 Task: Determine the distance and displacement from San Diego to La Jolla Cove.
Action: Mouse moved to (205, 62)
Screenshot: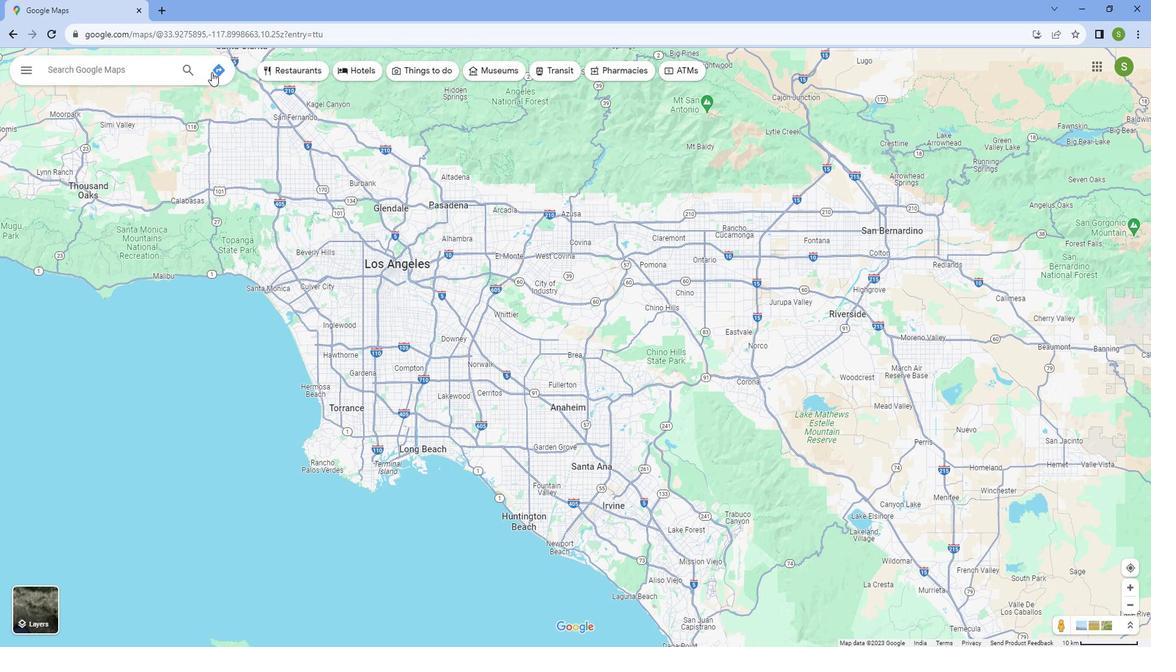 
Action: Mouse pressed left at (205, 62)
Screenshot: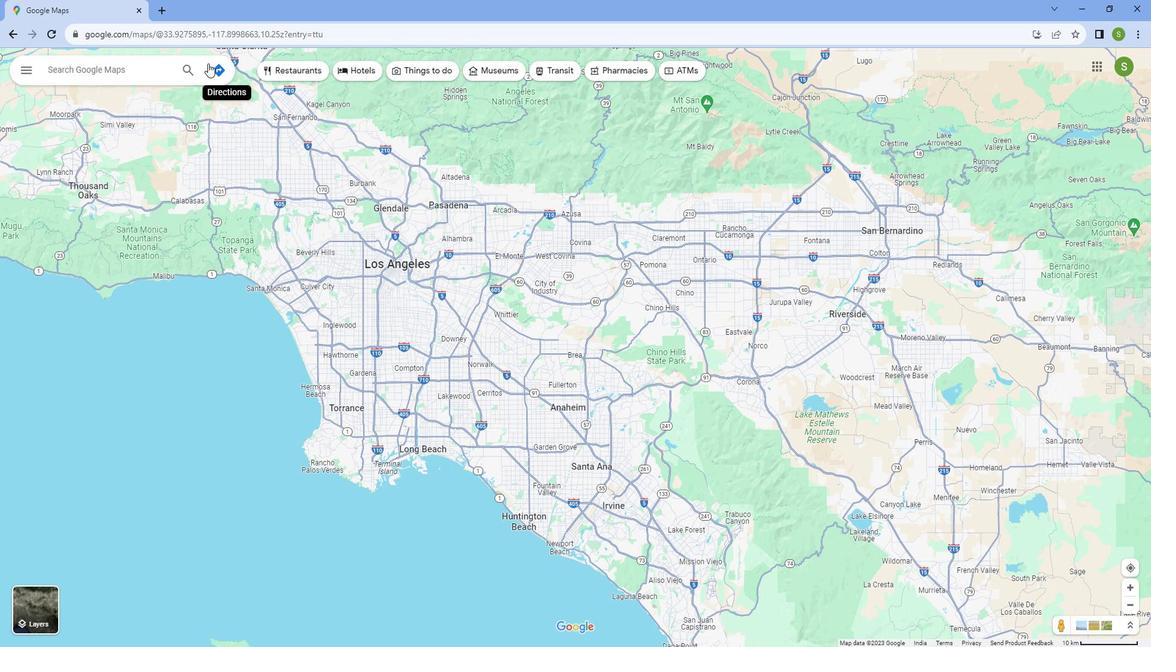 
Action: Mouse moved to (104, 101)
Screenshot: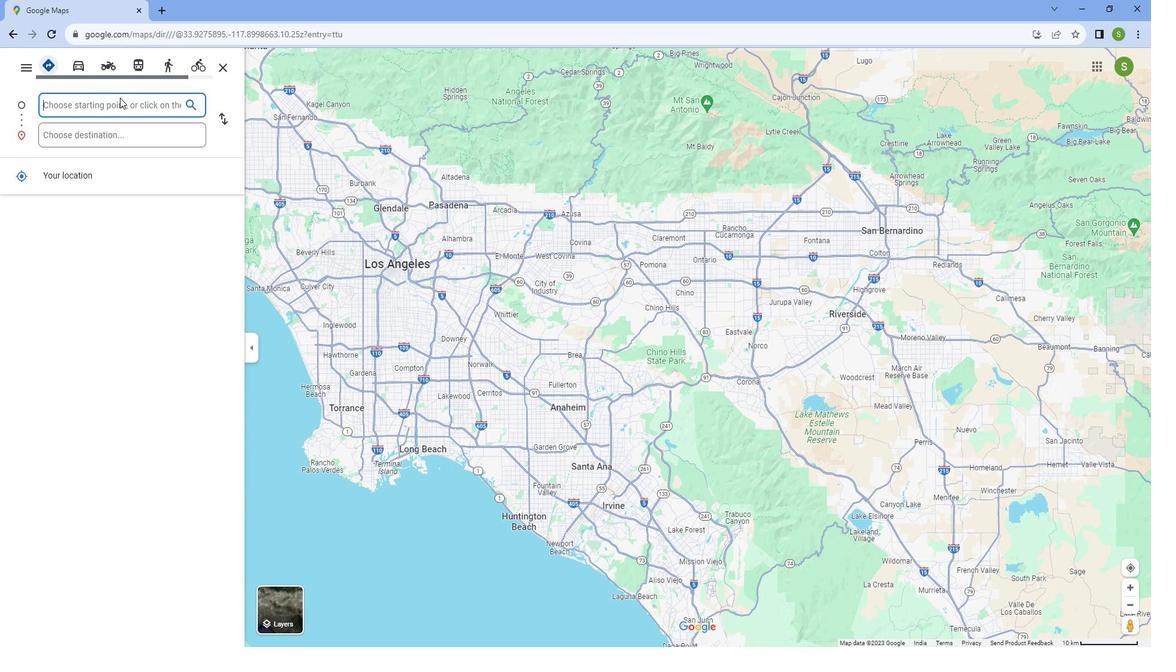 
Action: Mouse pressed left at (104, 101)
Screenshot: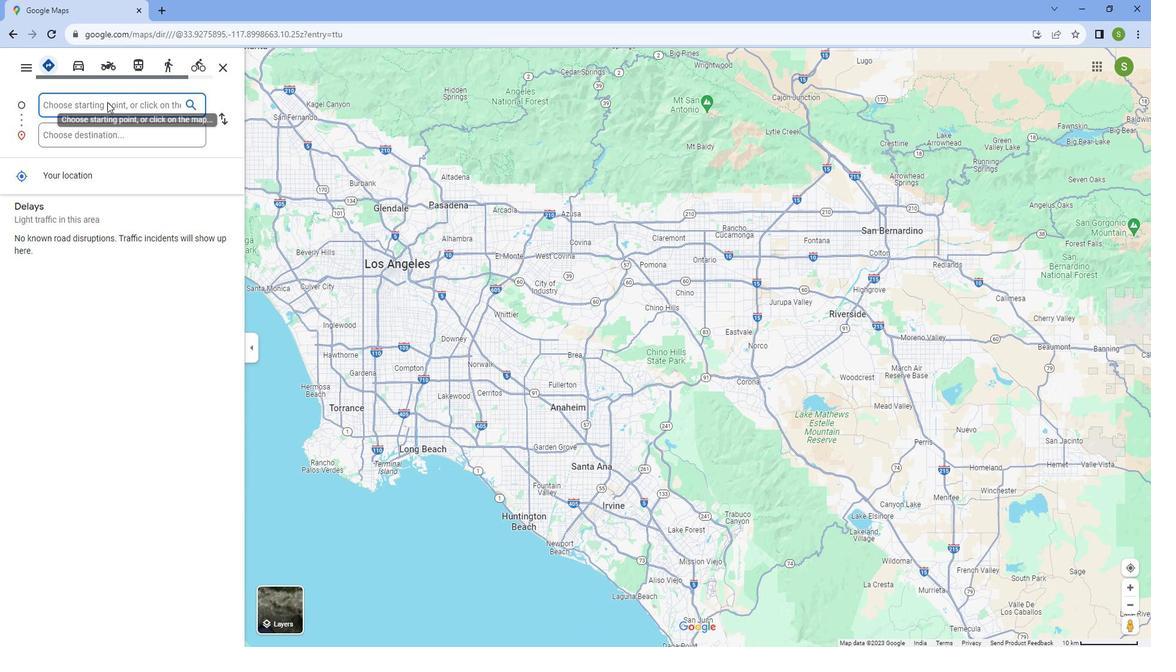 
Action: Key pressed <Key.caps_lock>S<Key.caps_lock>abn<Key.backspace><Key.backspace>n<Key.space><Key.caps_lock>D<Key.caps_lock>iego
Screenshot: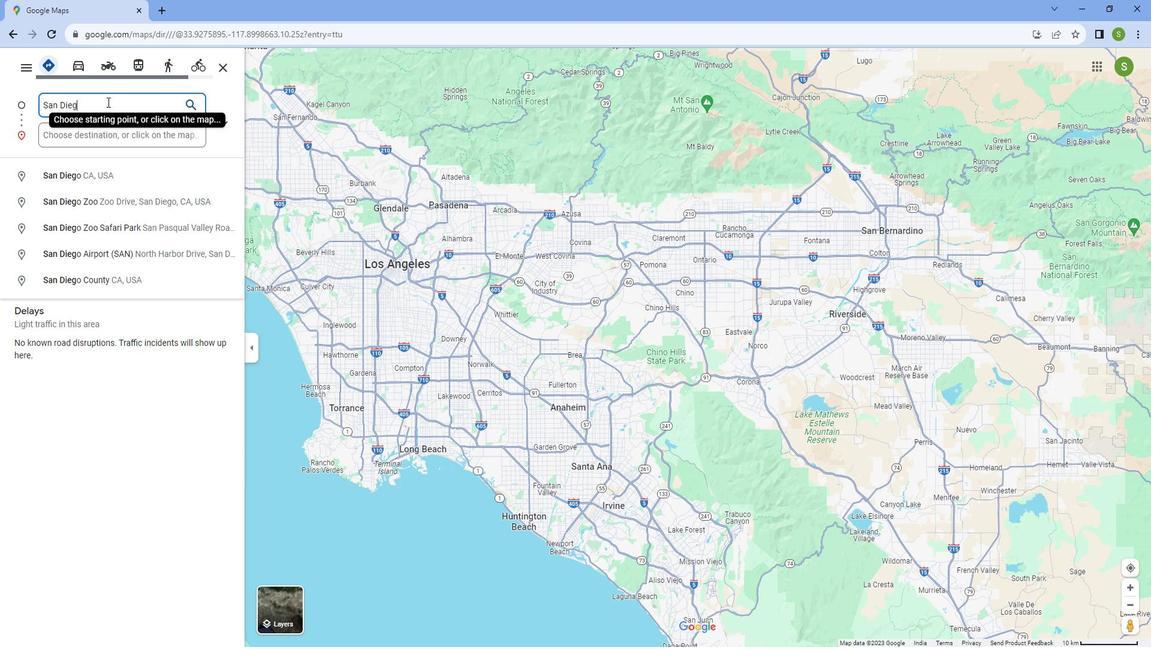 
Action: Mouse moved to (76, 170)
Screenshot: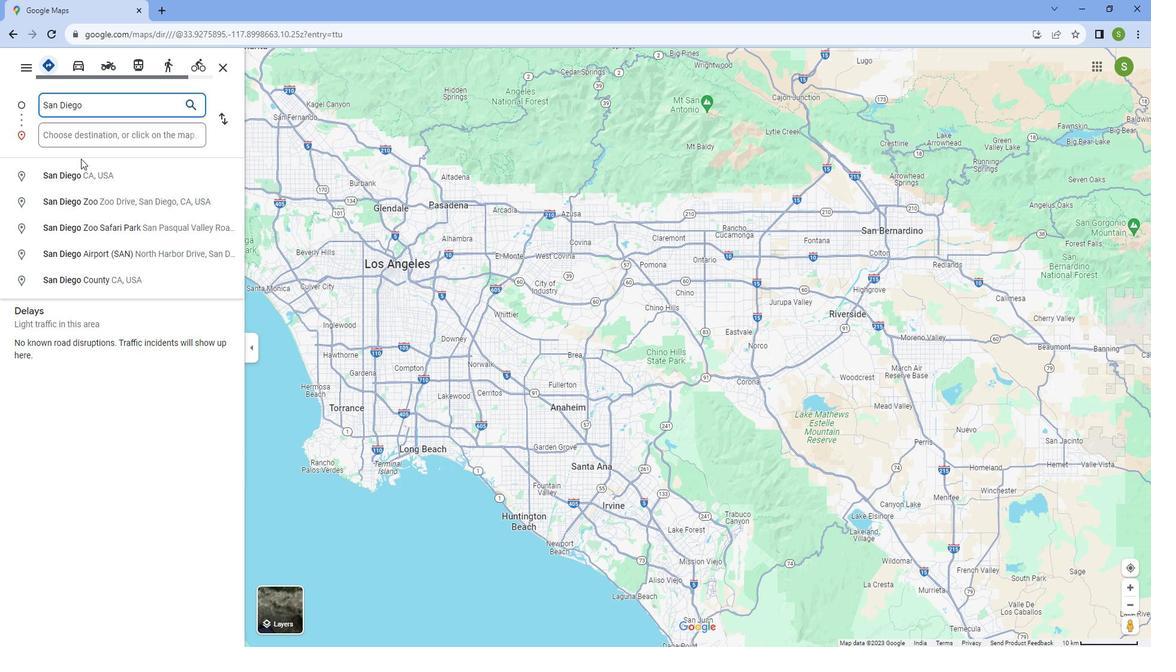 
Action: Mouse pressed left at (76, 170)
Screenshot: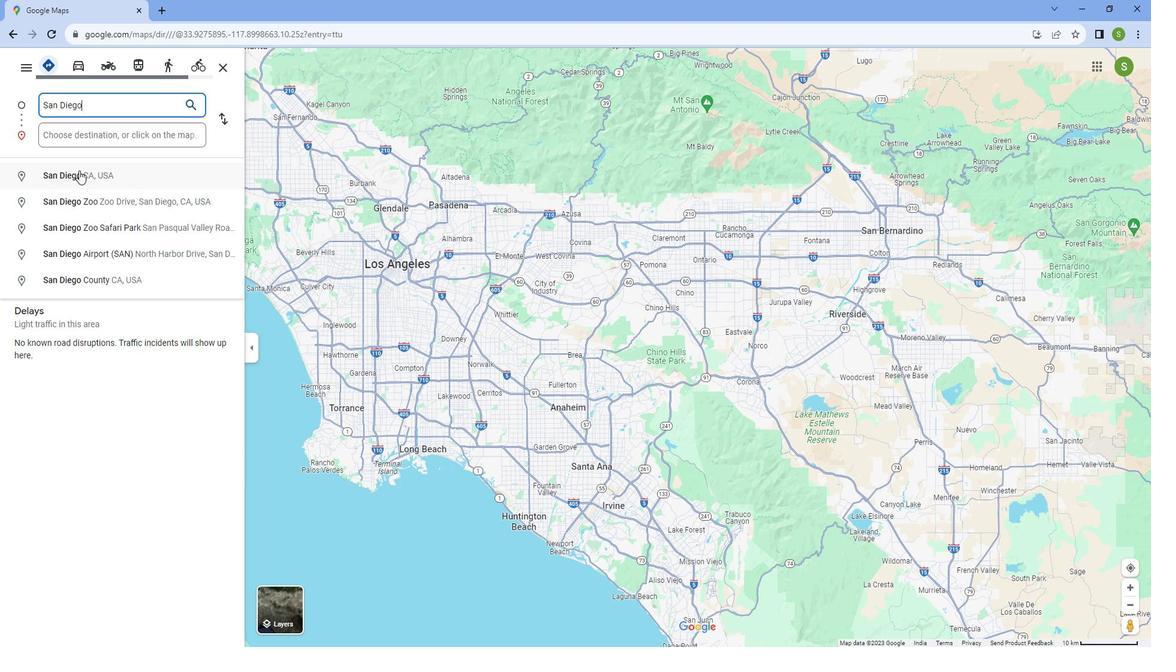 
Action: Mouse moved to (90, 134)
Screenshot: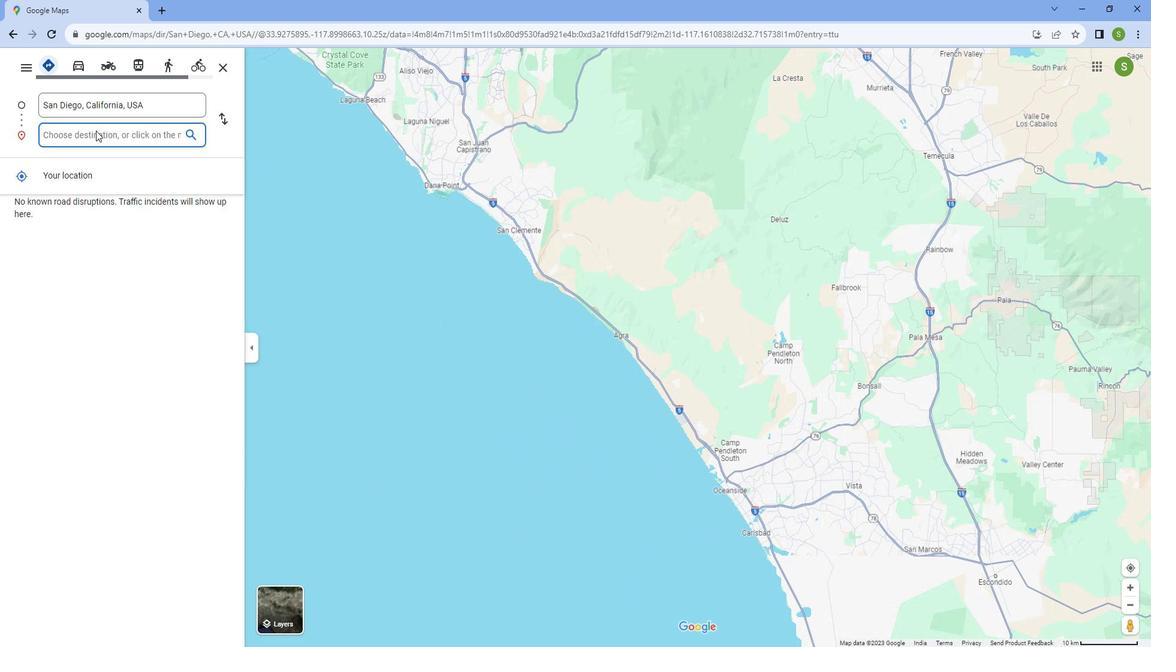 
Action: Mouse pressed left at (90, 134)
Screenshot: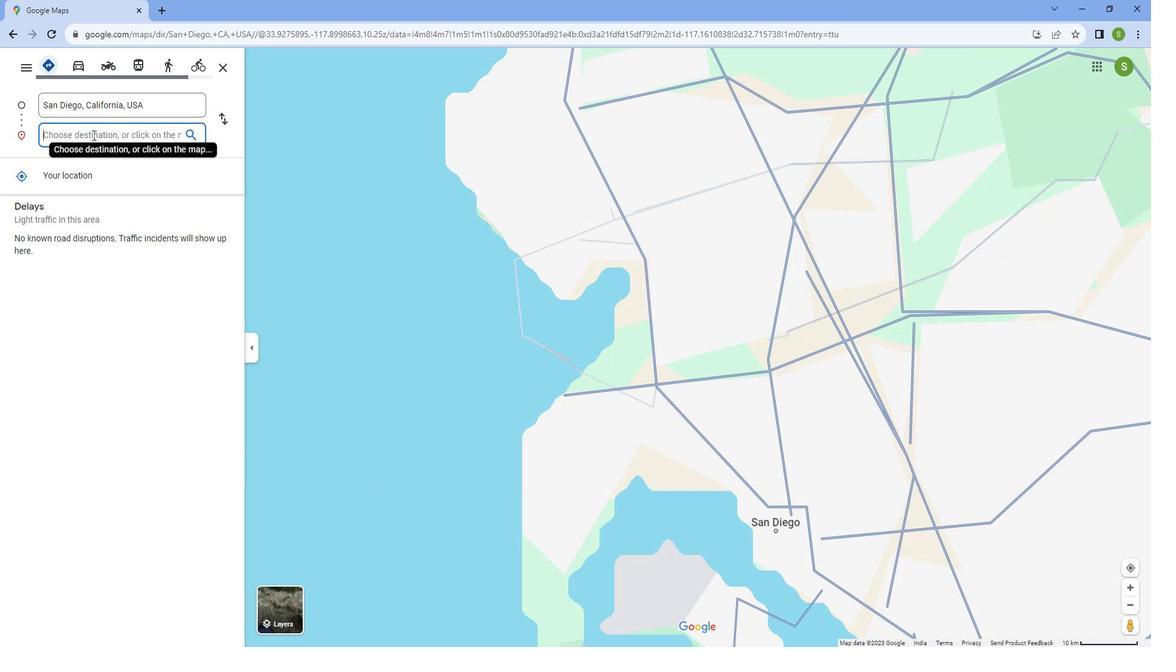 
Action: Mouse moved to (94, 133)
Screenshot: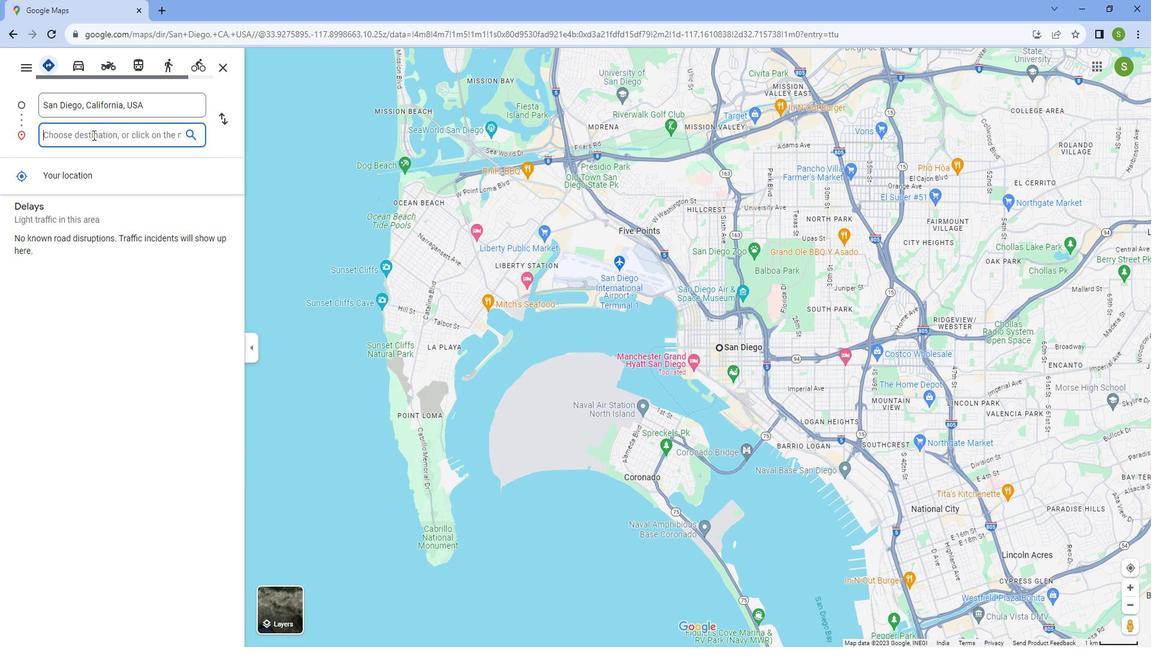 
Action: Key pressed <Key.caps_lock>L<Key.caps_lock>a<Key.space><Key.caps_lock>J<Key.caps_lock>olla<Key.space><Key.caps_lock>C<Key.caps_lock>ove
Screenshot: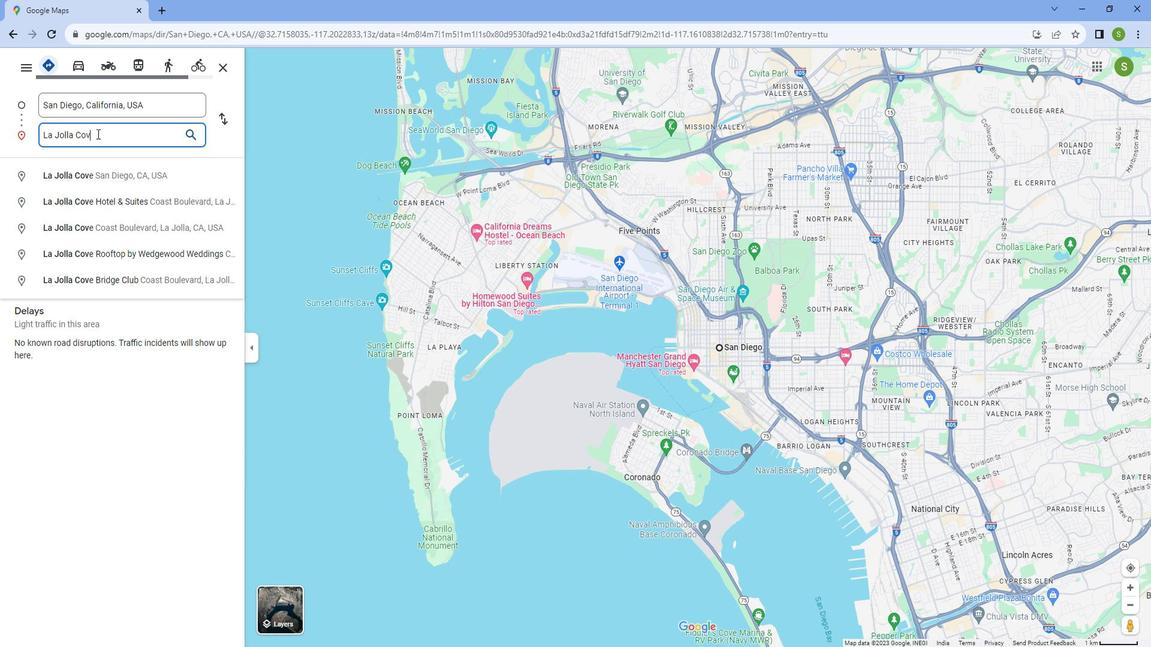 
Action: Mouse moved to (86, 167)
Screenshot: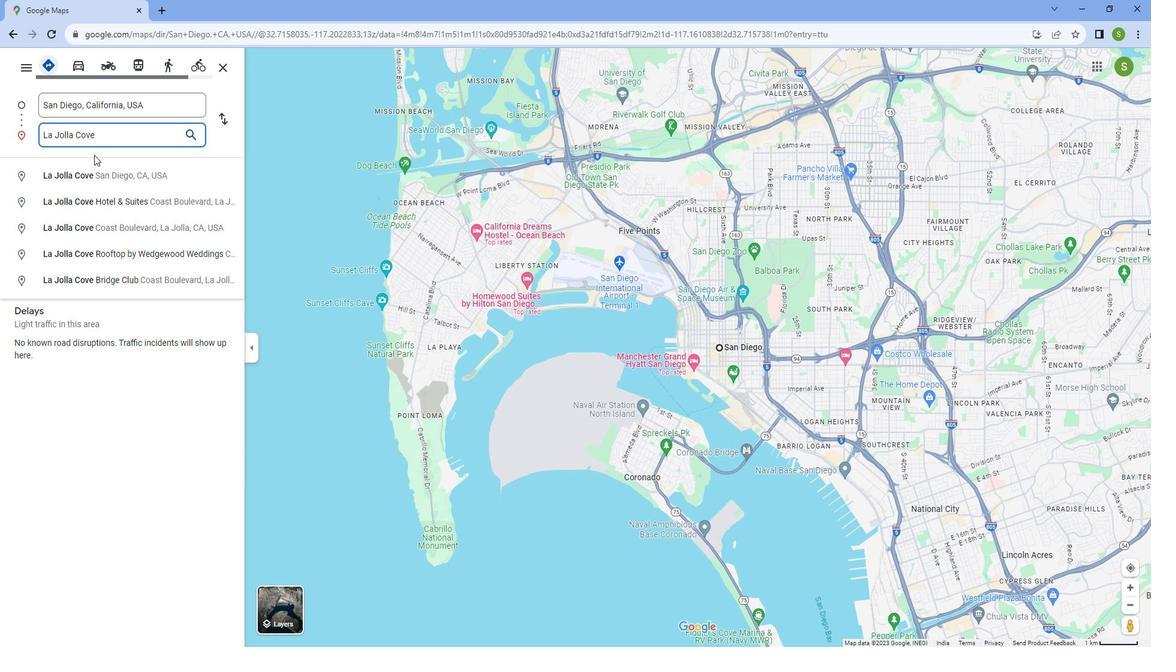 
Action: Mouse pressed left at (86, 167)
Screenshot: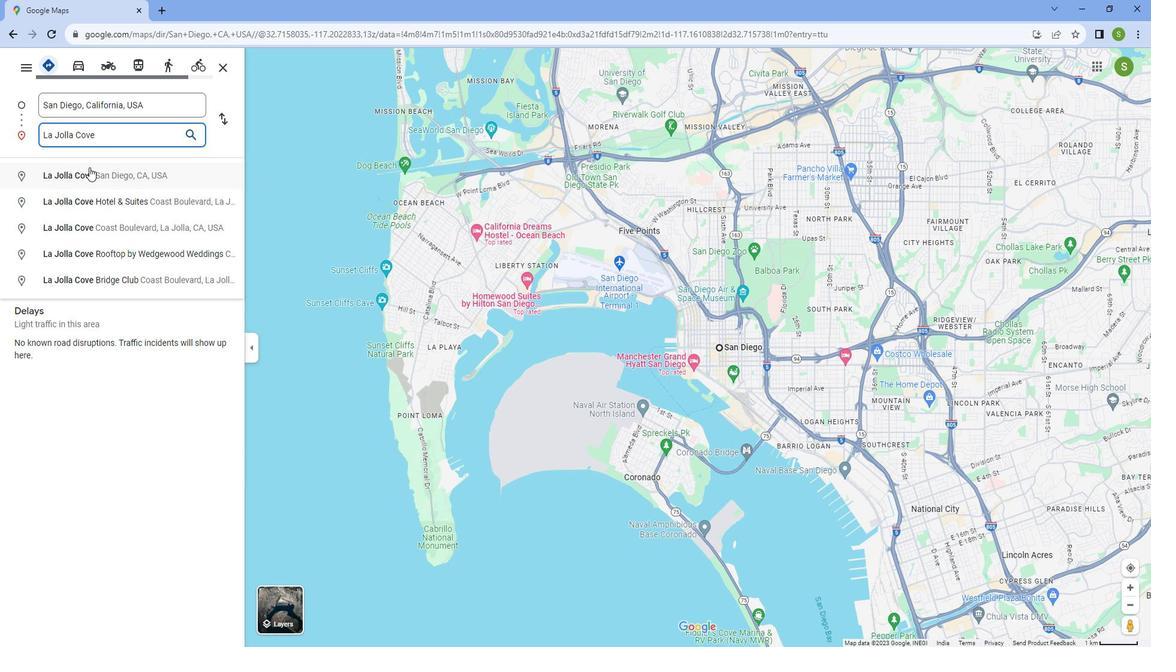 
Action: Mouse moved to (464, 615)
Screenshot: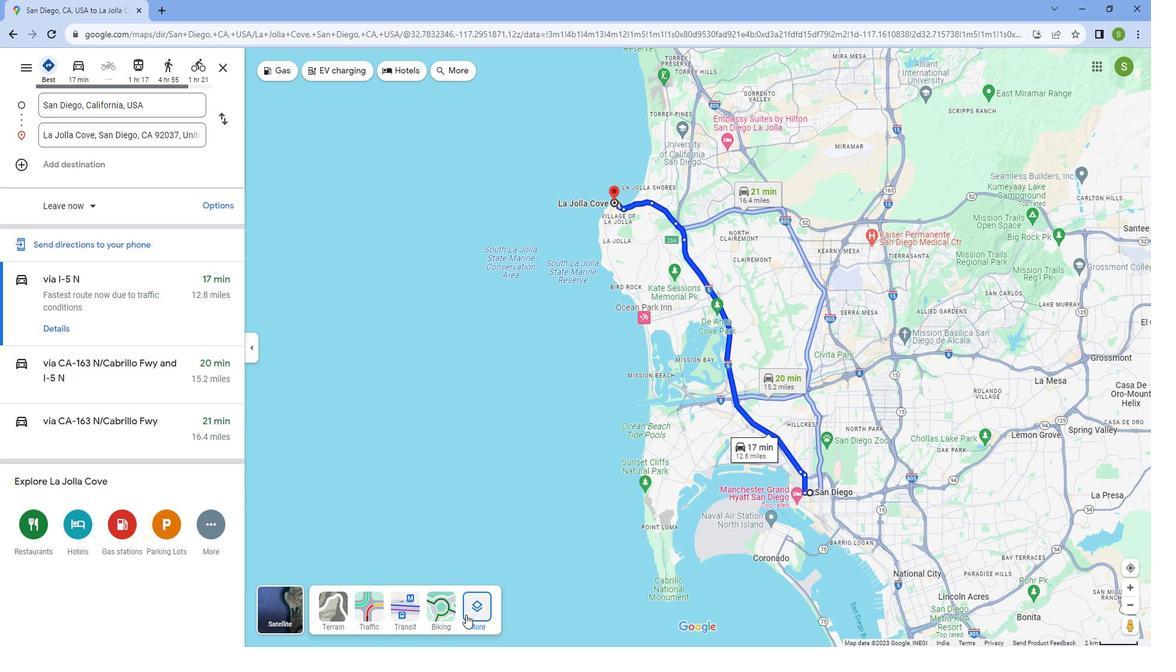 
Action: Mouse pressed left at (464, 615)
Screenshot: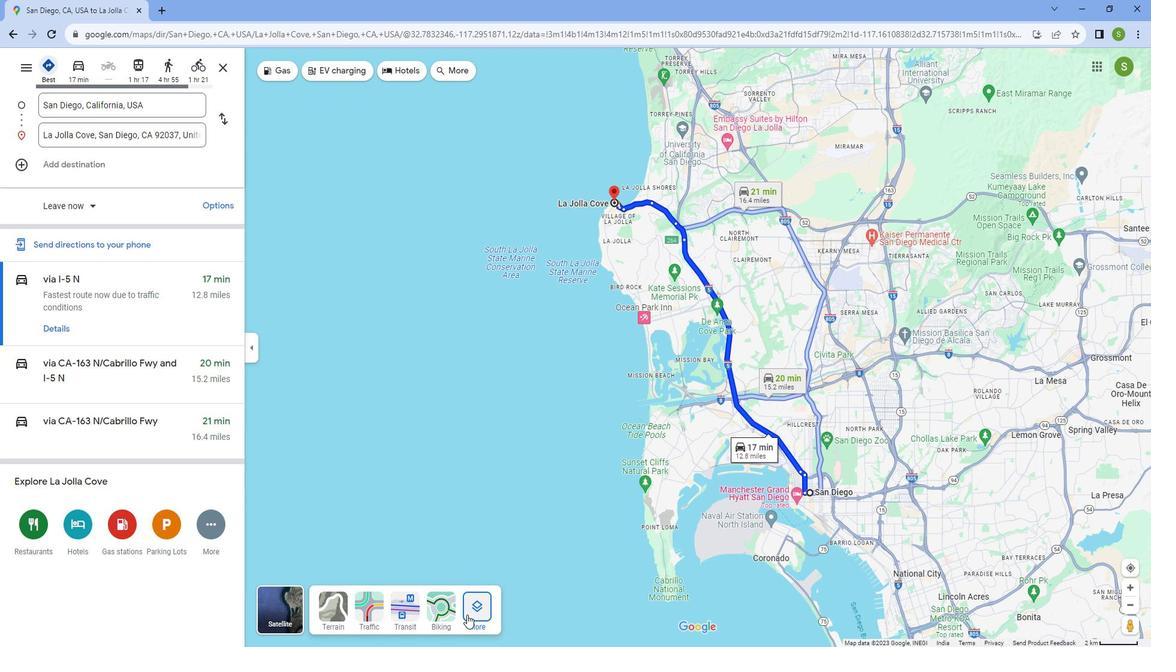 
Action: Mouse moved to (371, 499)
Screenshot: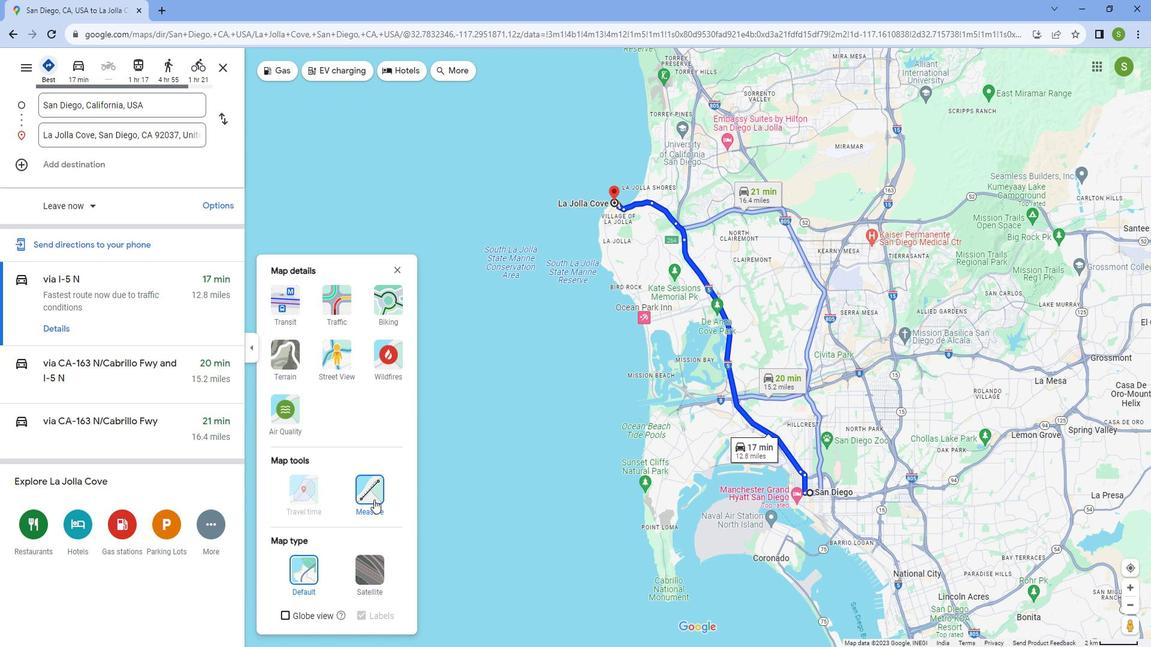 
Action: Mouse pressed left at (371, 499)
Screenshot: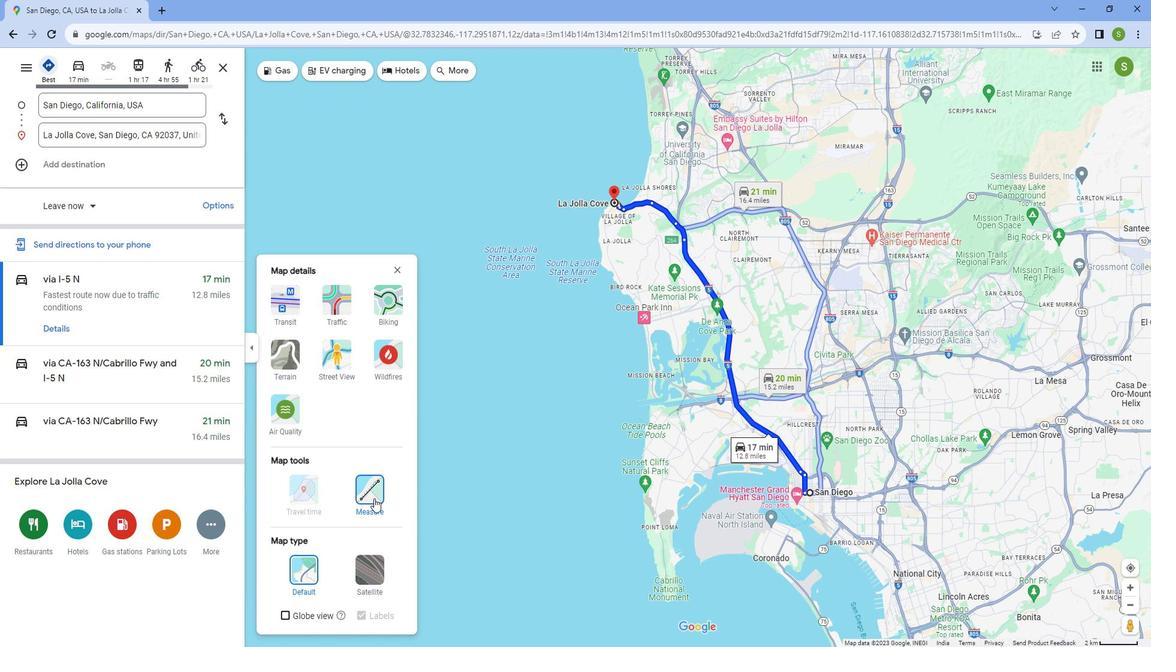 
Action: Mouse moved to (853, 494)
Screenshot: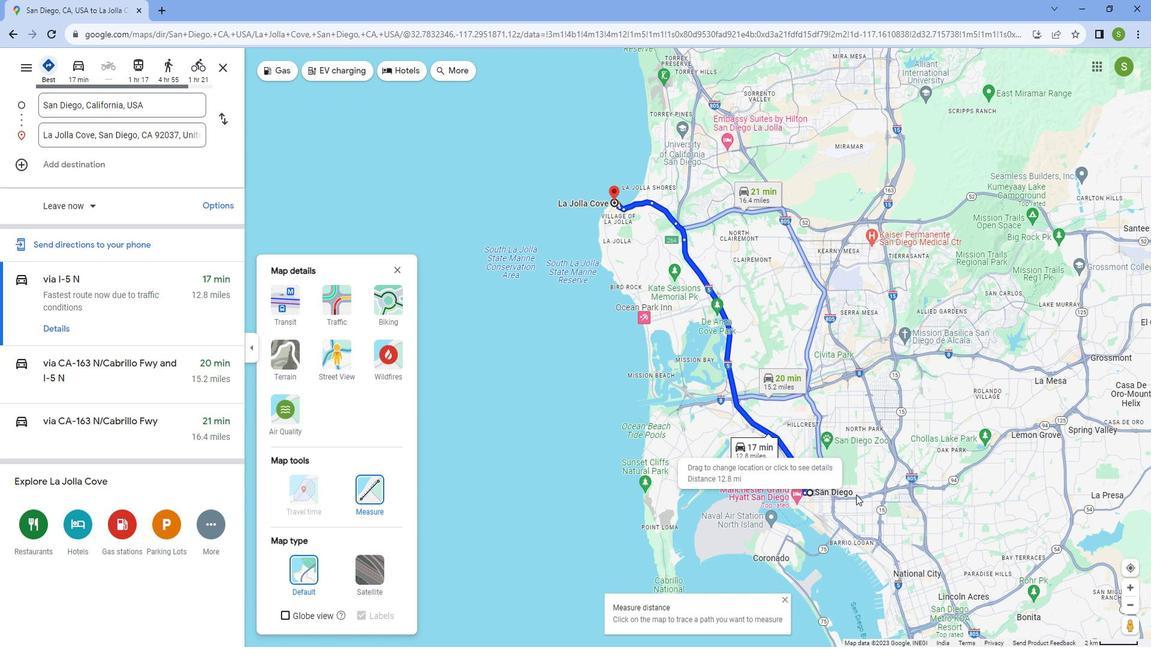 
Action: Mouse scrolled (853, 494) with delta (0, 0)
Screenshot: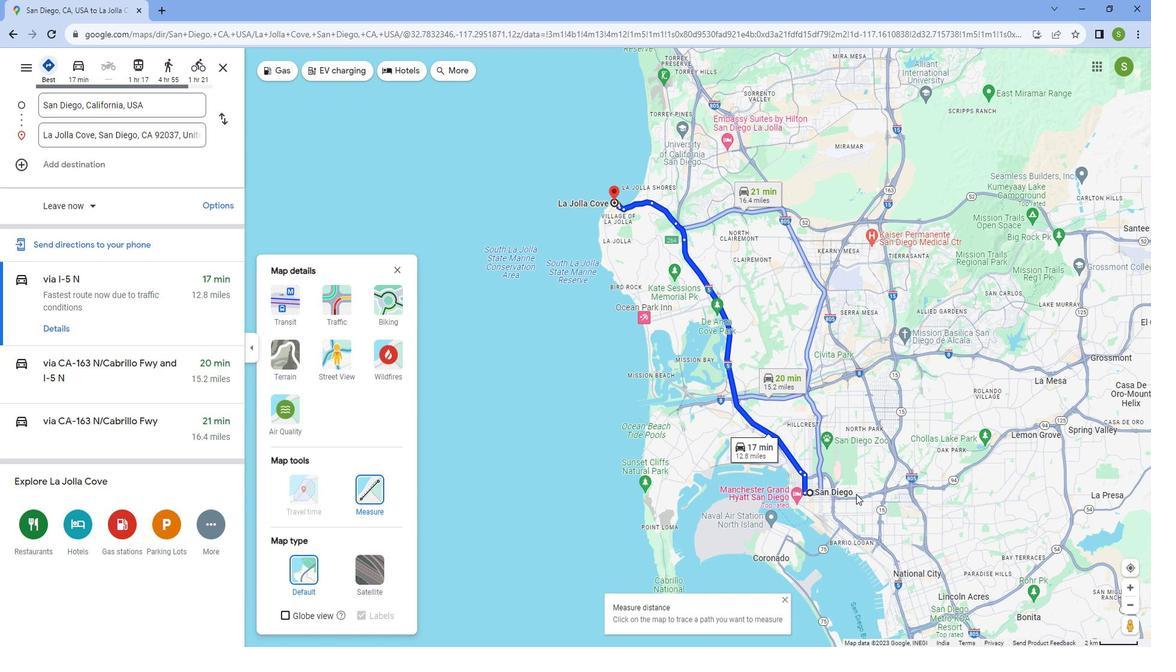 
Action: Mouse scrolled (853, 494) with delta (0, 0)
Screenshot: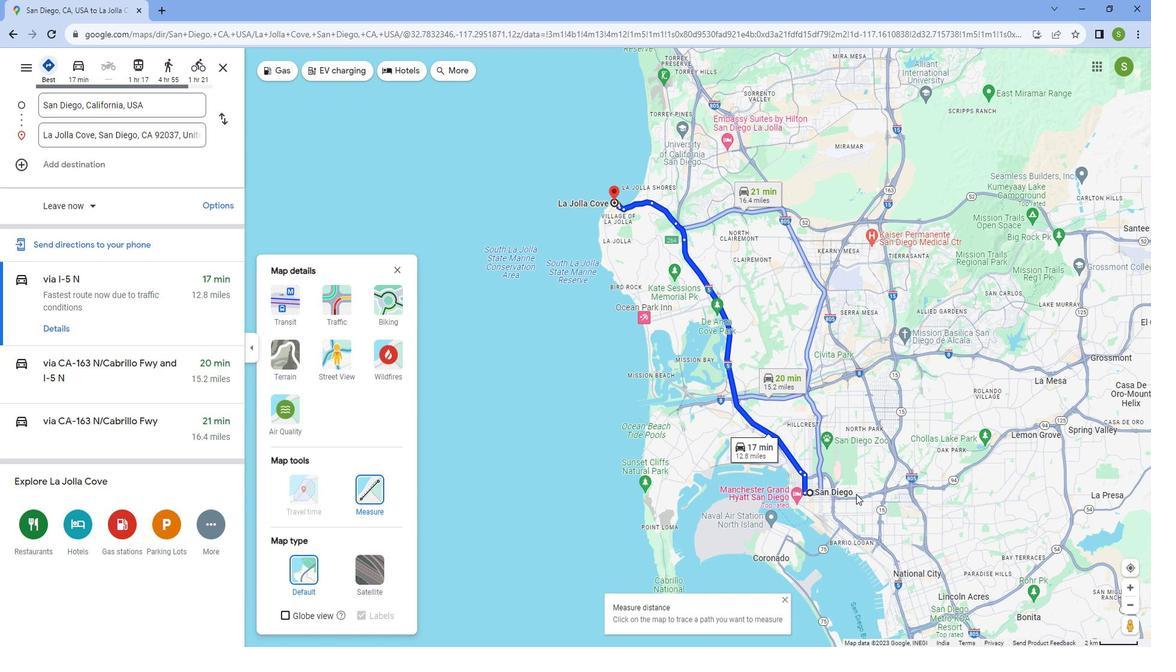 
Action: Mouse scrolled (853, 494) with delta (0, 0)
Screenshot: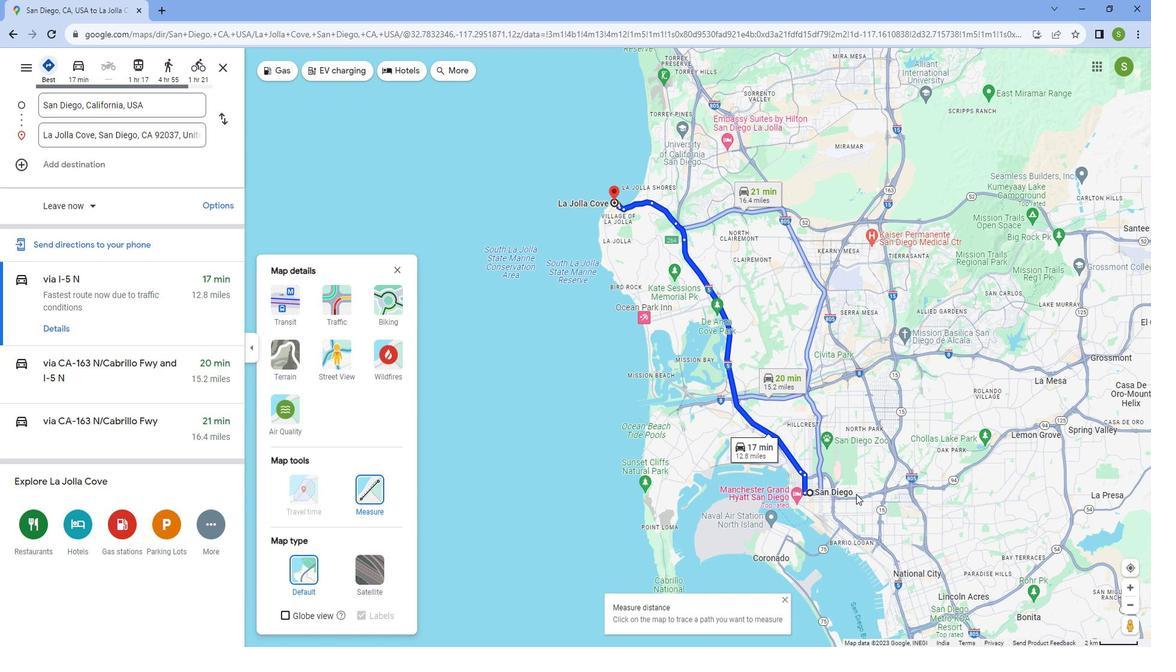 
Action: Mouse moved to (827, 498)
Screenshot: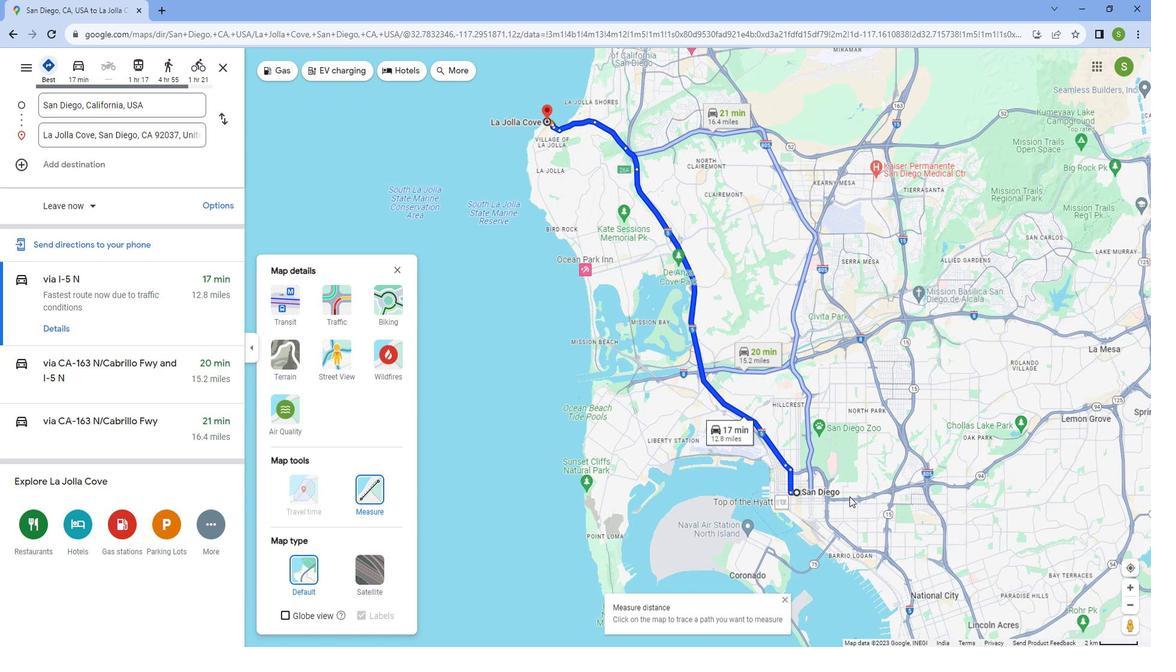 
Action: Mouse scrolled (827, 499) with delta (0, 0)
Screenshot: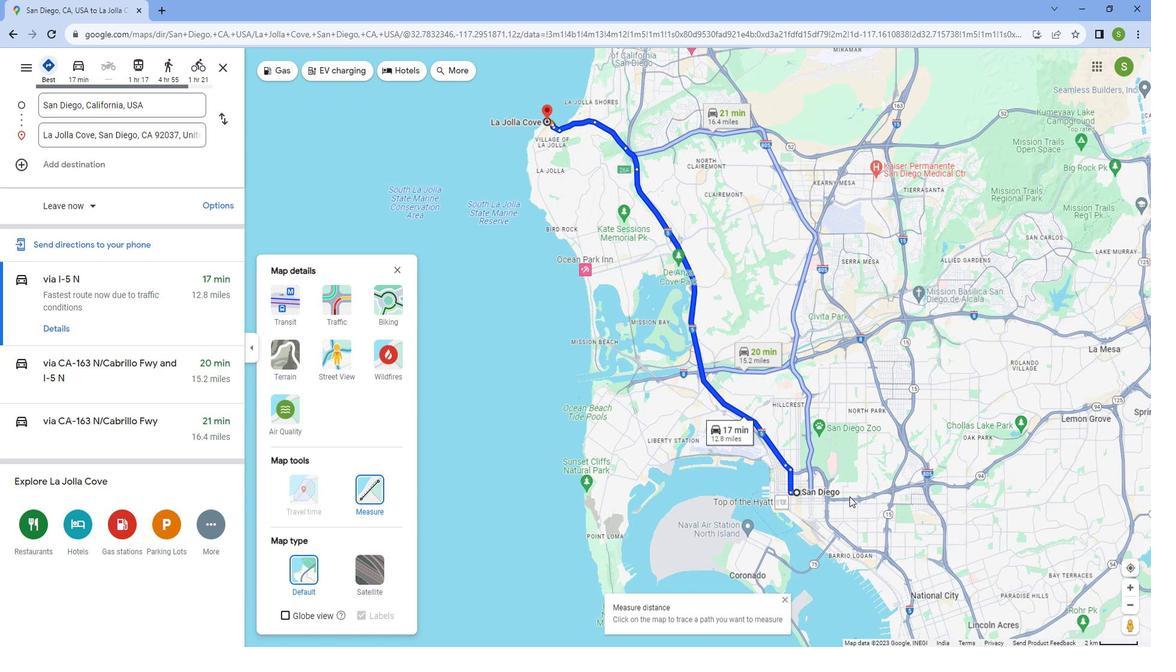 
Action: Mouse scrolled (827, 499) with delta (0, 0)
Screenshot: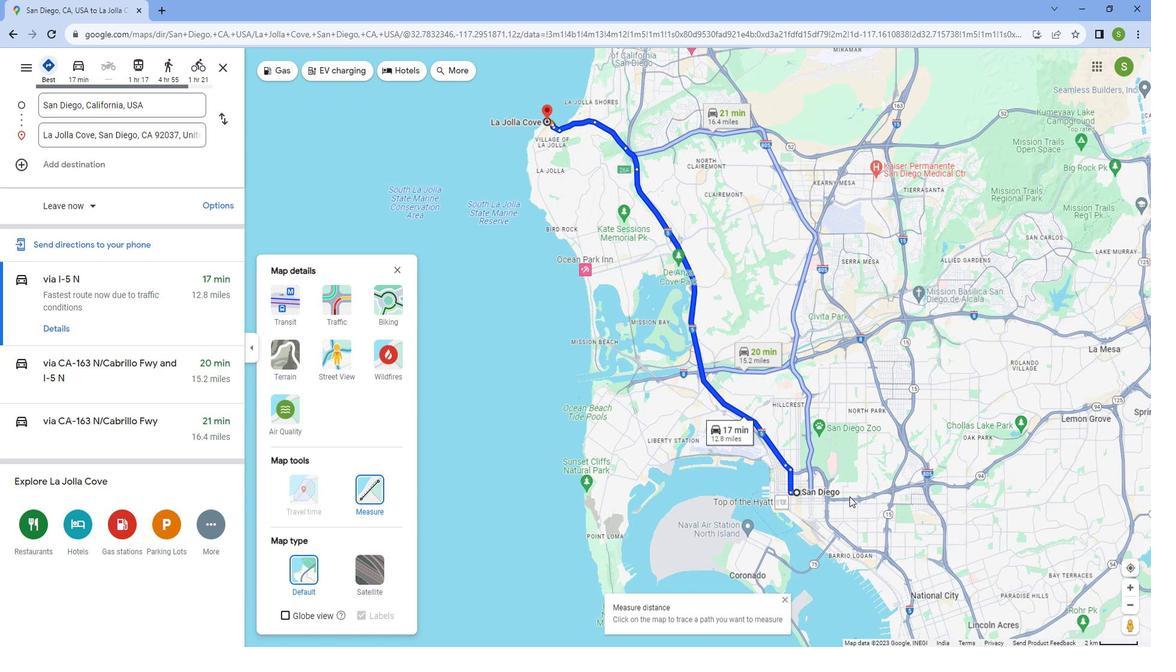 
Action: Mouse scrolled (827, 499) with delta (0, 0)
Screenshot: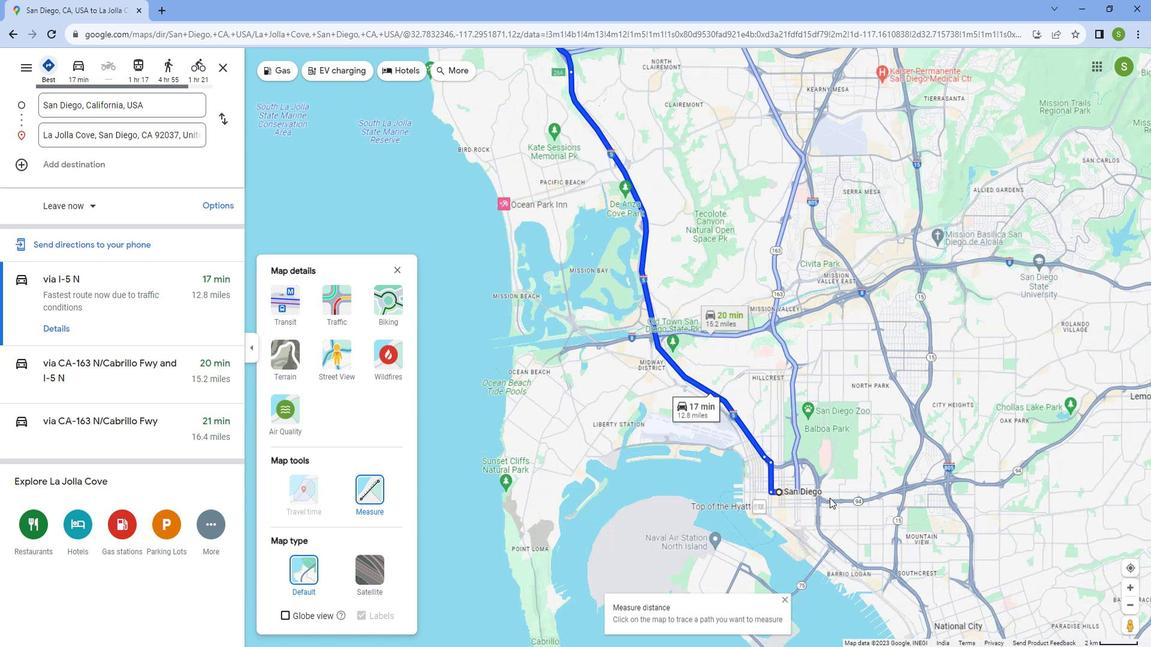 
Action: Mouse scrolled (827, 499) with delta (0, 0)
Screenshot: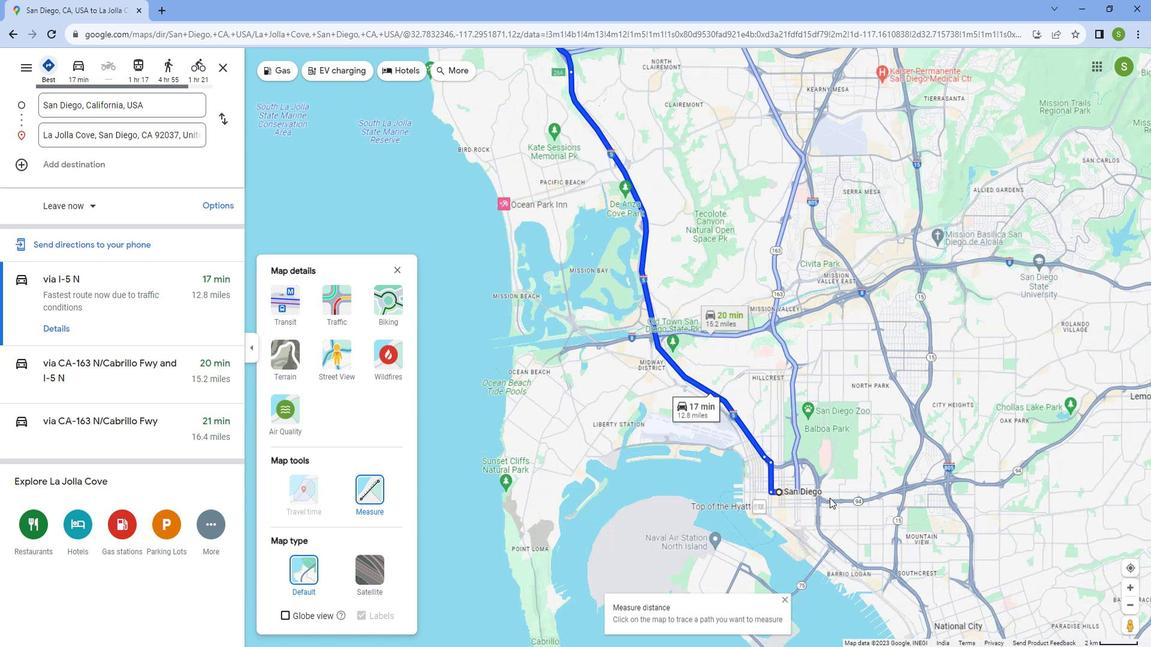 
Action: Mouse moved to (825, 499)
Screenshot: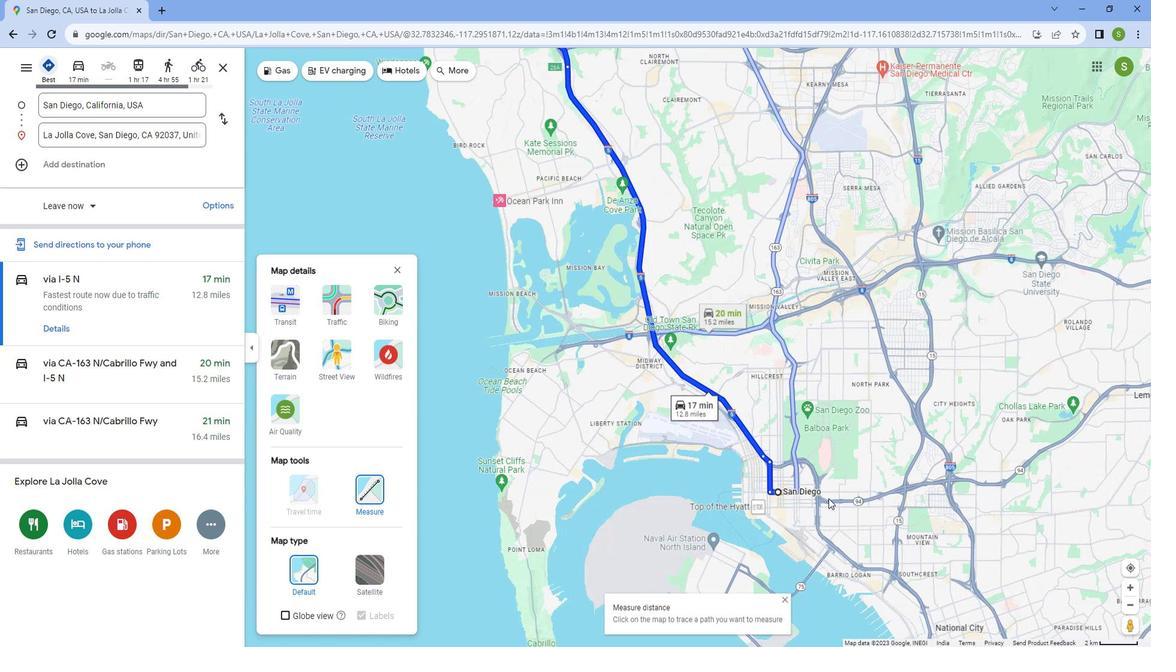 
Action: Mouse scrolled (825, 499) with delta (0, 0)
Screenshot: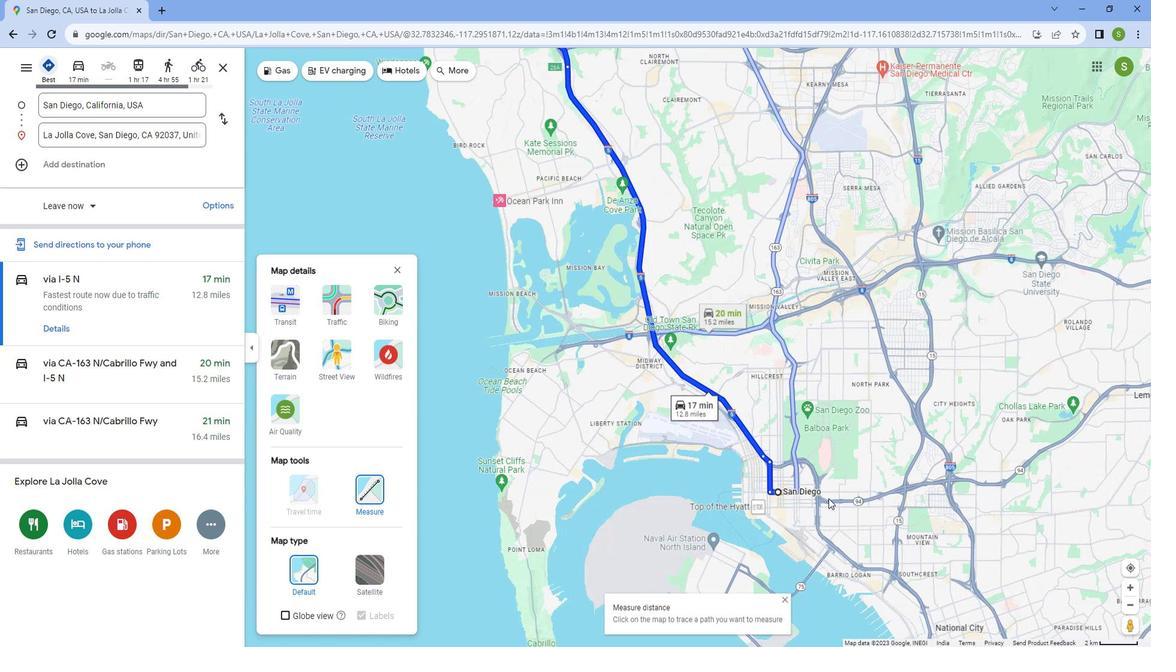 
Action: Mouse moved to (824, 499)
Screenshot: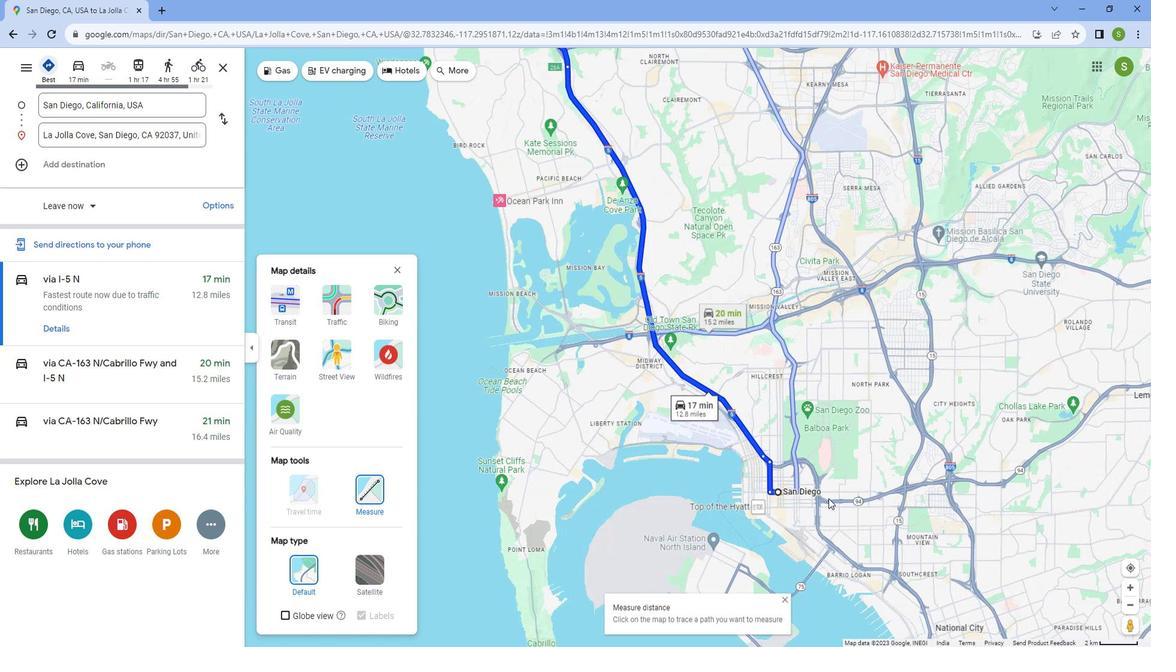 
Action: Mouse scrolled (824, 499) with delta (0, 0)
Screenshot: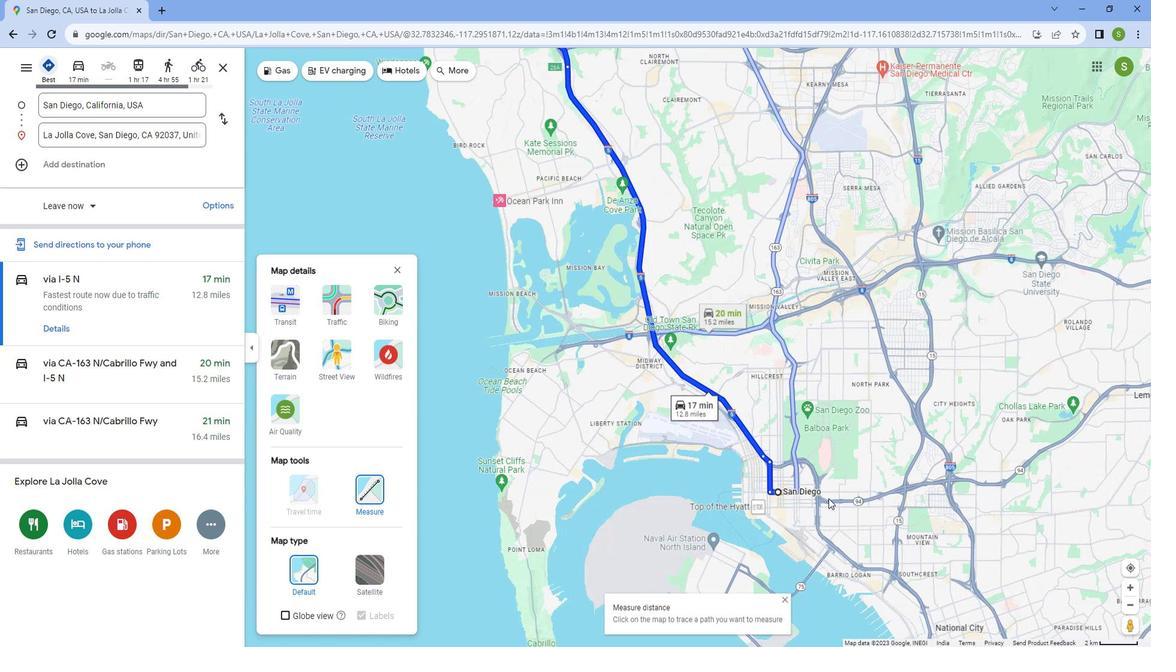 
Action: Mouse moved to (708, 518)
Screenshot: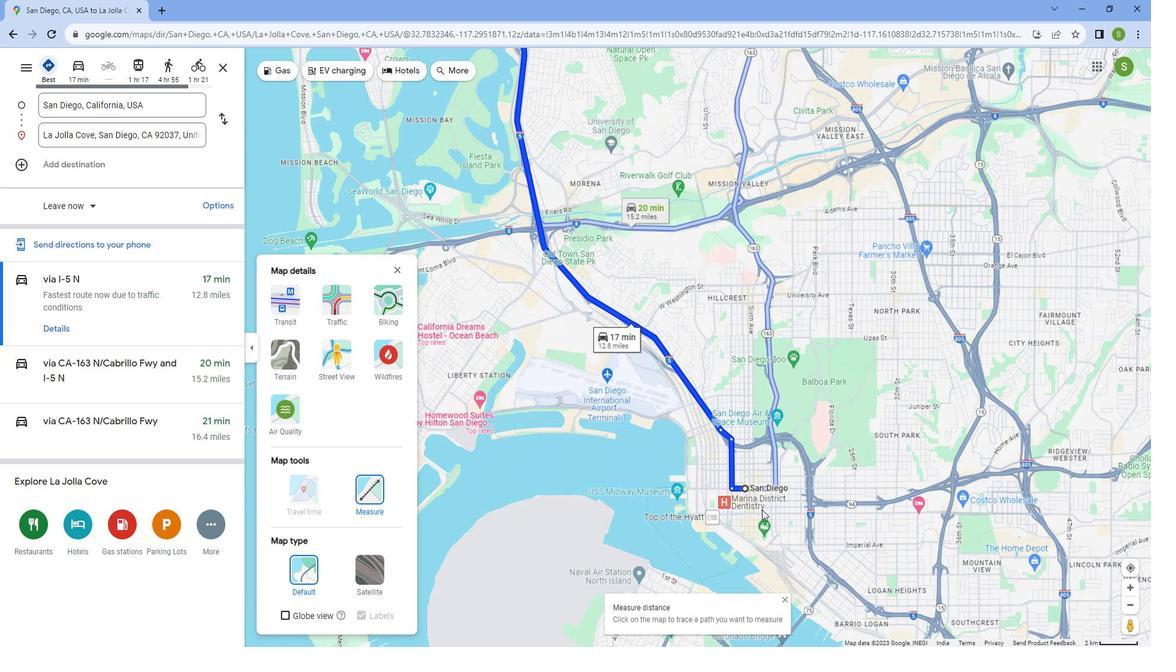 
Action: Mouse scrolled (708, 518) with delta (0, 0)
Screenshot: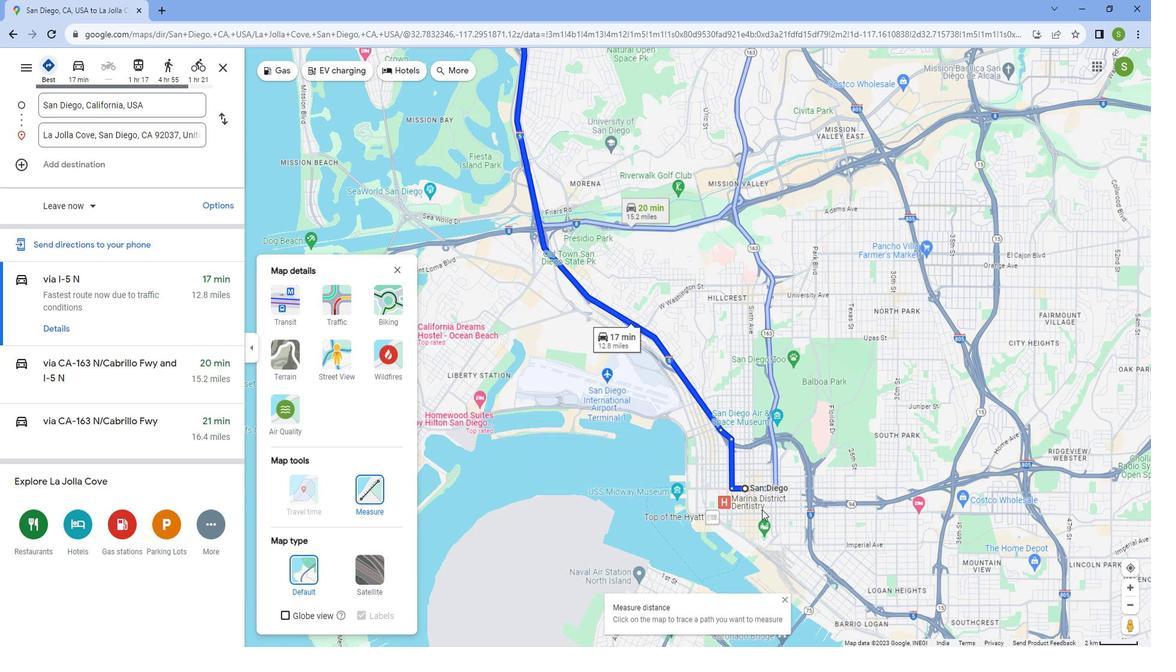 
Action: Mouse scrolled (708, 518) with delta (0, 0)
Screenshot: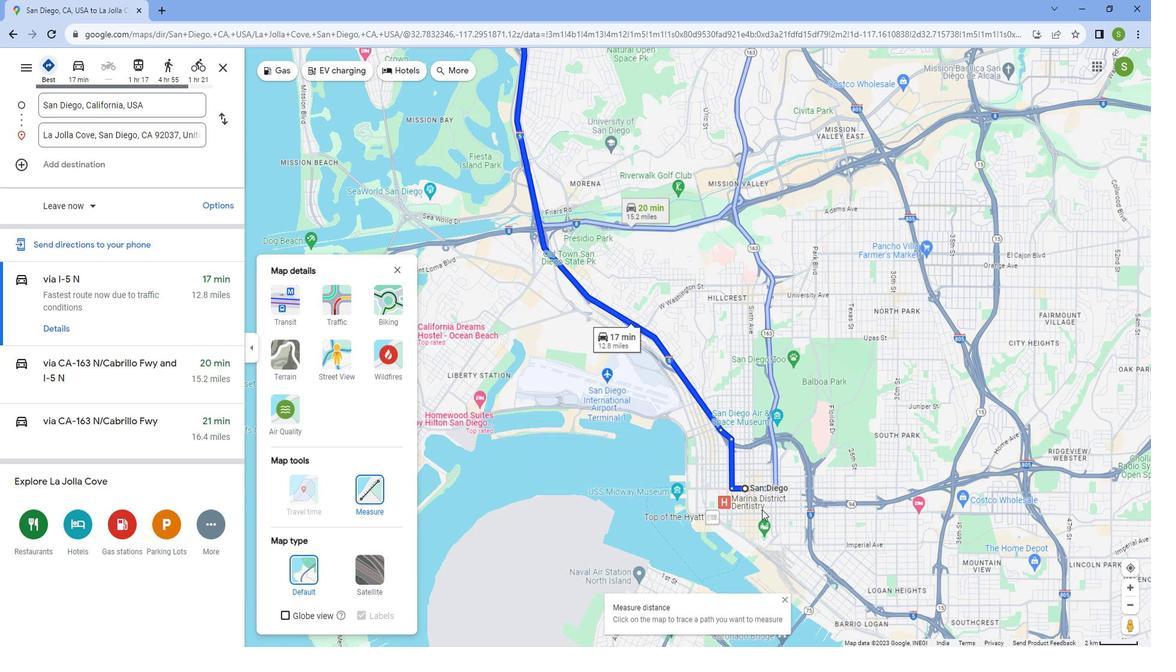 
Action: Mouse scrolled (708, 518) with delta (0, 0)
Screenshot: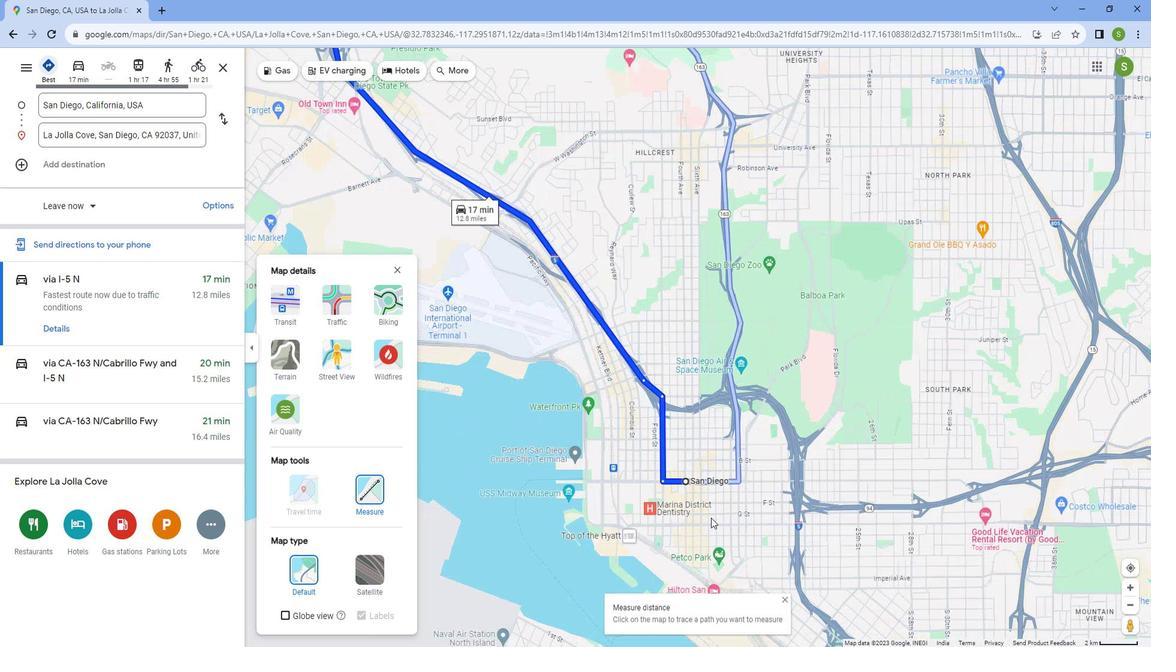 
Action: Mouse scrolled (708, 518) with delta (0, 0)
Screenshot: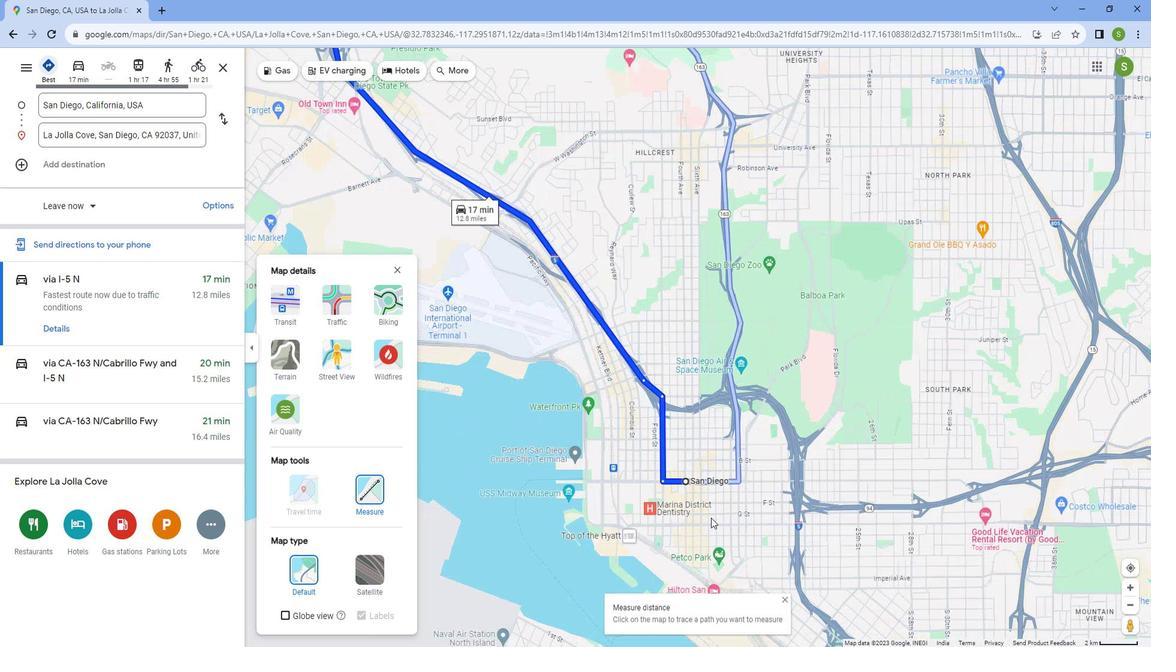 
Action: Mouse scrolled (708, 518) with delta (0, 0)
Screenshot: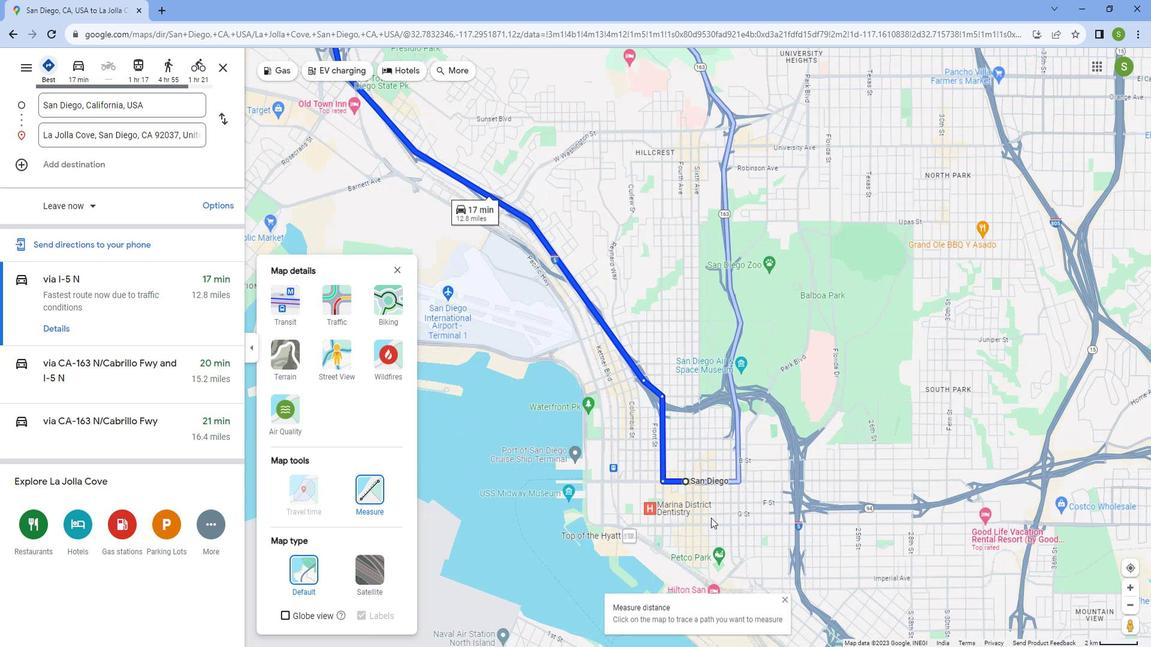 
Action: Mouse moved to (608, 457)
Screenshot: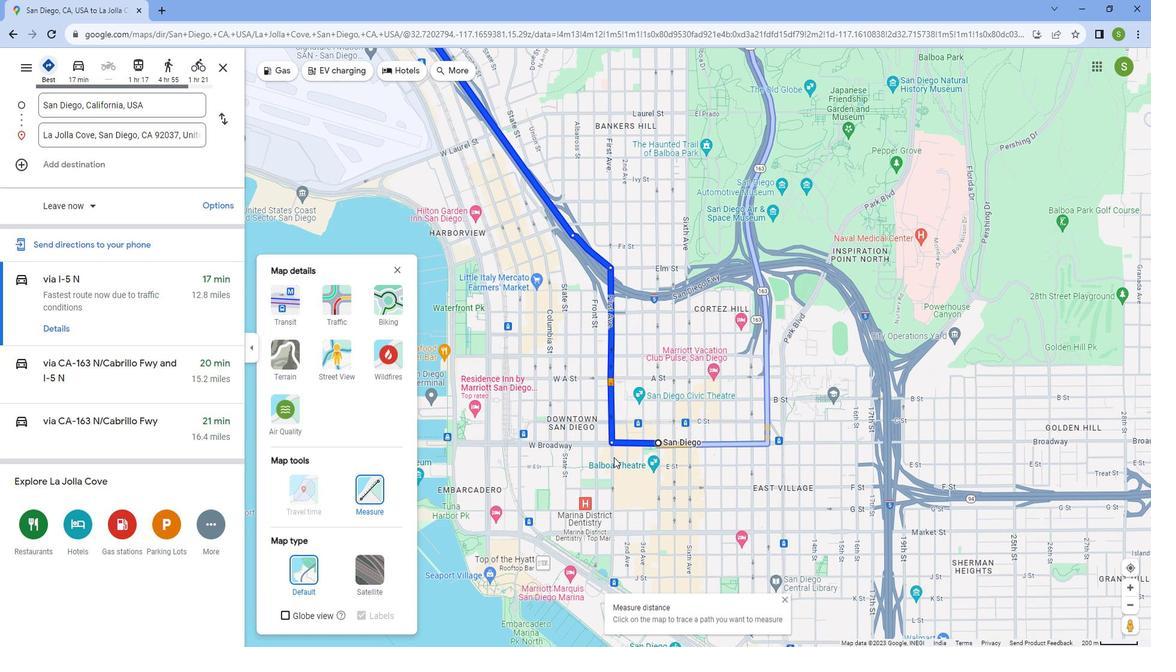 
Action: Mouse scrolled (608, 458) with delta (0, 0)
Screenshot: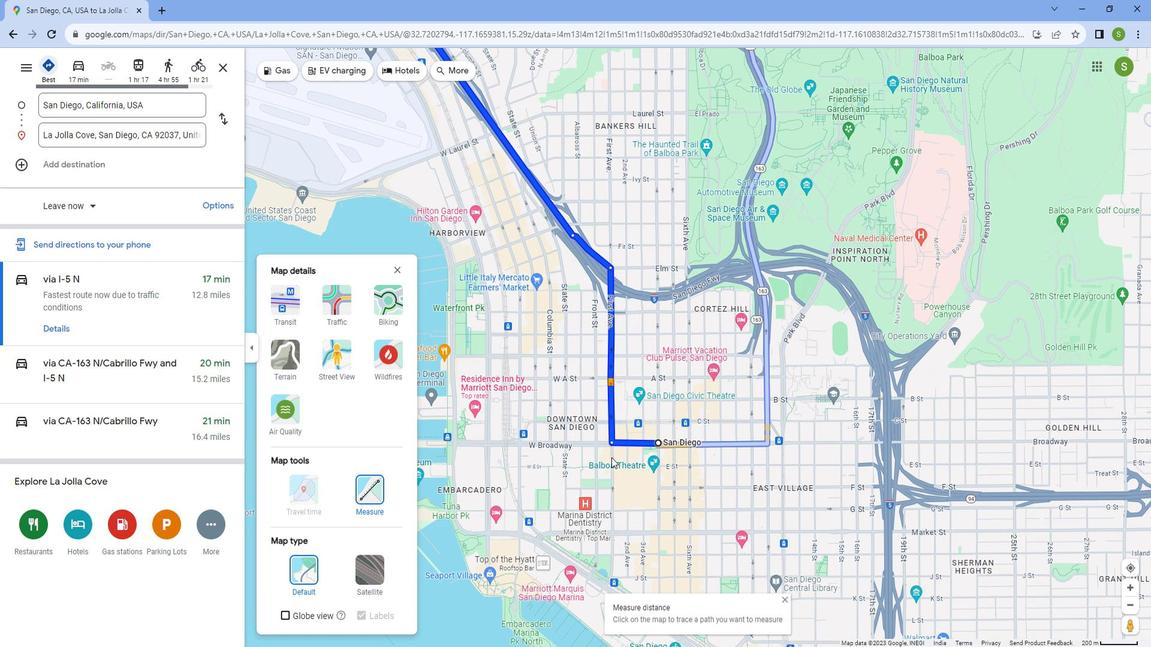 
Action: Mouse scrolled (608, 458) with delta (0, 0)
Screenshot: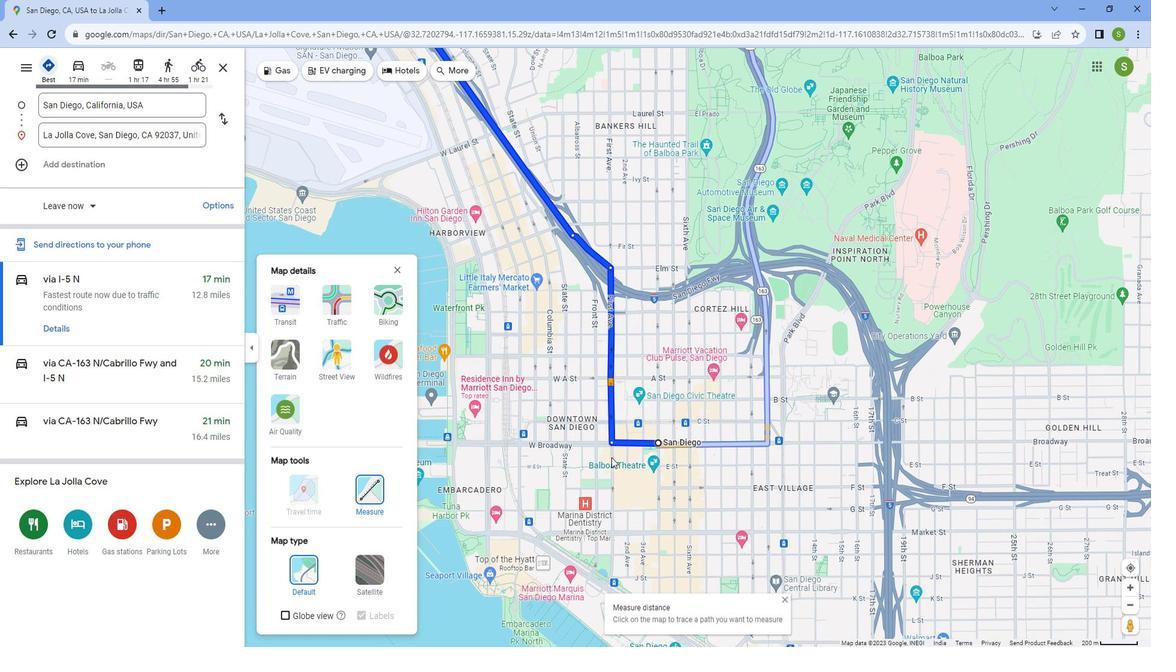 
Action: Mouse scrolled (608, 458) with delta (0, 0)
Screenshot: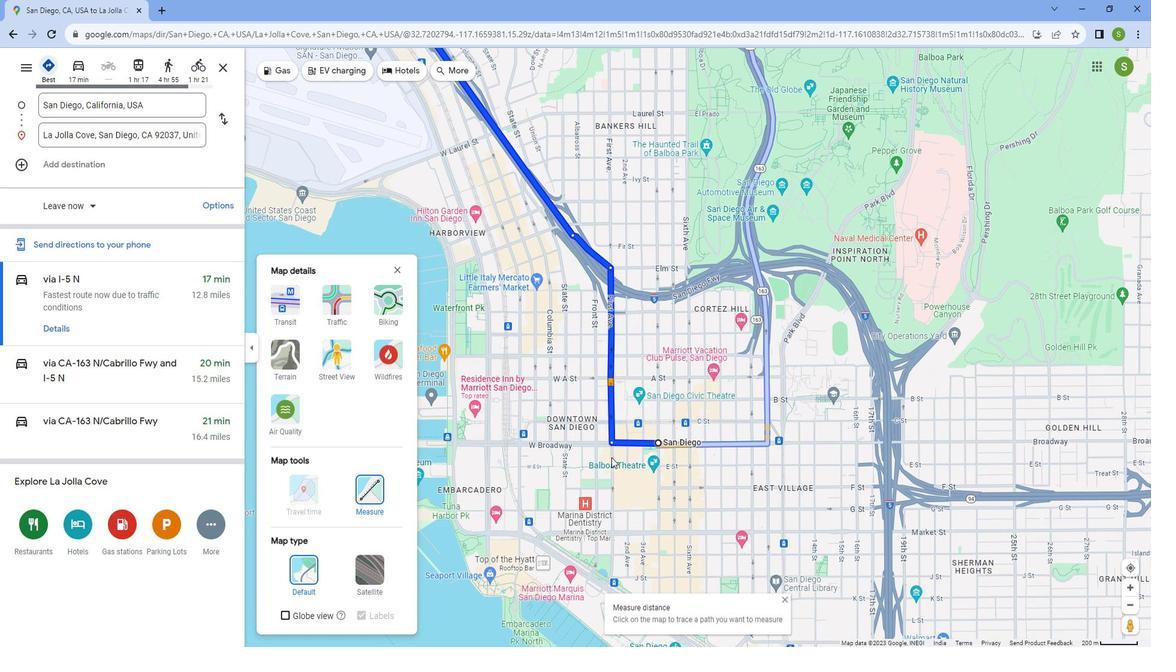 
Action: Mouse scrolled (608, 458) with delta (0, 0)
Screenshot: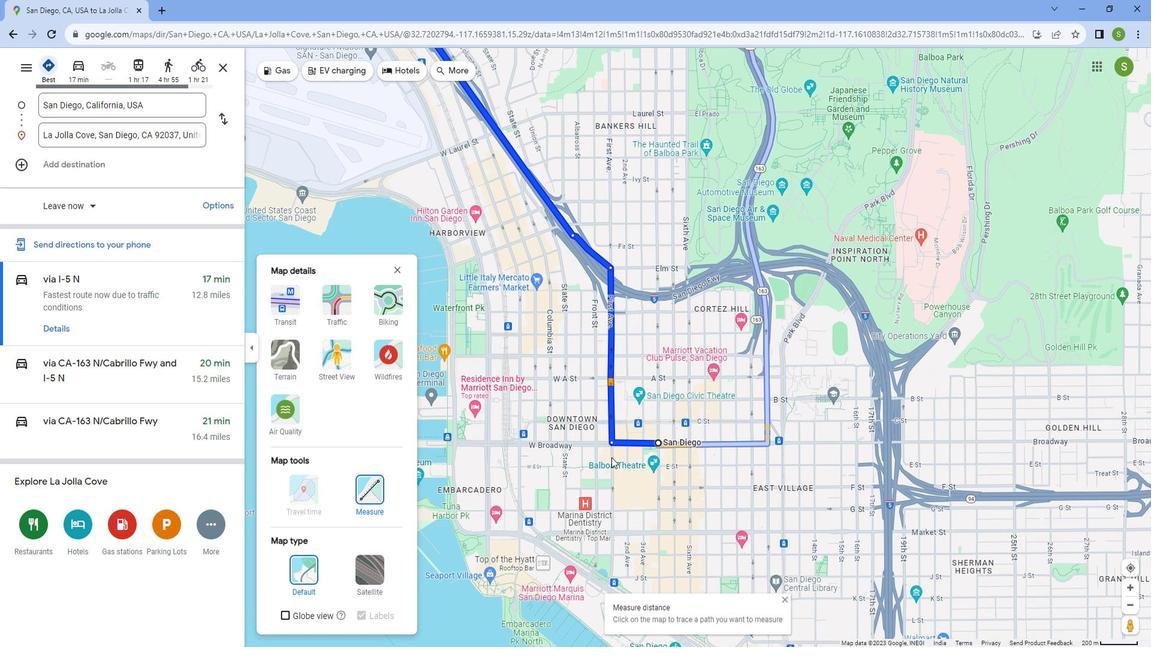 
Action: Mouse scrolled (608, 458) with delta (0, 0)
Screenshot: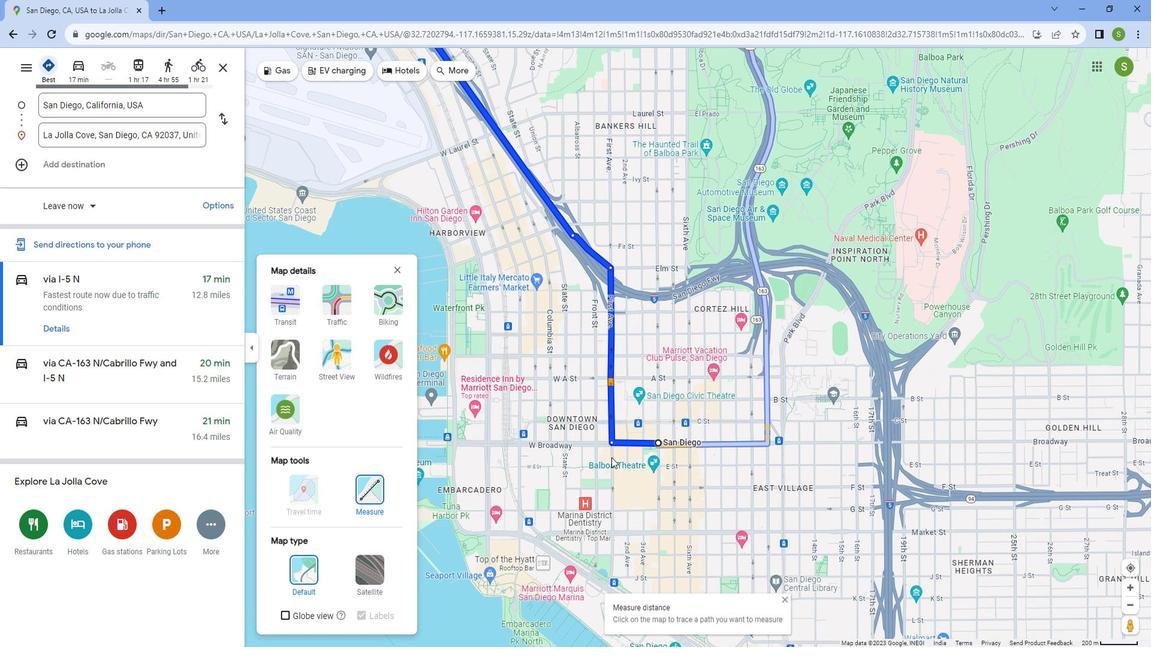 
Action: Mouse scrolled (608, 458) with delta (0, 0)
Screenshot: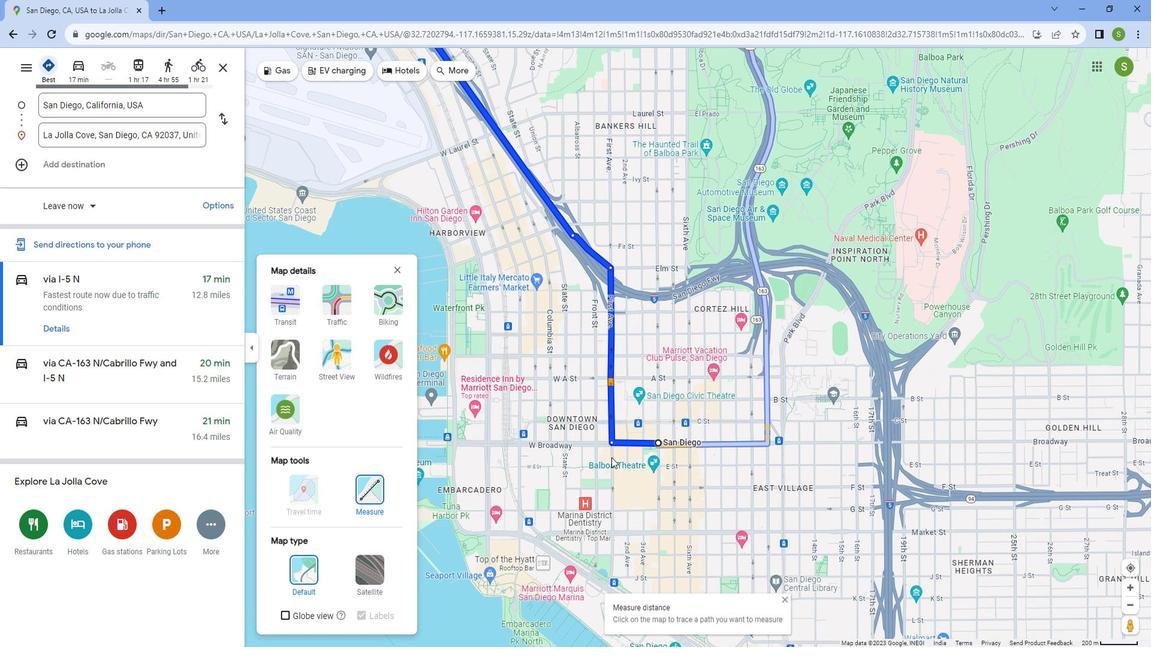 
Action: Mouse scrolled (608, 458) with delta (0, 0)
Screenshot: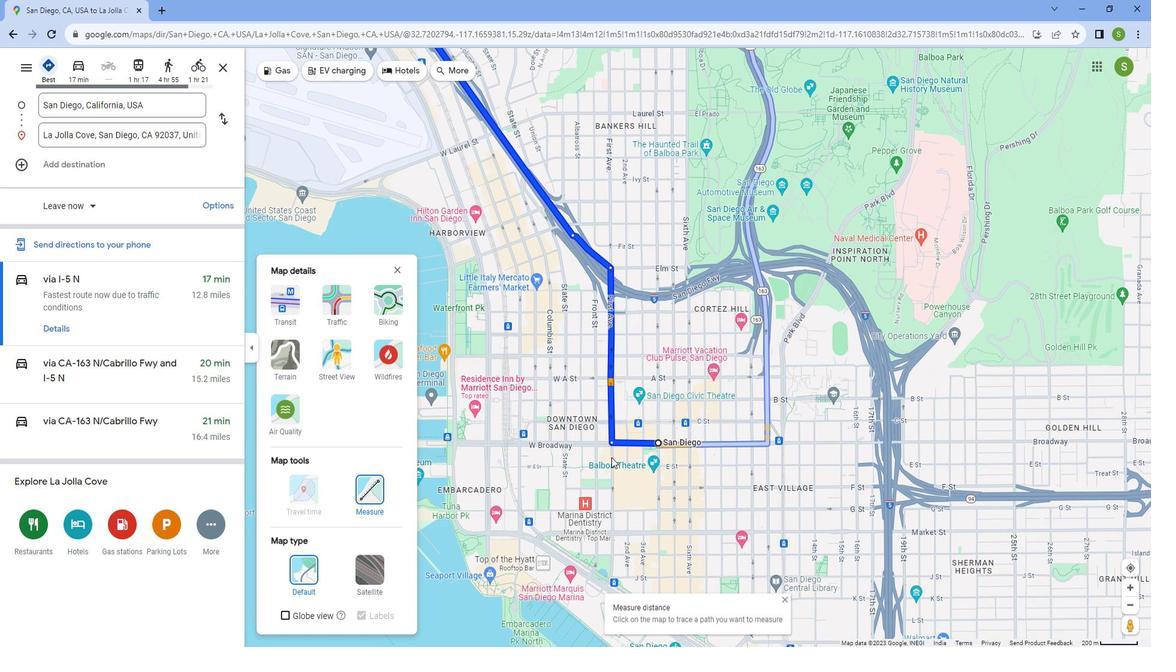 
Action: Mouse scrolled (608, 458) with delta (0, 0)
Screenshot: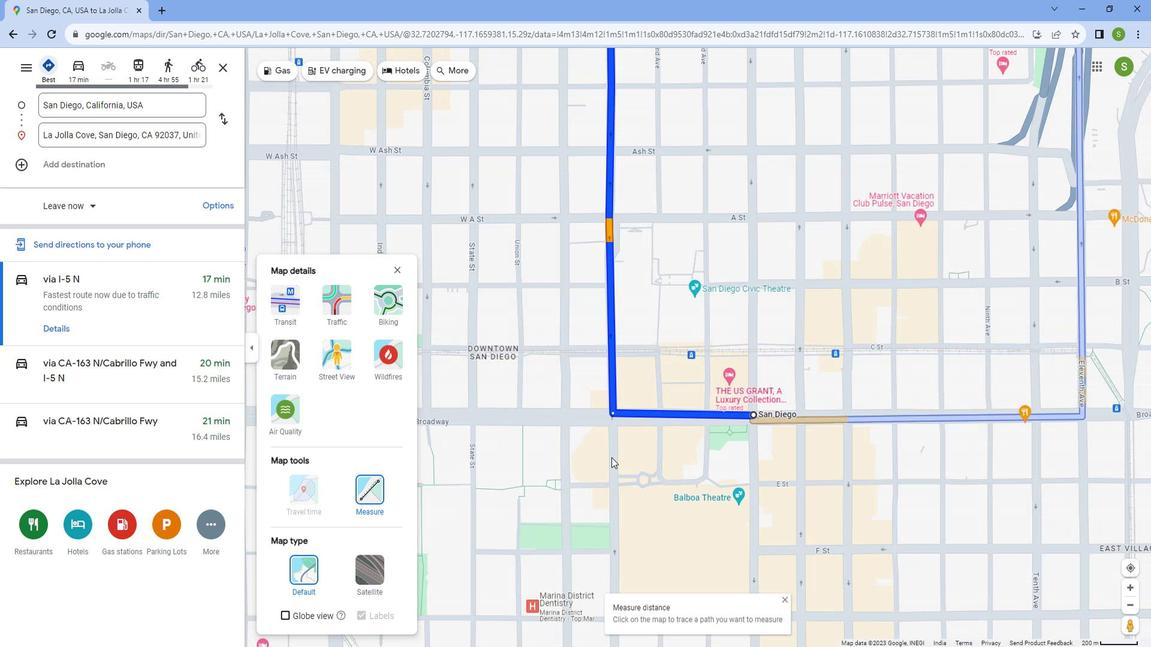 
Action: Mouse scrolled (608, 458) with delta (0, 0)
Screenshot: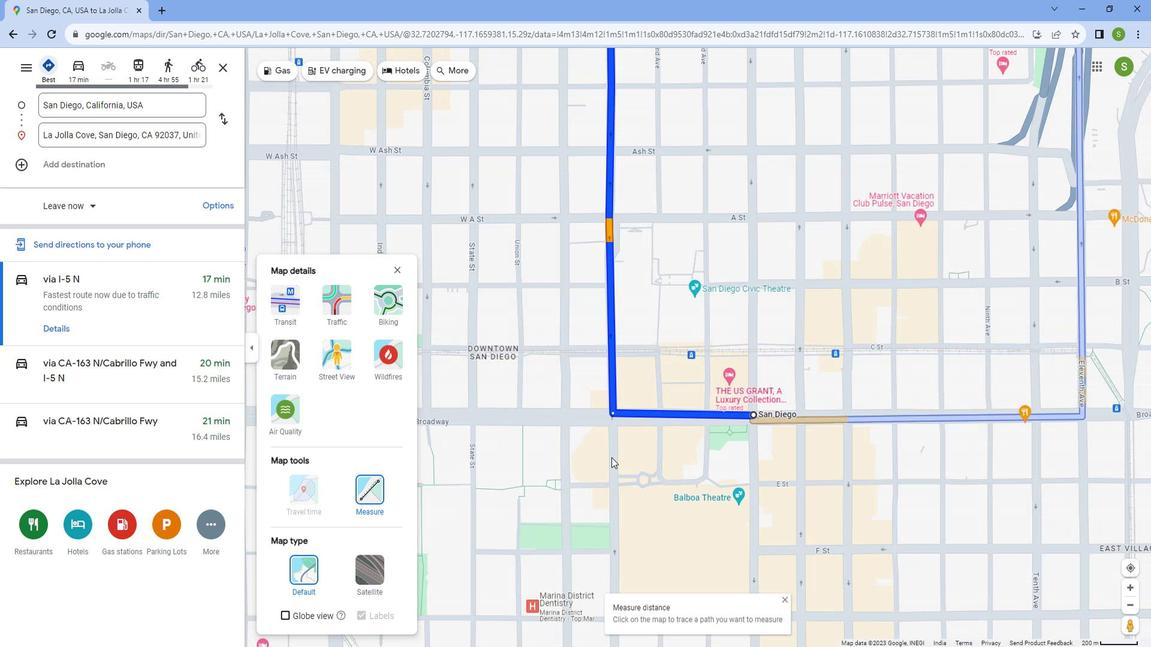 
Action: Mouse scrolled (608, 458) with delta (0, 0)
Screenshot: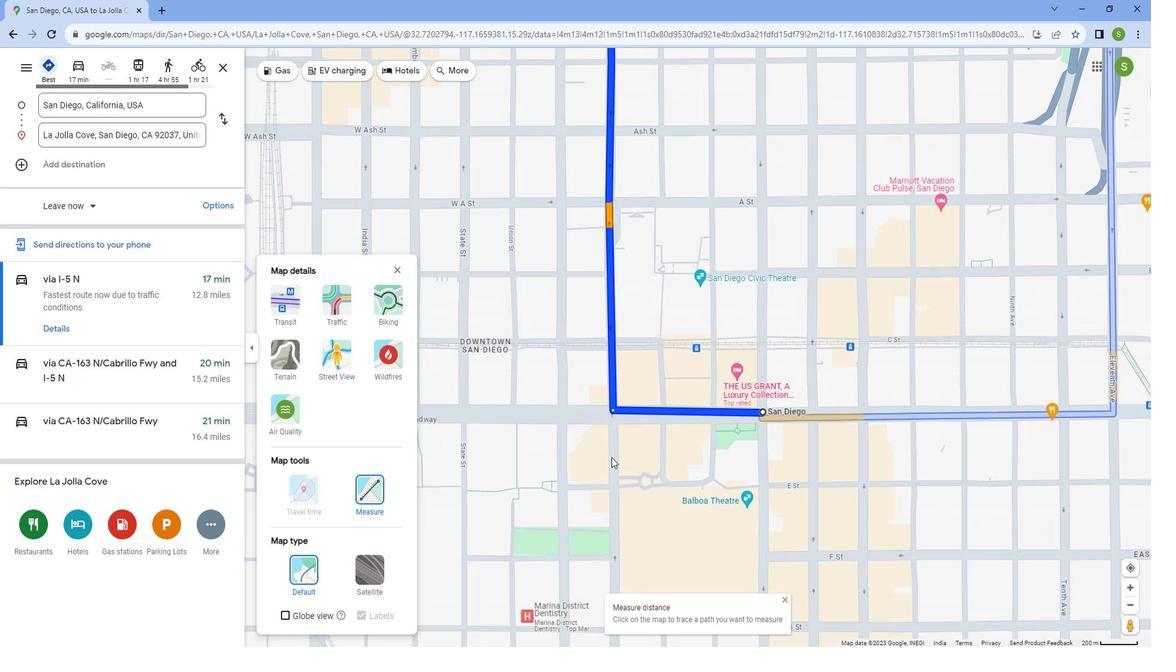 
Action: Mouse scrolled (608, 458) with delta (0, 0)
Screenshot: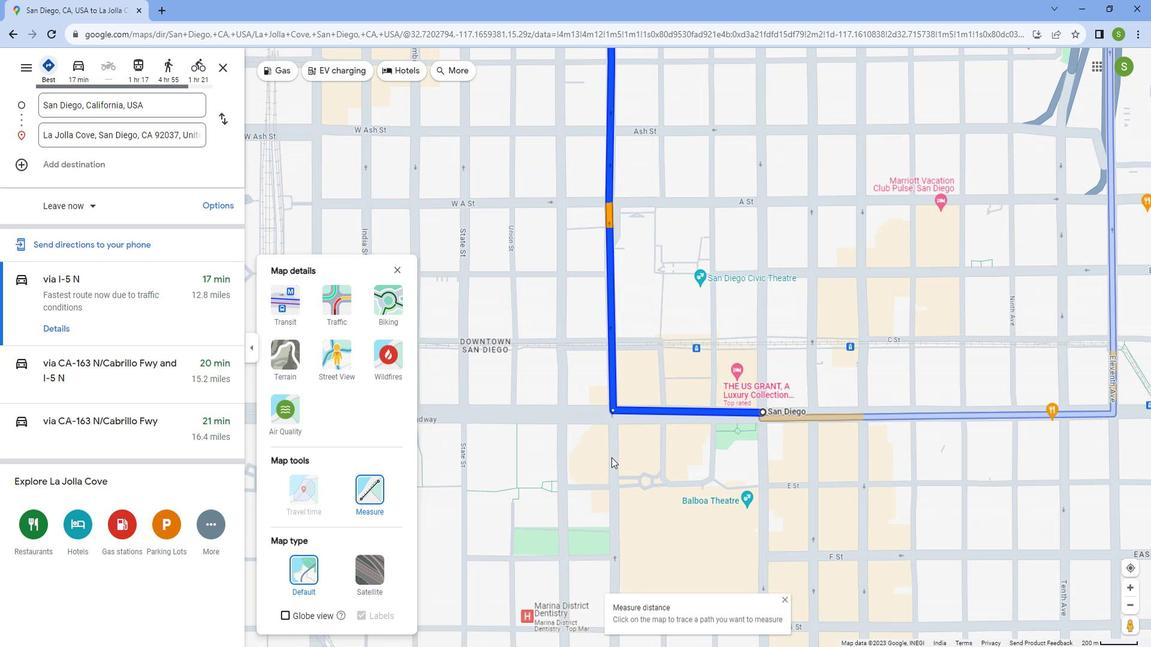 
Action: Mouse moved to (932, 359)
Screenshot: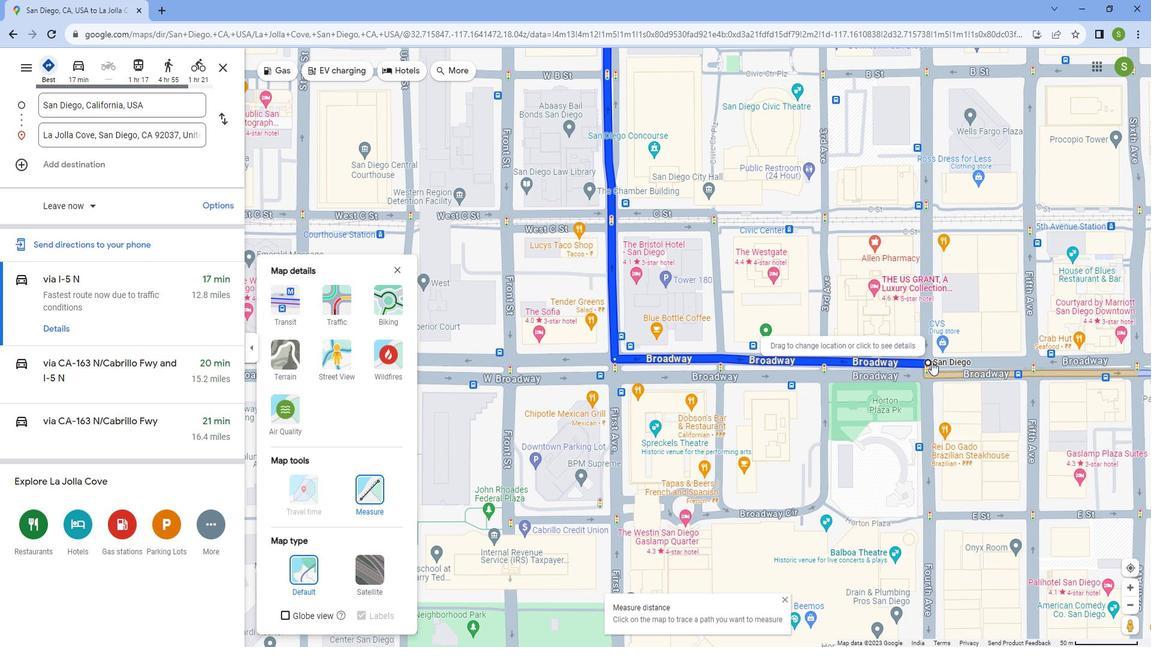 
Action: Mouse scrolled (932, 360) with delta (0, 0)
Screenshot: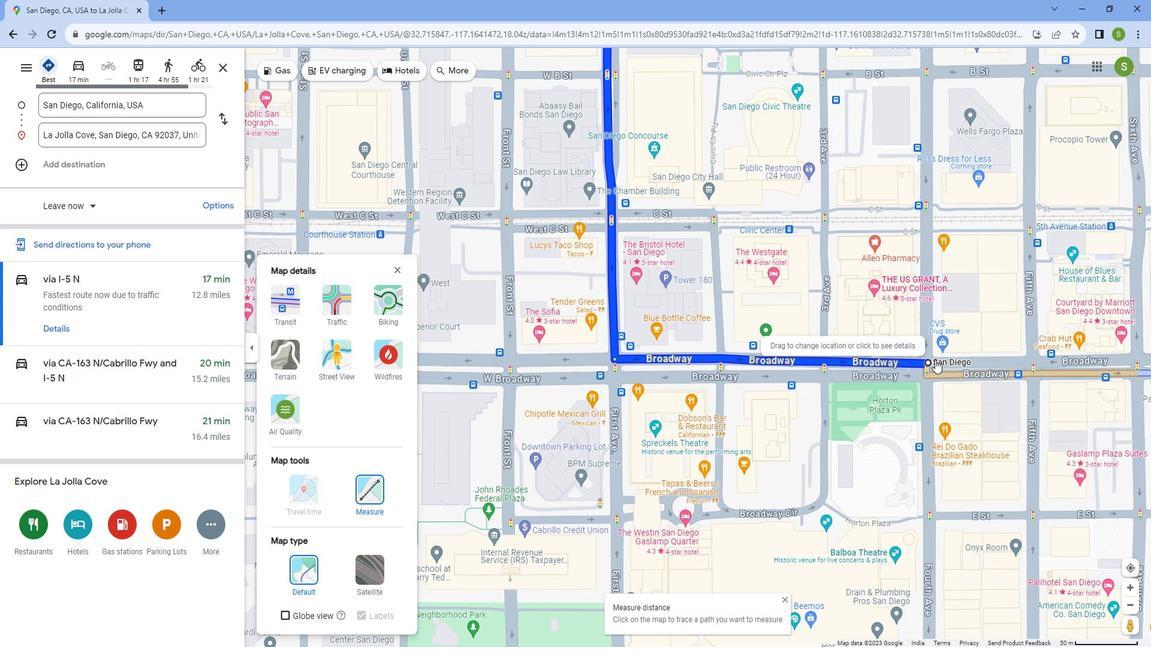 
Action: Mouse scrolled (932, 360) with delta (0, 0)
Screenshot: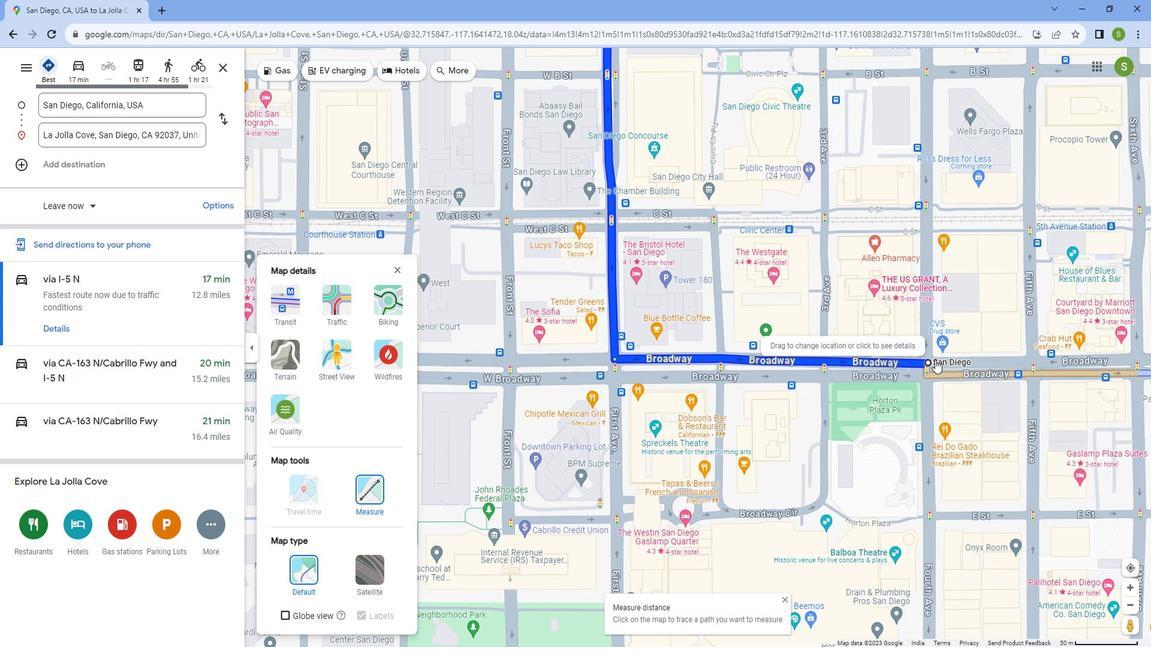 
Action: Mouse scrolled (932, 360) with delta (0, 0)
Screenshot: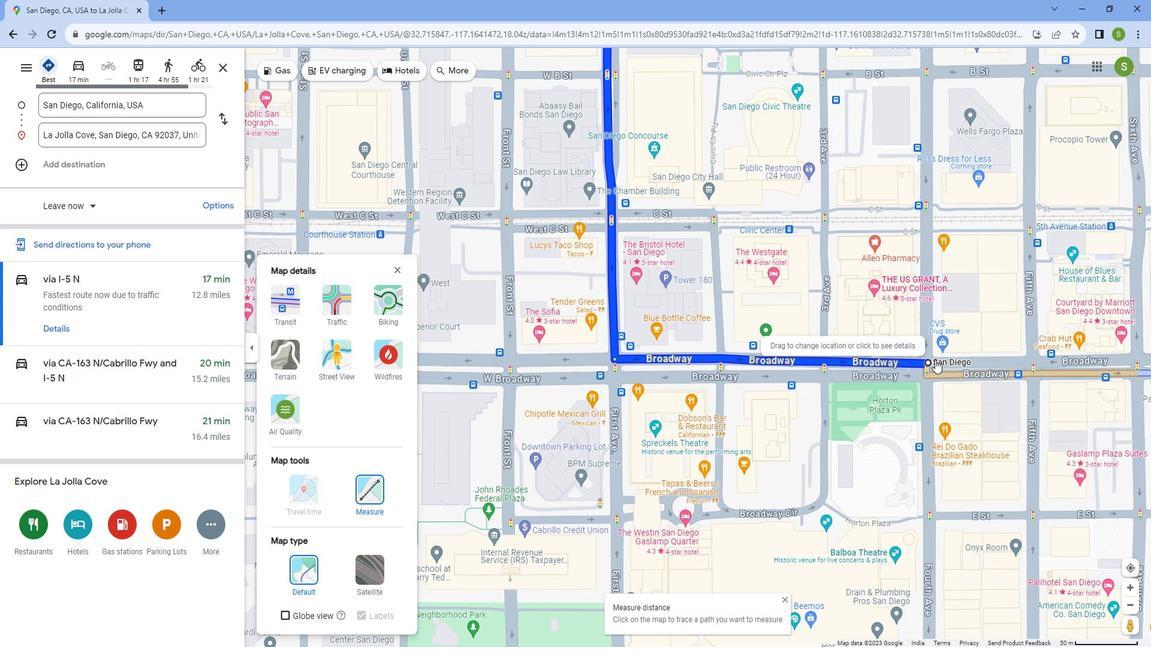 
Action: Mouse scrolled (932, 360) with delta (0, 0)
Screenshot: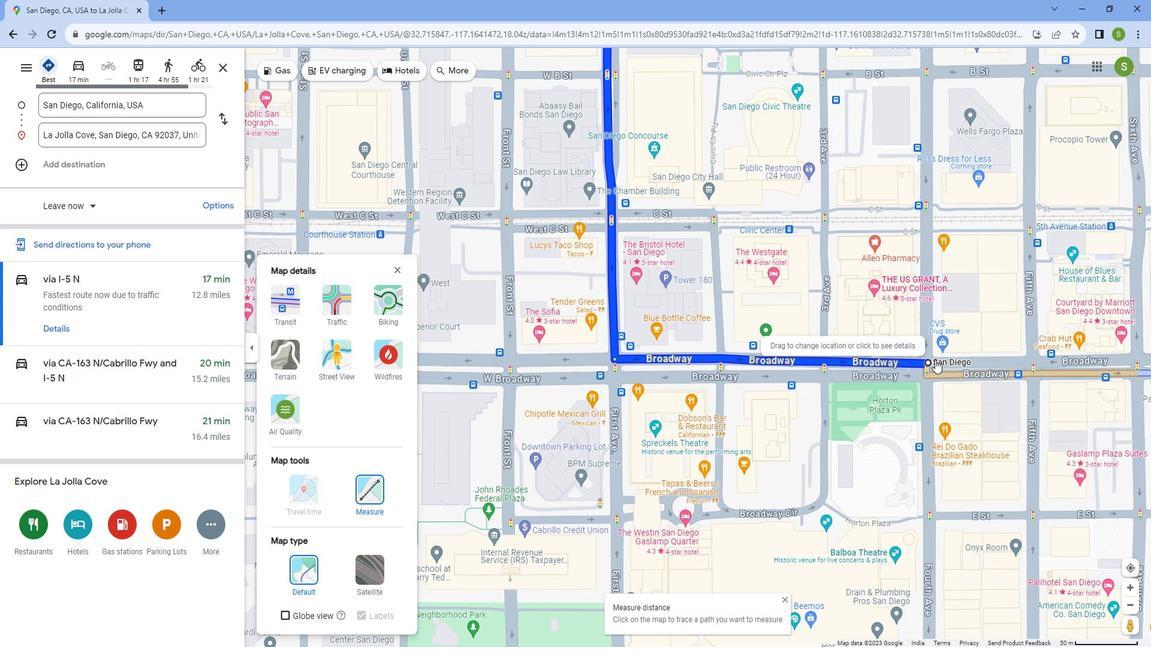 
Action: Mouse scrolled (932, 360) with delta (0, 0)
Screenshot: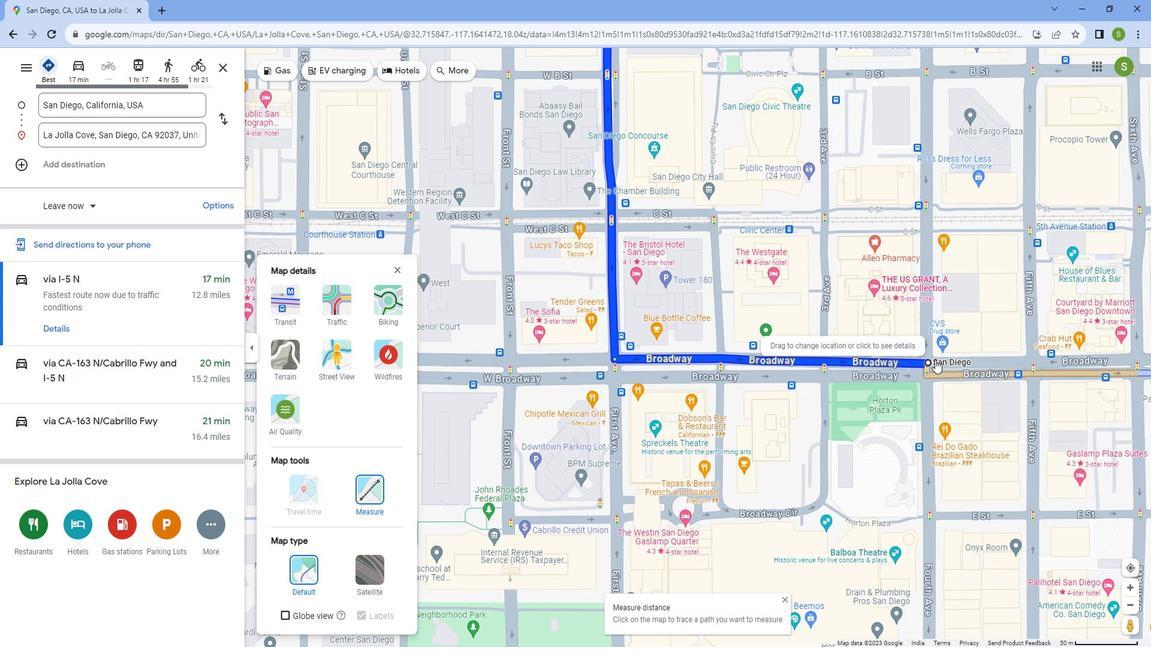 
Action: Mouse scrolled (932, 360) with delta (0, 0)
Screenshot: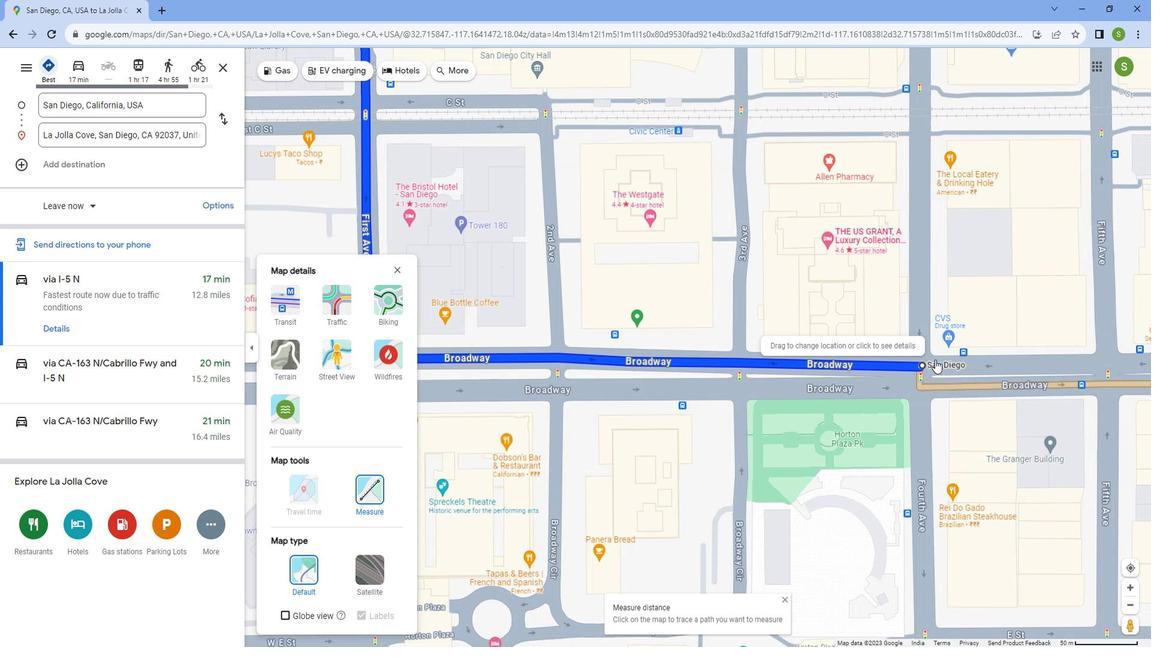 
Action: Mouse scrolled (932, 360) with delta (0, 0)
Screenshot: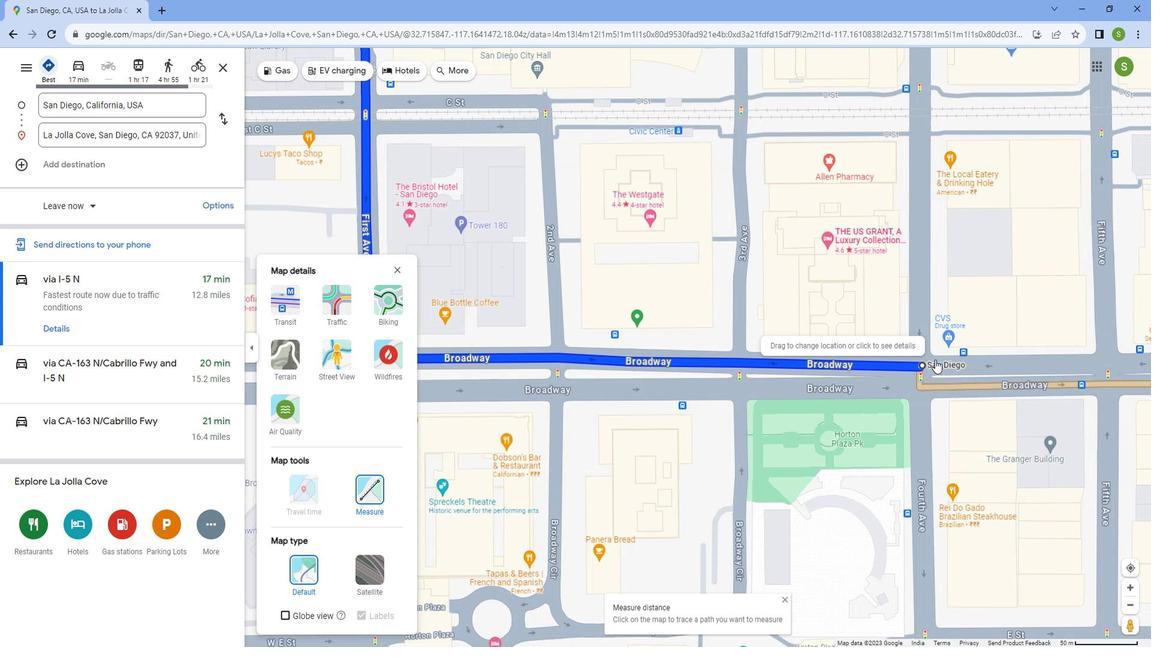 
Action: Mouse scrolled (932, 360) with delta (0, 0)
Screenshot: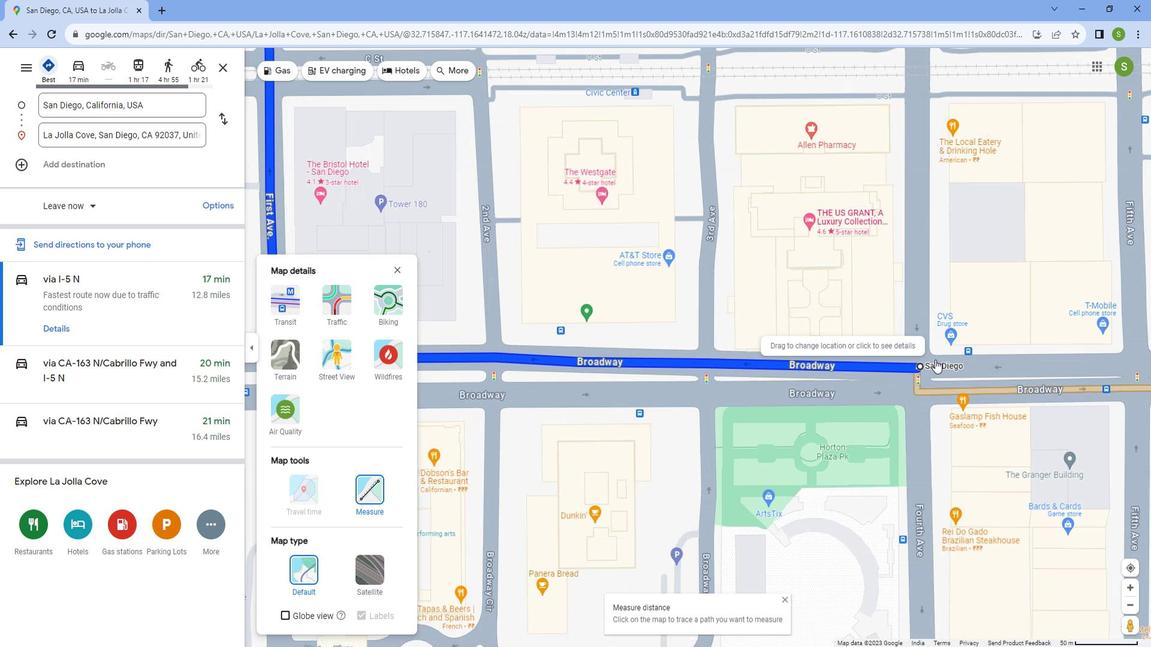 
Action: Mouse scrolled (932, 360) with delta (0, 0)
Screenshot: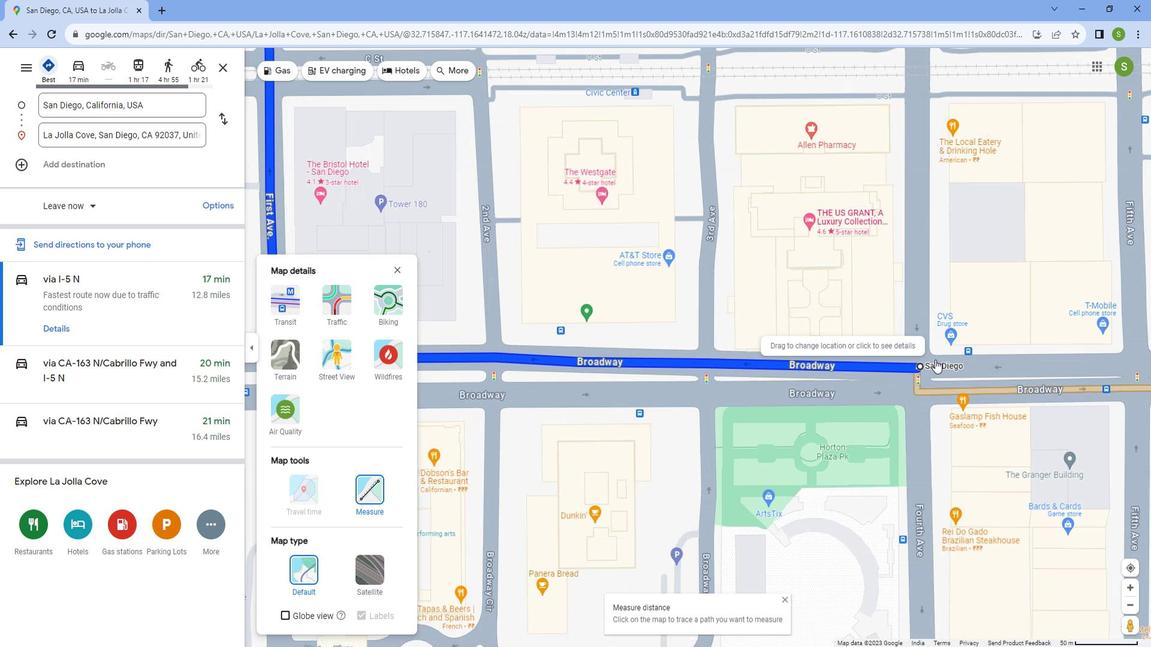 
Action: Mouse scrolled (932, 360) with delta (0, 0)
Screenshot: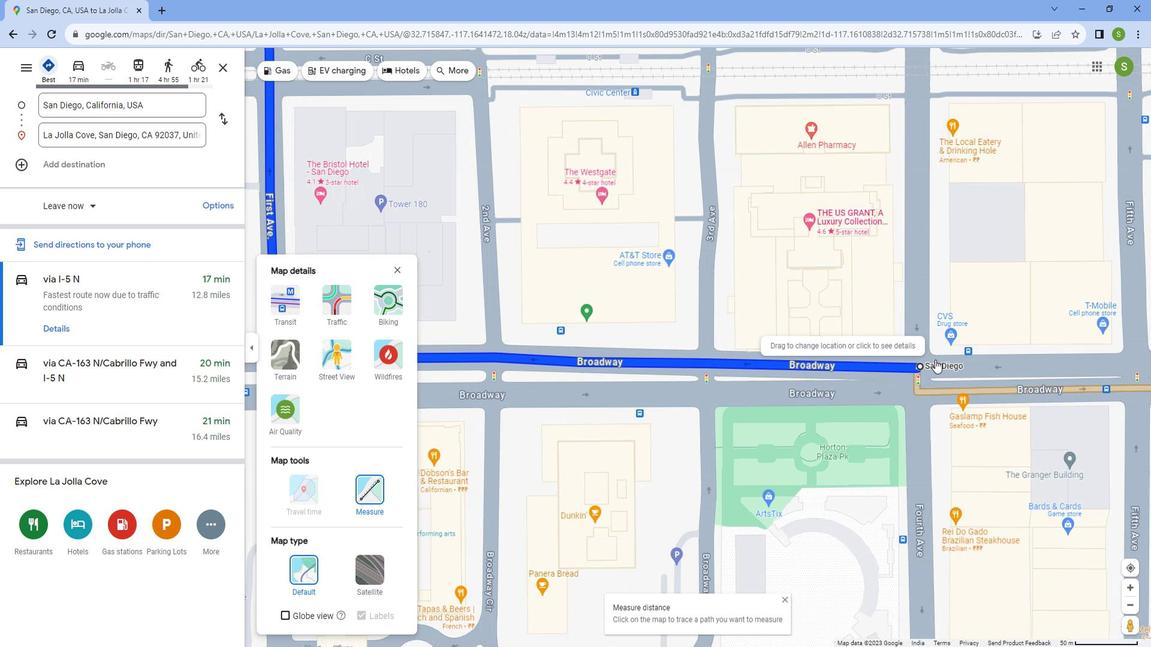 
Action: Mouse scrolled (932, 360) with delta (0, 0)
Screenshot: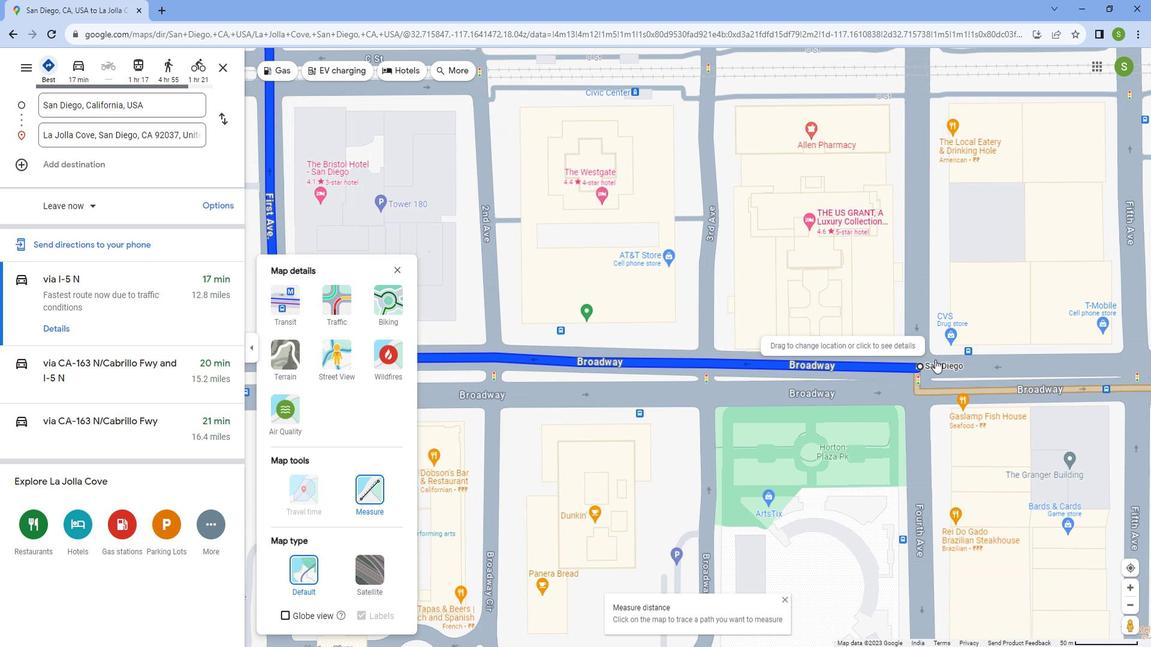 
Action: Mouse moved to (889, 377)
Screenshot: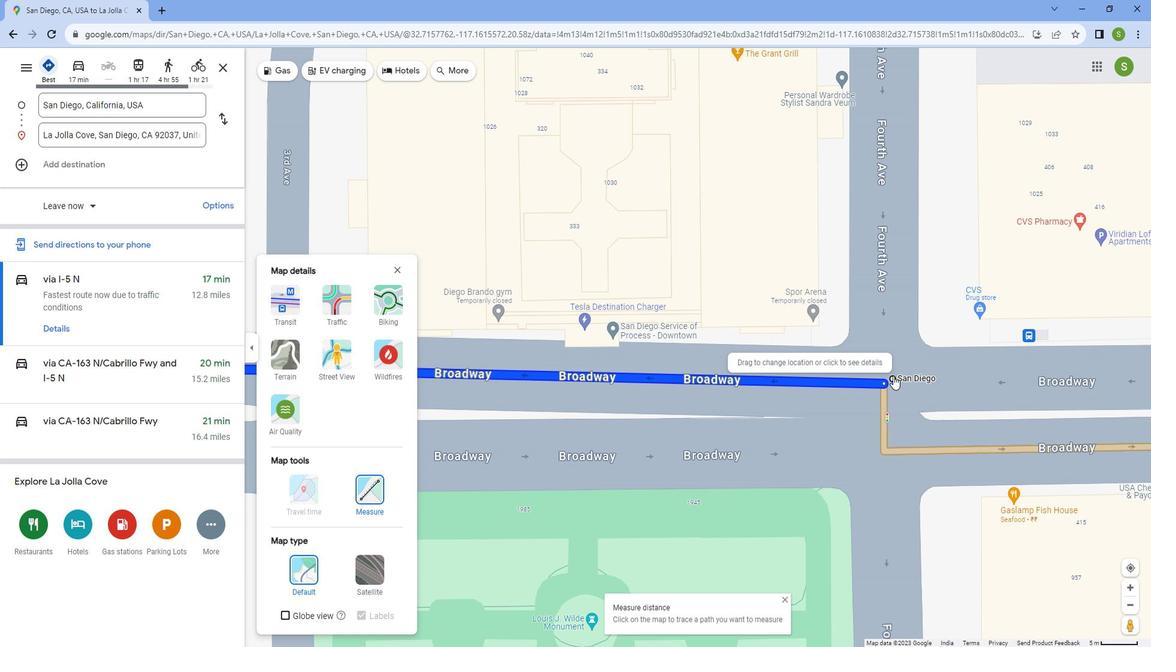 
Action: Mouse pressed left at (889, 377)
Screenshot: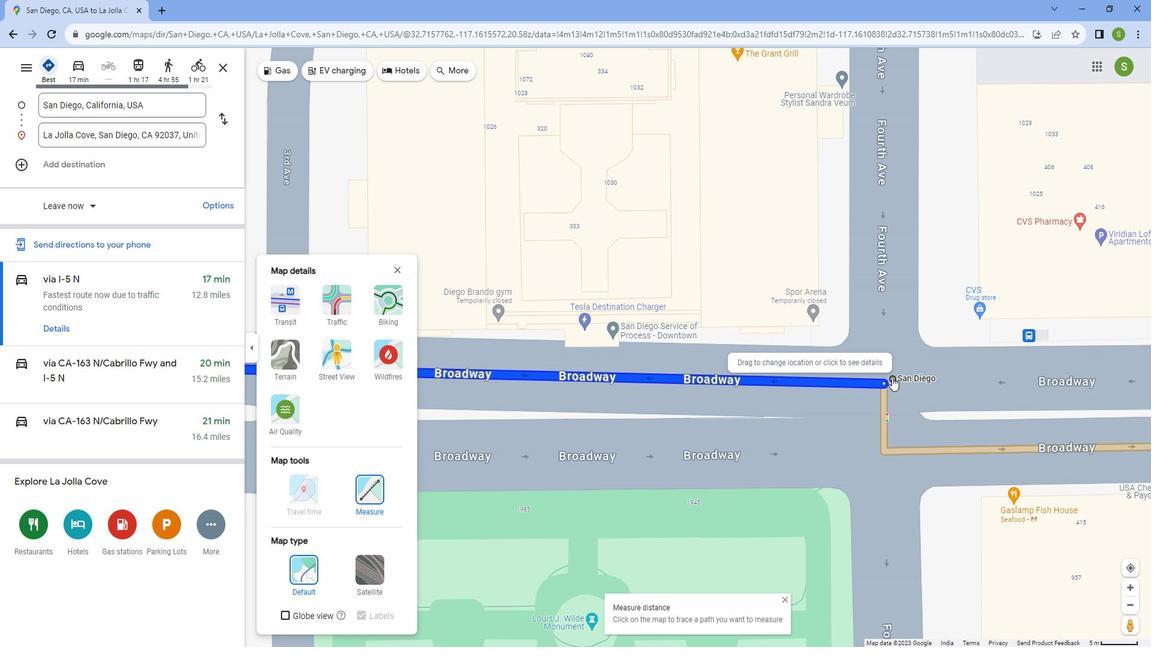 
Action: Mouse moved to (771, 348)
Screenshot: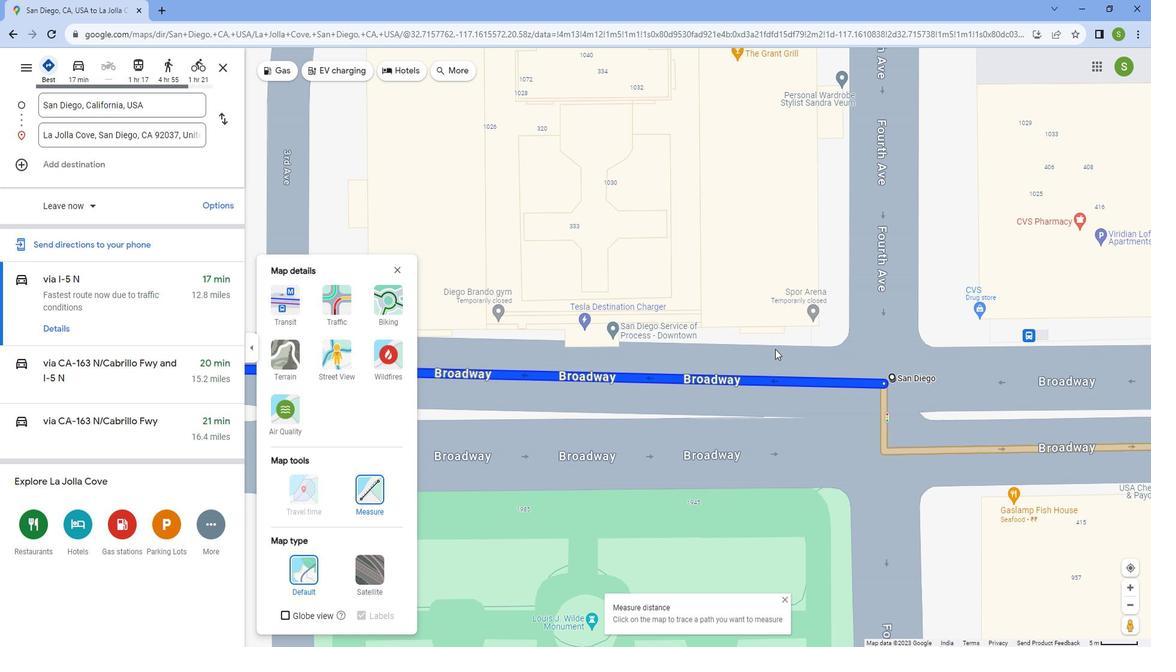 
Action: Mouse scrolled (771, 347) with delta (0, 0)
Screenshot: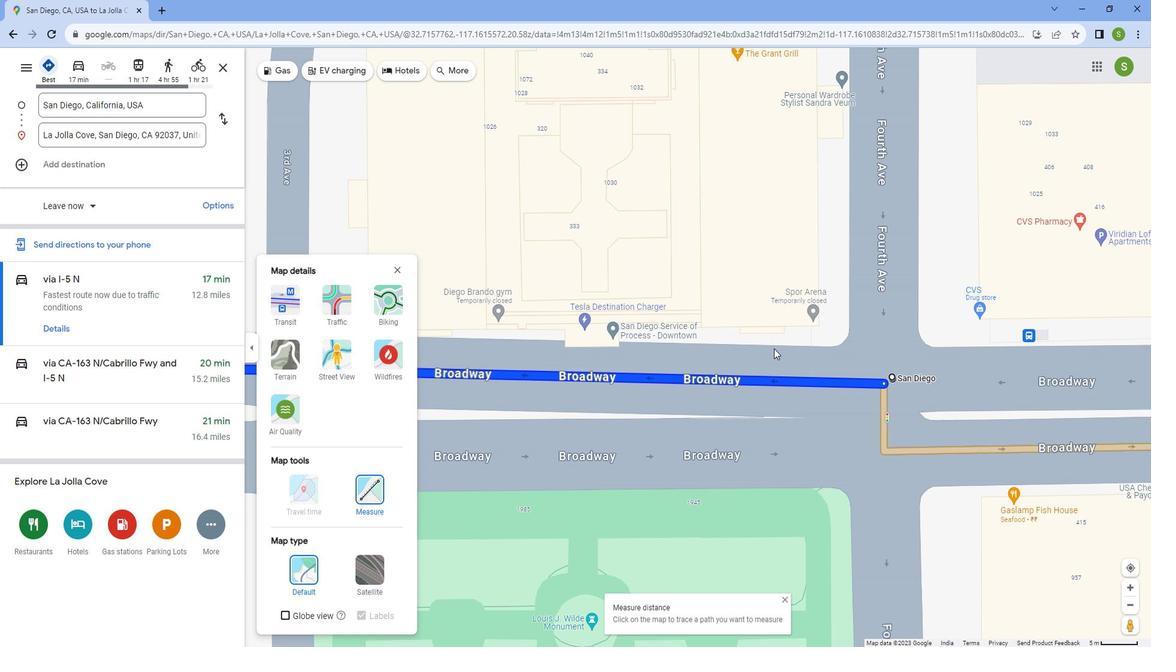 
Action: Mouse scrolled (771, 347) with delta (0, 0)
Screenshot: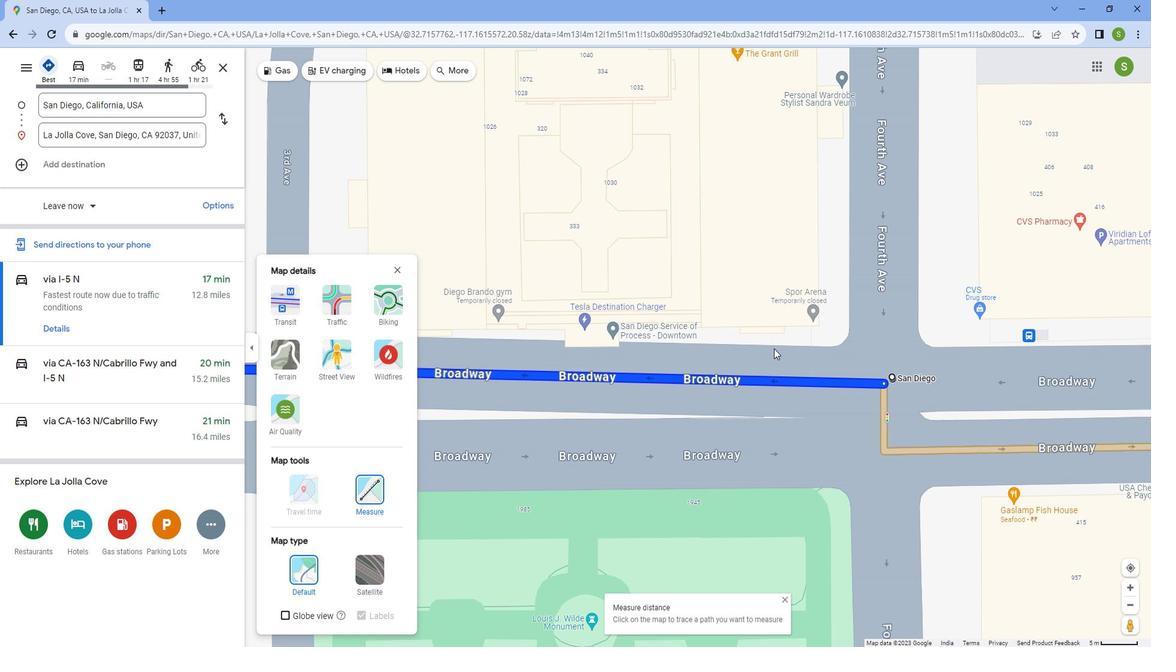 
Action: Mouse scrolled (771, 347) with delta (0, 0)
Screenshot: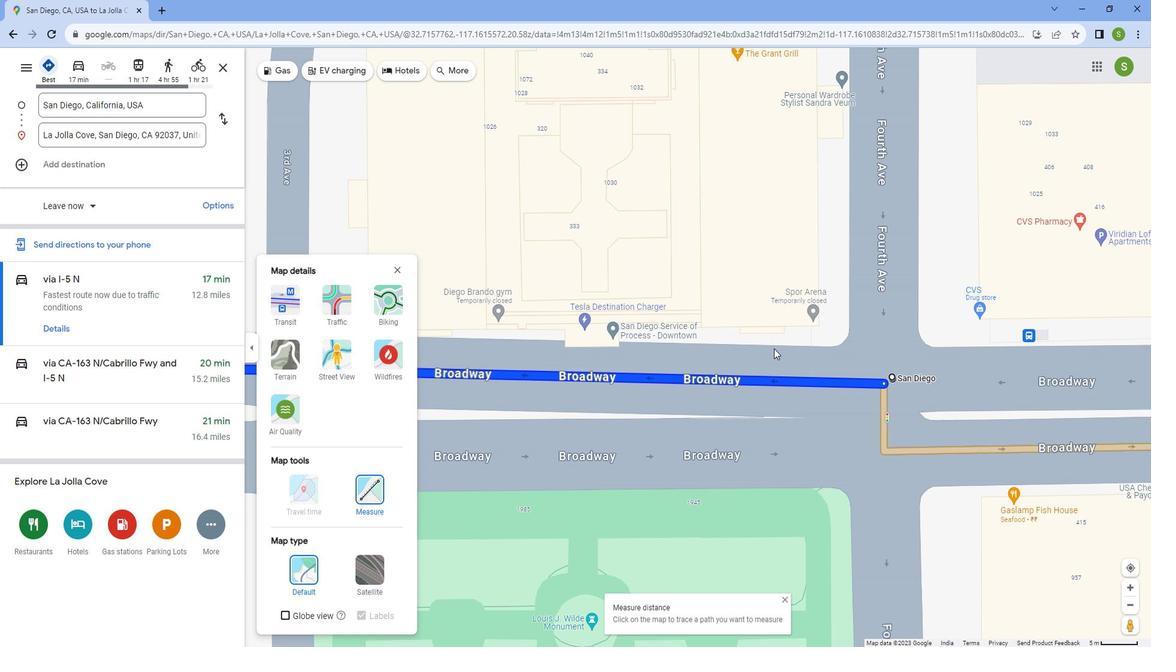 
Action: Mouse scrolled (771, 347) with delta (0, 0)
Screenshot: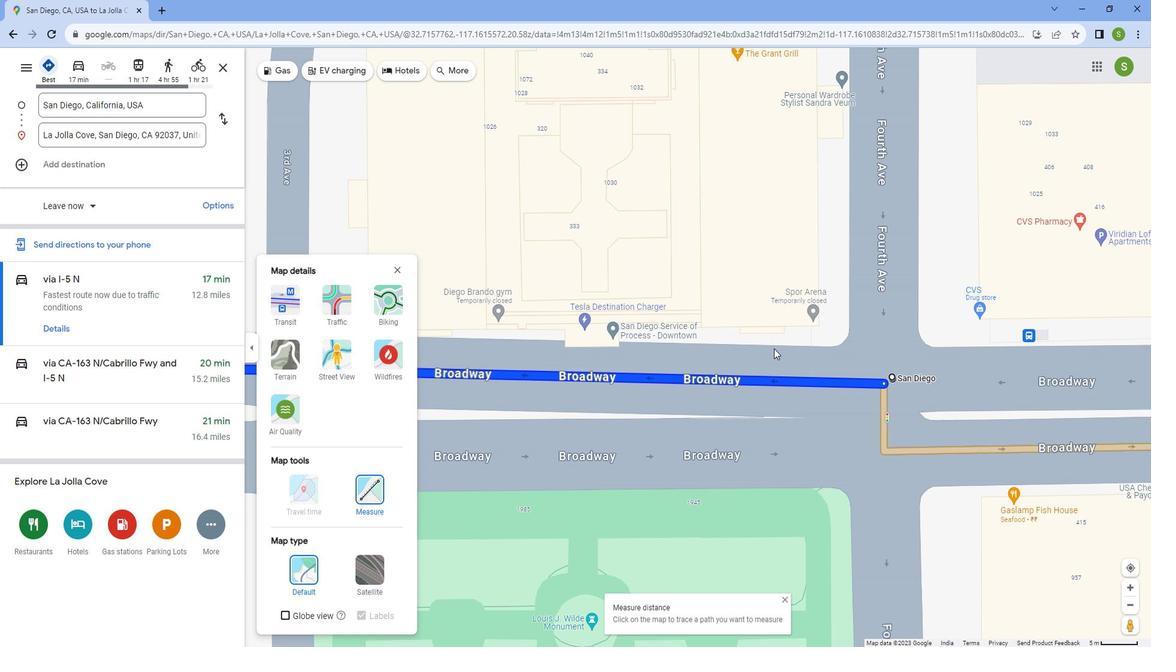 
Action: Mouse scrolled (771, 347) with delta (0, 0)
Screenshot: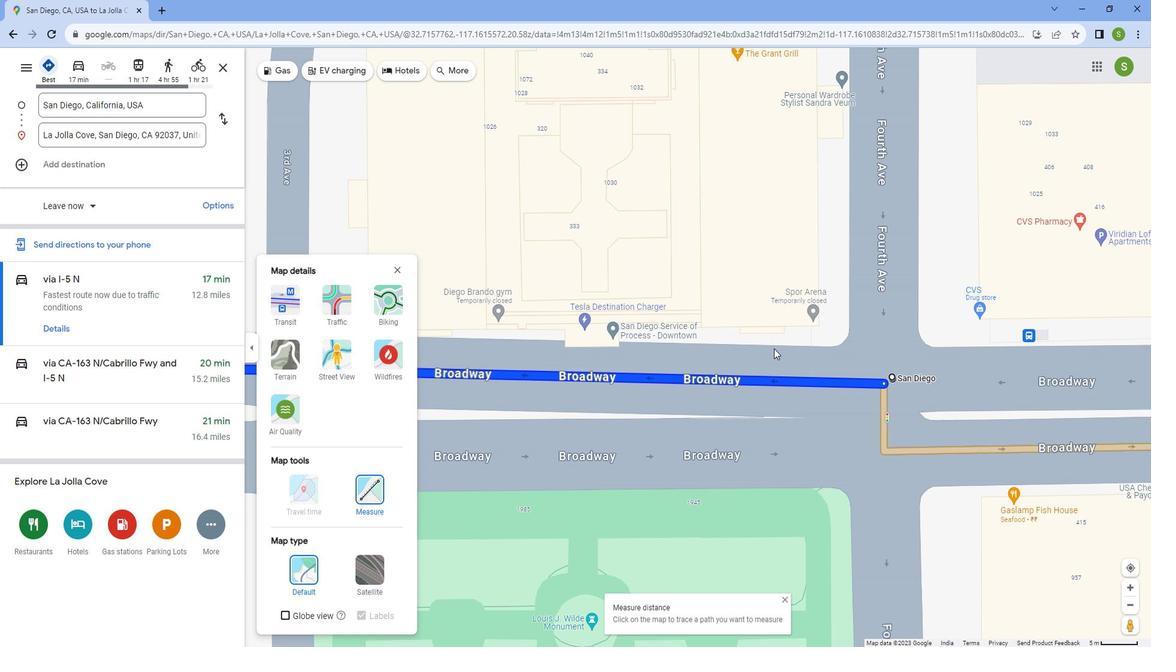 
Action: Mouse scrolled (771, 347) with delta (0, 0)
Screenshot: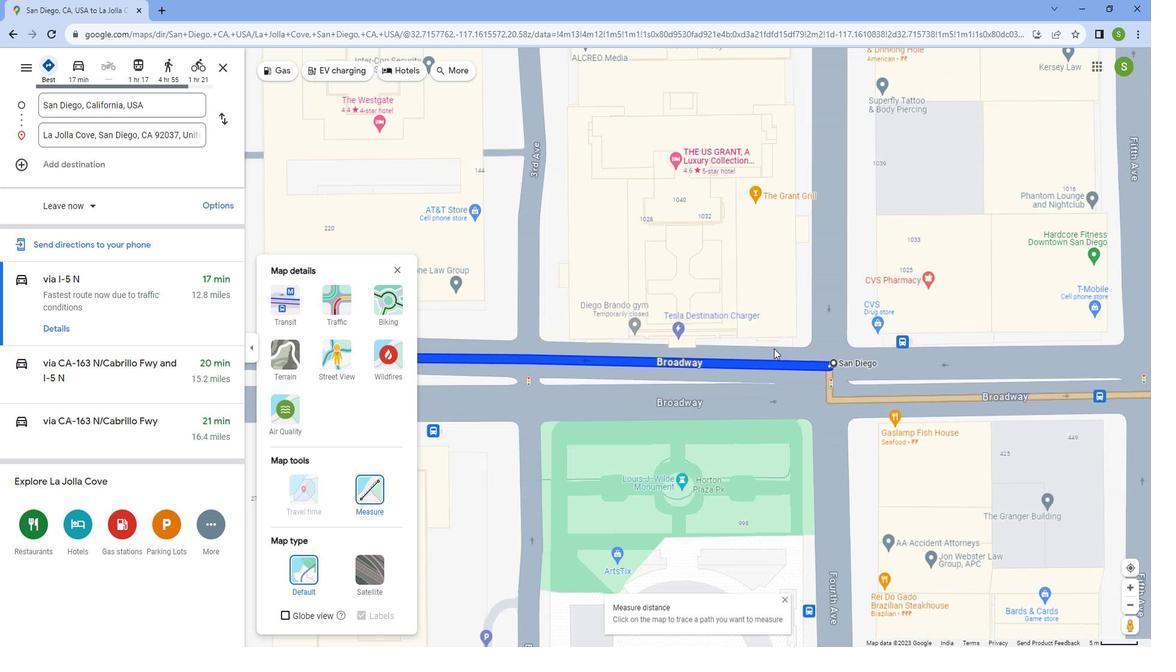 
Action: Mouse scrolled (771, 347) with delta (0, 0)
Screenshot: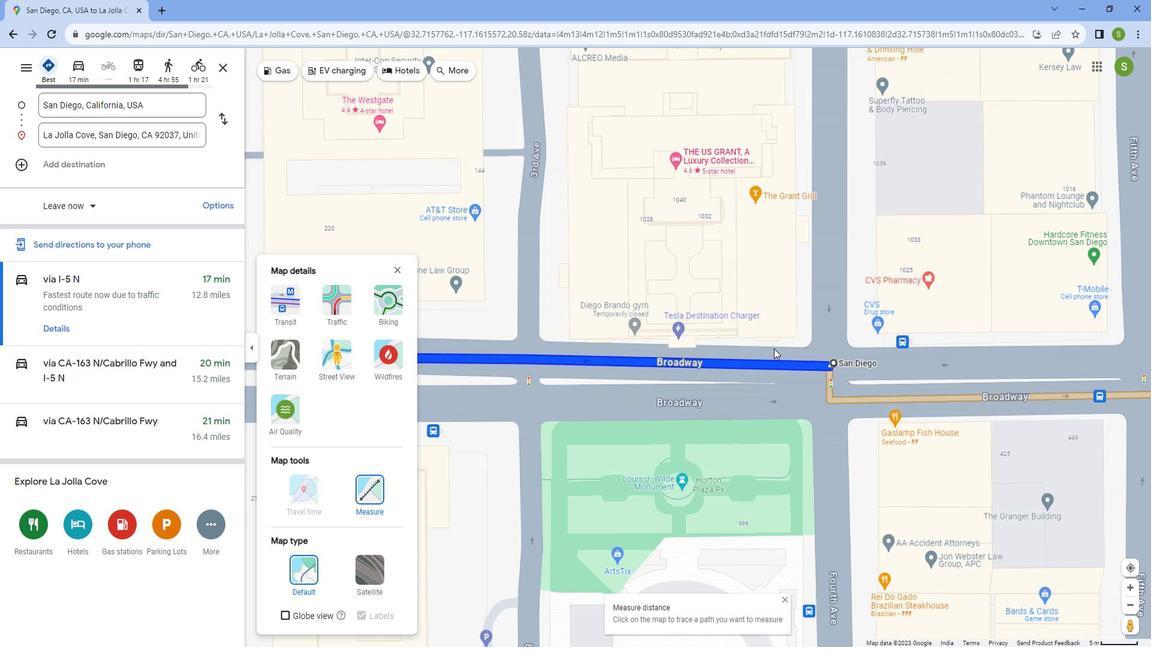 
Action: Mouse moved to (770, 348)
Screenshot: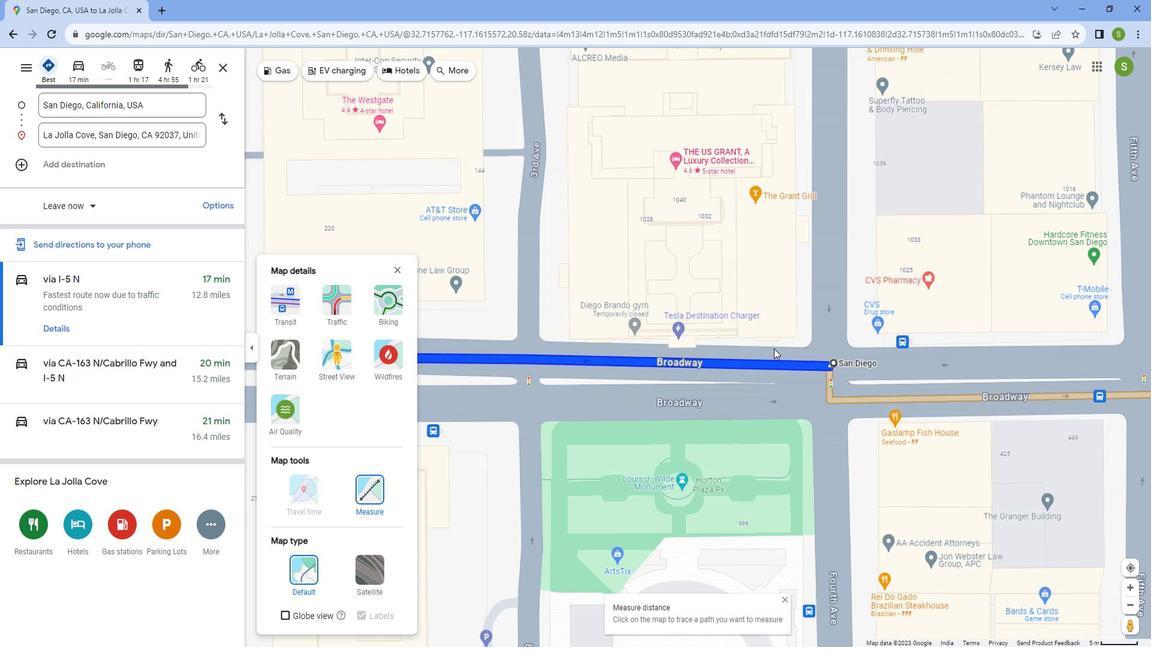 
Action: Mouse scrolled (770, 347) with delta (0, 0)
Screenshot: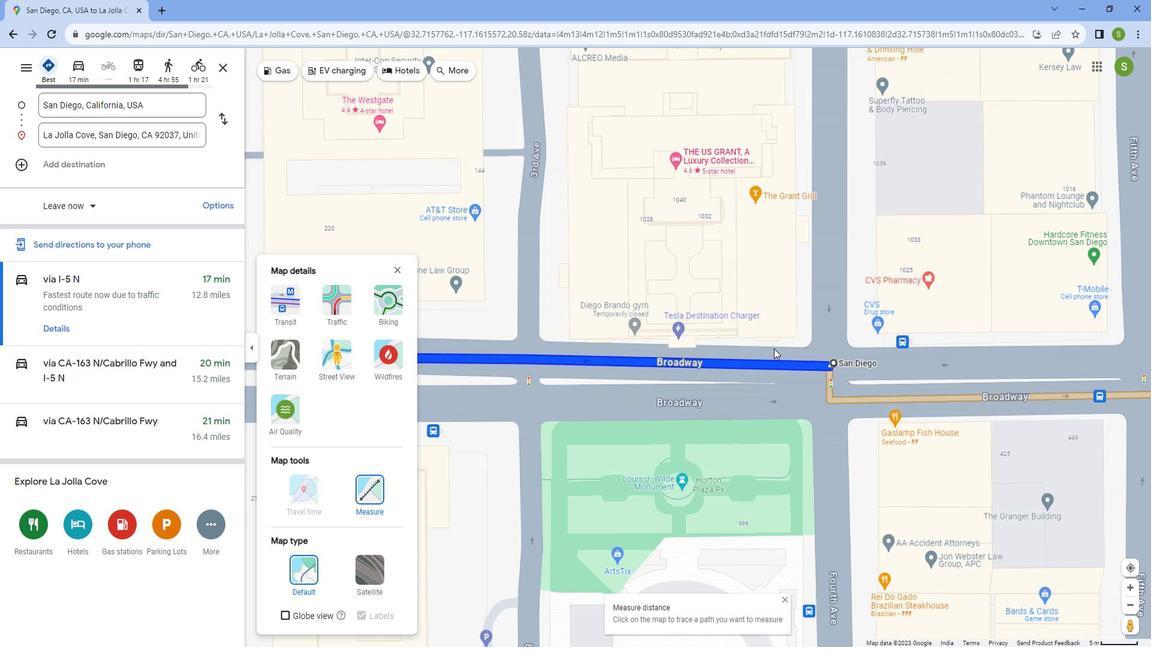 
Action: Mouse moved to (769, 348)
Screenshot: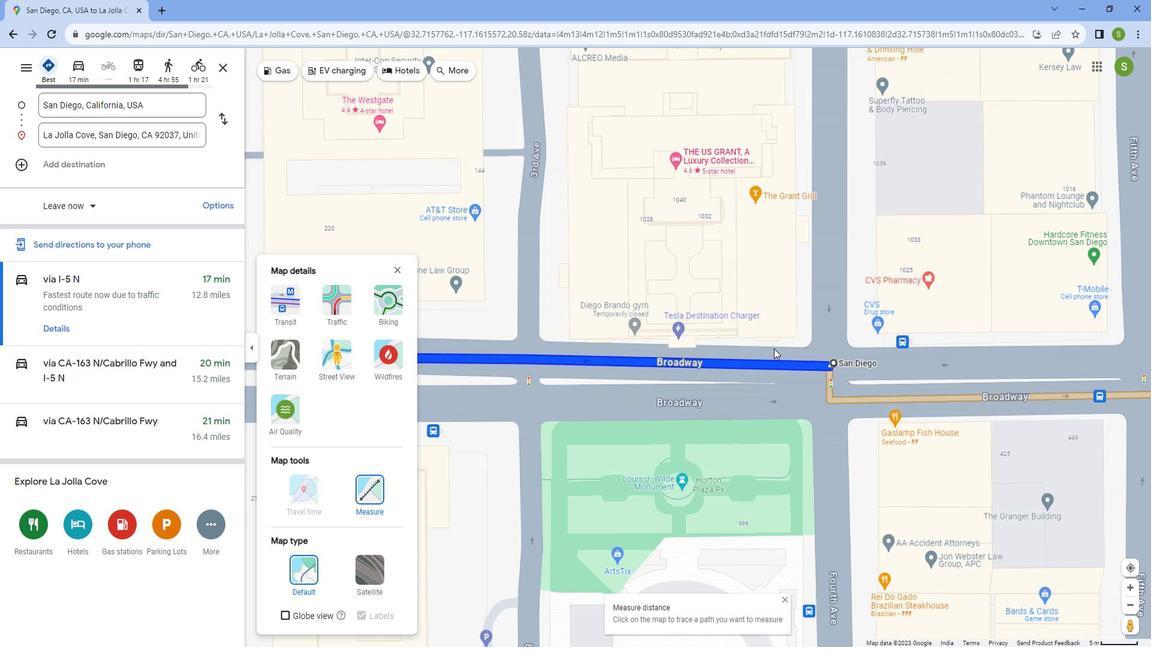 
Action: Mouse scrolled (769, 347) with delta (0, 0)
Screenshot: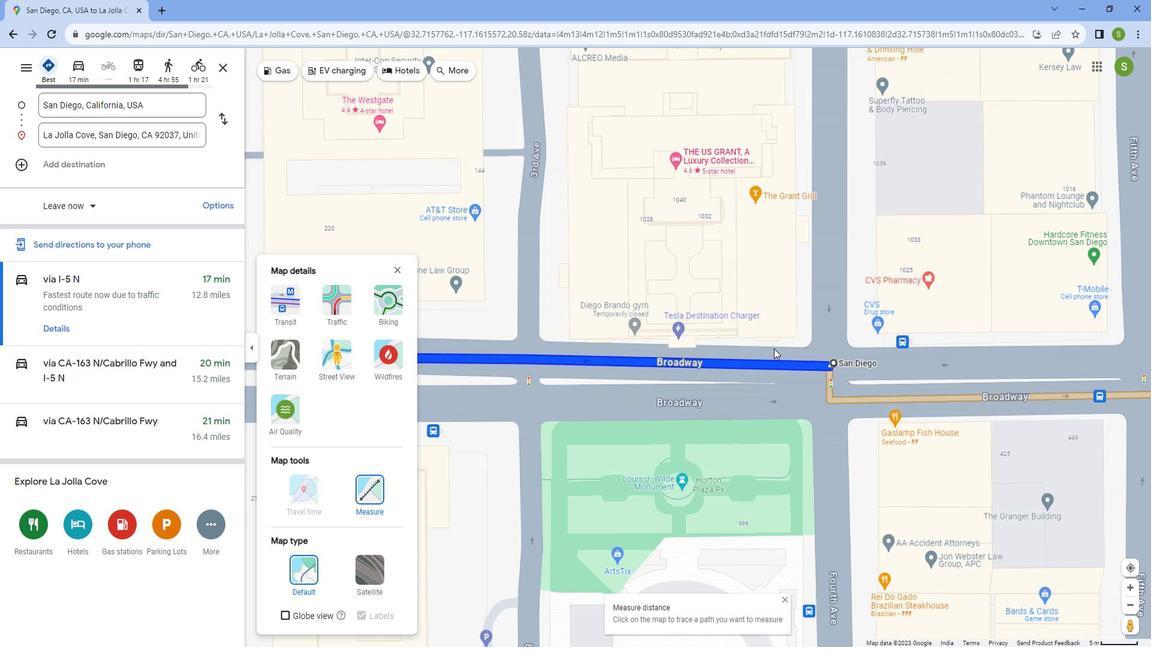 
Action: Mouse moved to (769, 348)
Screenshot: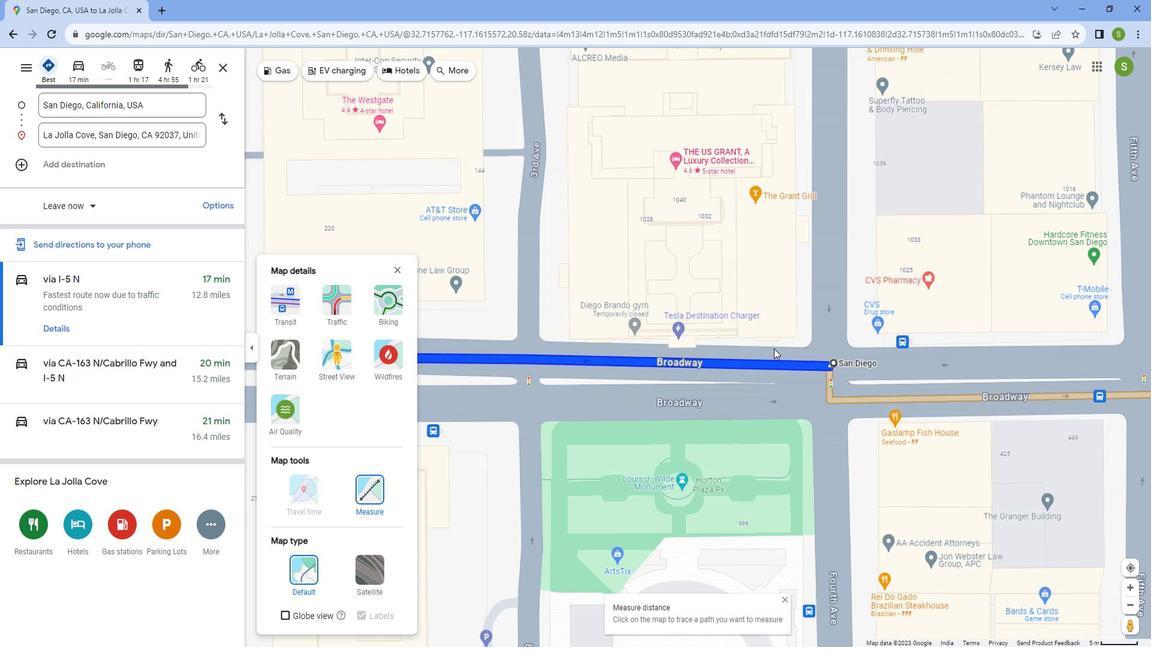 
Action: Mouse scrolled (769, 347) with delta (0, 0)
Screenshot: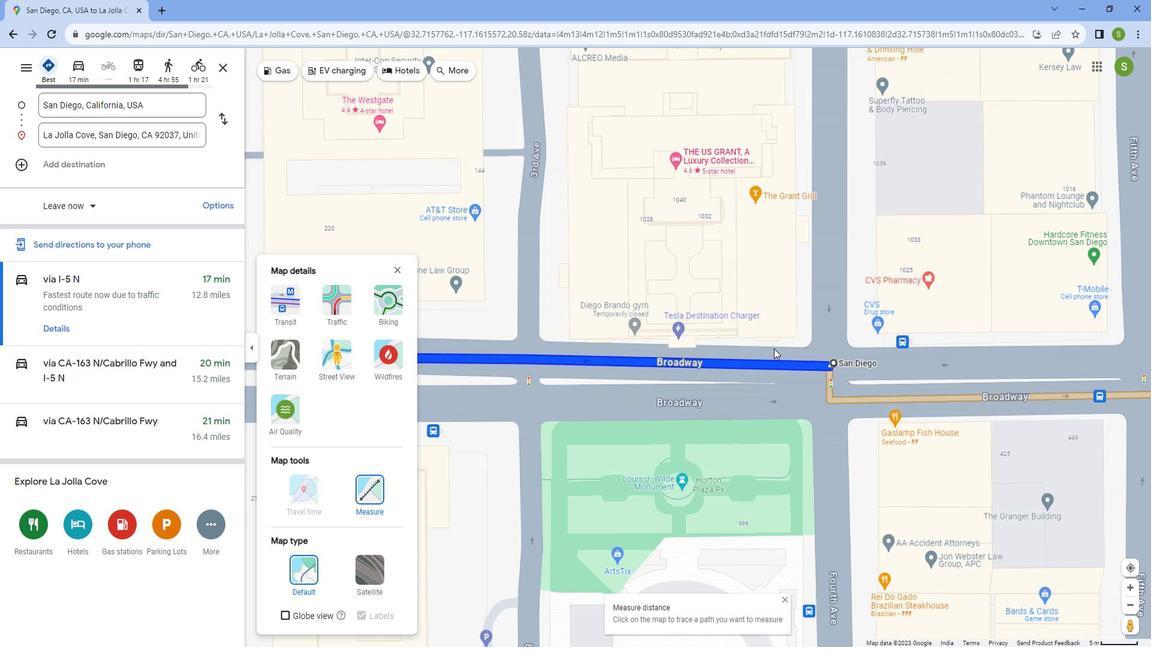 
Action: Mouse moved to (768, 349)
Screenshot: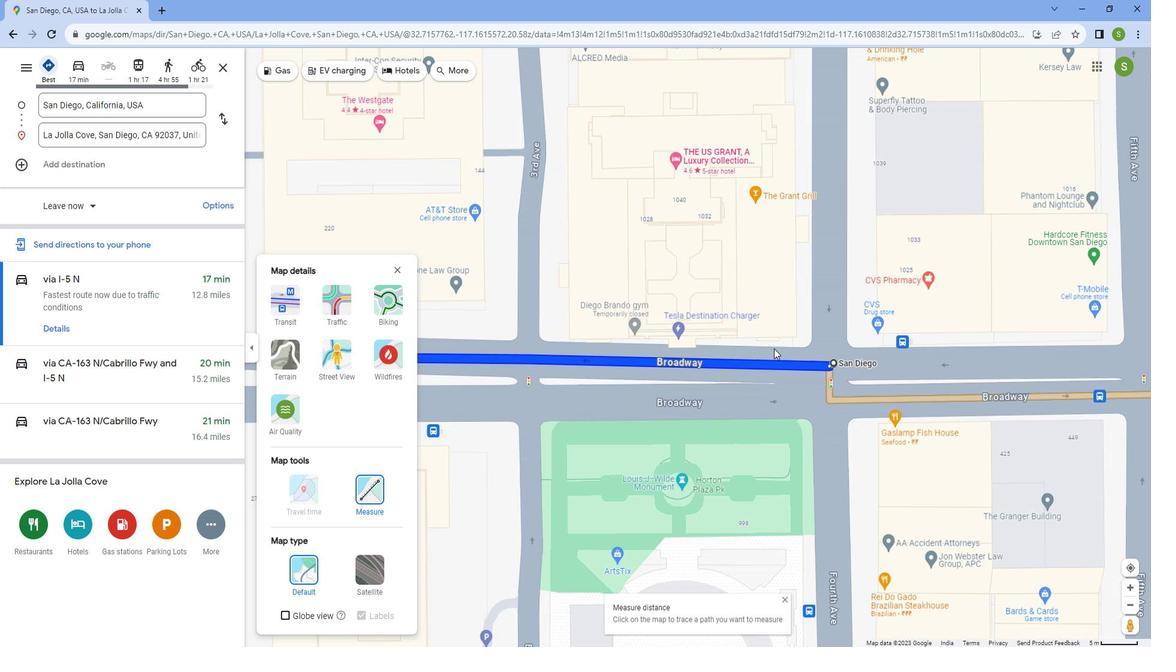 
Action: Mouse scrolled (768, 348) with delta (0, 0)
Screenshot: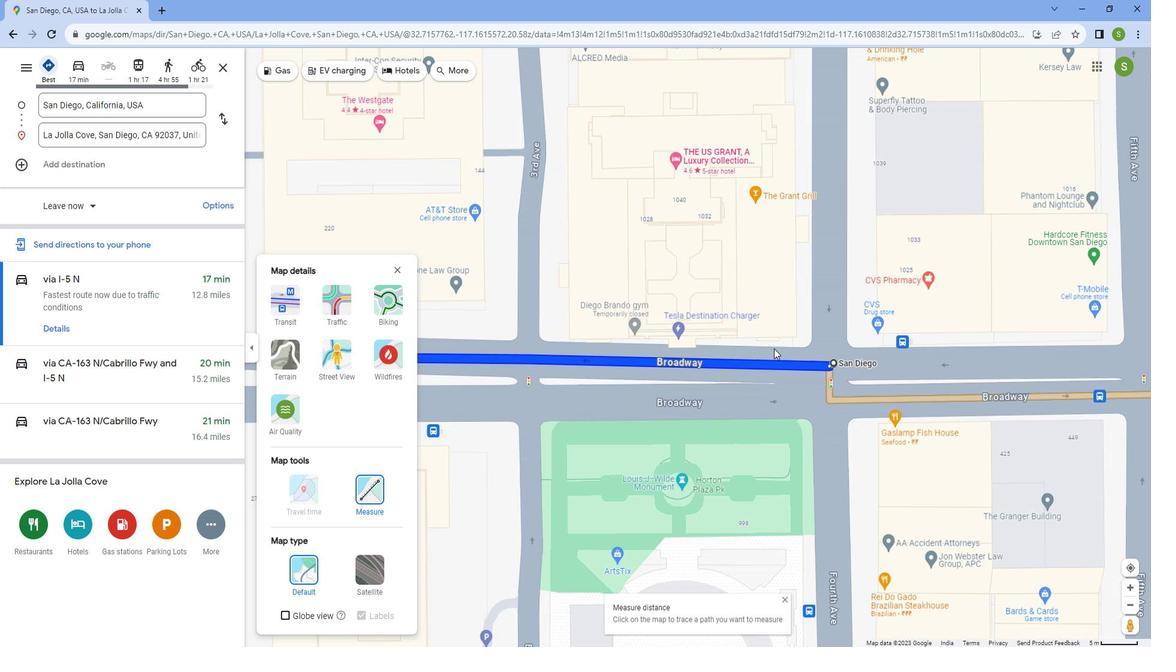 
Action: Mouse scrolled (768, 348) with delta (0, 0)
Screenshot: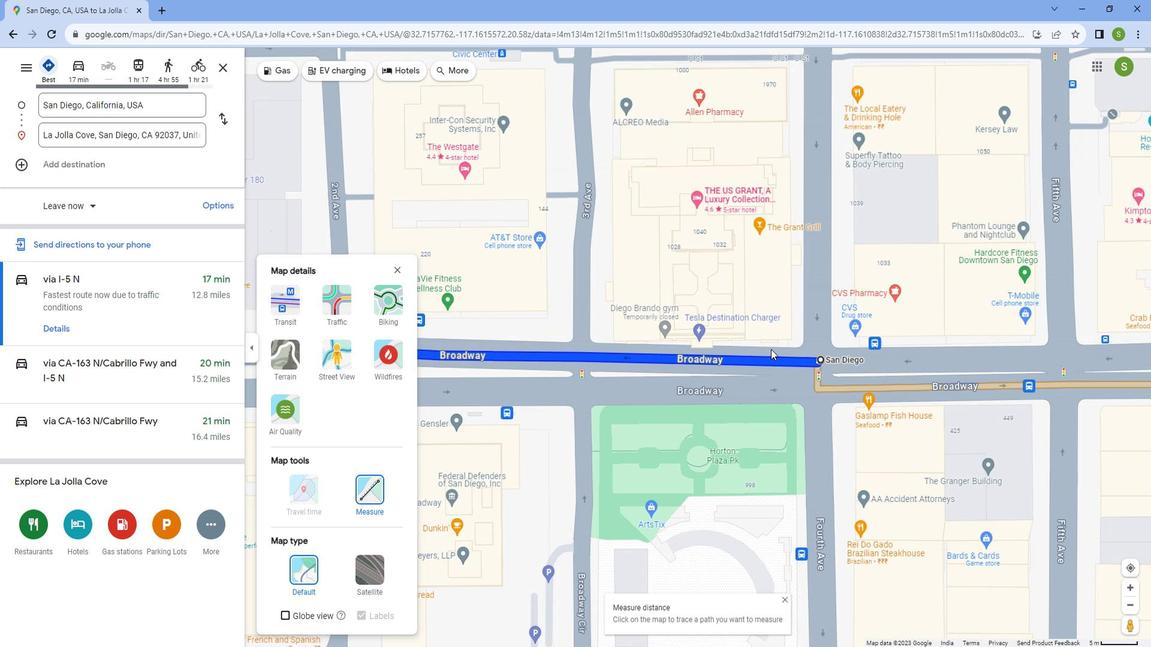 
Action: Mouse scrolled (768, 348) with delta (0, 0)
Screenshot: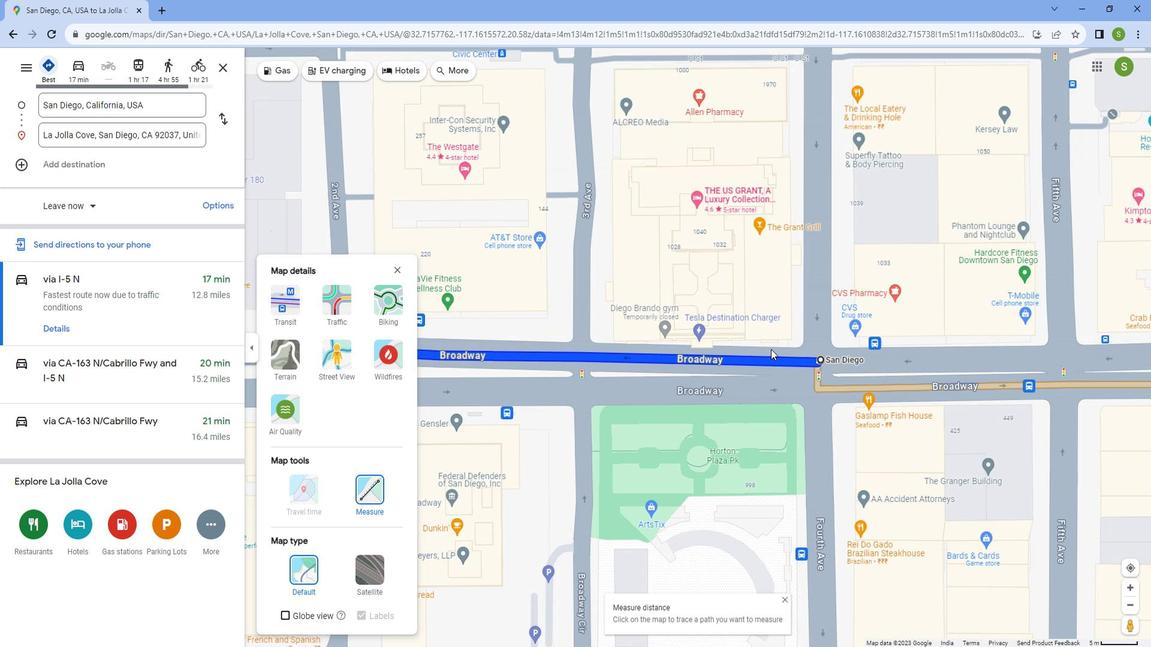 
Action: Mouse scrolled (768, 348) with delta (0, 0)
Screenshot: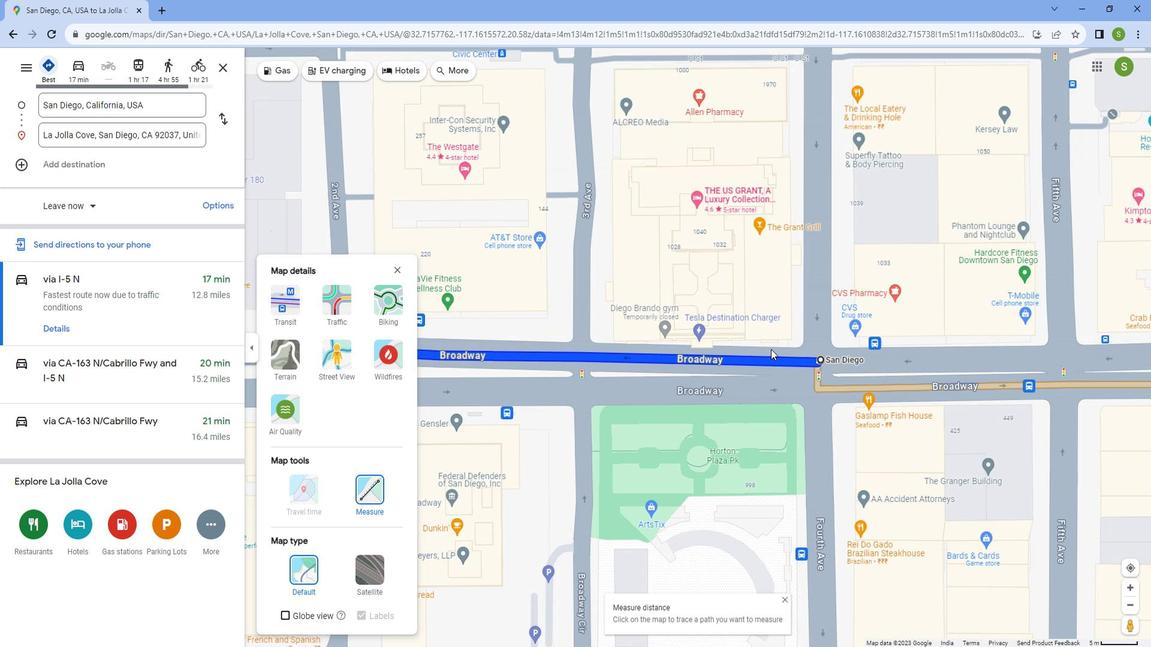 
Action: Mouse scrolled (768, 348) with delta (0, 0)
Screenshot: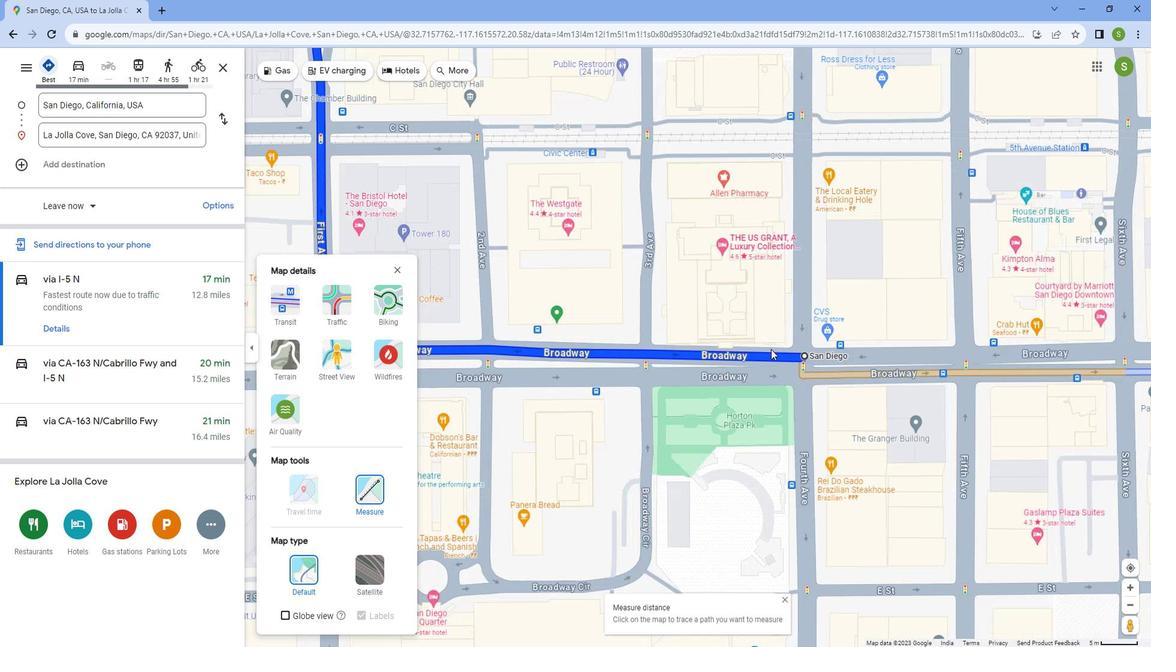 
Action: Mouse scrolled (768, 348) with delta (0, 0)
Screenshot: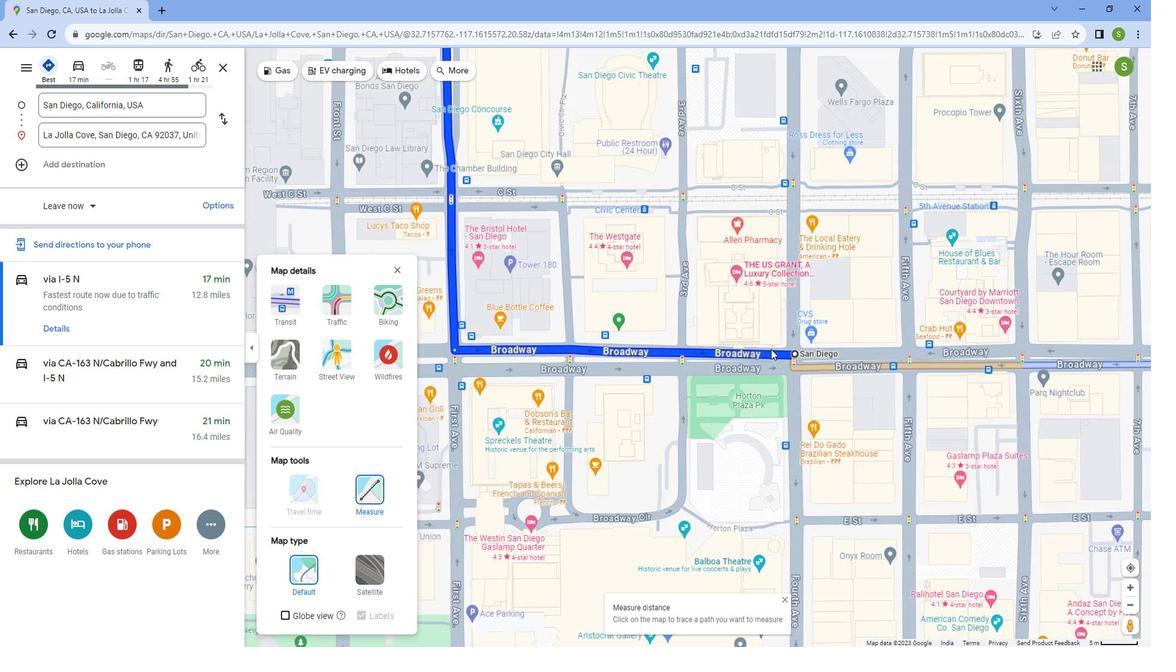 
Action: Mouse scrolled (768, 348) with delta (0, 0)
Screenshot: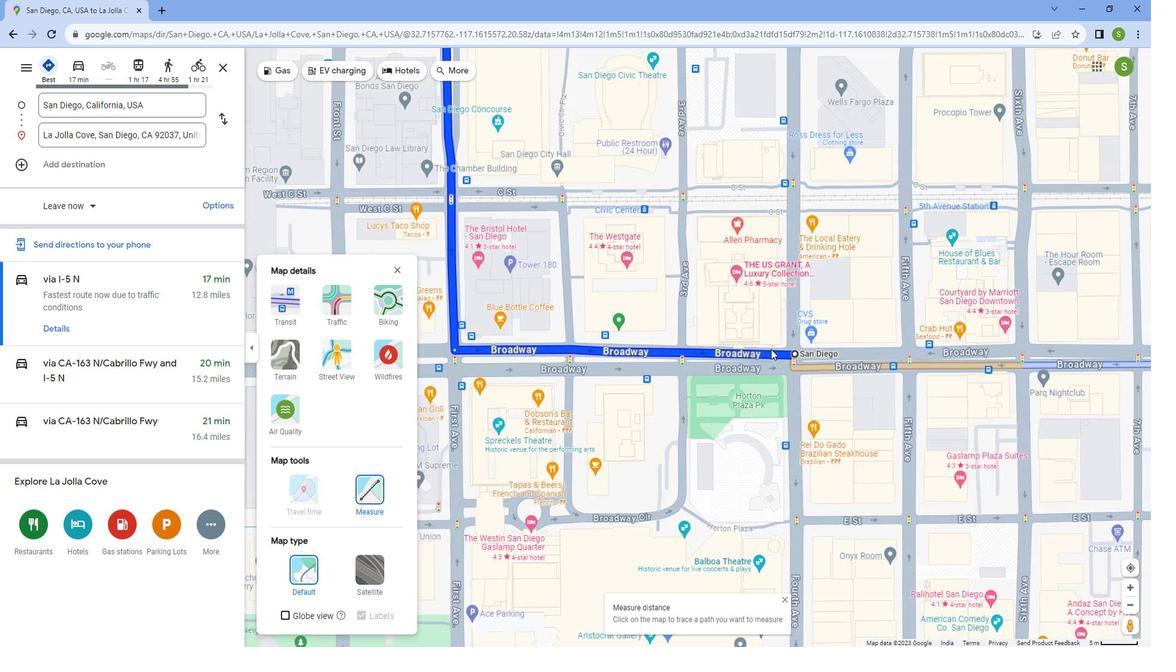 
Action: Mouse scrolled (768, 348) with delta (0, 0)
Screenshot: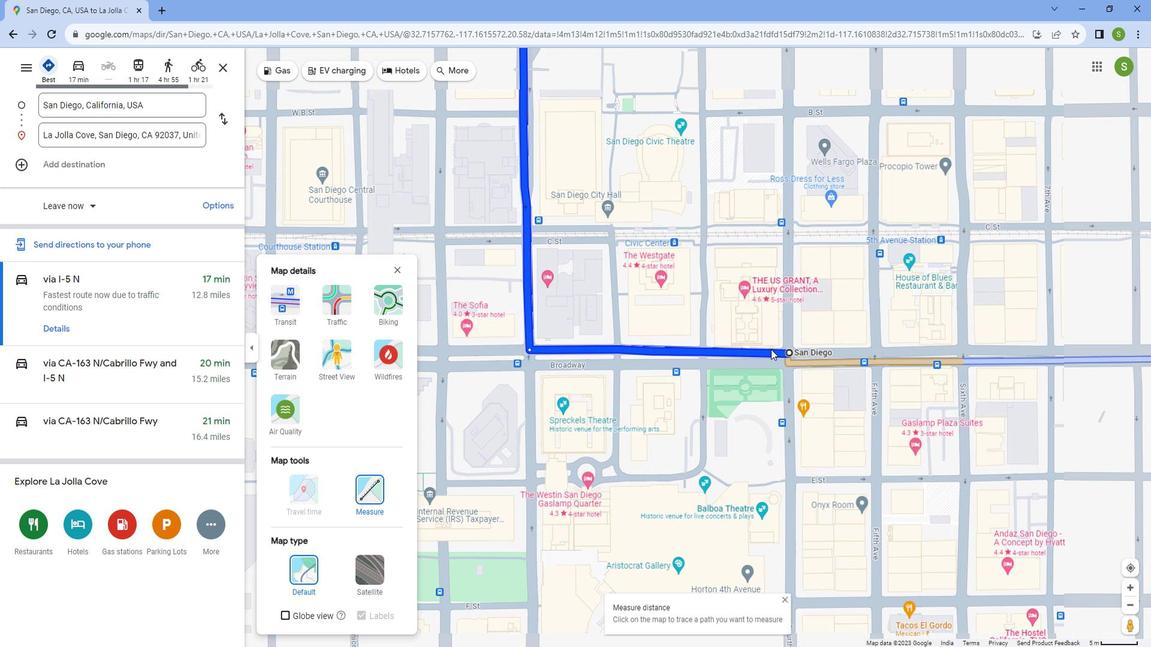 
Action: Mouse scrolled (768, 348) with delta (0, 0)
Screenshot: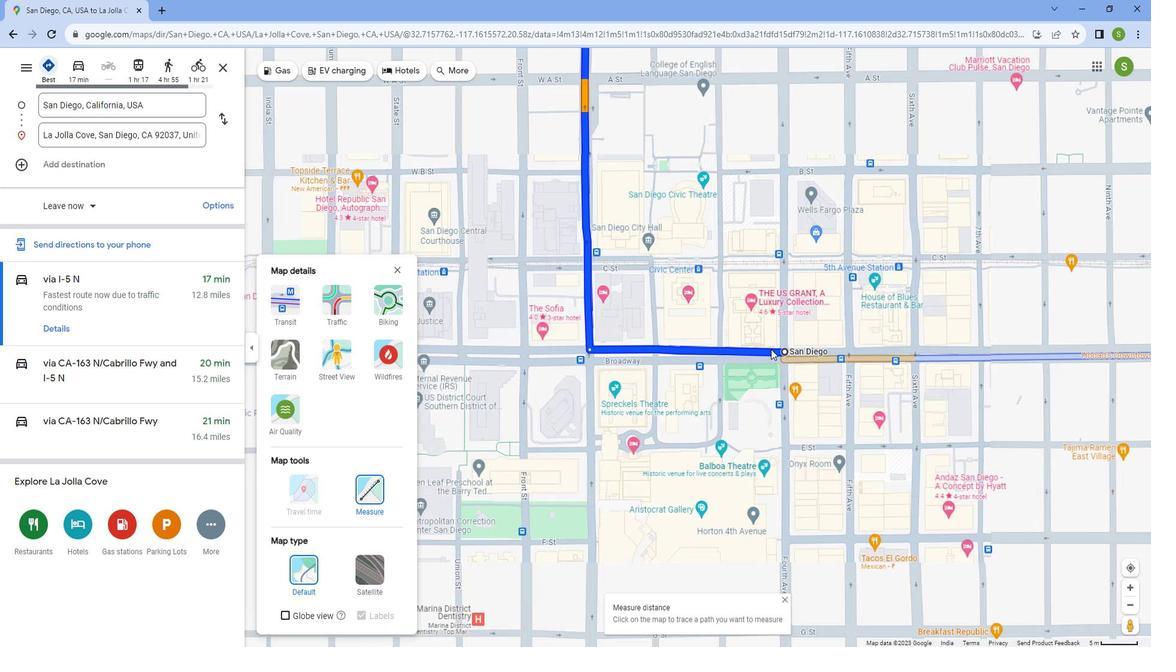 
Action: Mouse scrolled (768, 348) with delta (0, 0)
Screenshot: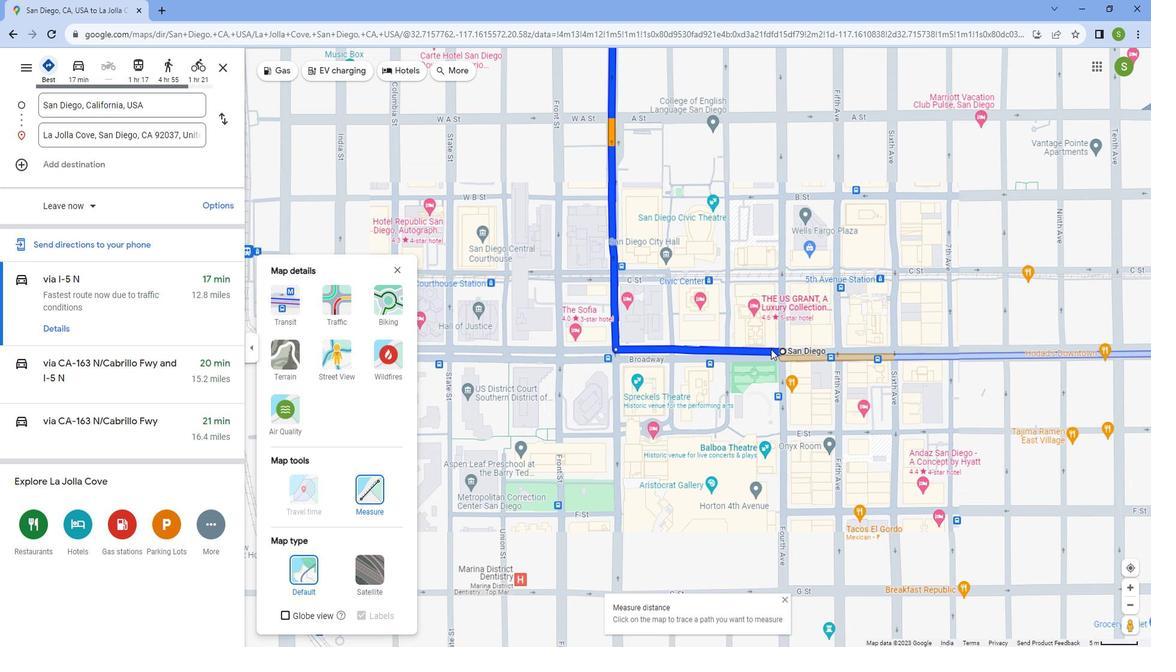 
Action: Mouse scrolled (768, 348) with delta (0, 0)
Screenshot: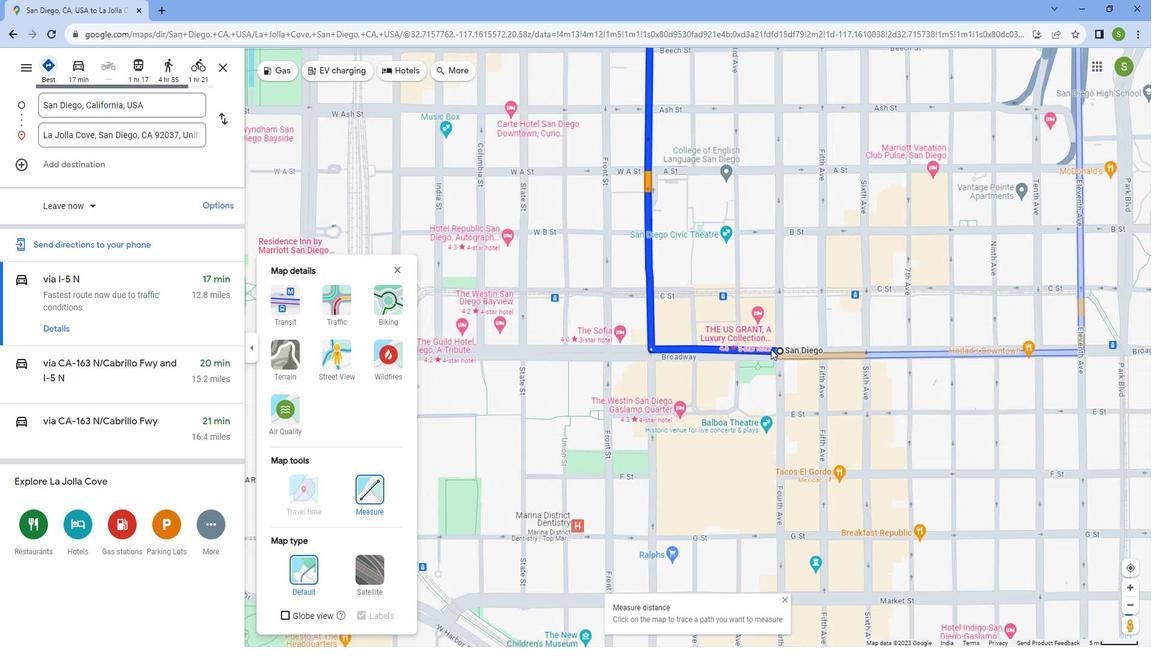 
Action: Mouse scrolled (768, 348) with delta (0, 0)
Screenshot: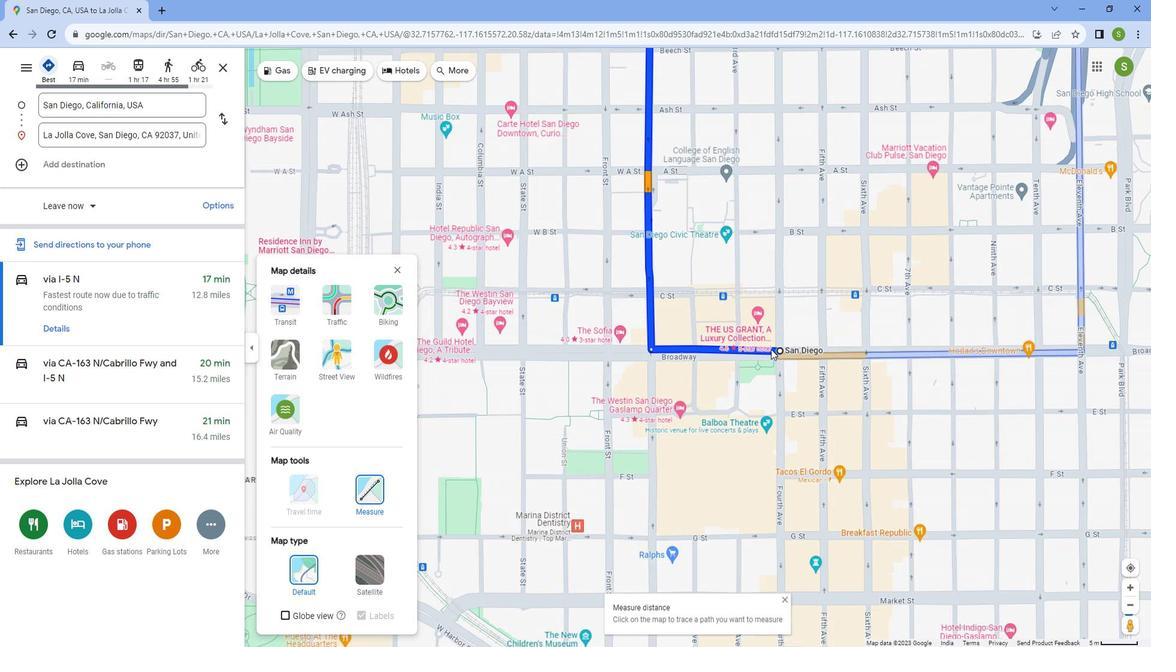 
Action: Mouse scrolled (768, 348) with delta (0, 0)
Screenshot: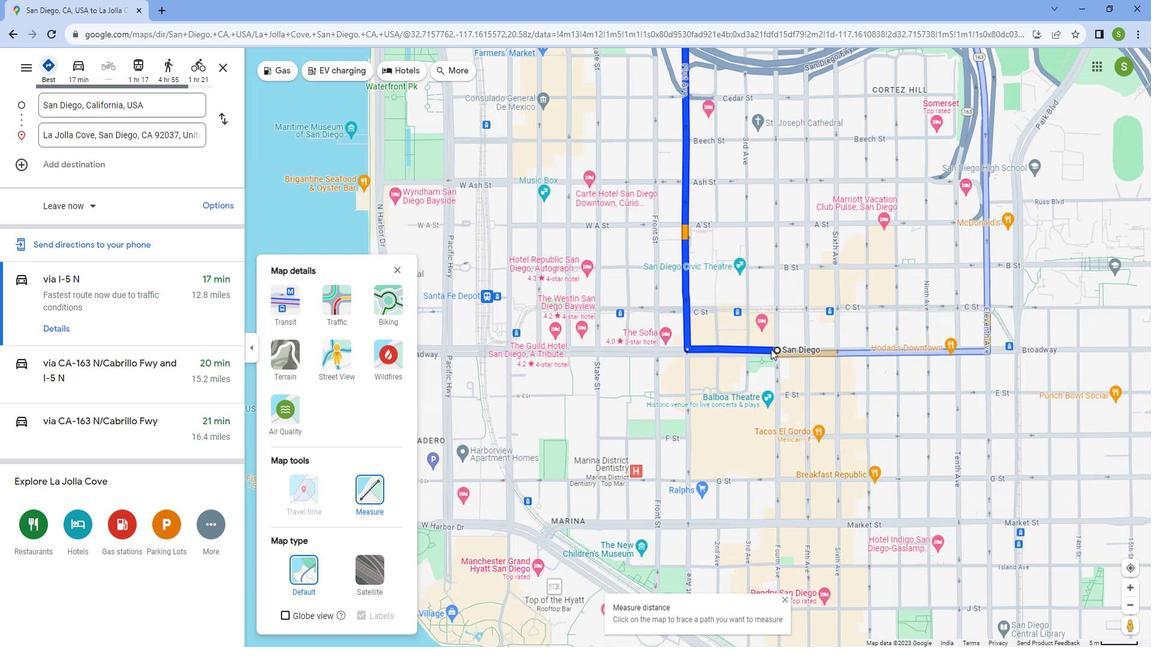 
Action: Mouse scrolled (768, 348) with delta (0, 0)
Screenshot: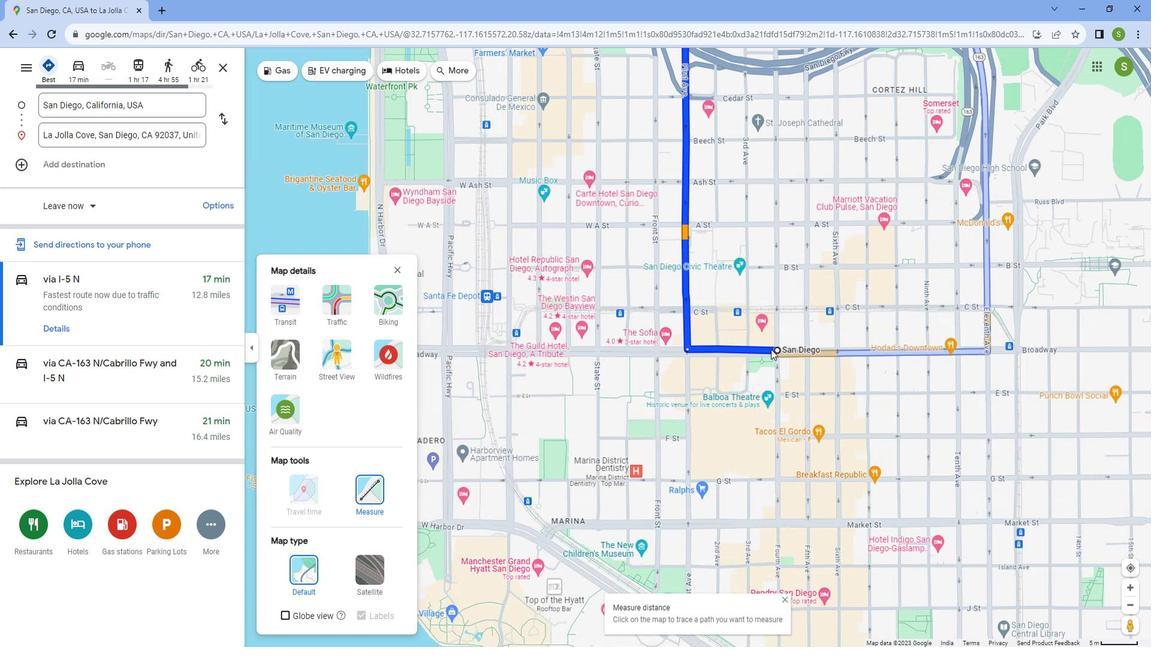 
Action: Mouse scrolled (768, 348) with delta (0, 0)
Screenshot: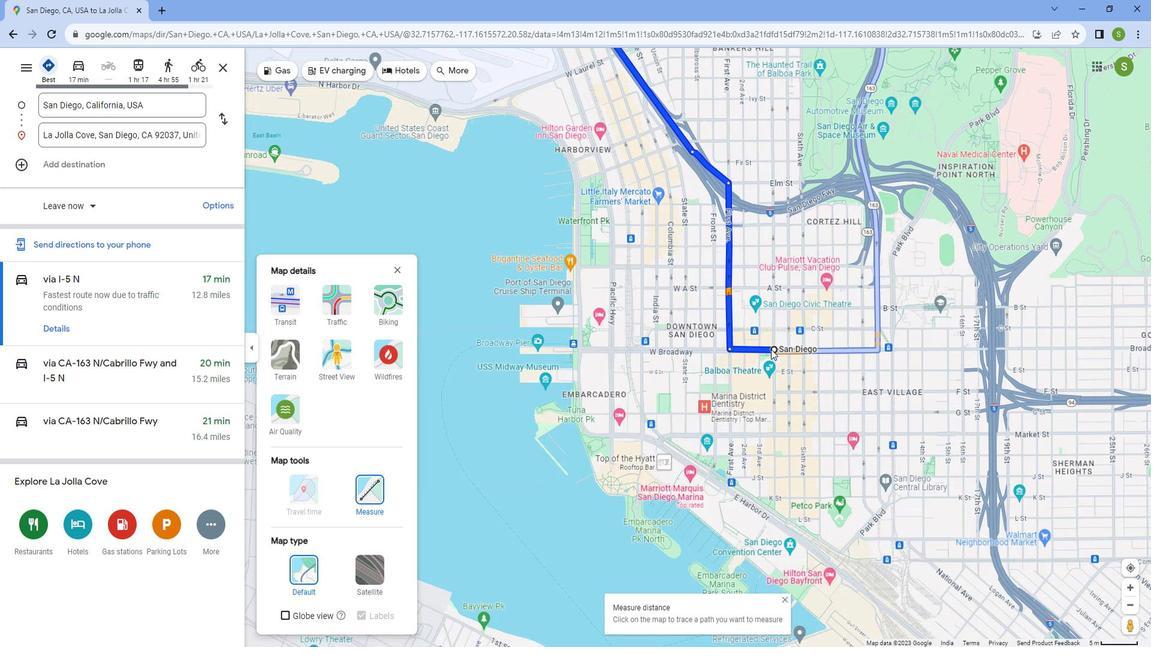 
Action: Mouse scrolled (768, 348) with delta (0, 0)
Screenshot: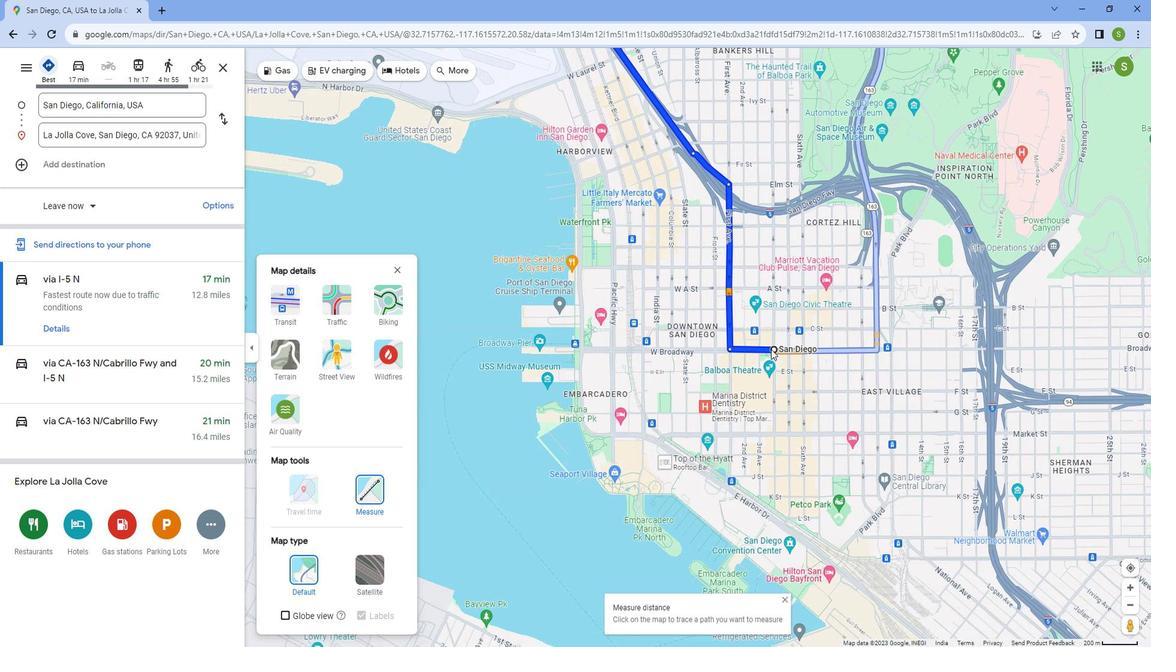
Action: Mouse scrolled (768, 348) with delta (0, 0)
Screenshot: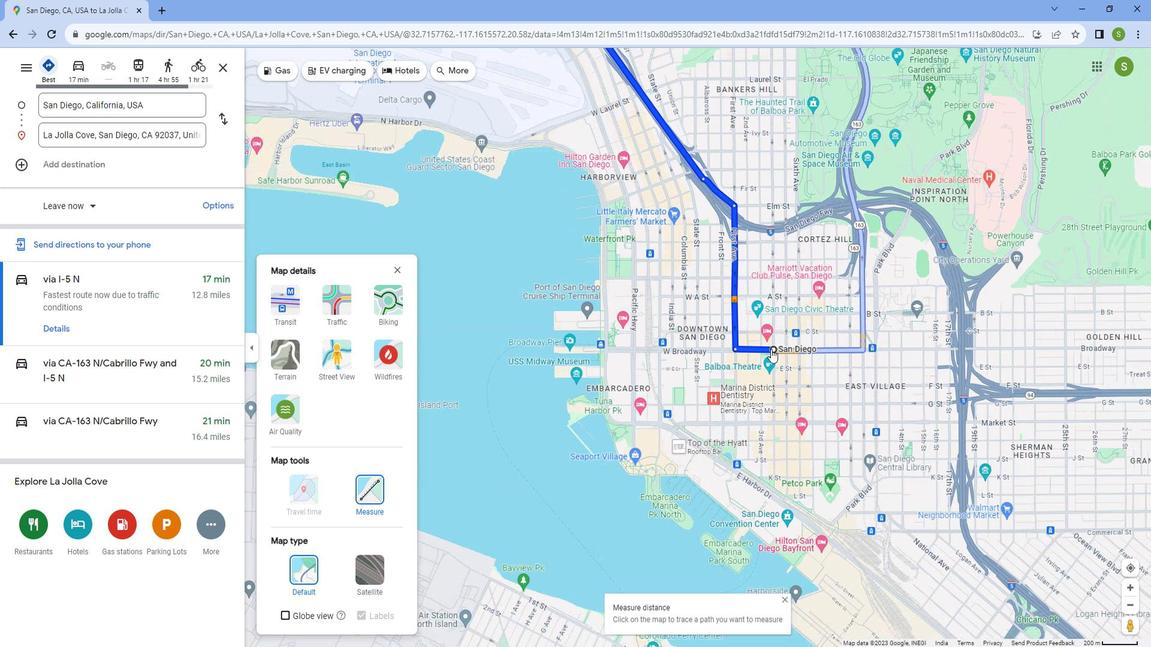 
Action: Mouse scrolled (768, 348) with delta (0, 0)
Screenshot: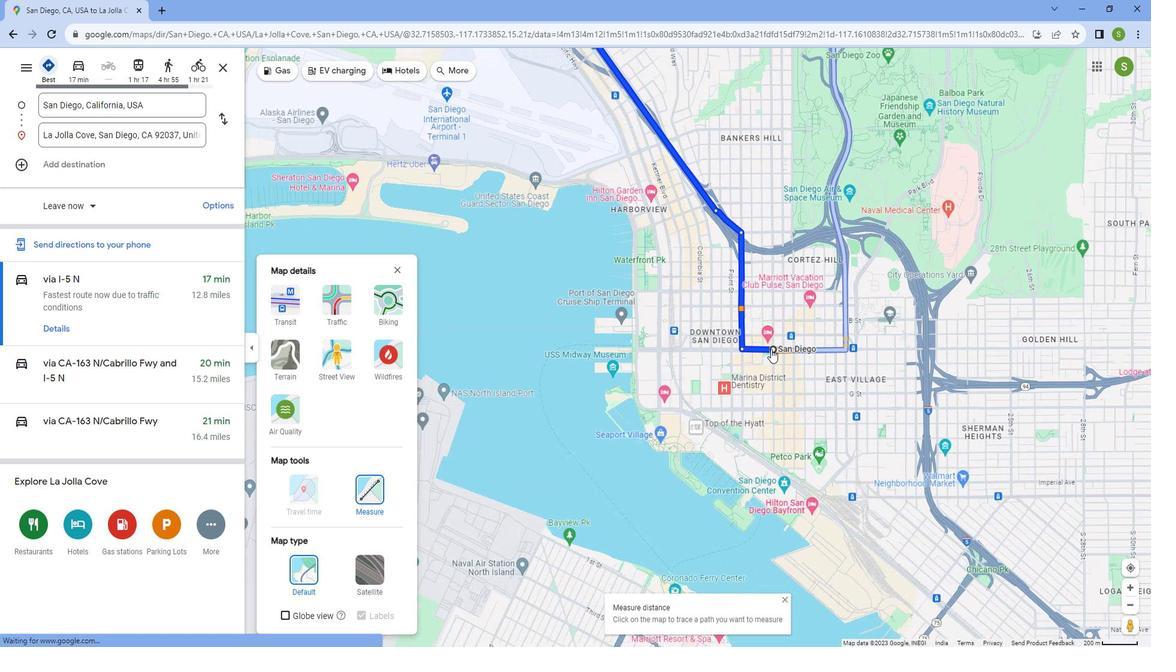 
Action: Mouse scrolled (768, 348) with delta (0, 0)
Screenshot: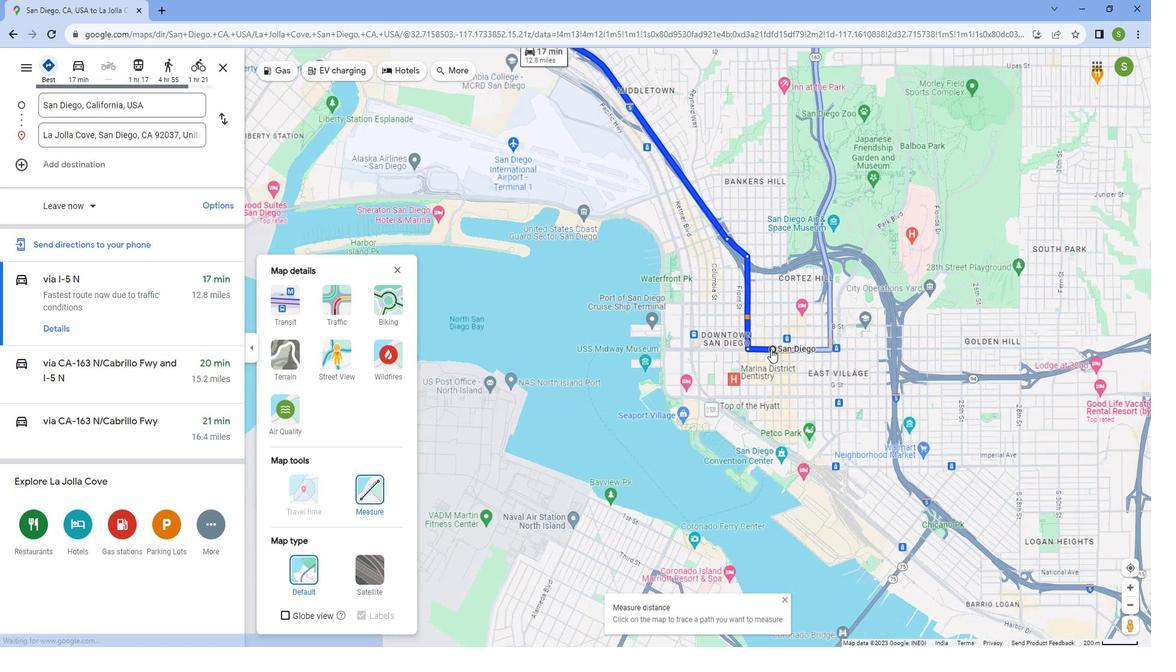 
Action: Mouse scrolled (768, 348) with delta (0, 0)
Screenshot: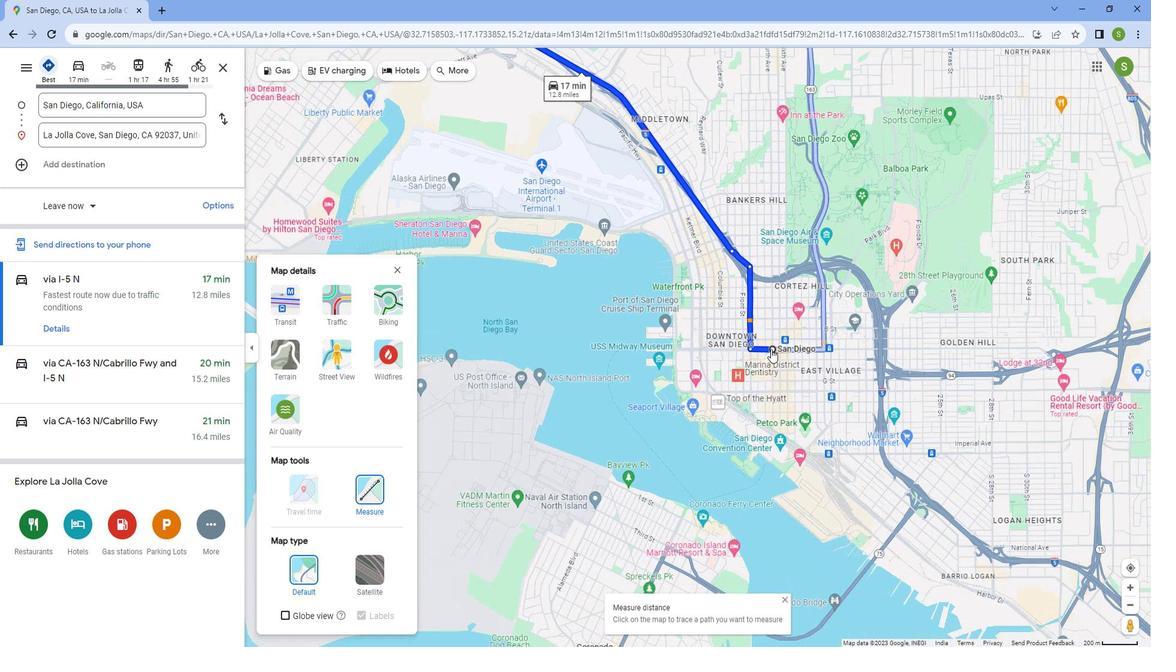 
Action: Mouse moved to (544, 124)
Screenshot: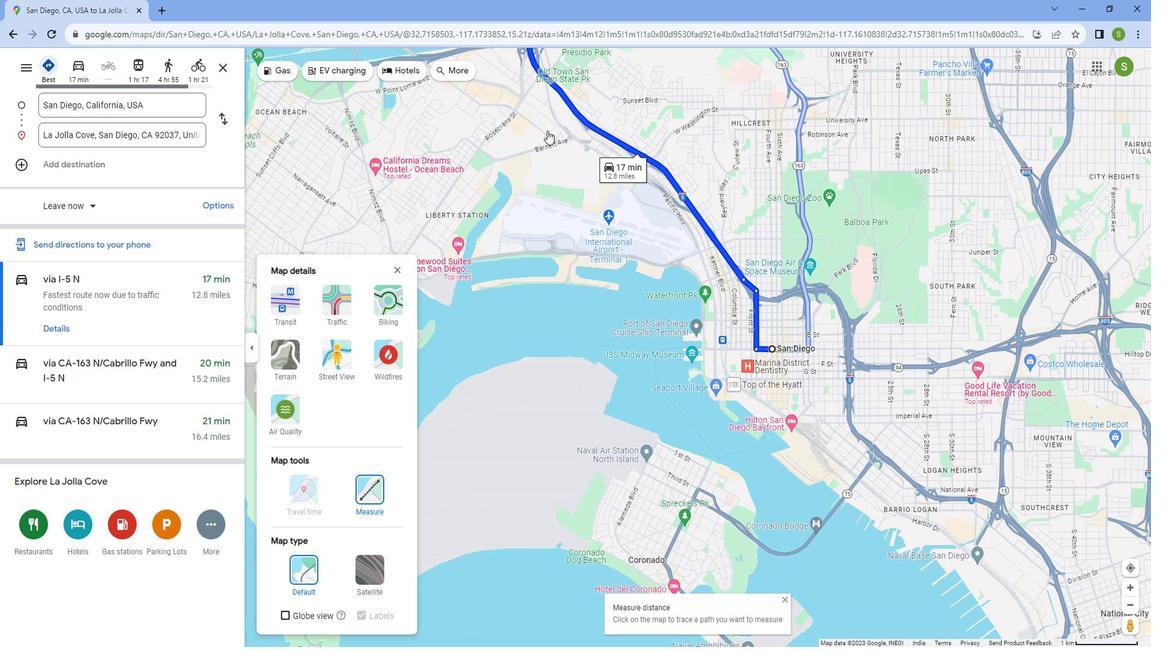 
Action: Mouse scrolled (544, 124) with delta (0, 0)
Screenshot: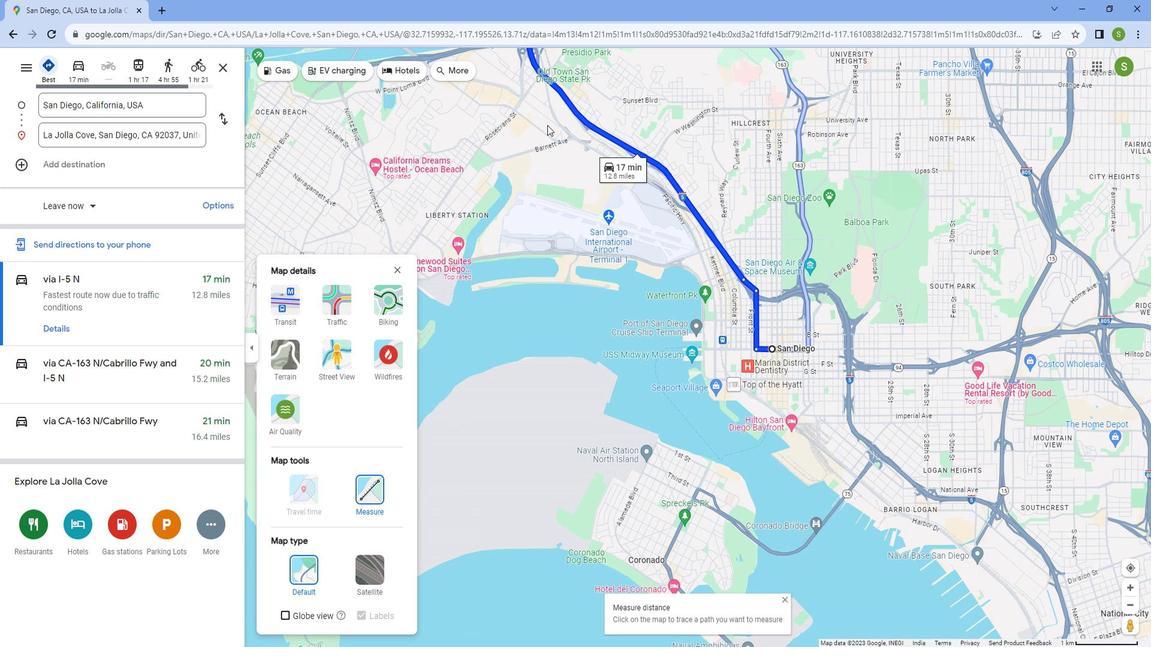
Action: Mouse scrolled (544, 124) with delta (0, 0)
Screenshot: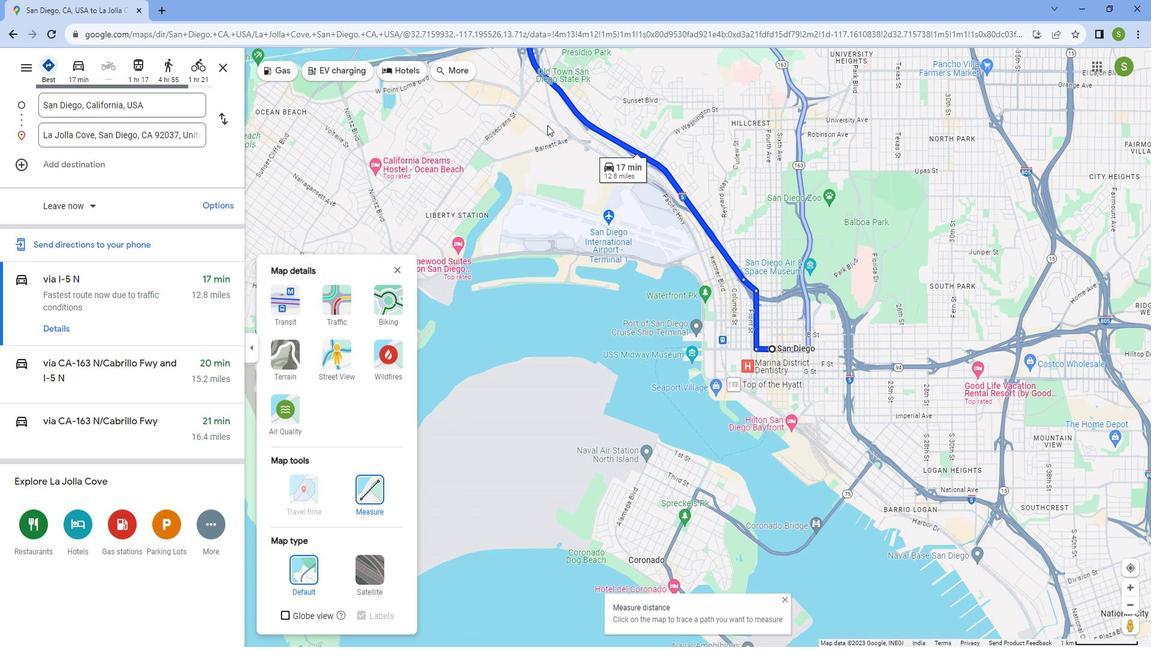 
Action: Mouse scrolled (544, 124) with delta (0, 0)
Screenshot: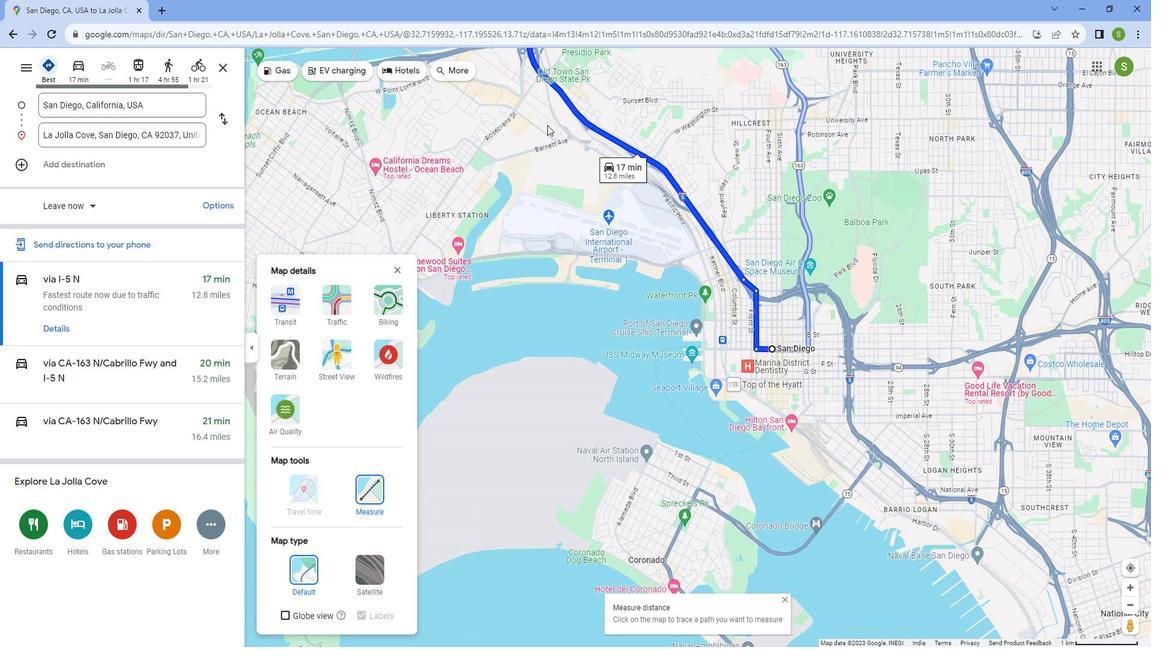 
Action: Mouse scrolled (544, 124) with delta (0, 0)
Screenshot: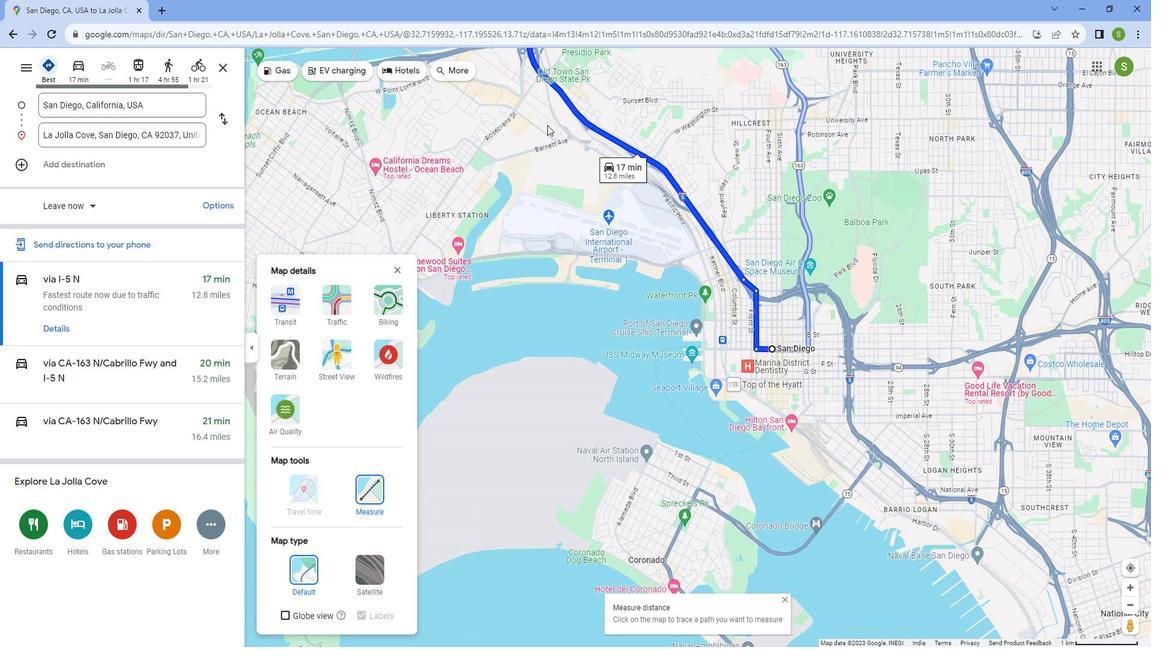 
Action: Mouse scrolled (544, 124) with delta (0, 0)
Screenshot: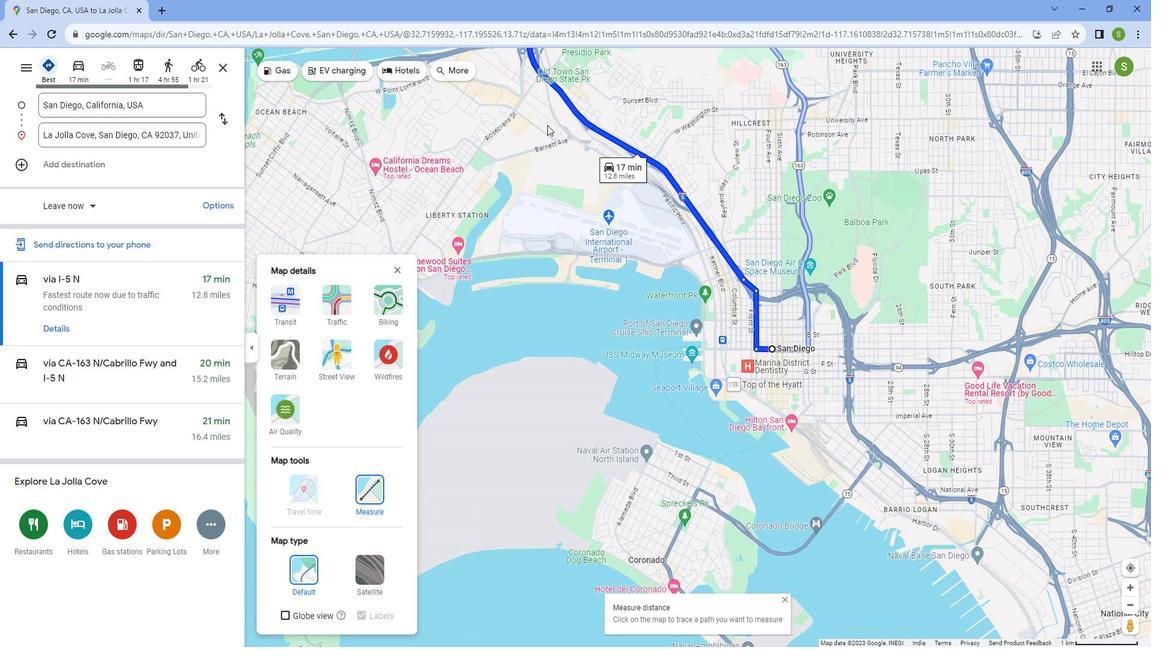 
Action: Mouse scrolled (544, 124) with delta (0, 0)
Screenshot: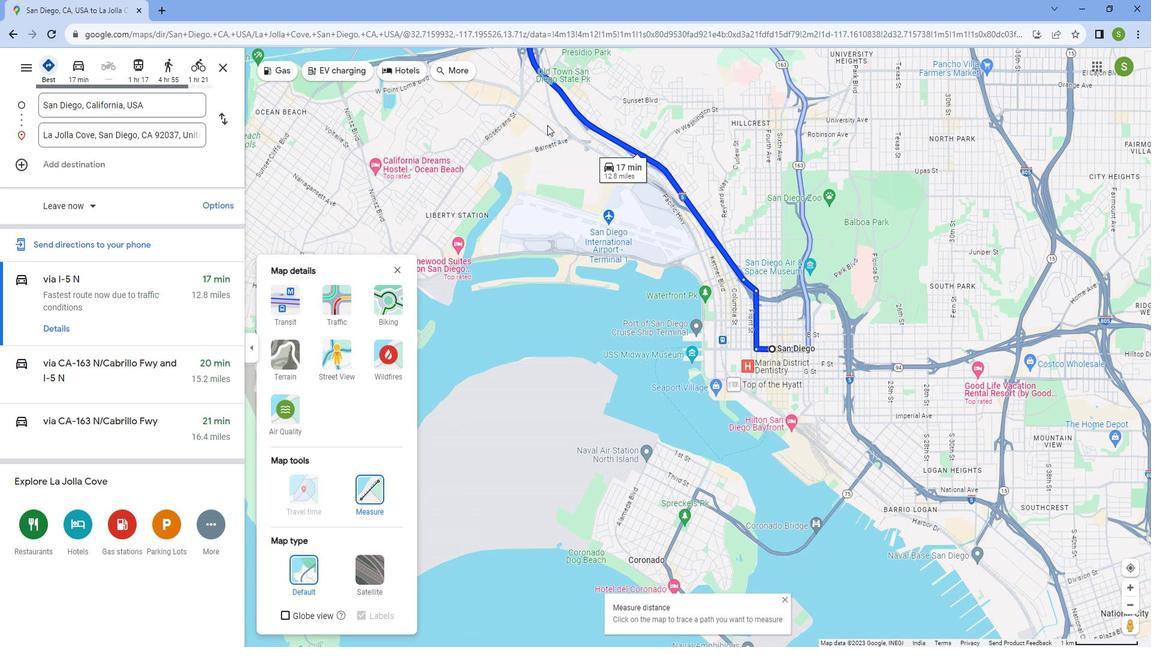 
Action: Mouse scrolled (544, 124) with delta (0, 0)
Screenshot: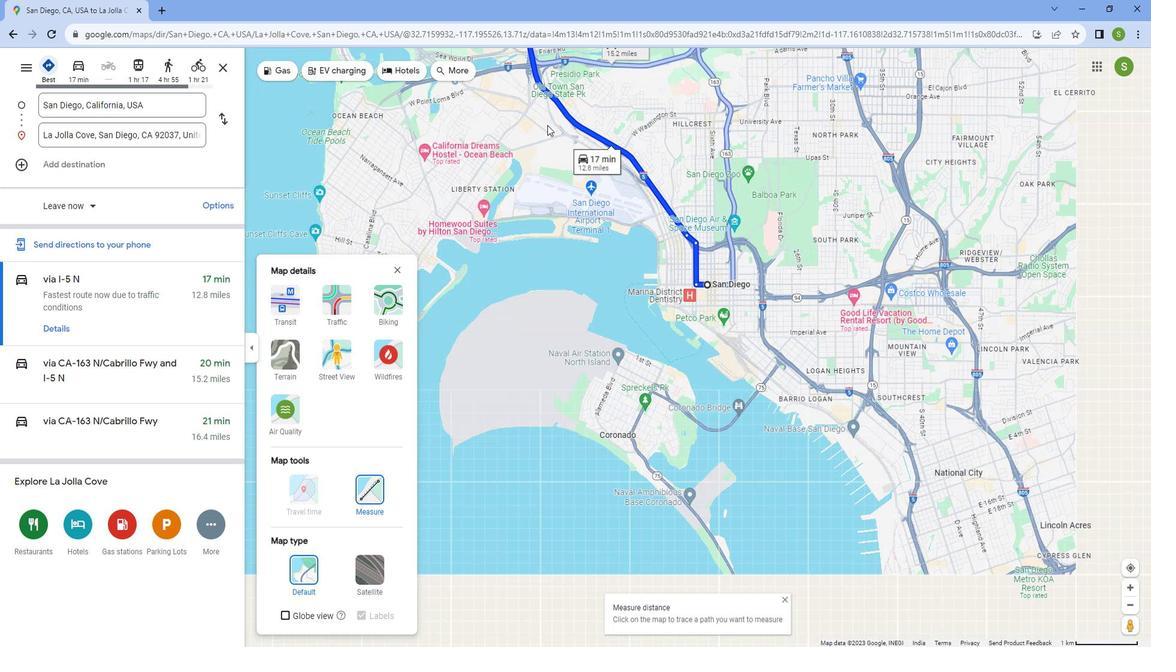 
Action: Mouse scrolled (544, 124) with delta (0, 0)
Screenshot: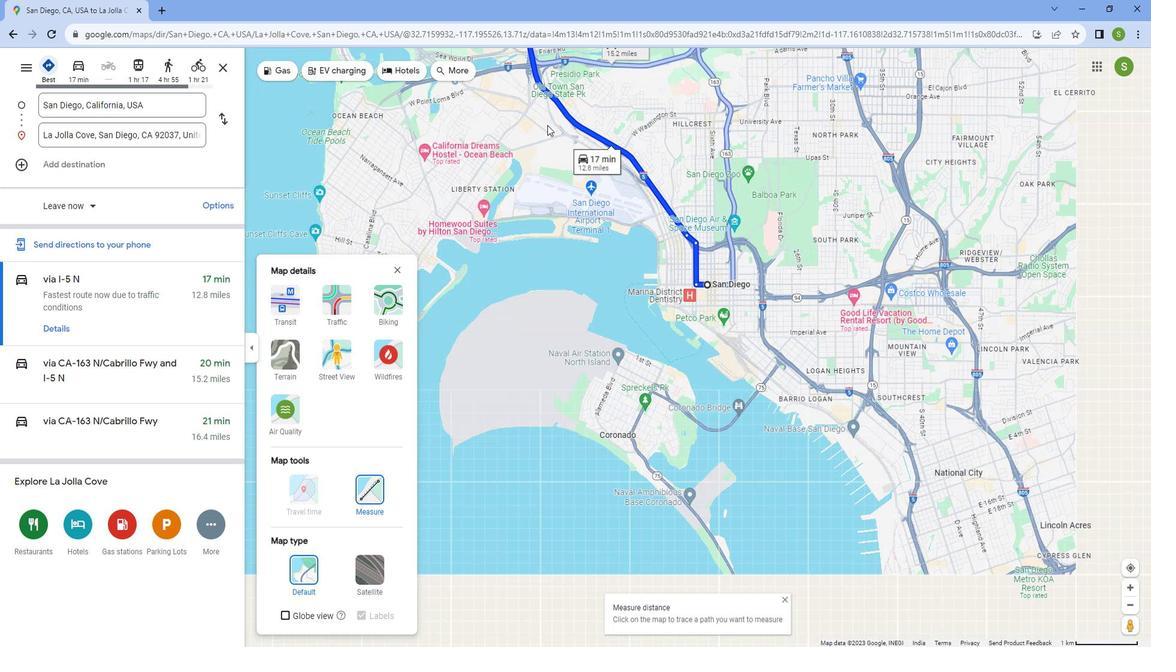 
Action: Mouse scrolled (544, 124) with delta (0, 0)
Screenshot: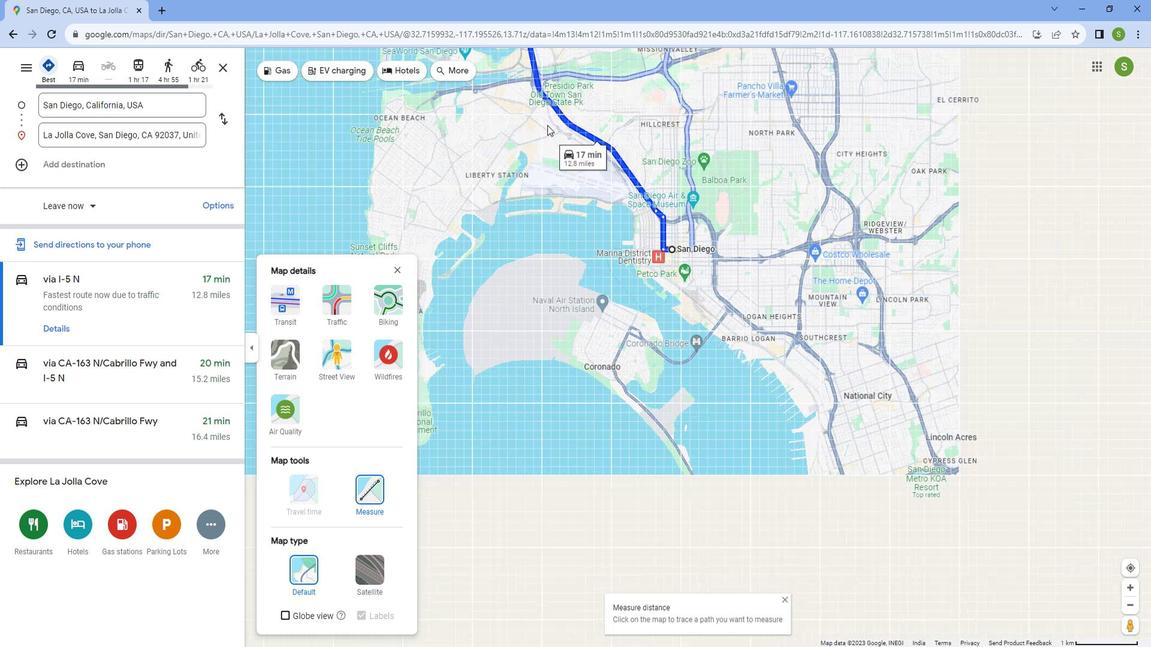 
Action: Mouse scrolled (544, 124) with delta (0, 0)
Screenshot: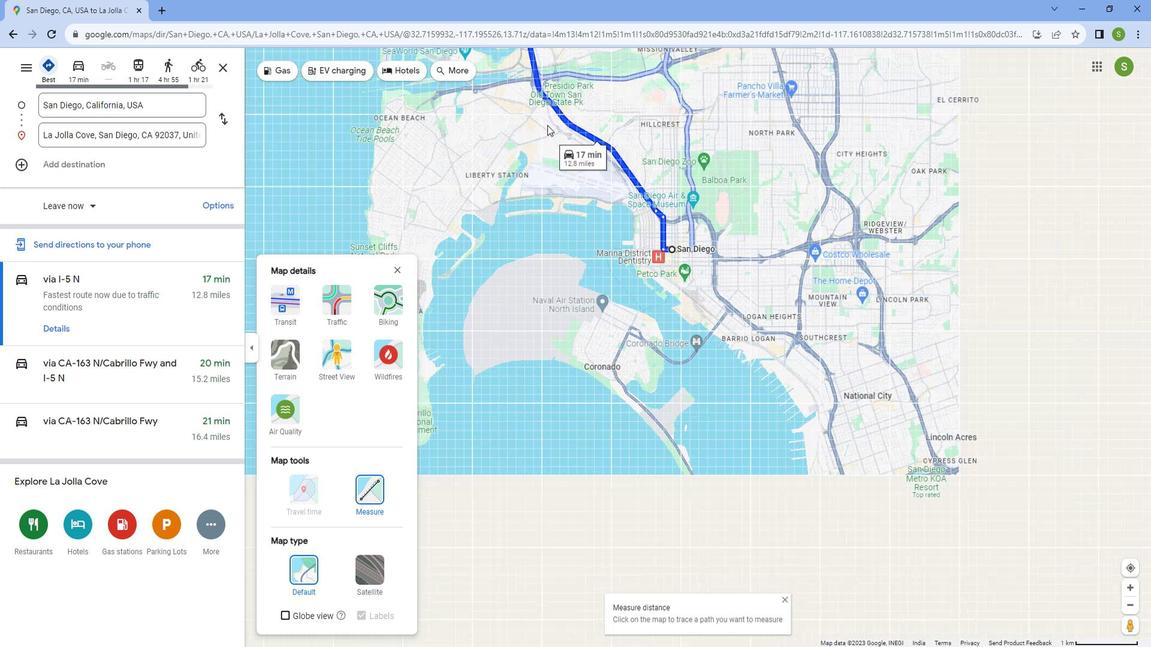 
Action: Mouse scrolled (544, 124) with delta (0, 0)
Screenshot: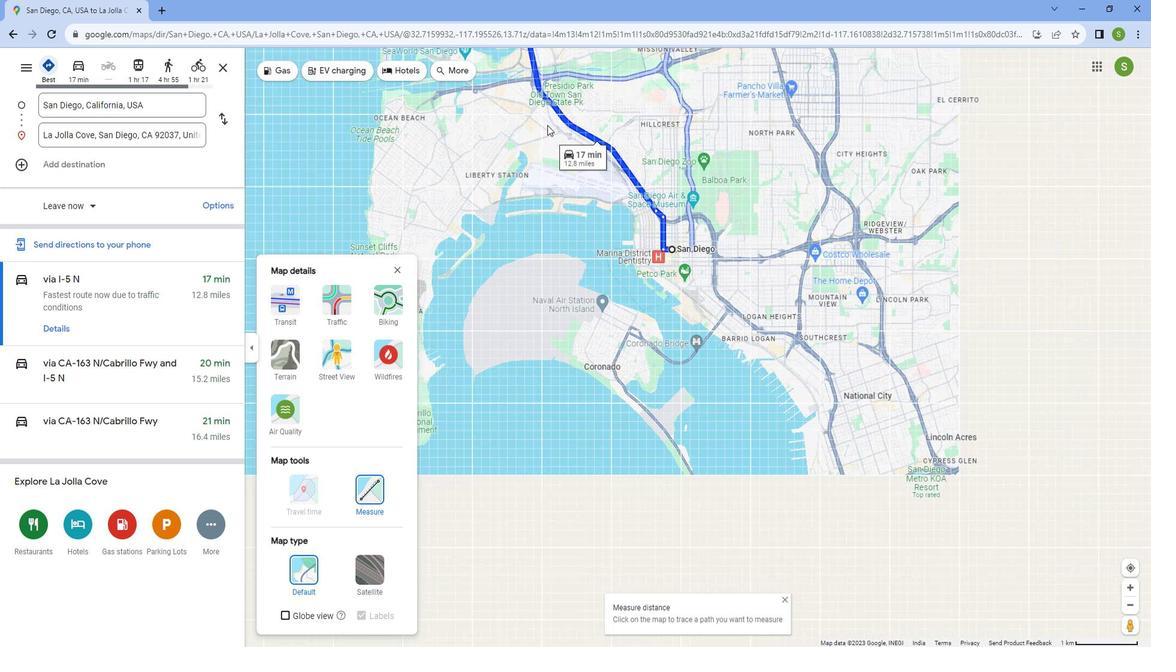 
Action: Mouse moved to (501, 70)
Screenshot: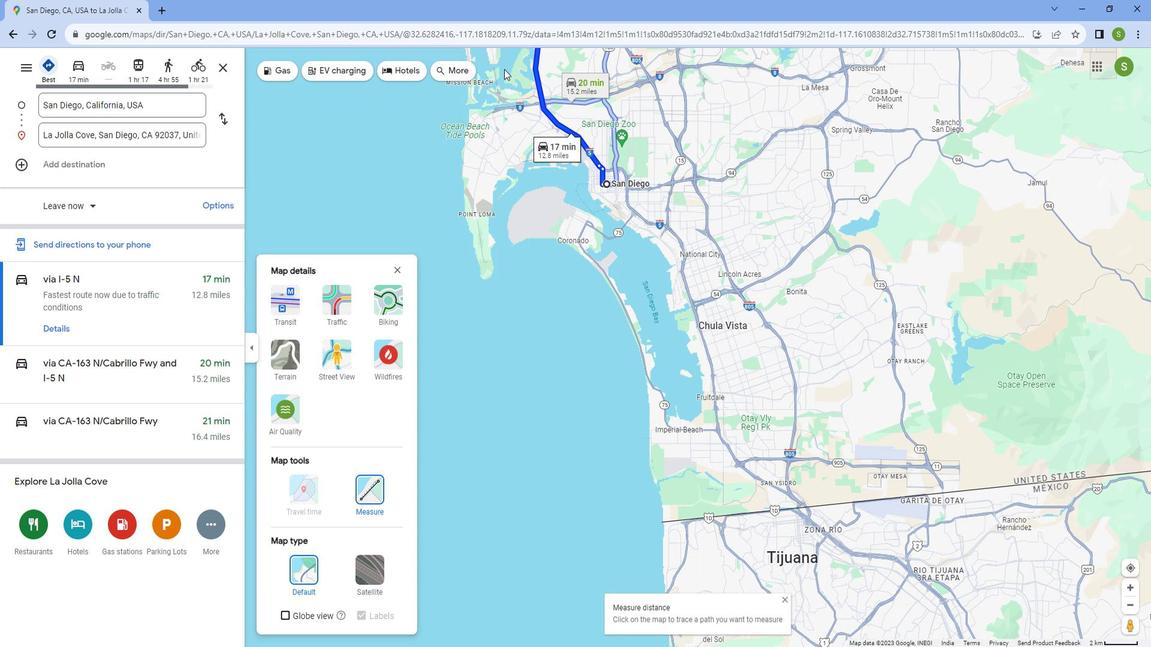 
Action: Mouse pressed left at (501, 70)
Screenshot: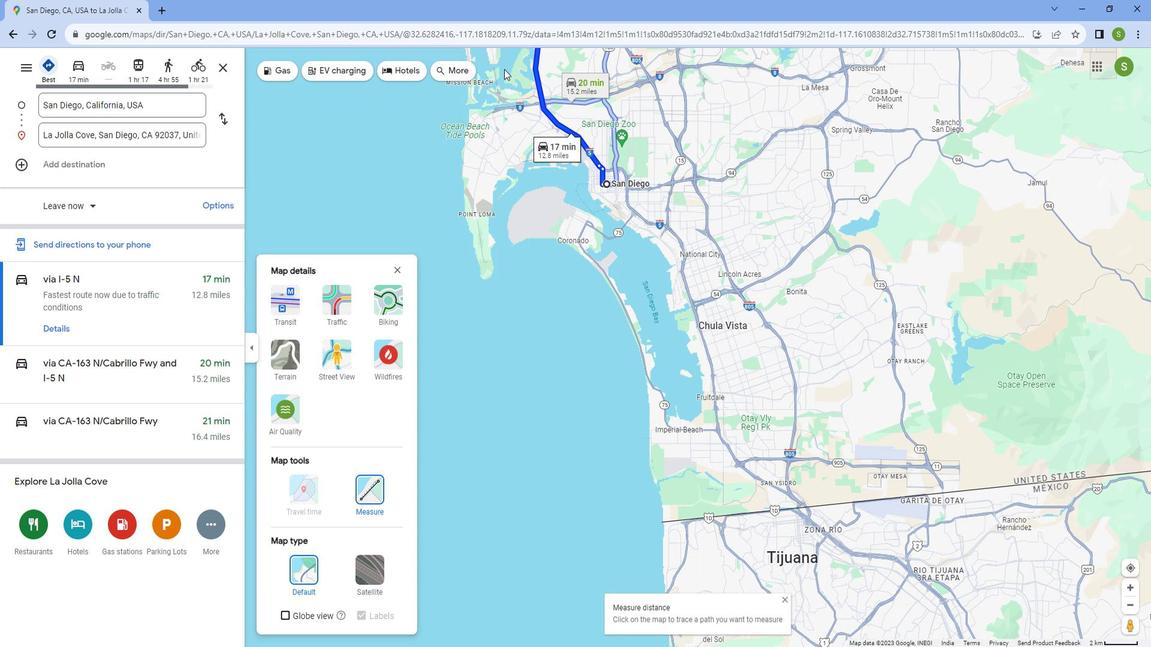 
Action: Mouse moved to (449, 364)
Screenshot: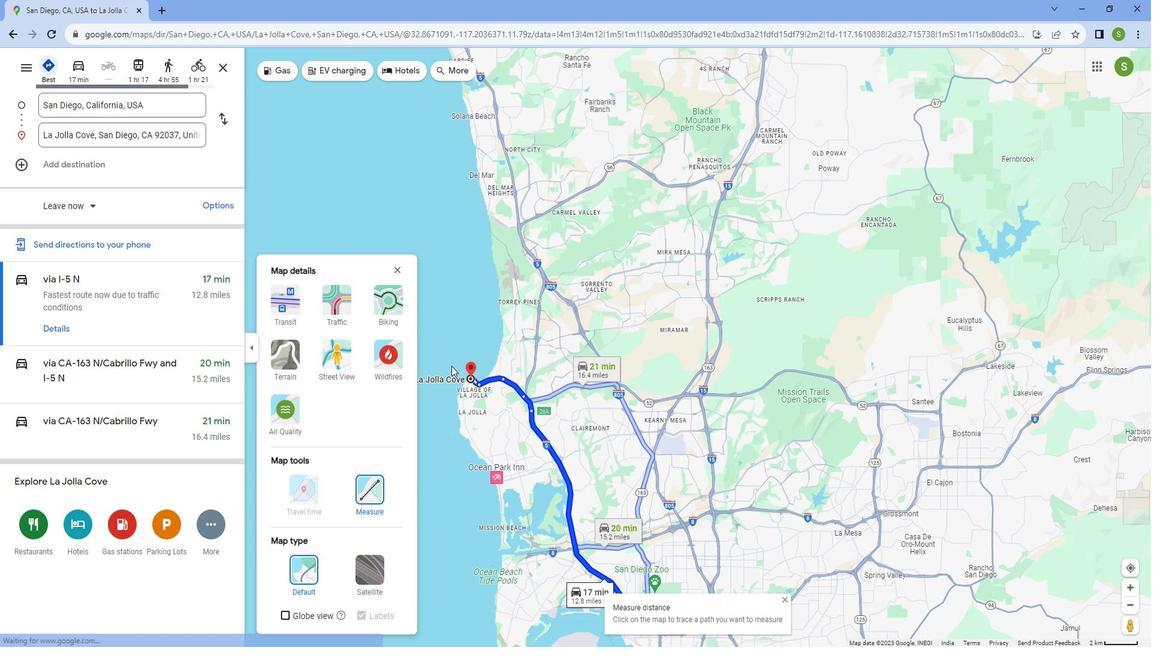 
Action: Mouse scrolled (449, 365) with delta (0, 0)
Screenshot: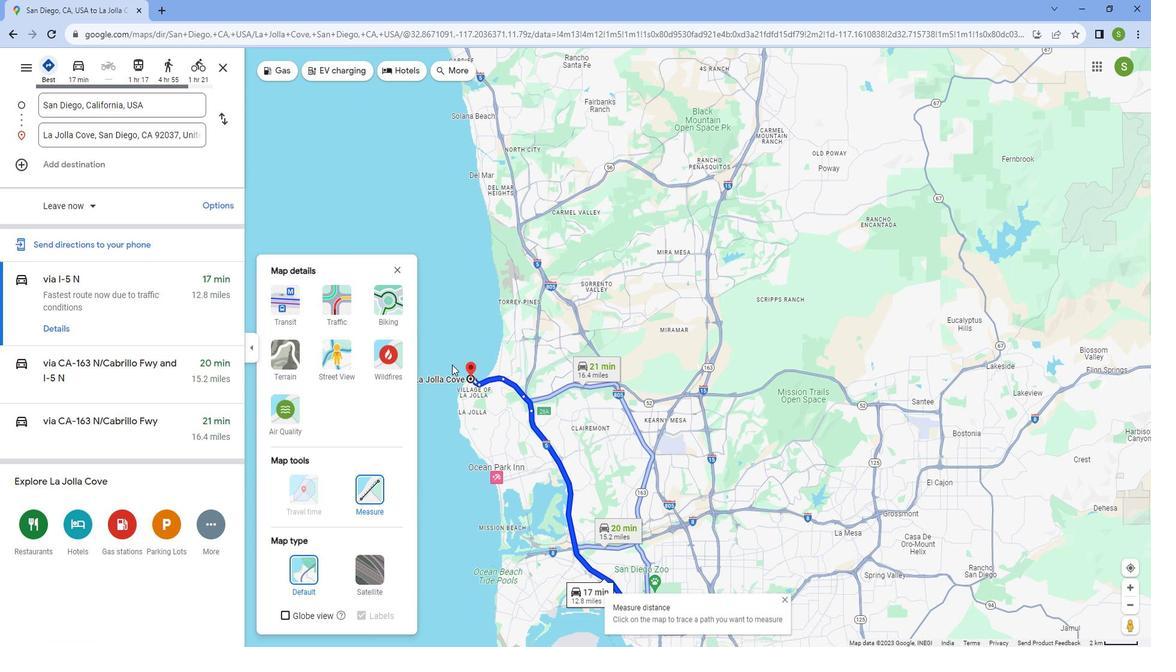 
Action: Mouse scrolled (449, 365) with delta (0, 0)
Screenshot: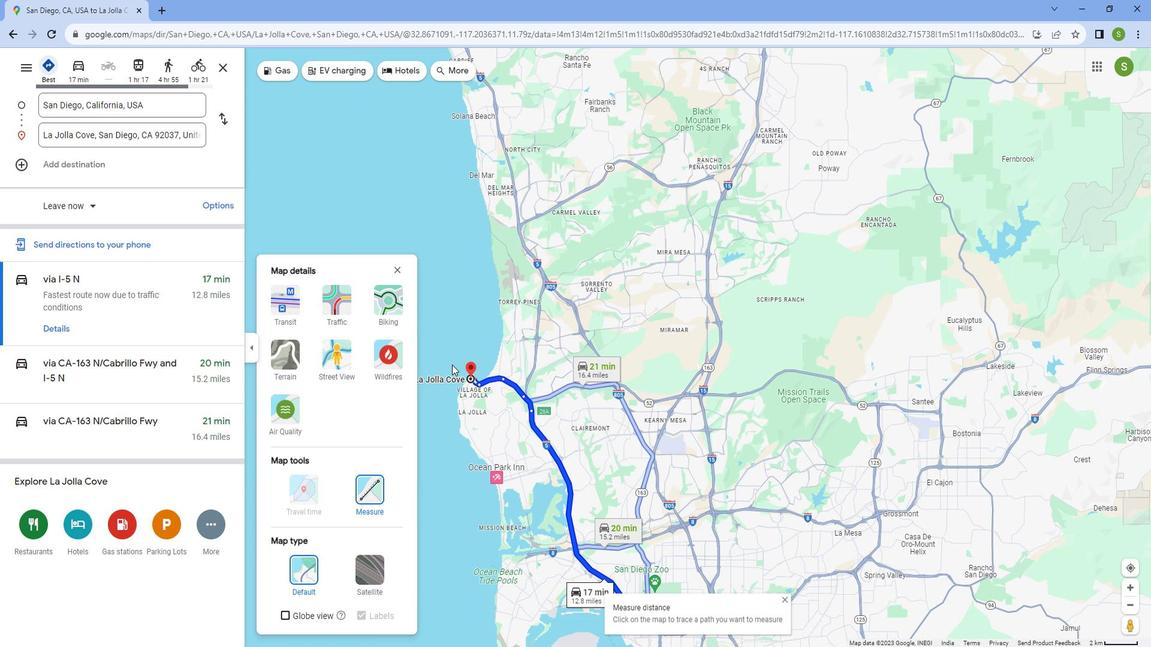 
Action: Mouse scrolled (449, 365) with delta (0, 0)
Screenshot: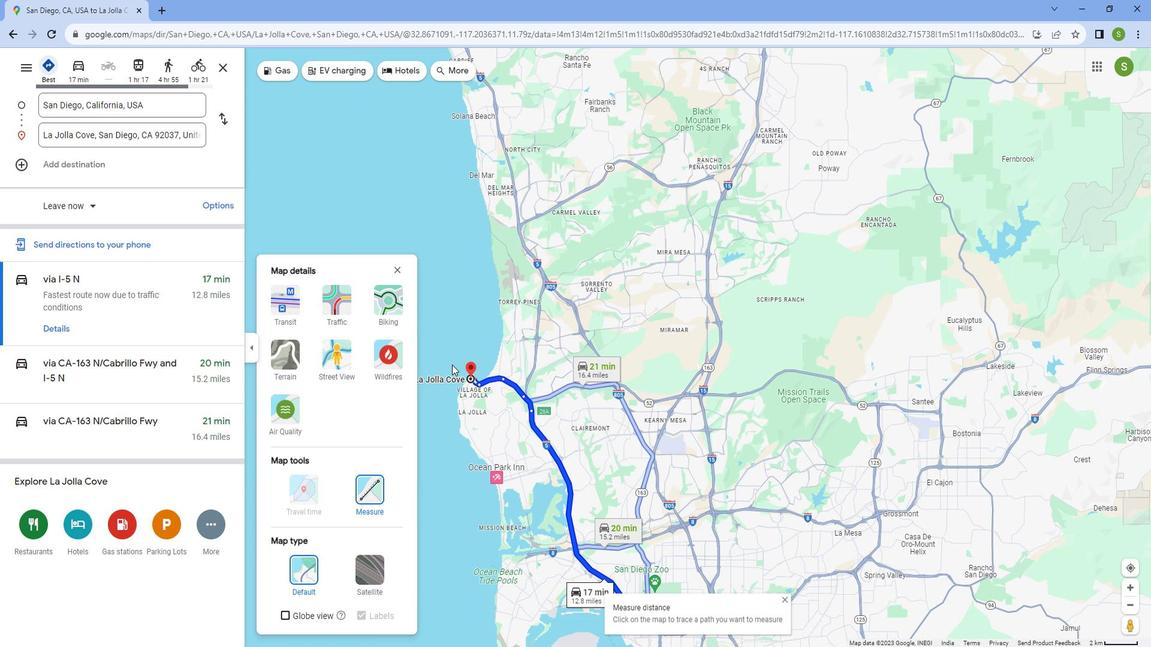 
Action: Mouse scrolled (449, 365) with delta (0, 0)
Screenshot: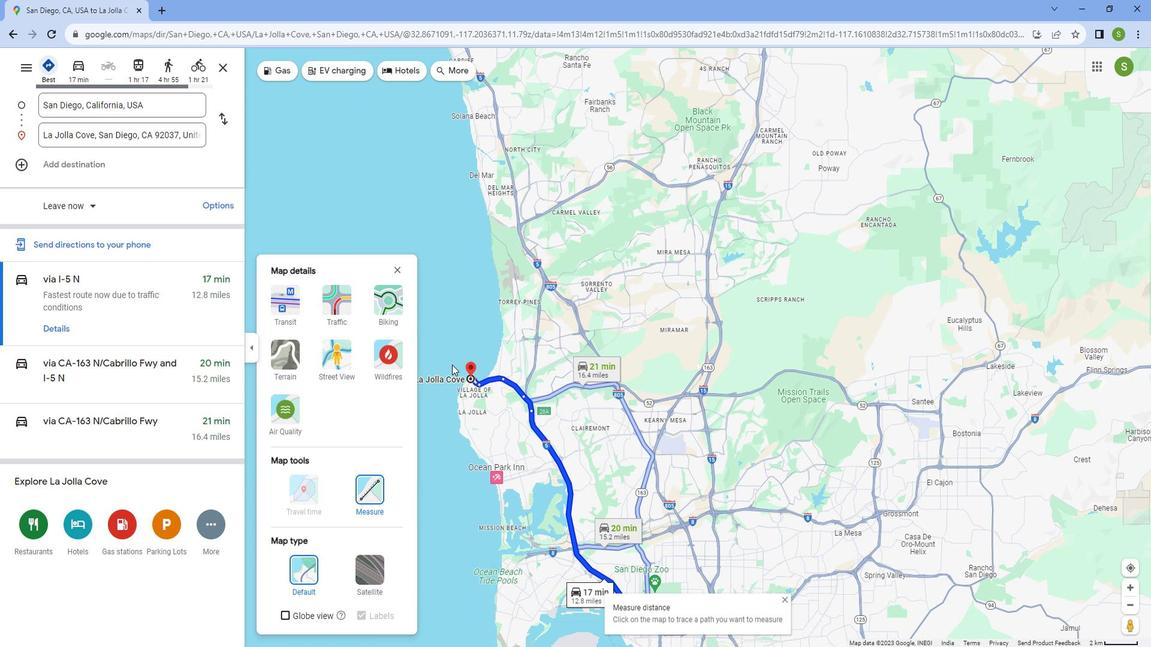 
Action: Mouse scrolled (449, 365) with delta (0, 0)
Screenshot: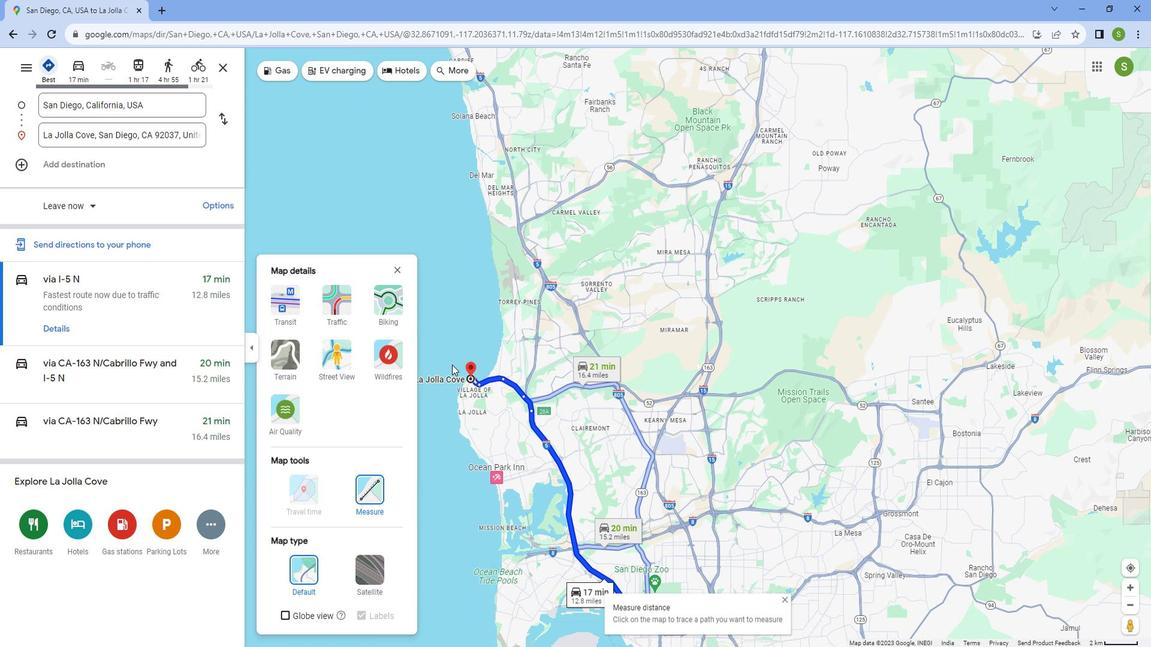 
Action: Mouse scrolled (449, 365) with delta (0, 0)
Screenshot: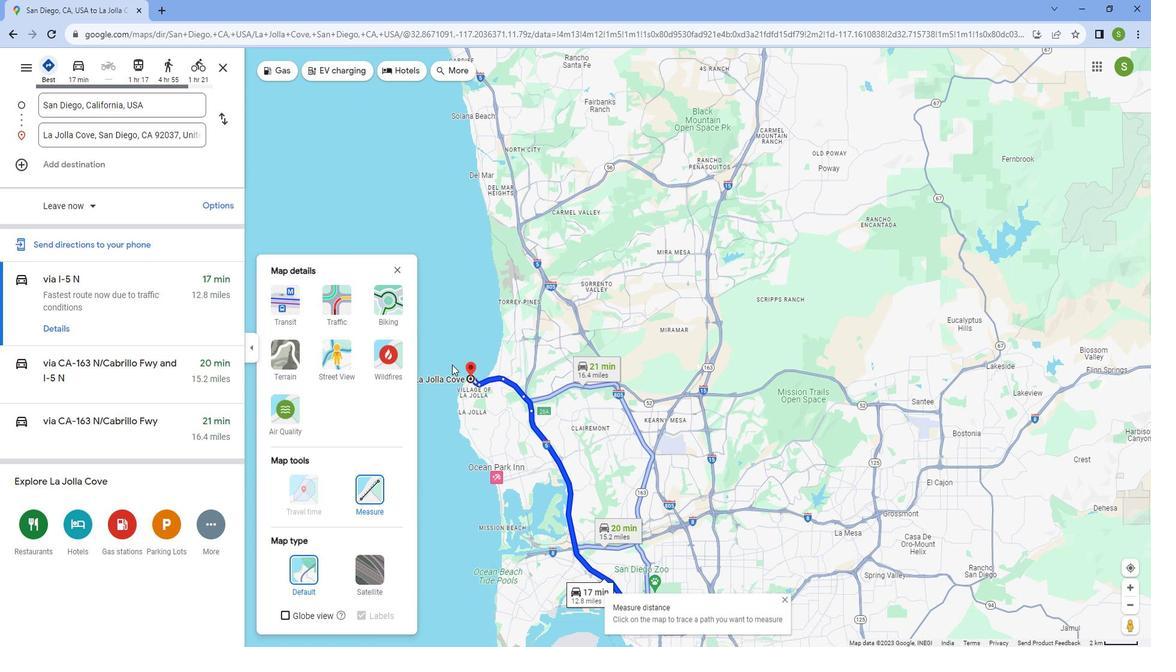 
Action: Mouse scrolled (449, 365) with delta (0, 0)
Screenshot: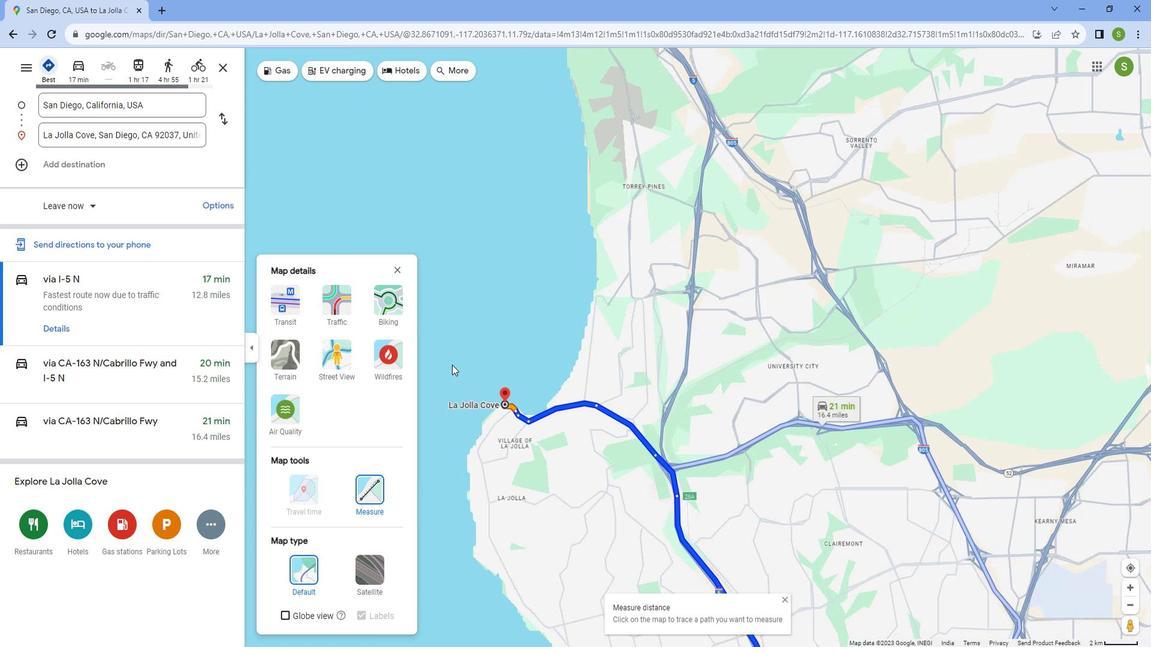 
Action: Mouse scrolled (449, 365) with delta (0, 0)
Screenshot: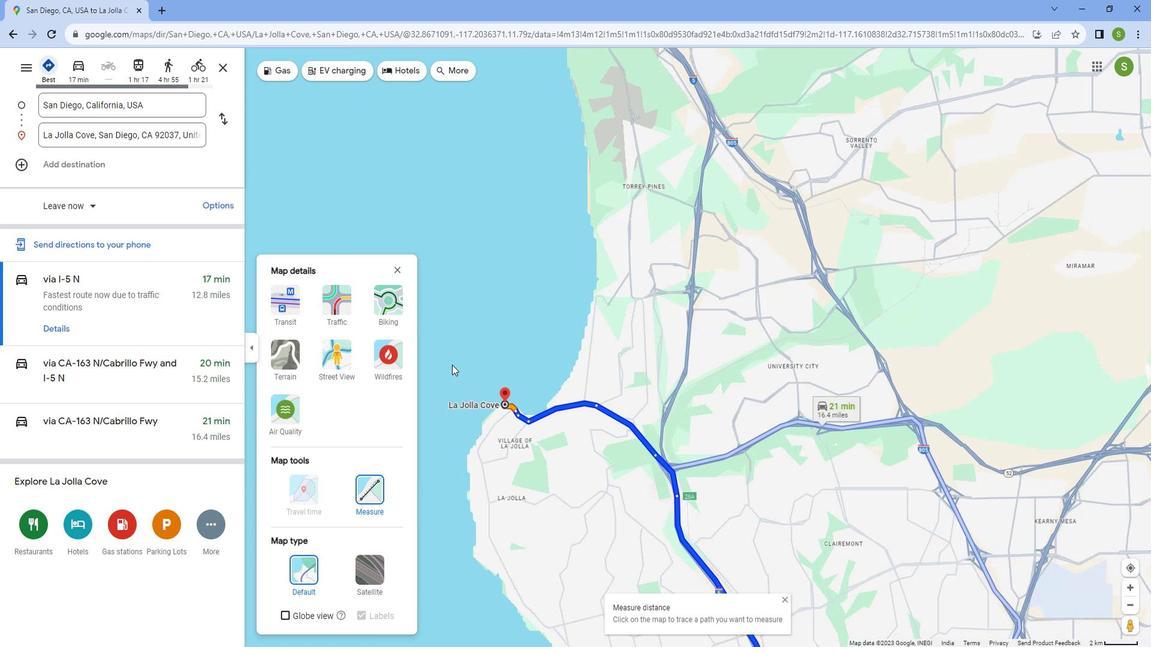 
Action: Mouse scrolled (449, 365) with delta (0, 0)
Screenshot: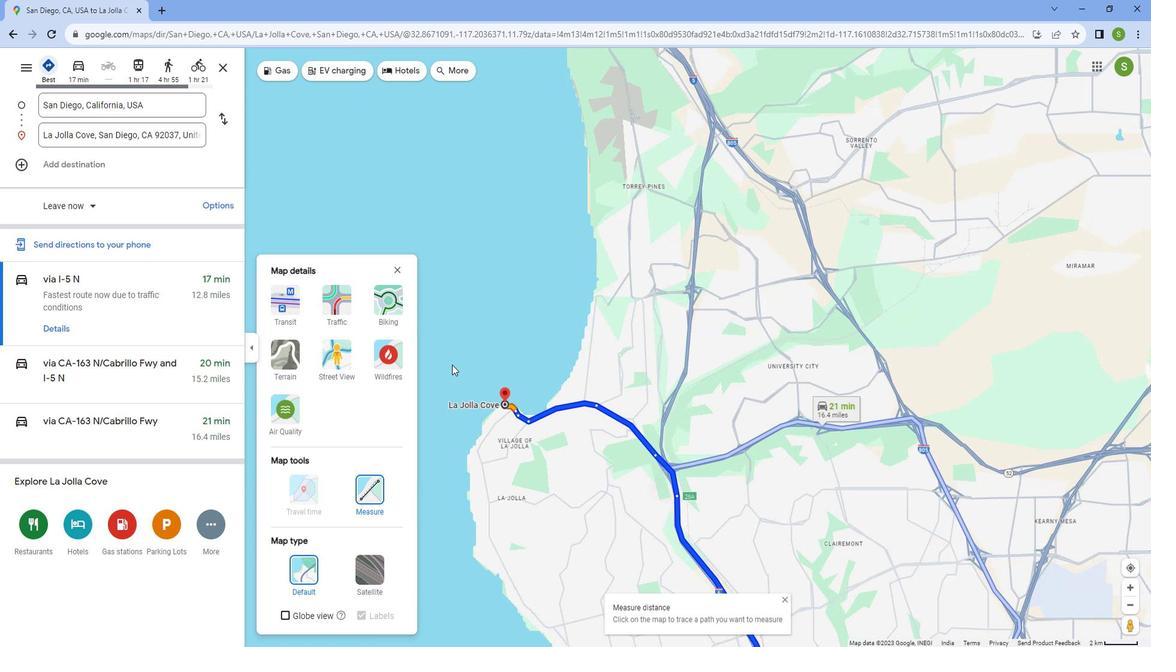 
Action: Mouse scrolled (449, 365) with delta (0, 0)
Screenshot: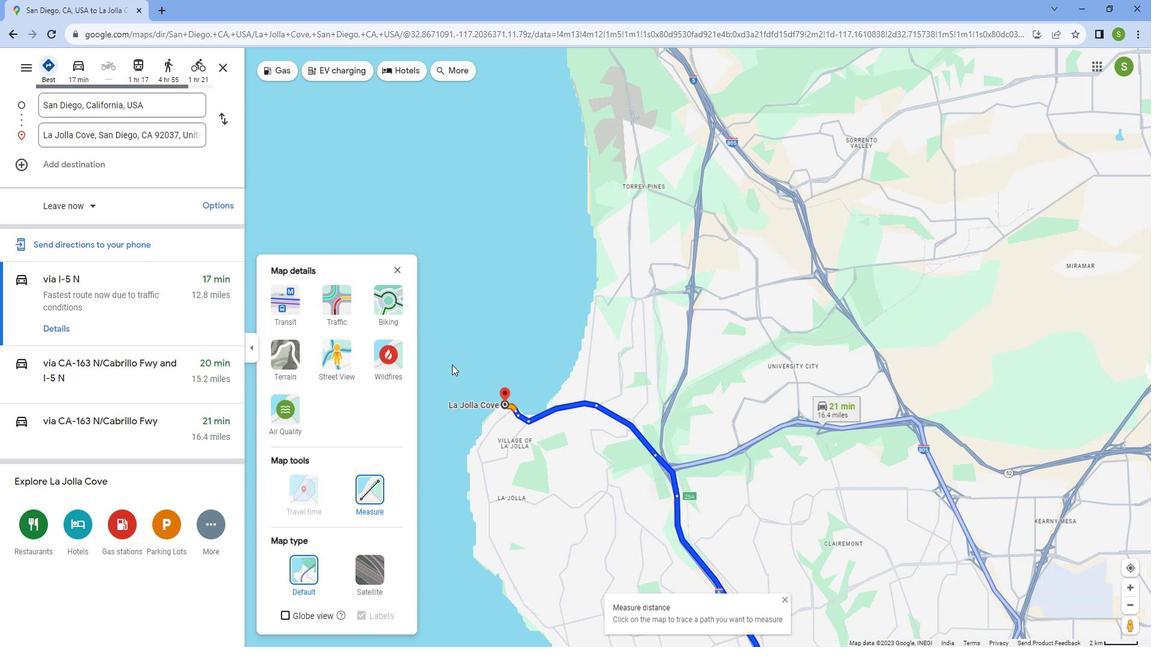 
Action: Mouse scrolled (449, 365) with delta (0, 0)
Screenshot: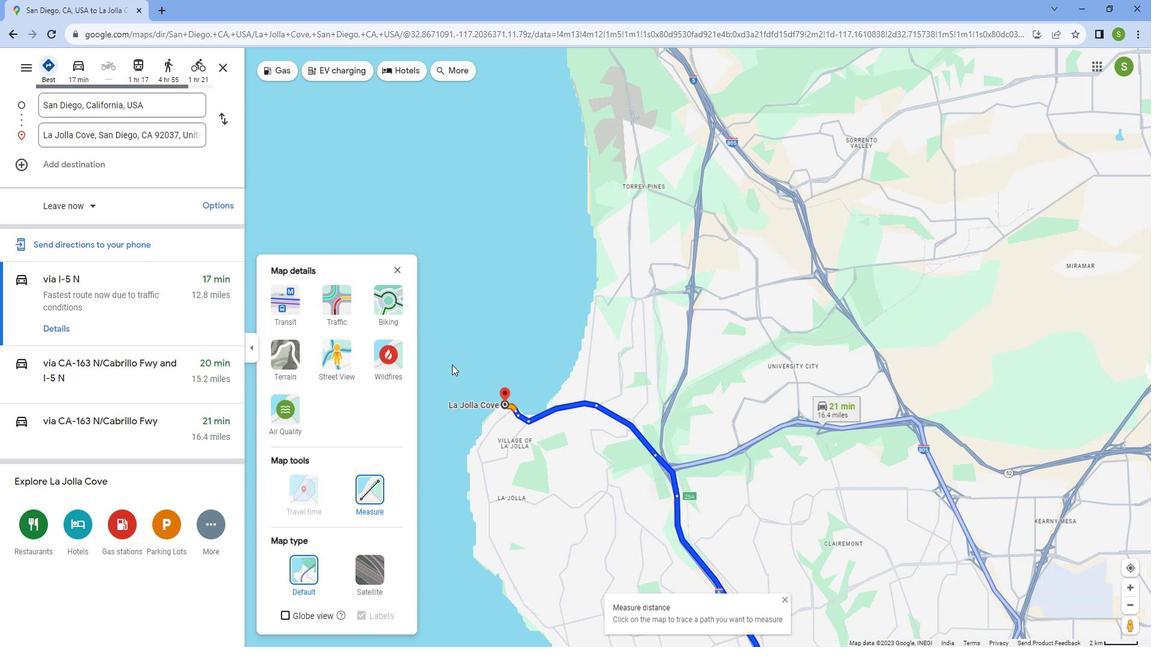 
Action: Mouse scrolled (449, 365) with delta (0, 0)
Screenshot: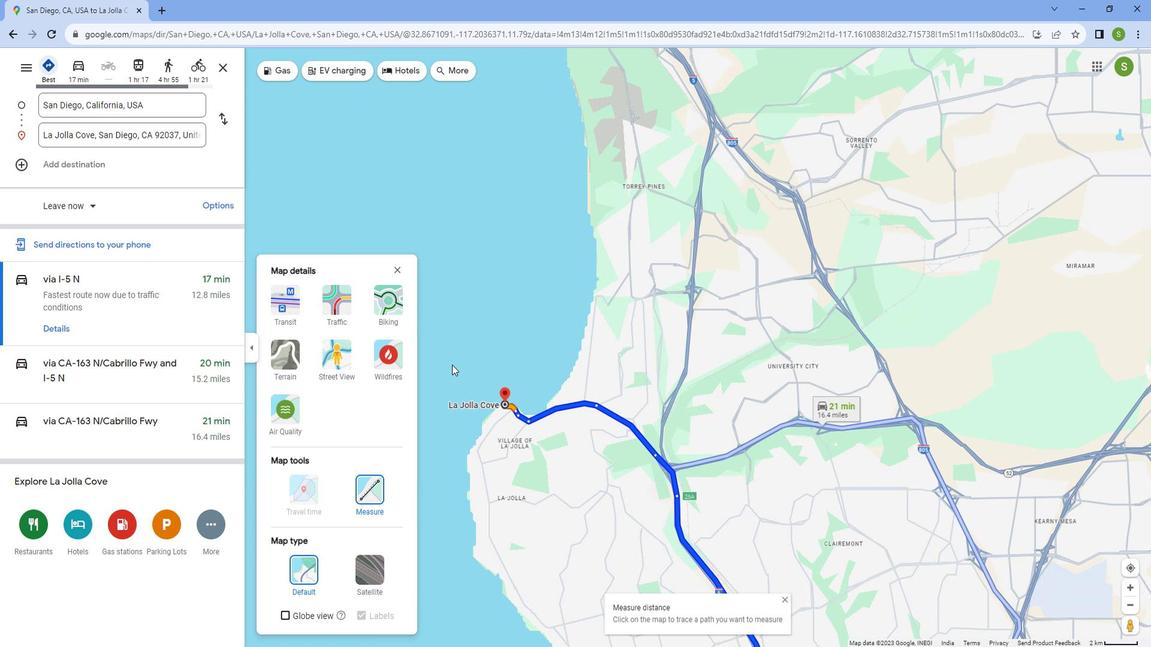 
Action: Mouse scrolled (449, 365) with delta (0, 0)
Screenshot: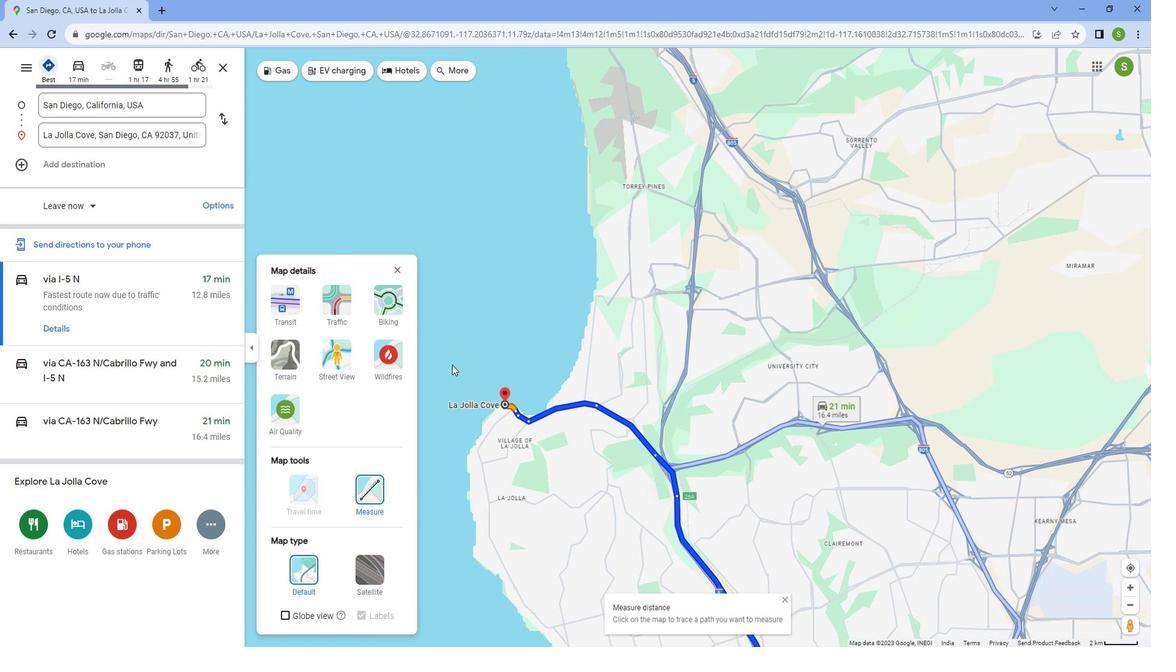 
Action: Mouse moved to (442, 365)
Screenshot: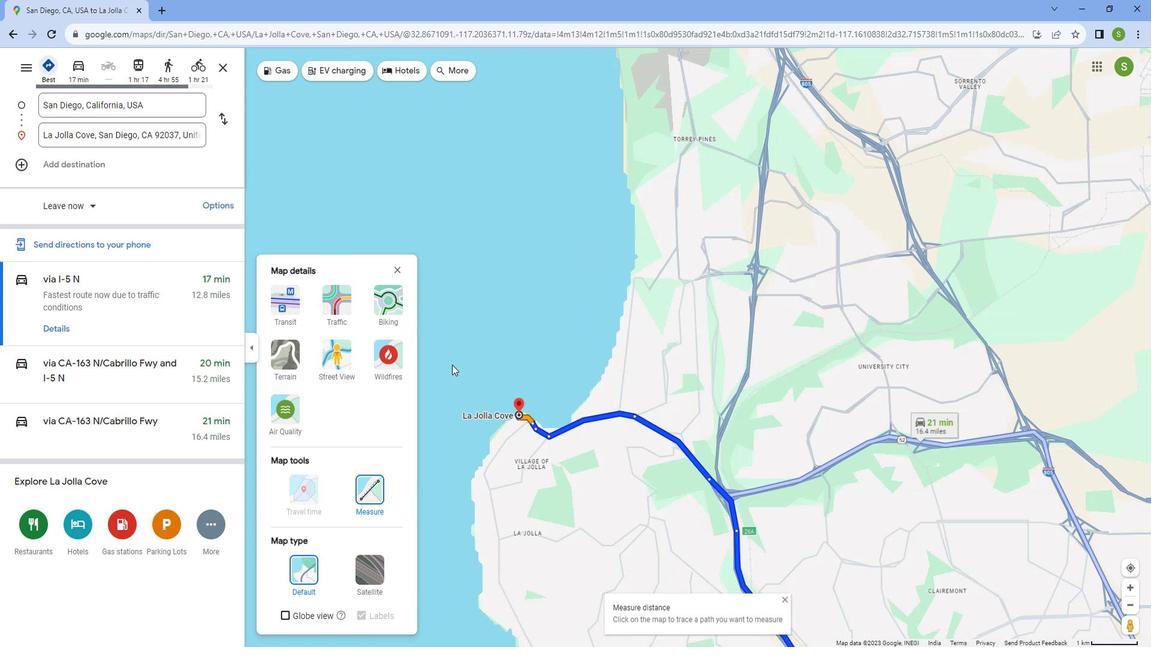 
Action: Mouse scrolled (442, 365) with delta (0, 0)
Screenshot: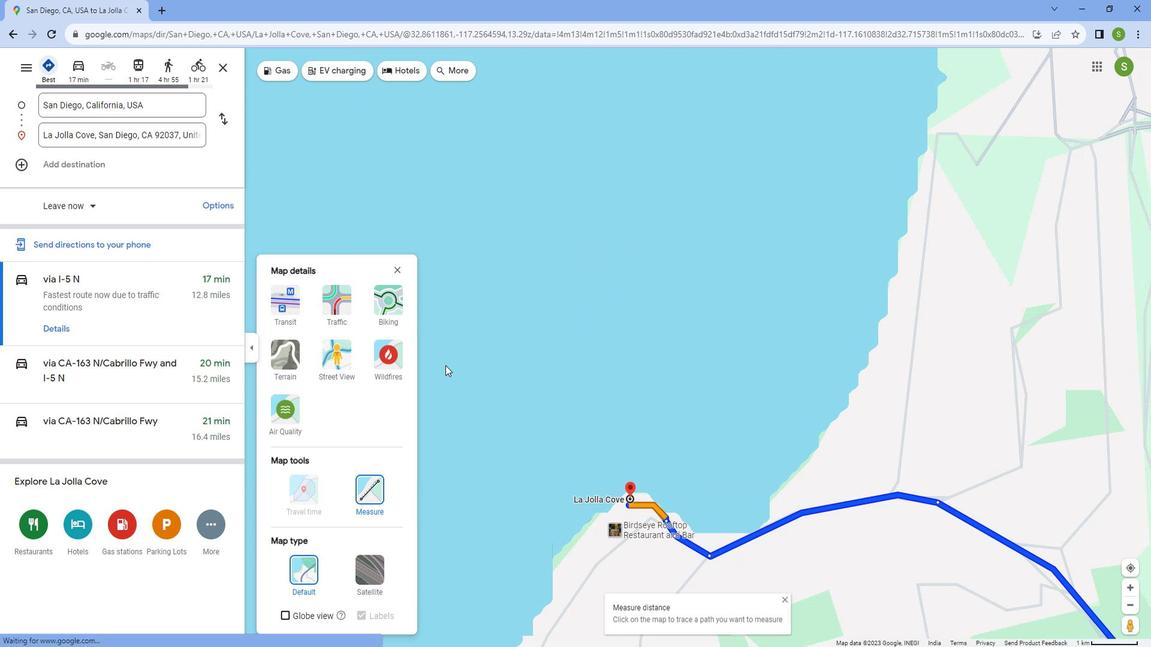 
Action: Mouse scrolled (442, 365) with delta (0, 0)
Screenshot: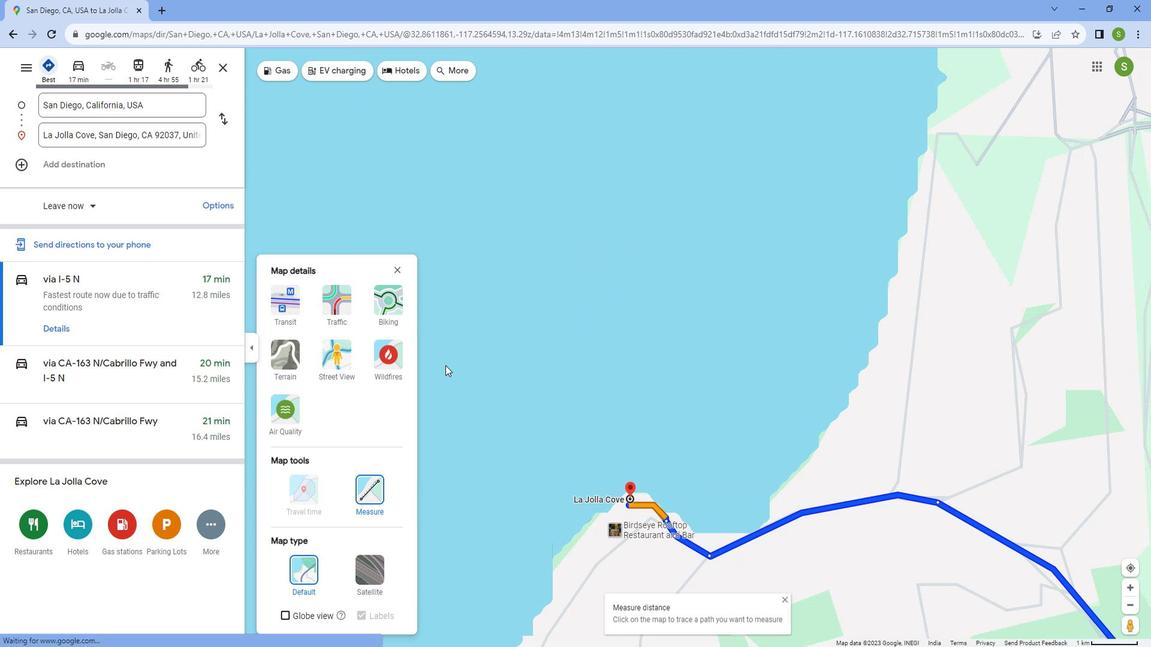 
Action: Mouse scrolled (442, 365) with delta (0, 0)
Screenshot: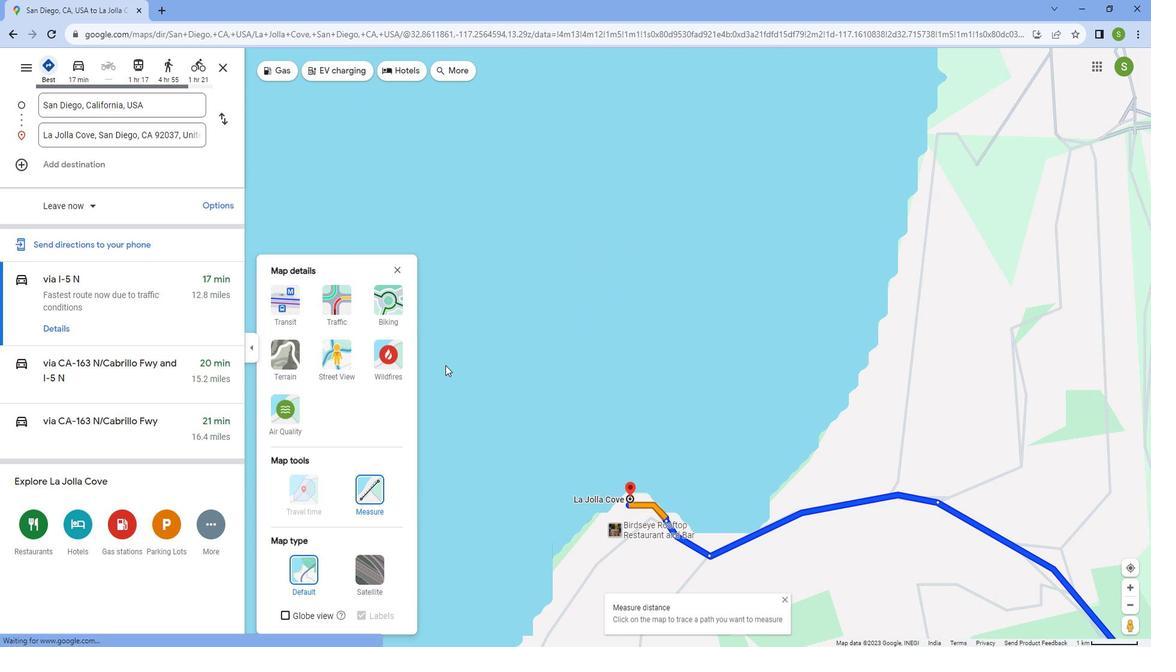 
Action: Mouse scrolled (442, 365) with delta (0, 0)
Screenshot: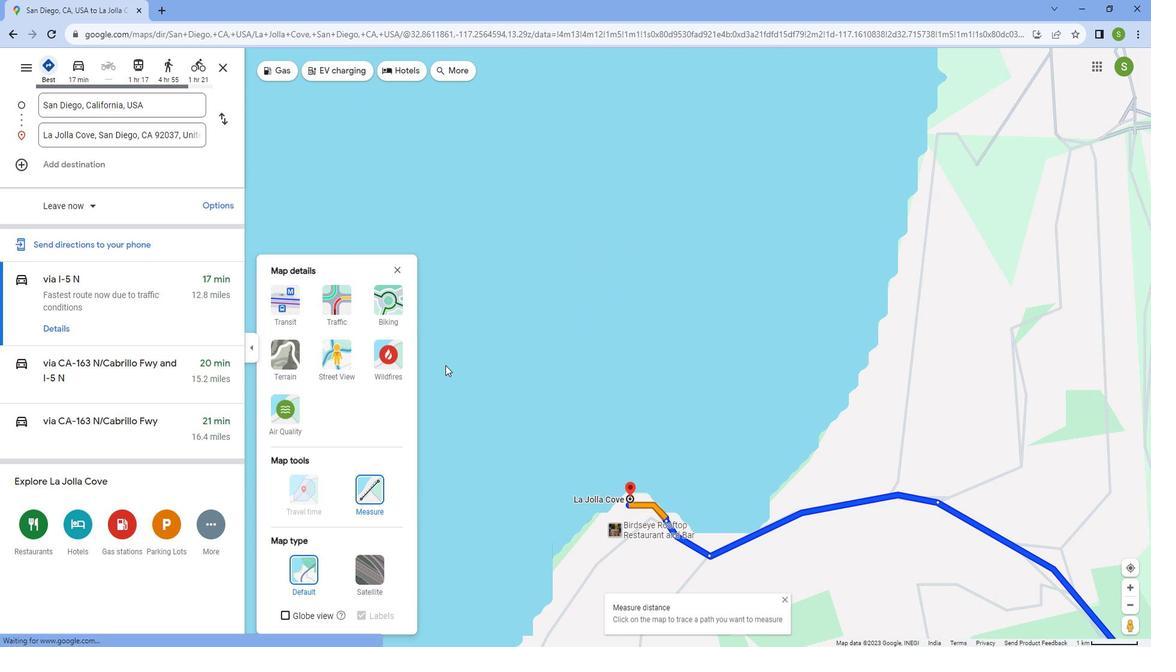 
Action: Mouse scrolled (442, 365) with delta (0, 0)
Screenshot: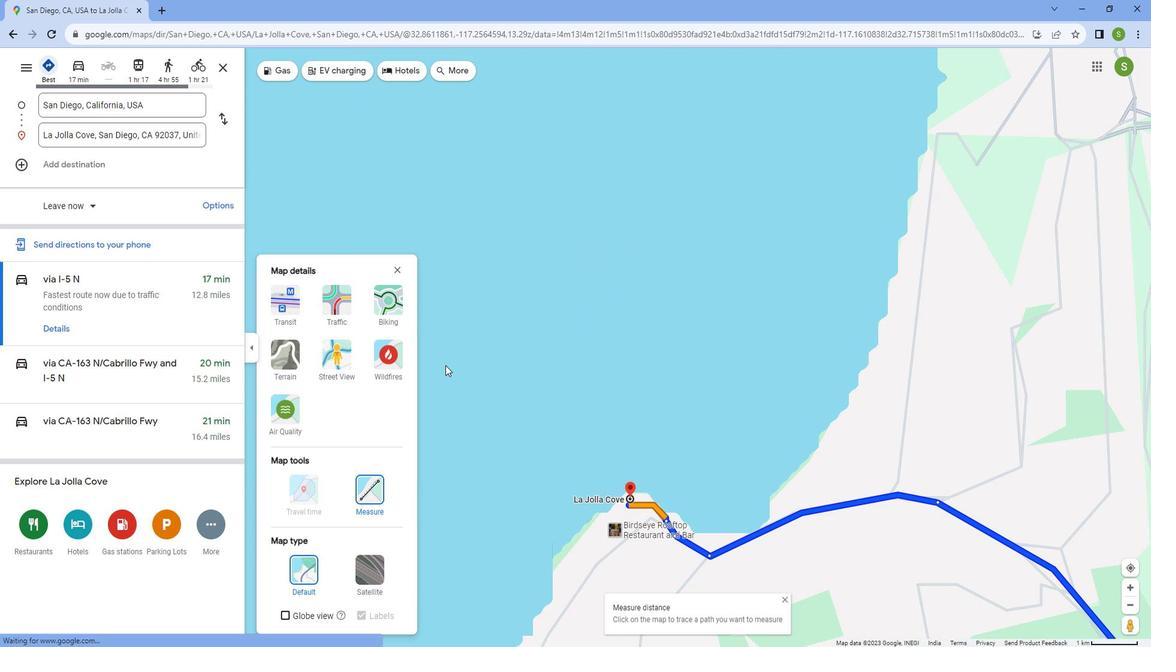 
Action: Mouse moved to (761, 551)
Screenshot: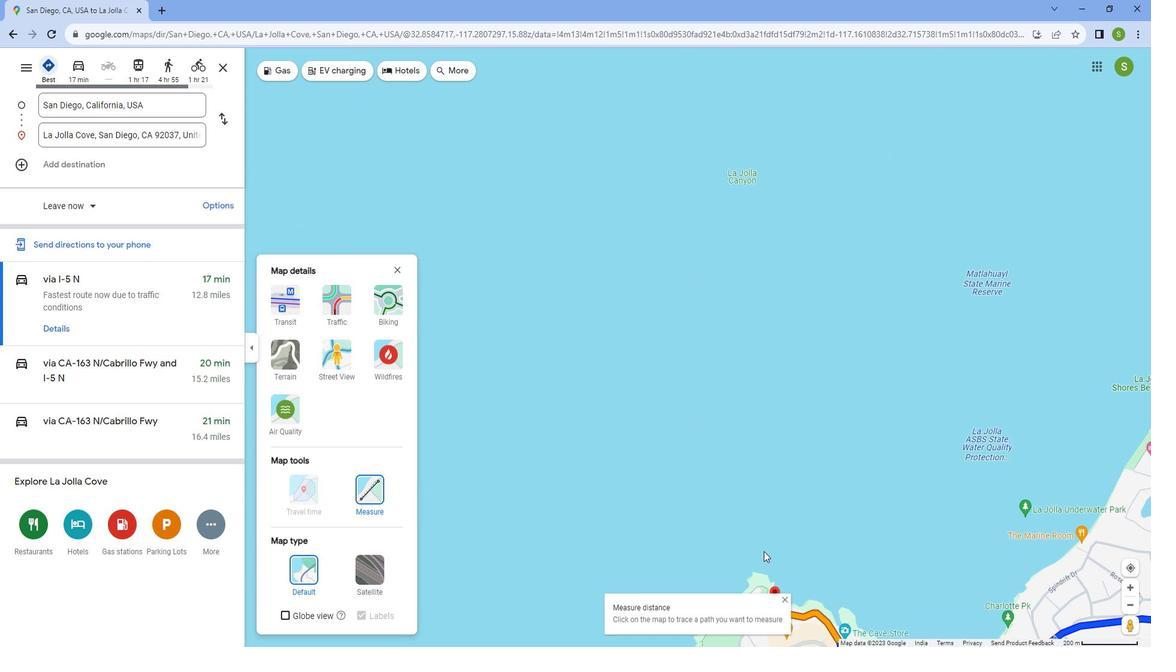 
Action: Mouse pressed left at (761, 551)
Screenshot: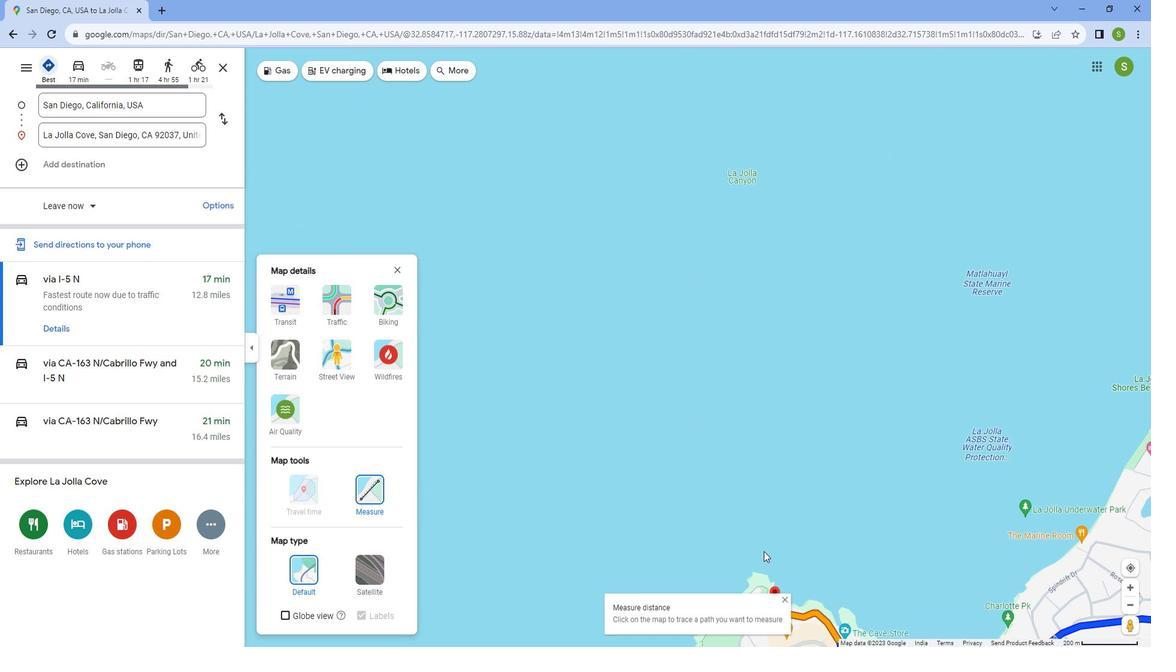 
Action: Mouse moved to (652, 442)
Screenshot: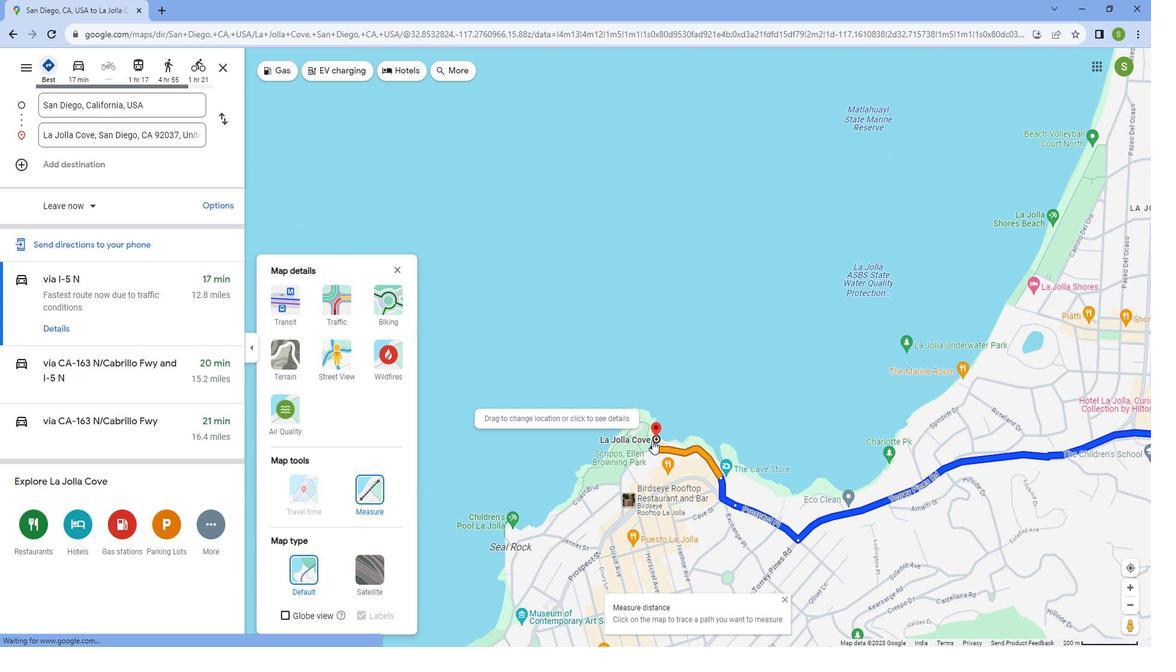 
Action: Mouse scrolled (652, 442) with delta (0, 0)
Screenshot: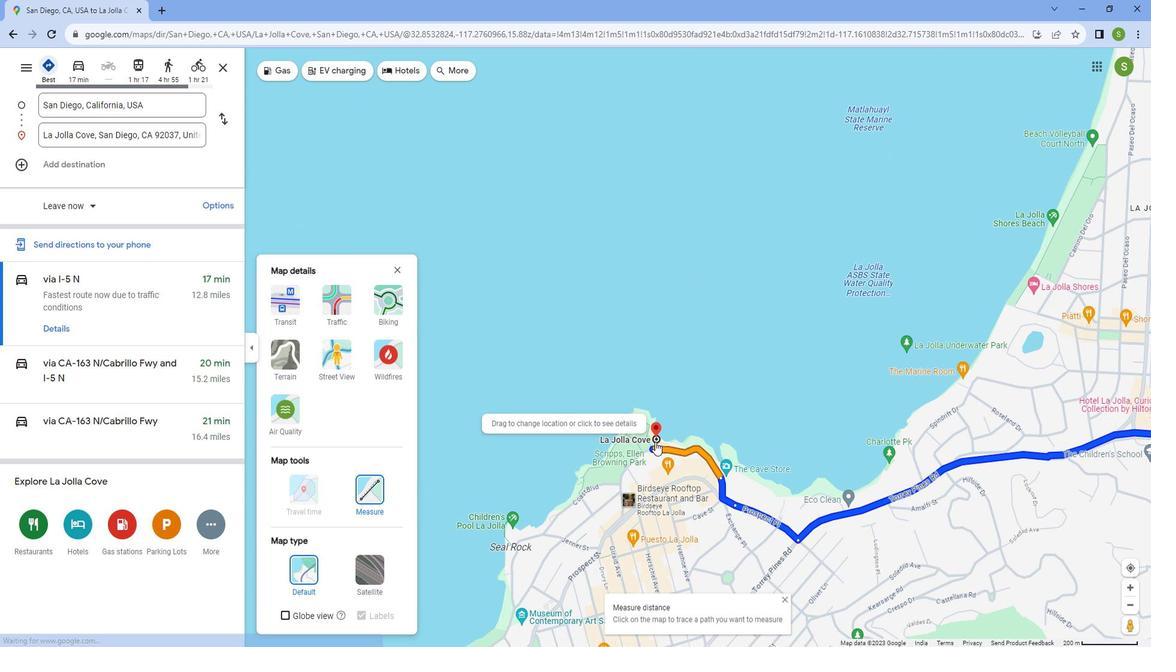 
Action: Mouse scrolled (652, 442) with delta (0, 0)
Screenshot: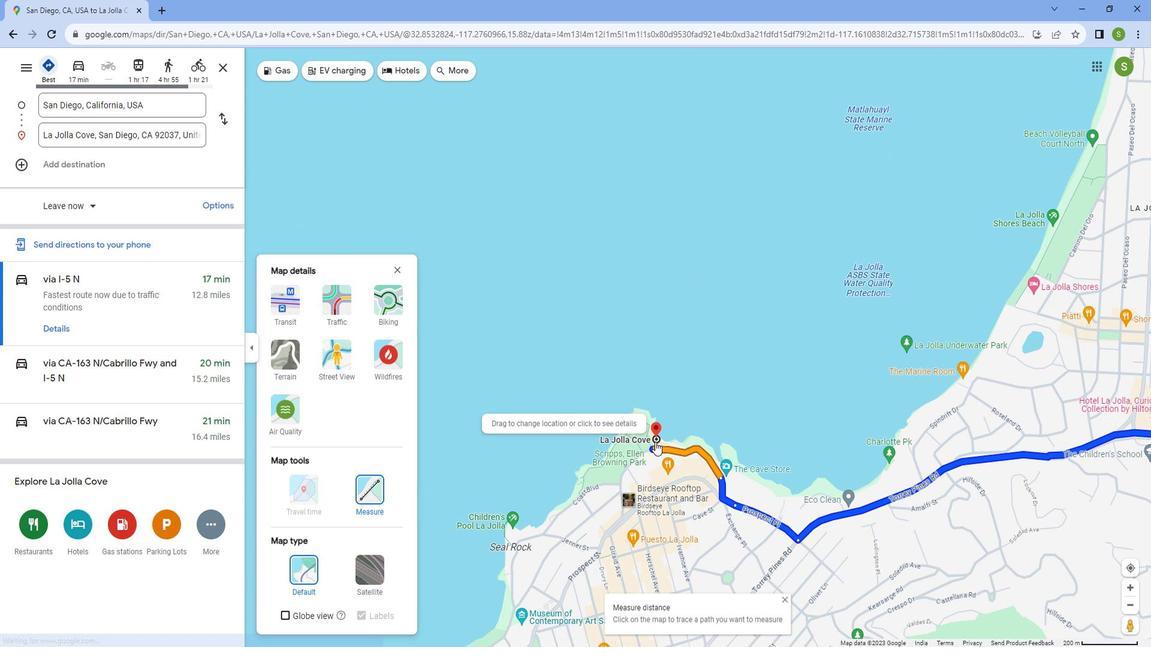 
Action: Mouse scrolled (652, 442) with delta (0, 0)
Screenshot: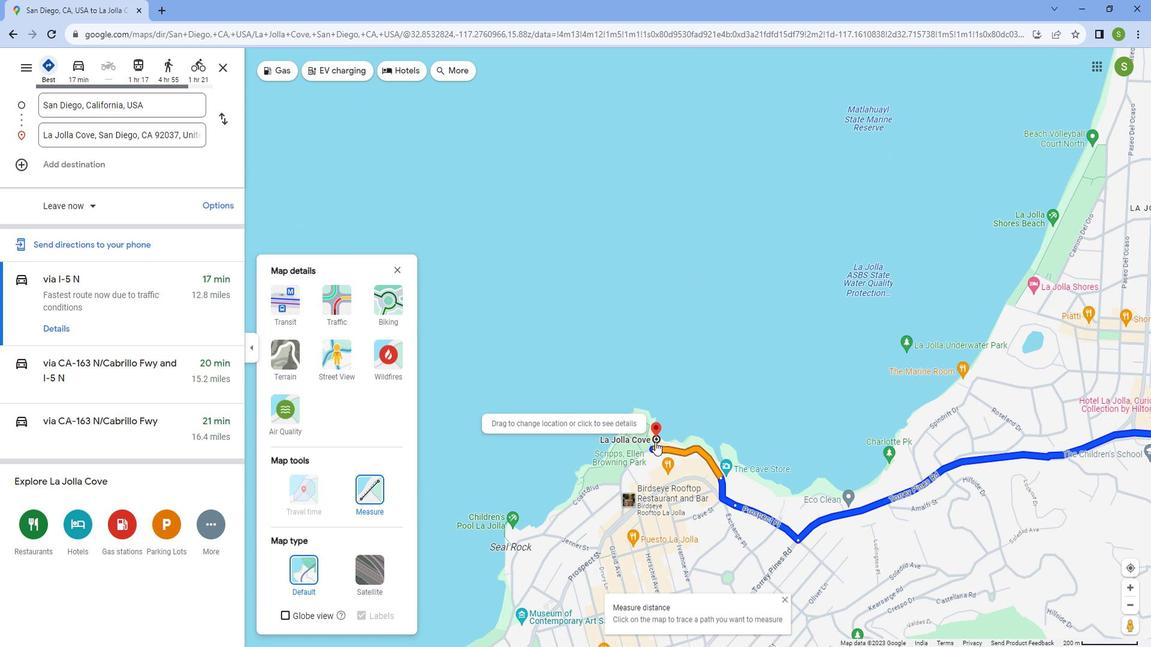 
Action: Mouse scrolled (652, 442) with delta (0, 0)
Screenshot: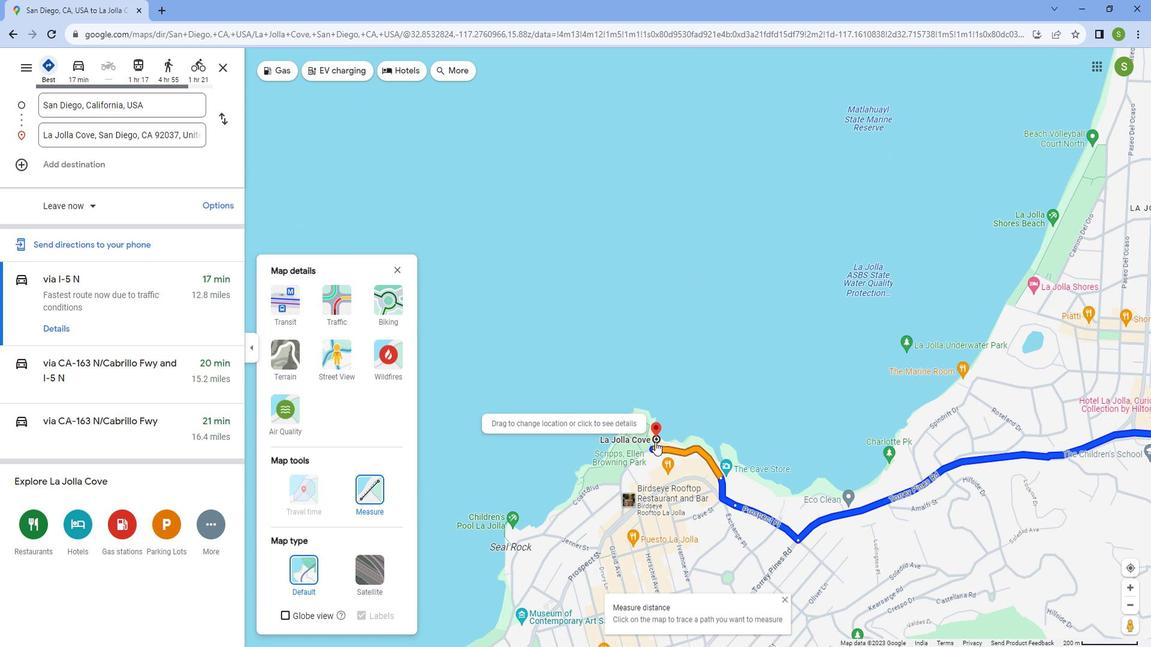 
Action: Mouse scrolled (652, 442) with delta (0, 0)
Screenshot: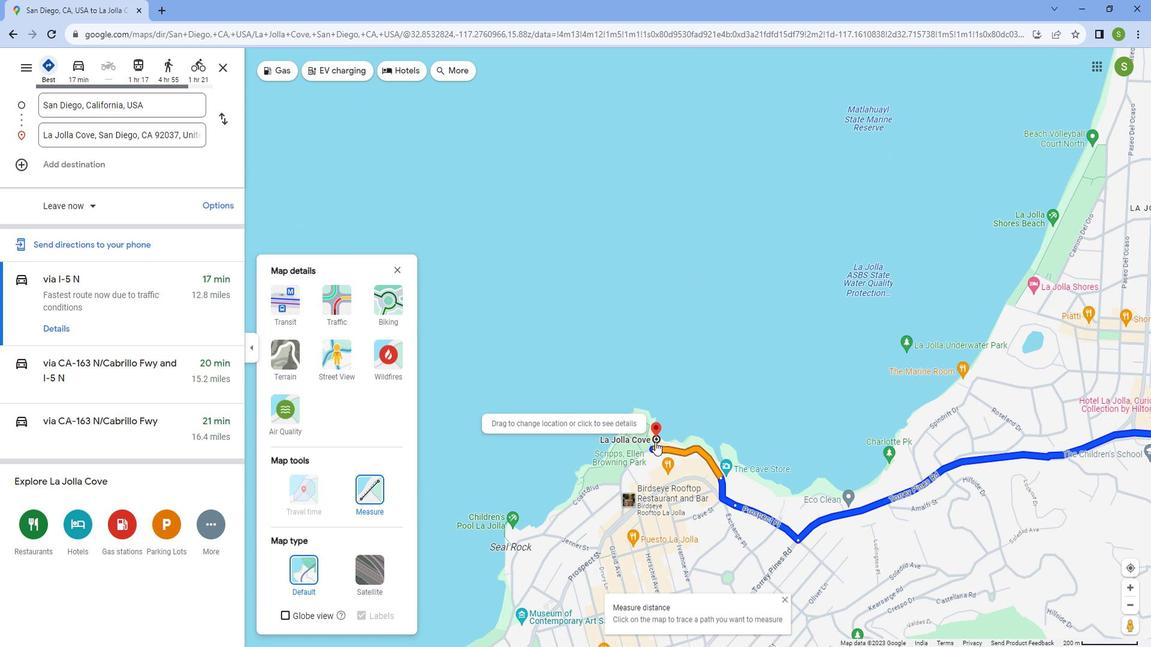 
Action: Mouse moved to (650, 442)
Screenshot: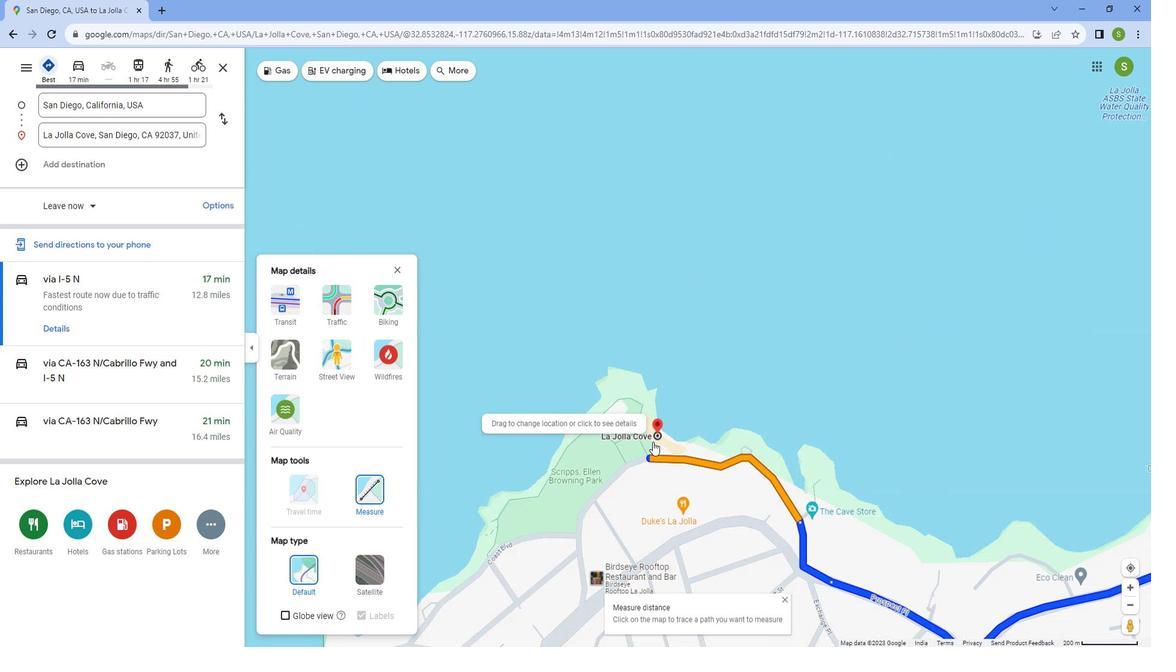 
Action: Mouse scrolled (650, 442) with delta (0, 0)
Screenshot: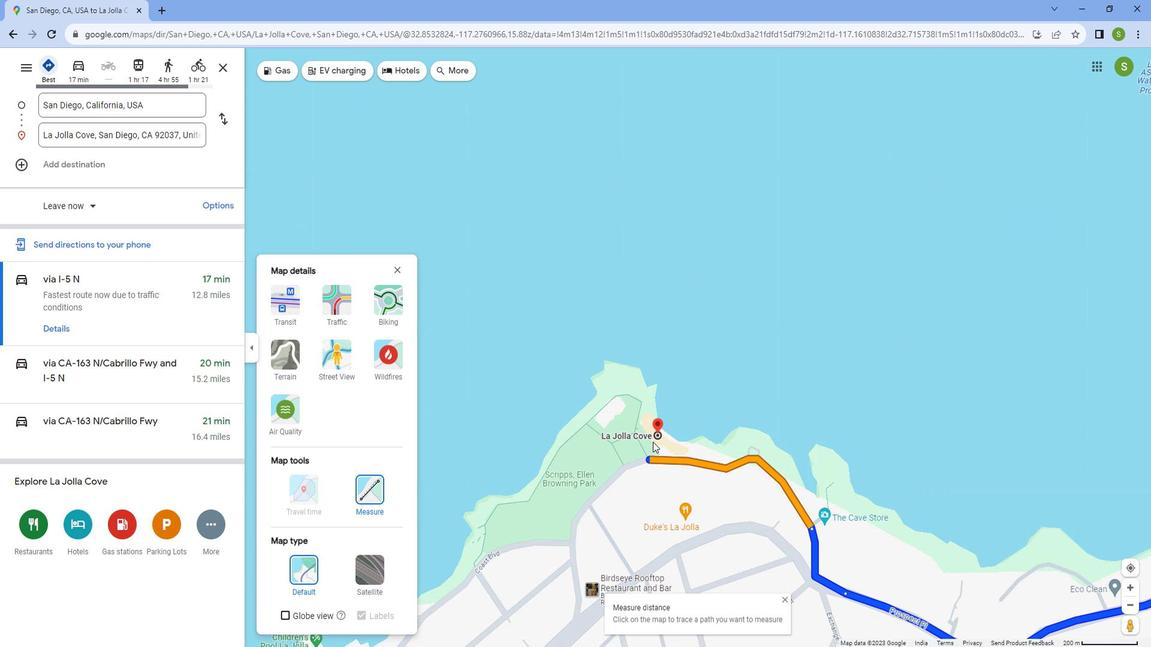
Action: Mouse scrolled (650, 442) with delta (0, 0)
Screenshot: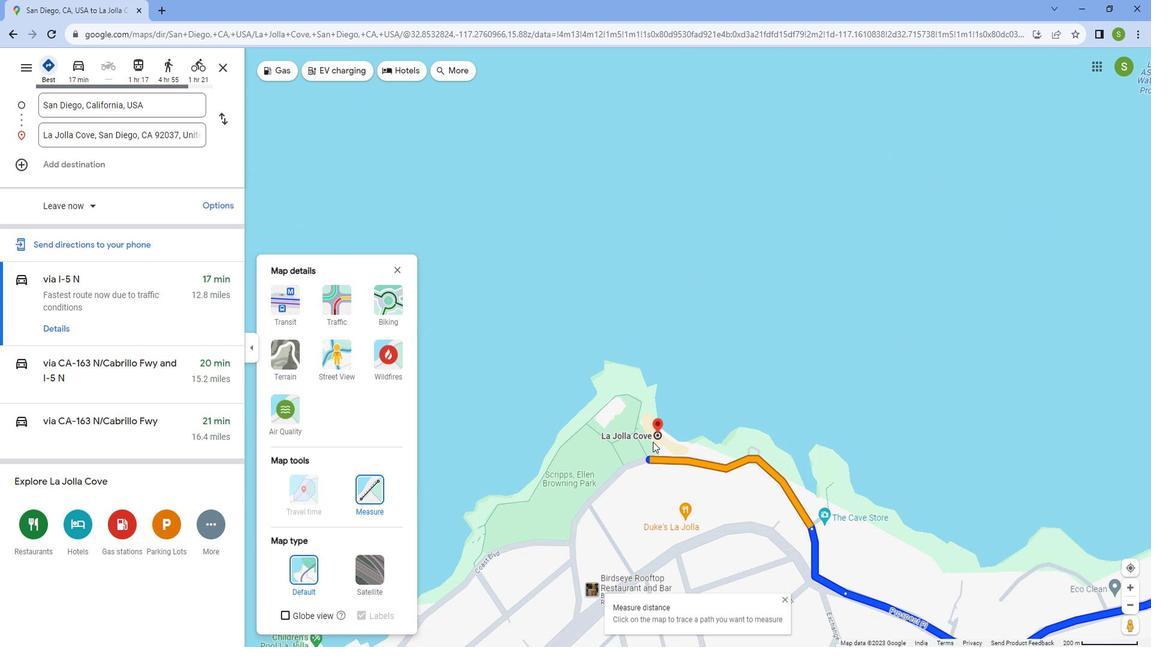 
Action: Mouse scrolled (650, 442) with delta (0, 0)
Screenshot: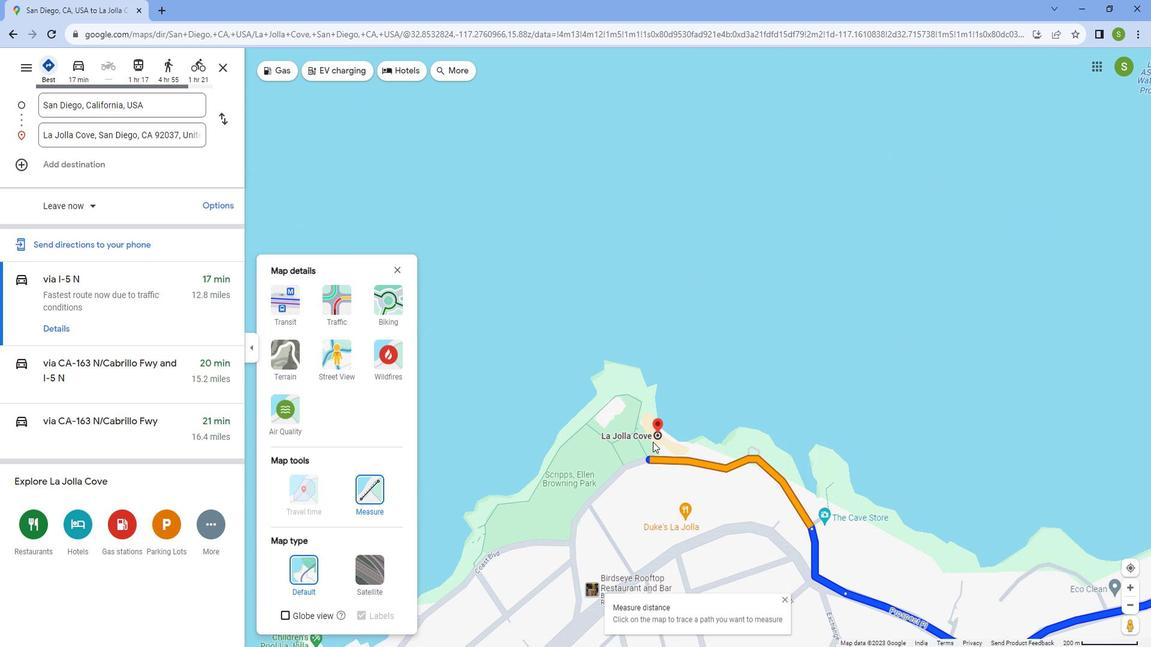 
Action: Mouse scrolled (650, 442) with delta (0, 0)
Screenshot: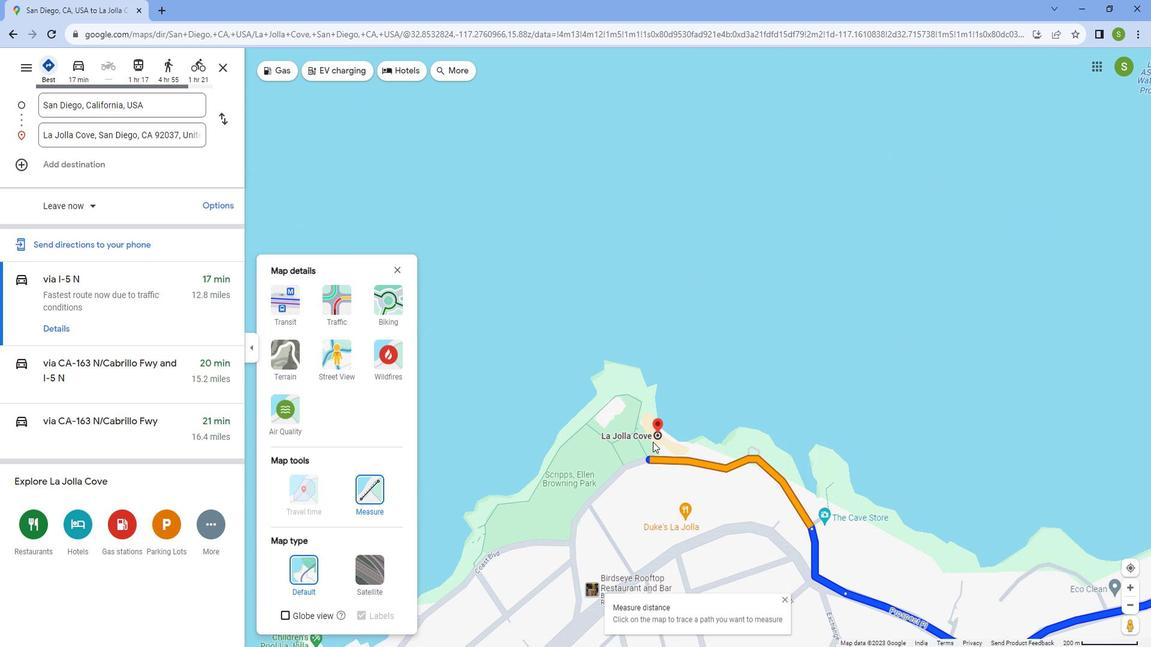 
Action: Mouse scrolled (650, 442) with delta (0, 0)
Screenshot: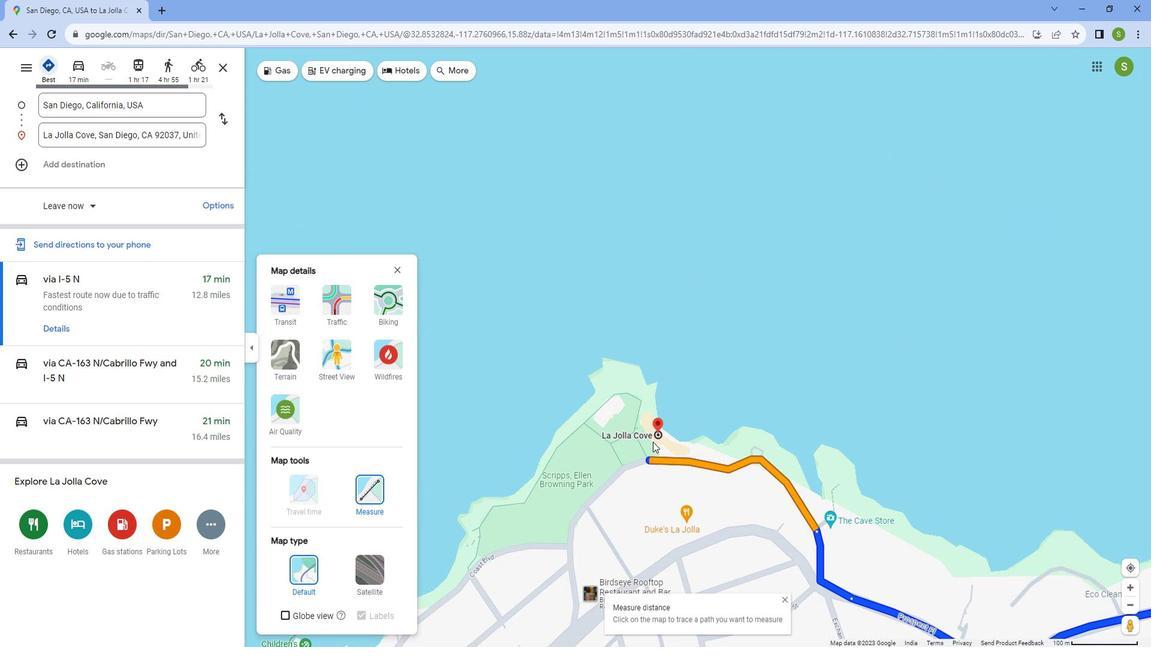 
Action: Mouse scrolled (650, 442) with delta (0, 0)
Screenshot: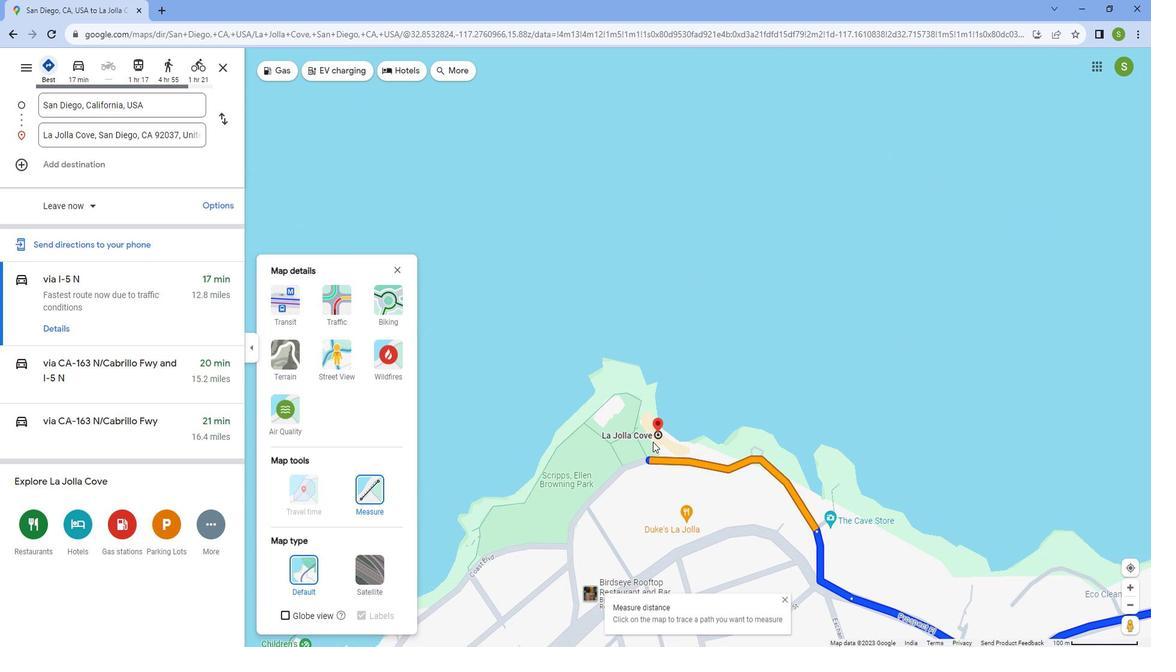 
Action: Mouse scrolled (650, 442) with delta (0, 0)
Screenshot: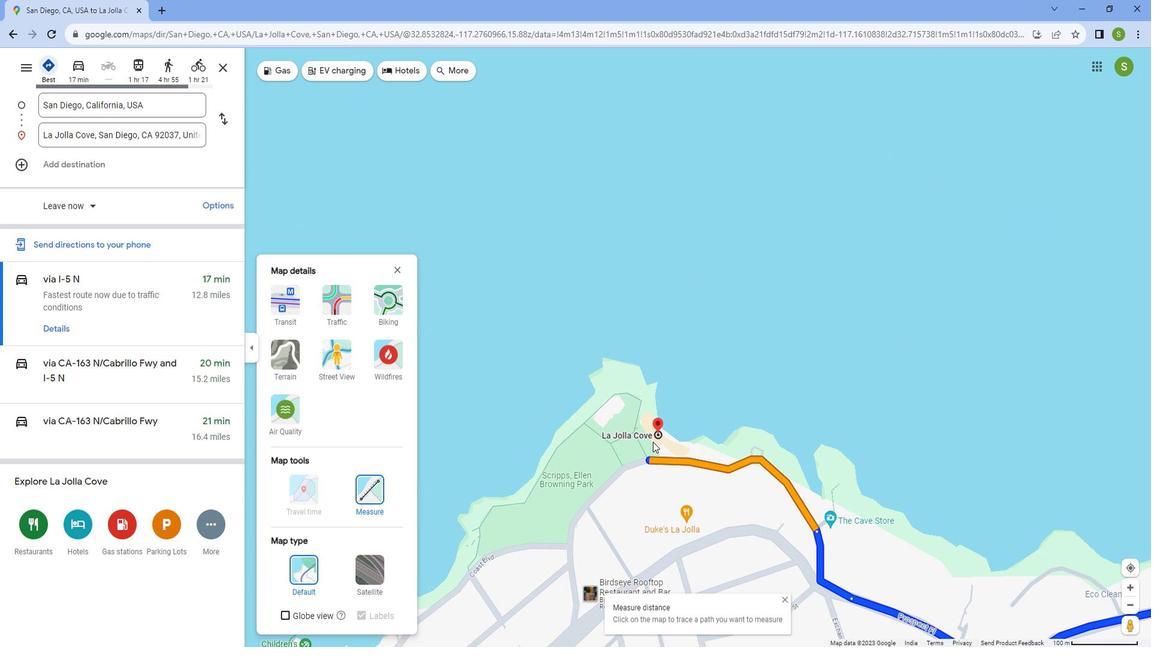 
Action: Mouse moved to (666, 419)
Screenshot: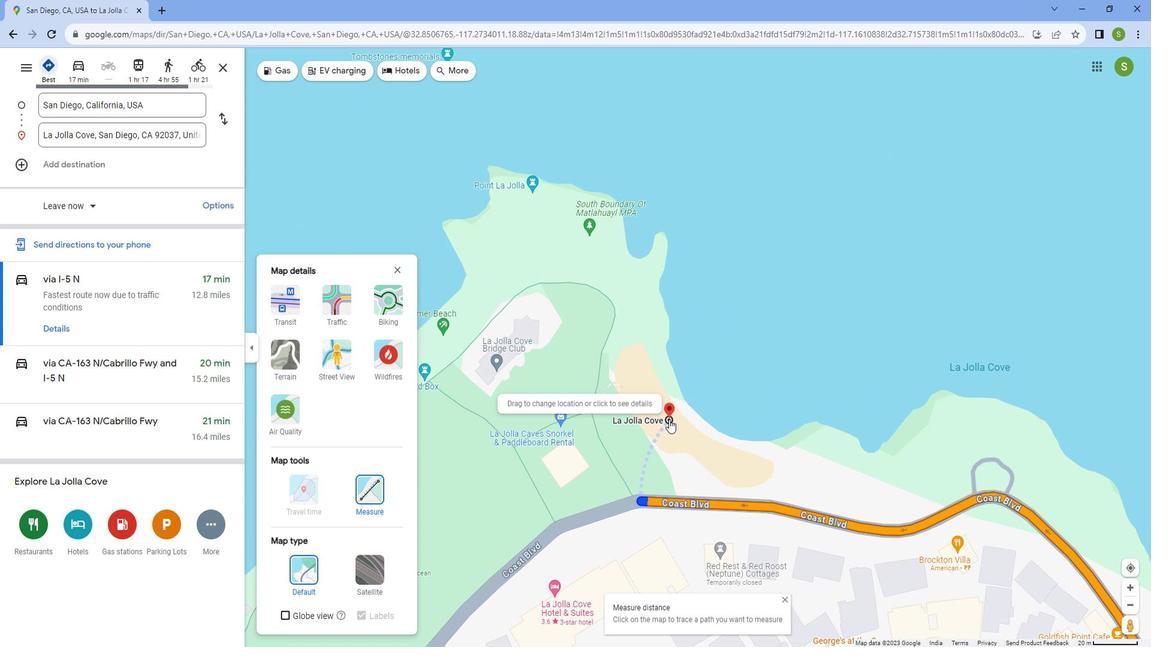 
Action: Mouse pressed left at (666, 419)
Screenshot: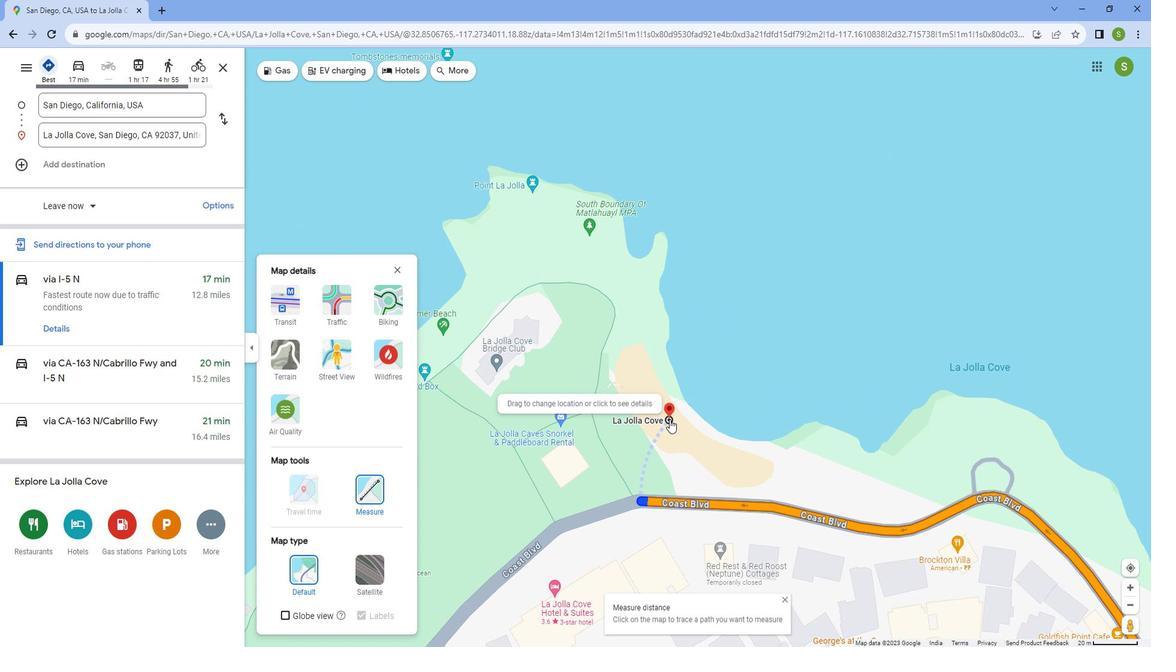 
Action: Mouse moved to (627, 398)
Screenshot: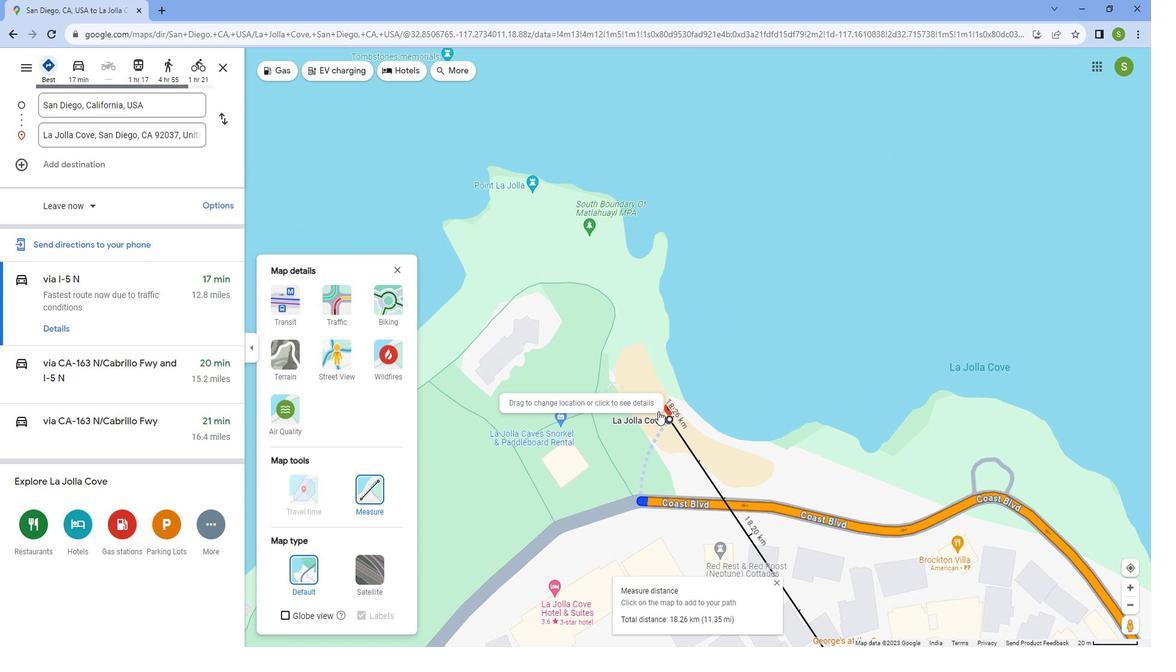 
Action: Mouse scrolled (627, 397) with delta (0, 0)
Screenshot: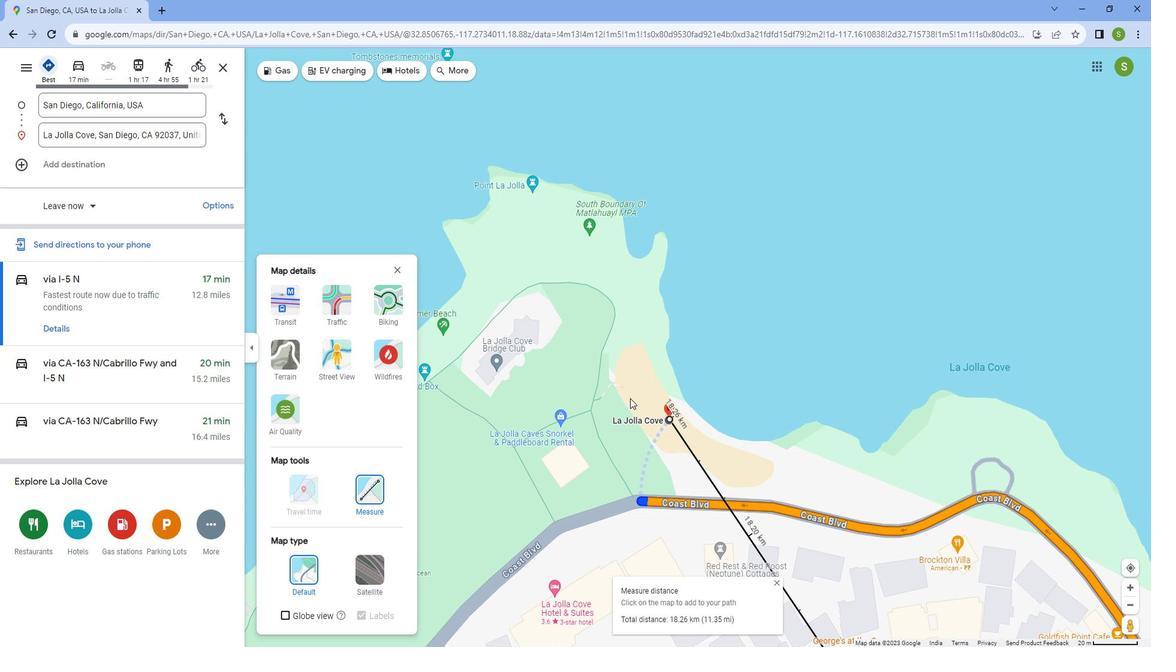 
Action: Mouse scrolled (627, 397) with delta (0, 0)
Screenshot: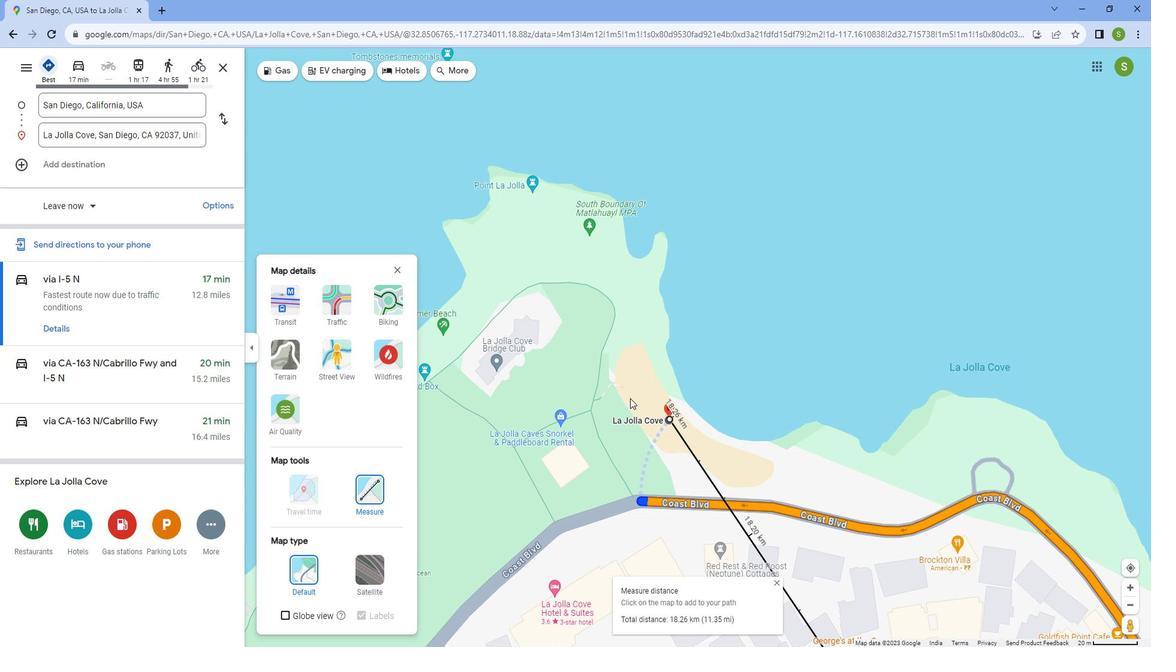 
Action: Mouse scrolled (627, 397) with delta (0, 0)
Screenshot: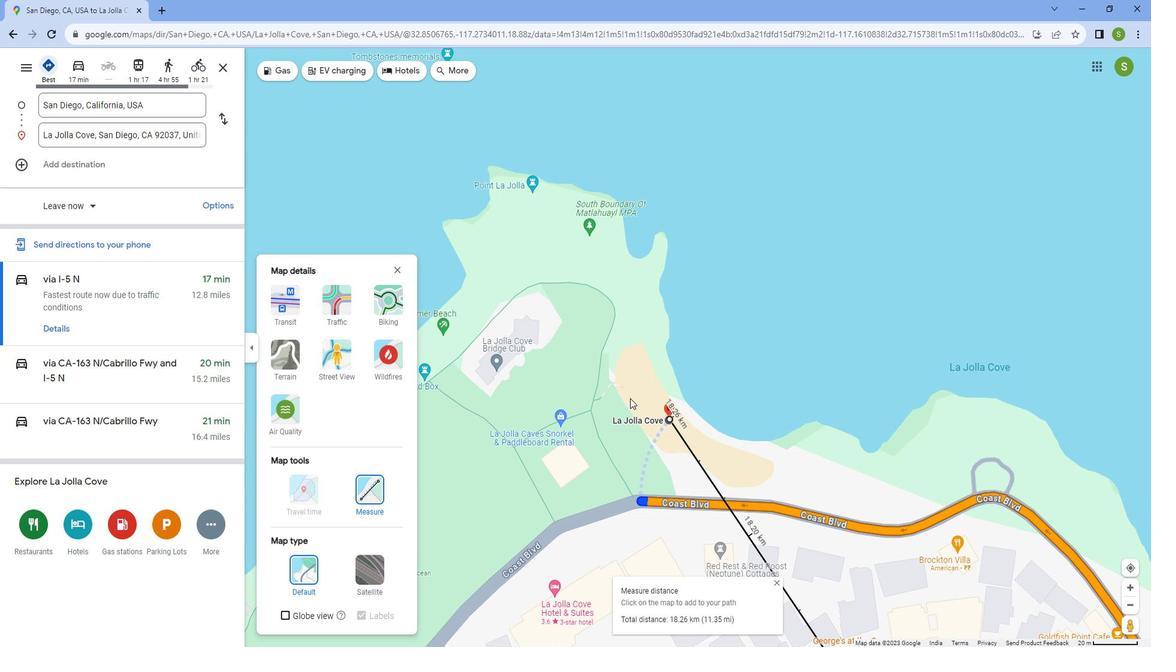 
Action: Mouse scrolled (627, 397) with delta (0, 0)
Screenshot: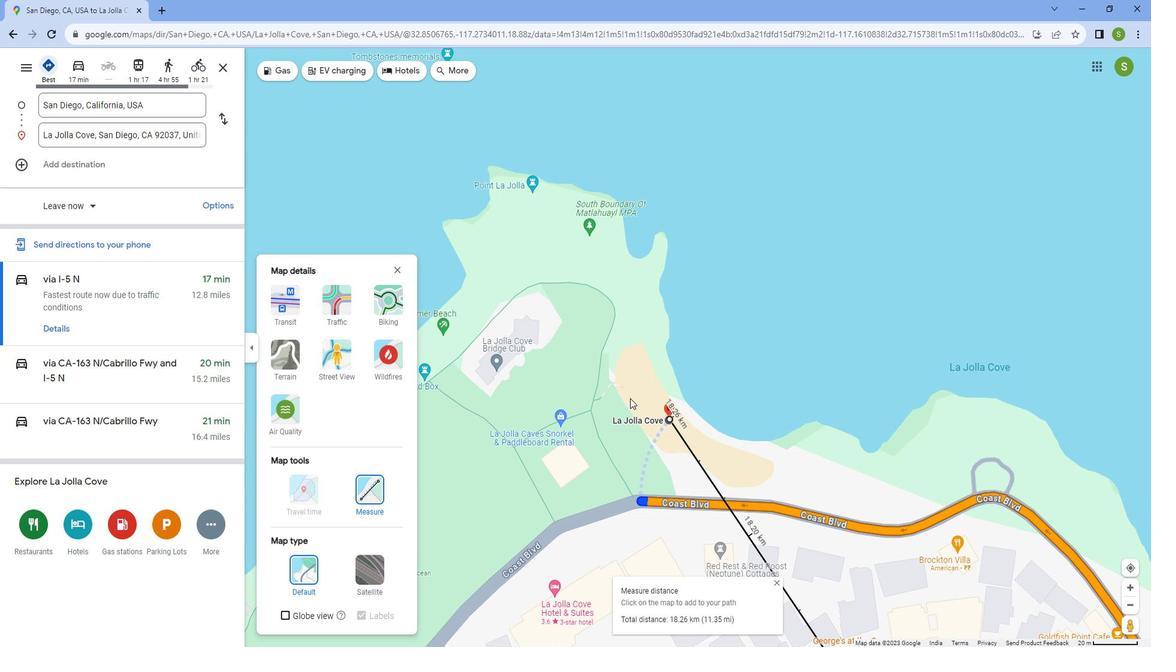 
Action: Mouse scrolled (627, 397) with delta (0, 0)
Screenshot: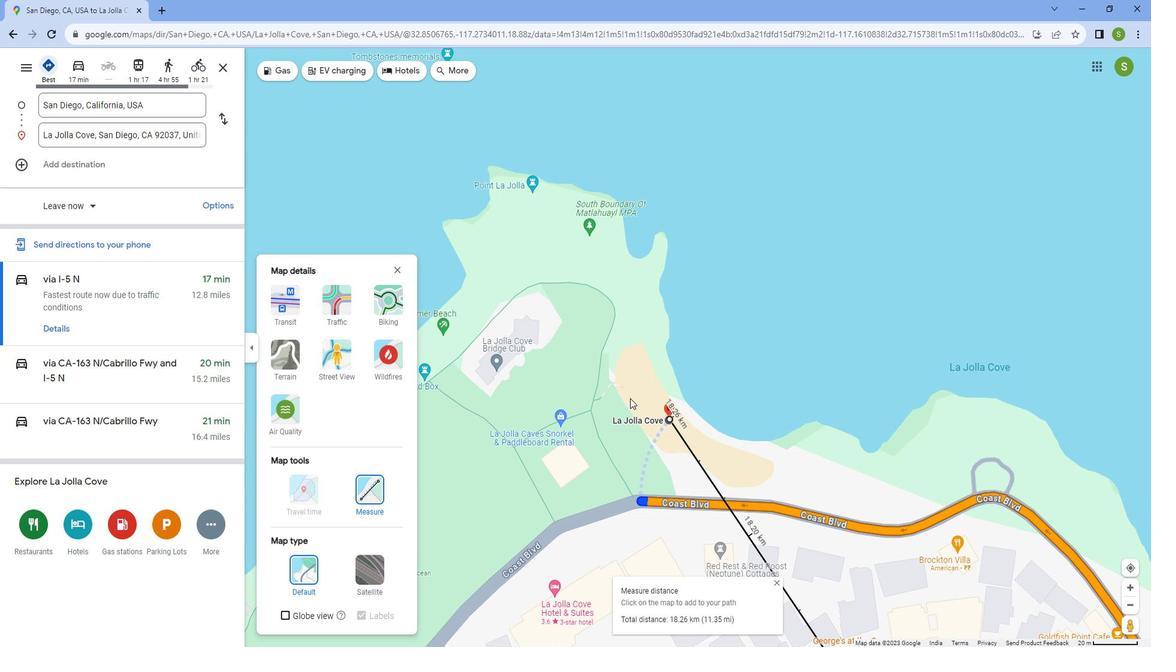 
Action: Mouse scrolled (627, 397) with delta (0, 0)
Screenshot: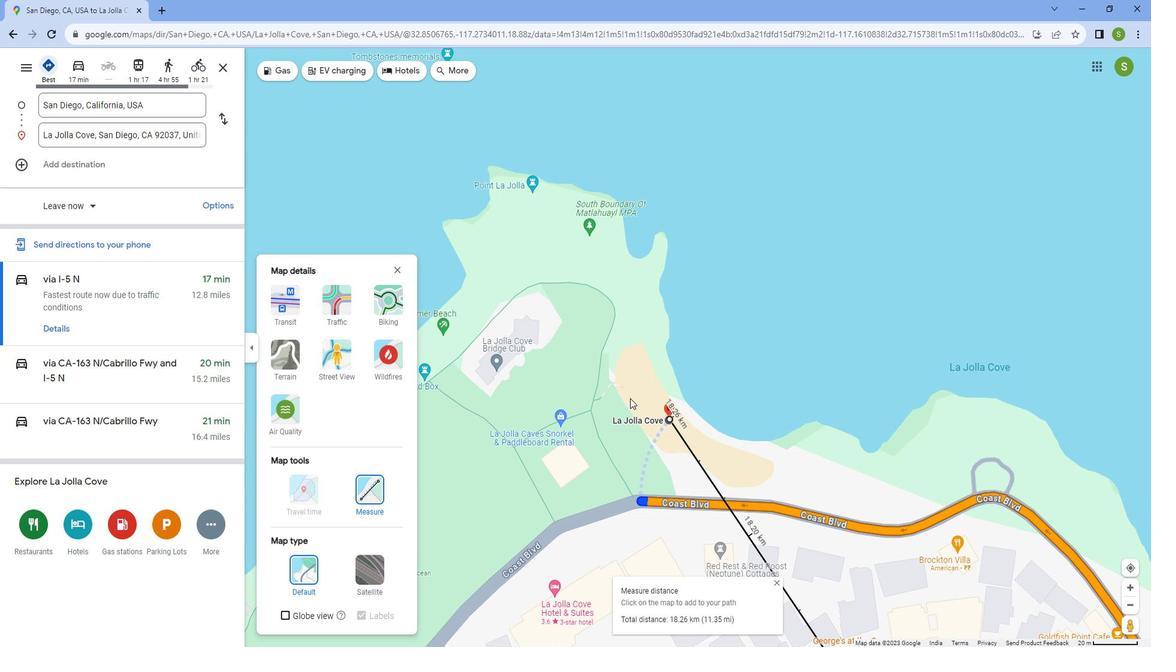 
Action: Mouse scrolled (627, 397) with delta (0, 0)
Screenshot: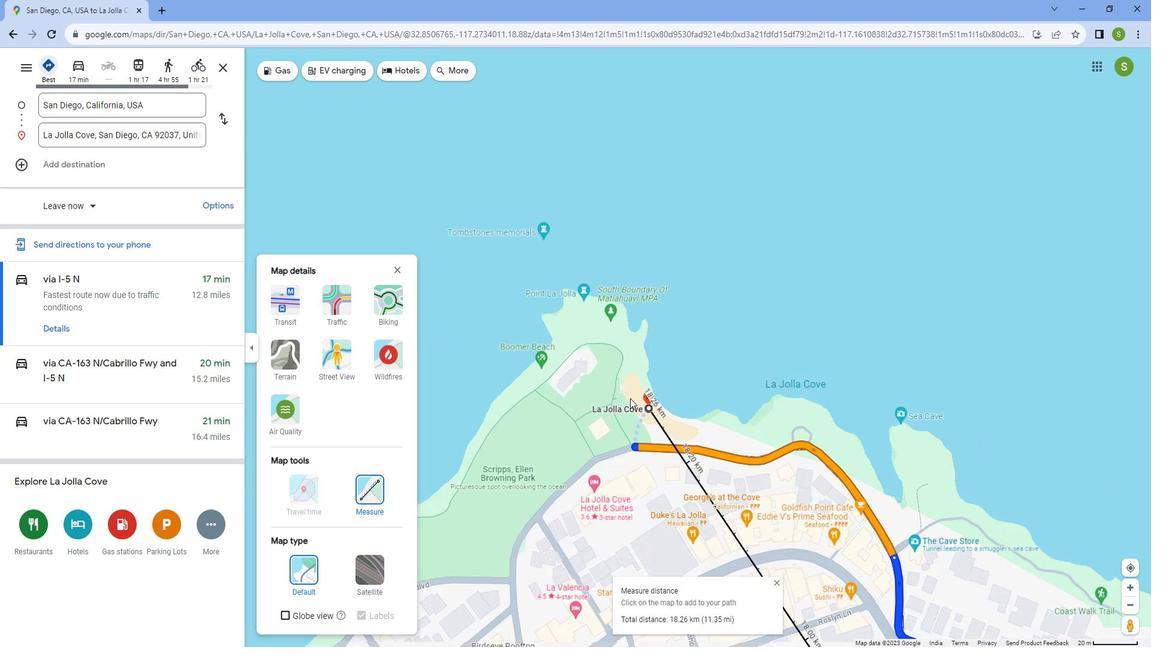 
Action: Mouse scrolled (627, 397) with delta (0, 0)
Screenshot: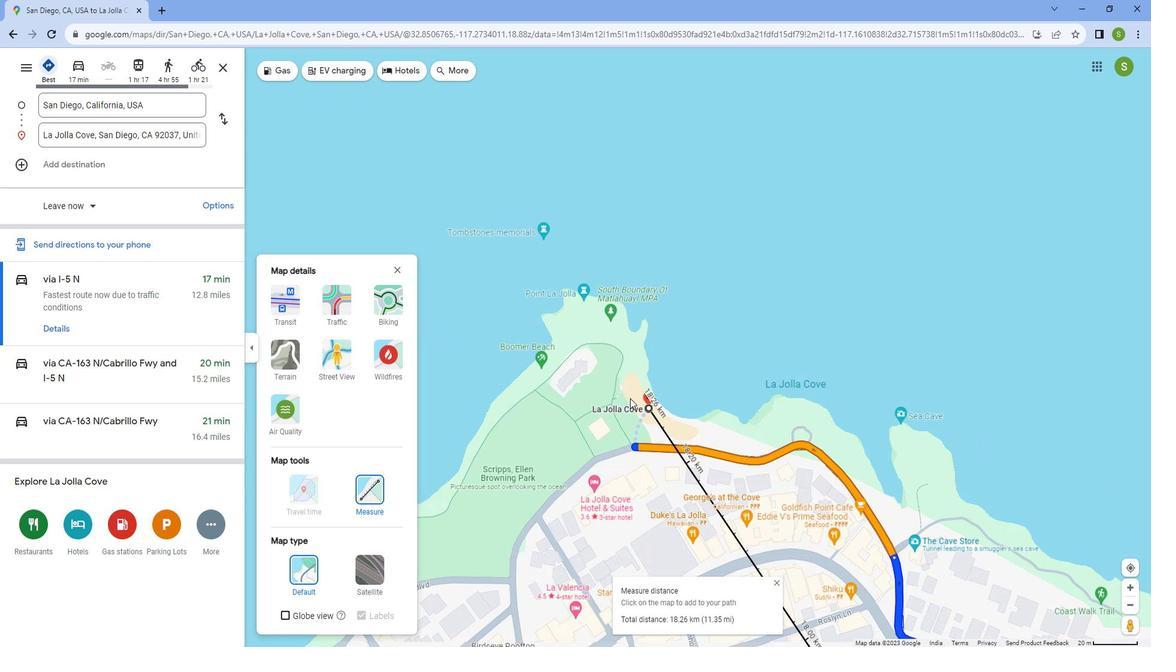 
Action: Mouse scrolled (627, 397) with delta (0, 0)
Screenshot: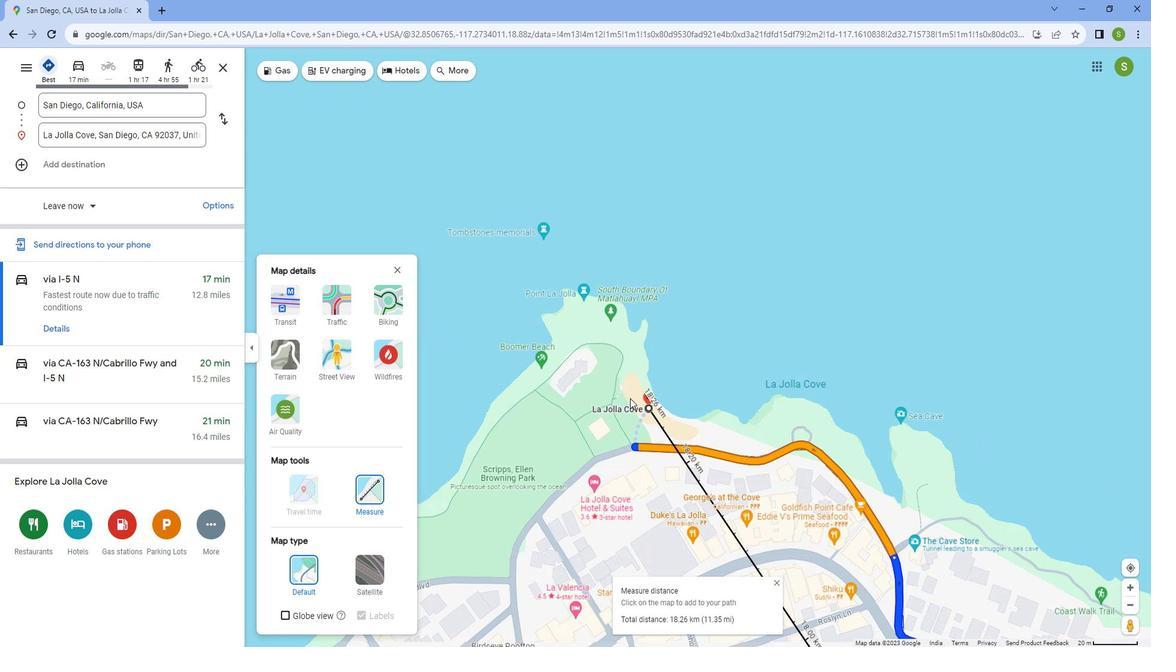 
Action: Mouse scrolled (627, 397) with delta (0, 0)
Screenshot: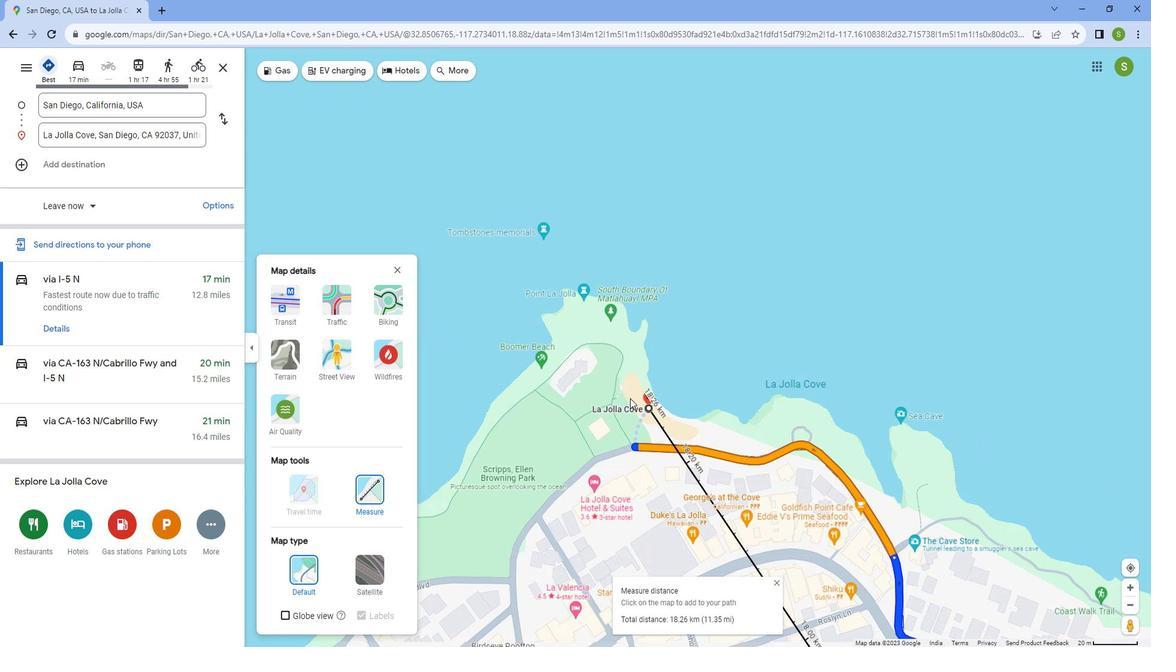 
Action: Mouse scrolled (627, 397) with delta (0, 0)
Screenshot: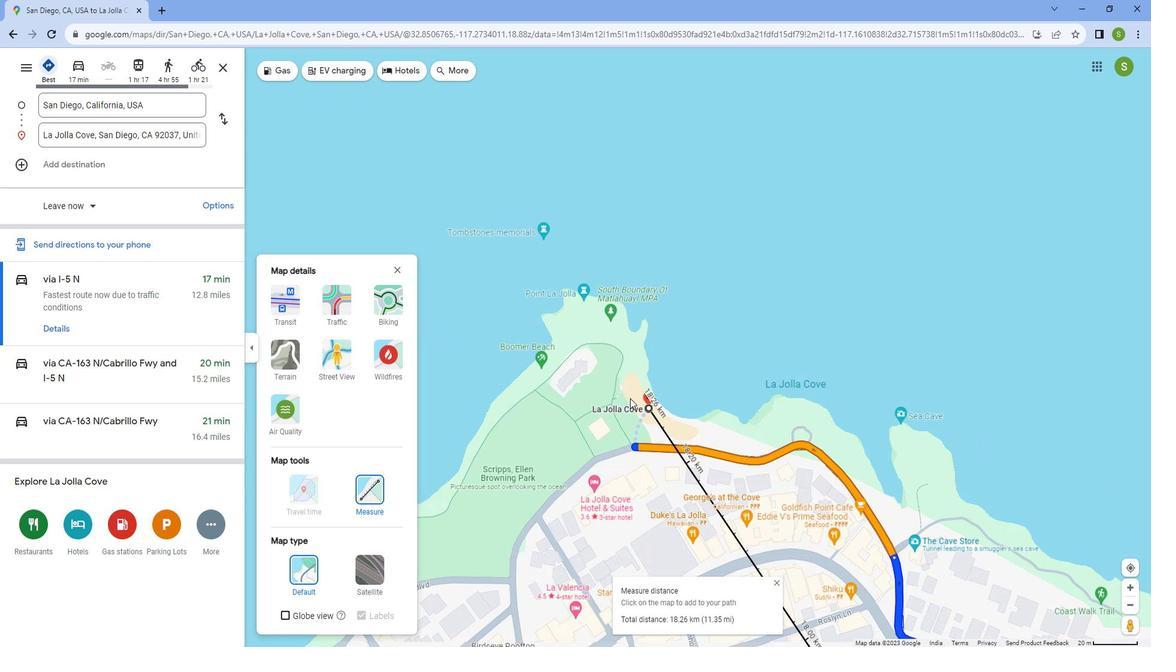 
Action: Mouse scrolled (627, 397) with delta (0, 0)
Screenshot: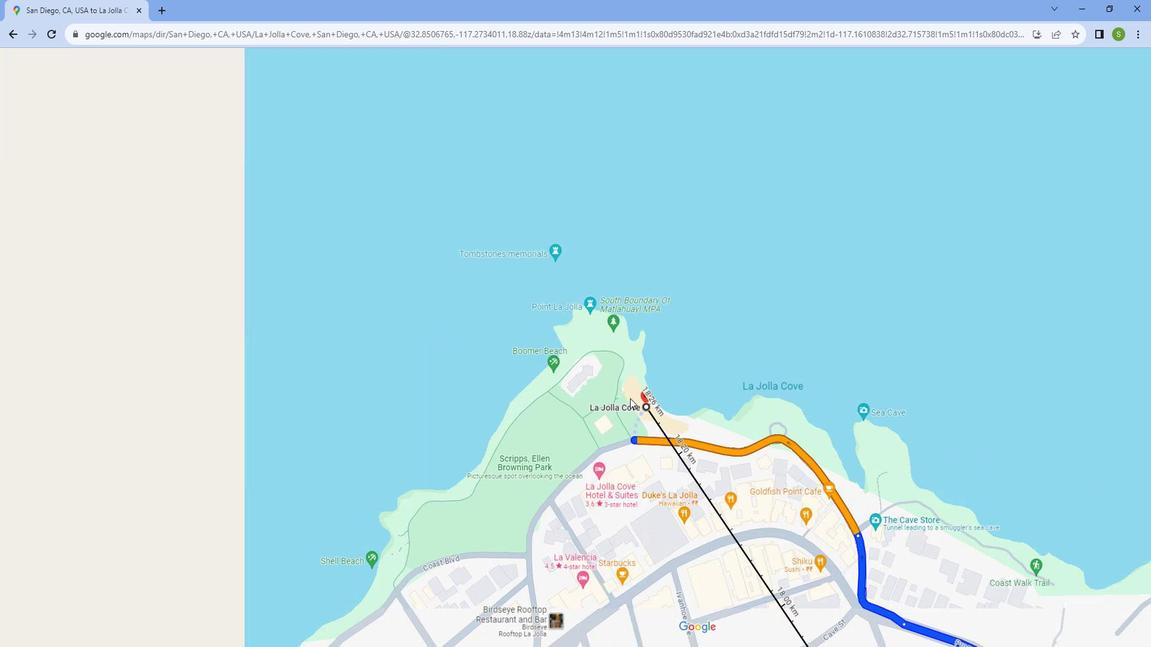 
Action: Mouse scrolled (627, 397) with delta (0, 0)
Screenshot: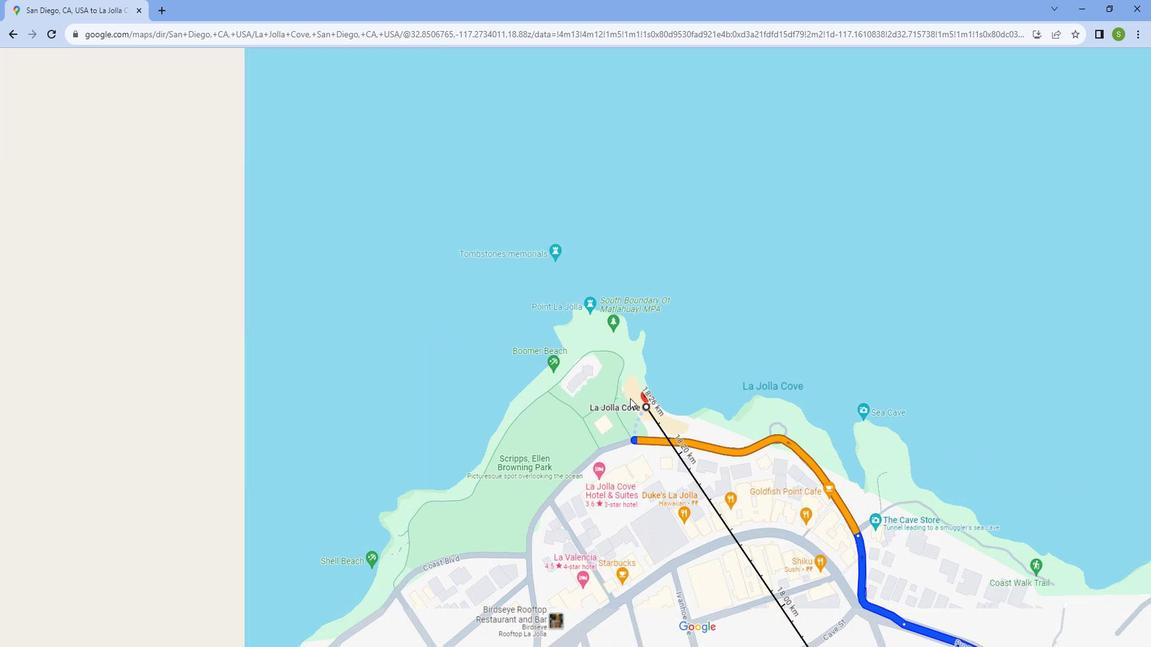 
Action: Mouse scrolled (627, 397) with delta (0, 0)
Screenshot: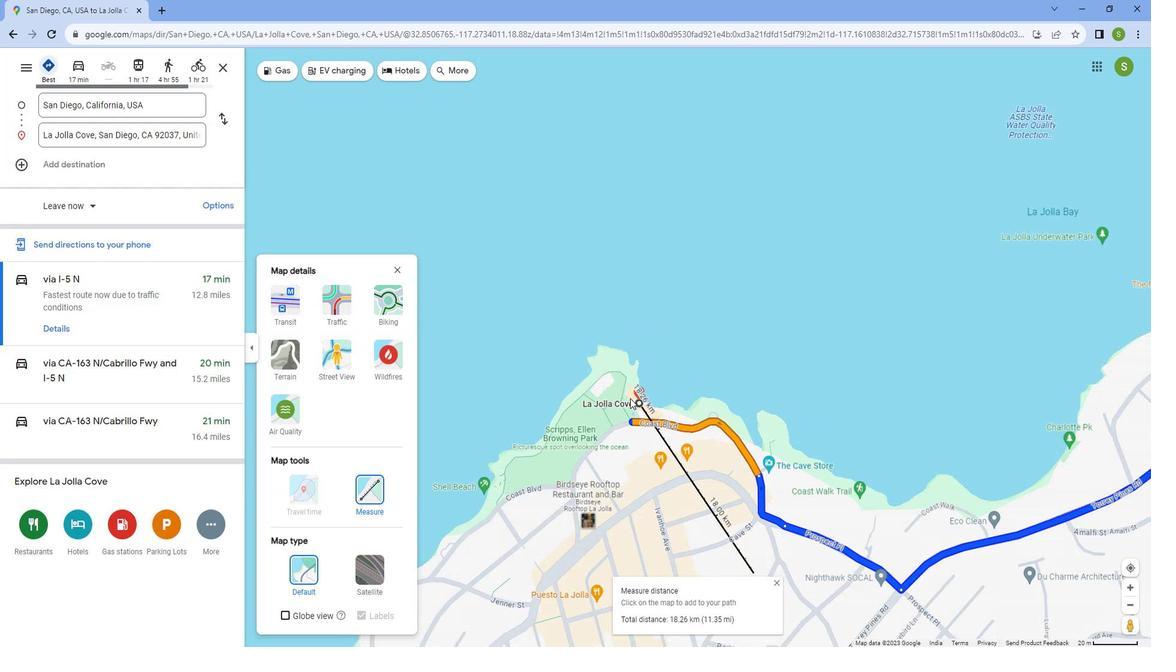 
Action: Mouse scrolled (627, 397) with delta (0, 0)
Screenshot: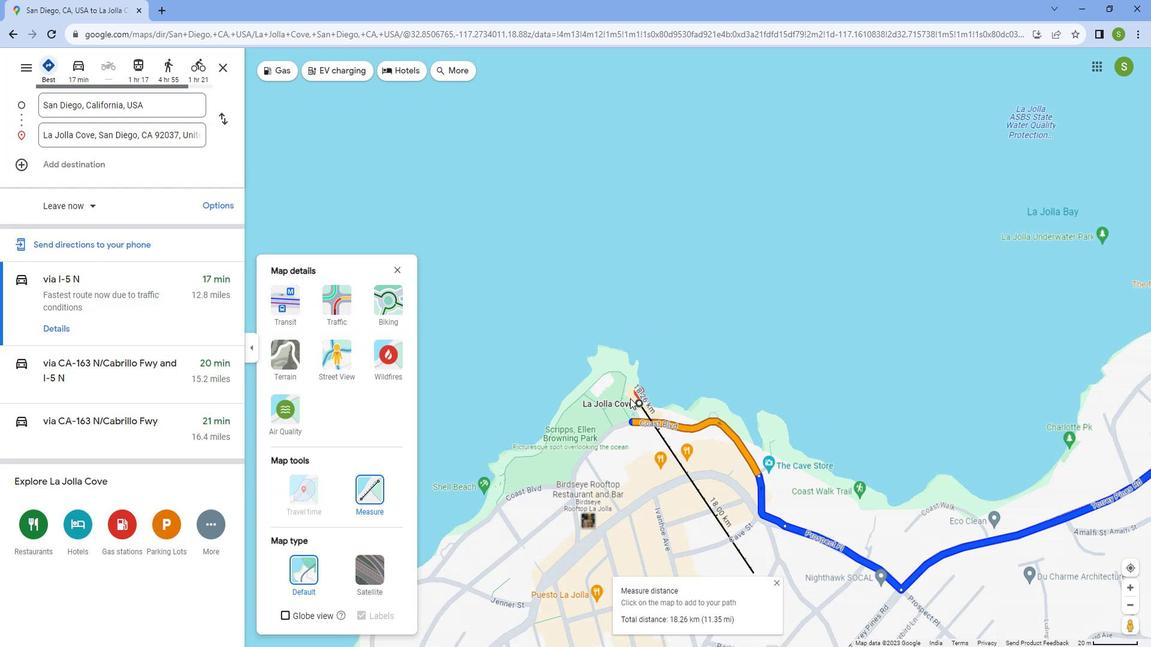 
Action: Mouse scrolled (627, 397) with delta (0, 0)
Screenshot: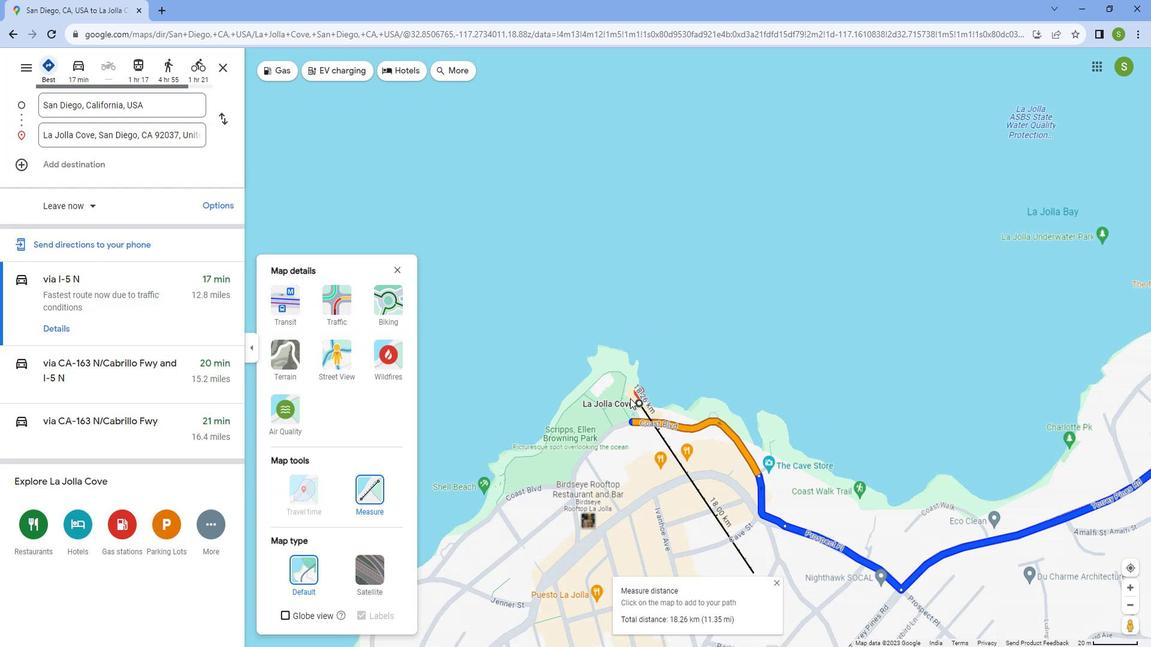 
Action: Mouse scrolled (627, 397) with delta (0, 0)
Screenshot: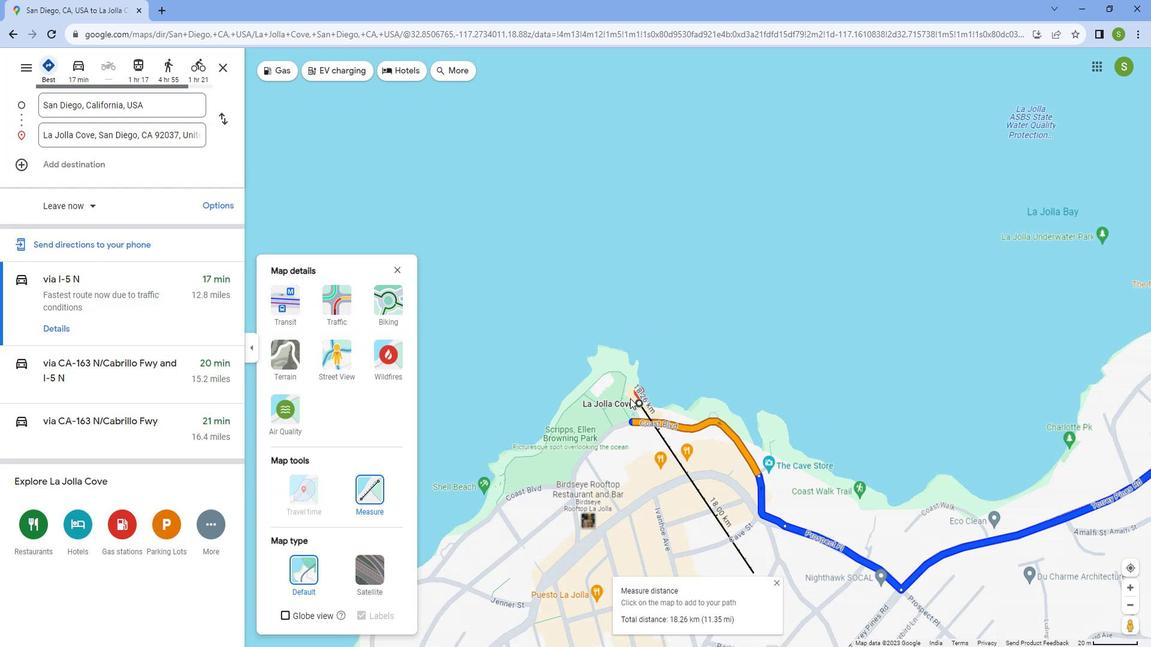 
Action: Mouse scrolled (627, 397) with delta (0, 0)
Screenshot: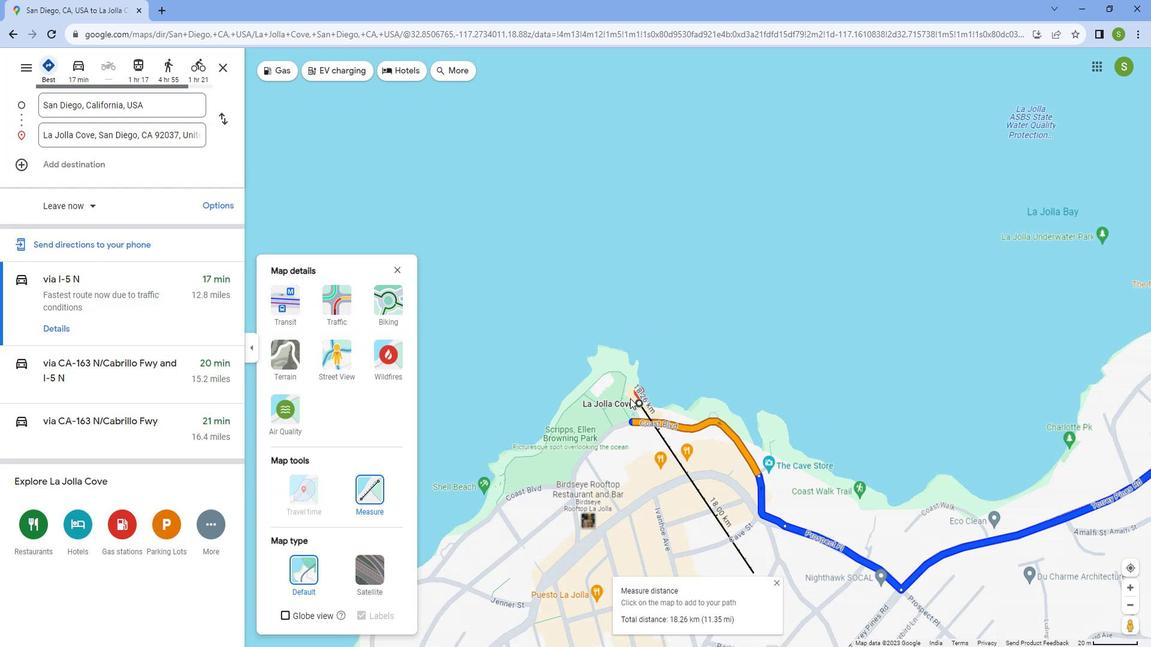 
Action: Mouse scrolled (627, 397) with delta (0, 0)
Screenshot: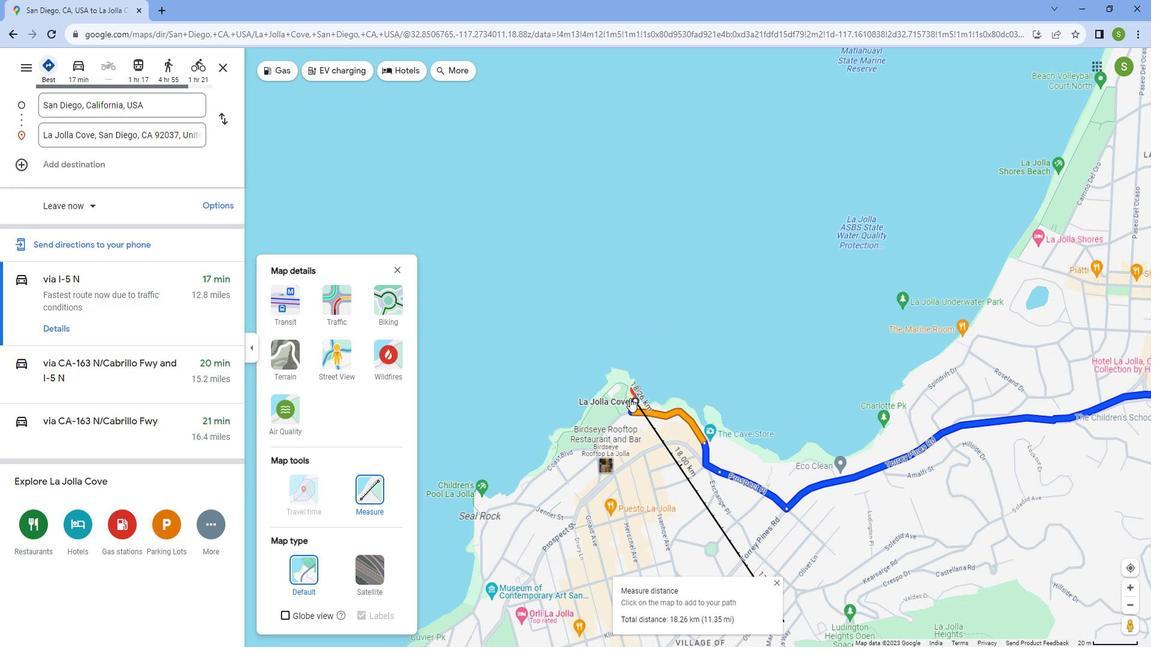
Action: Mouse scrolled (627, 397) with delta (0, 0)
Screenshot: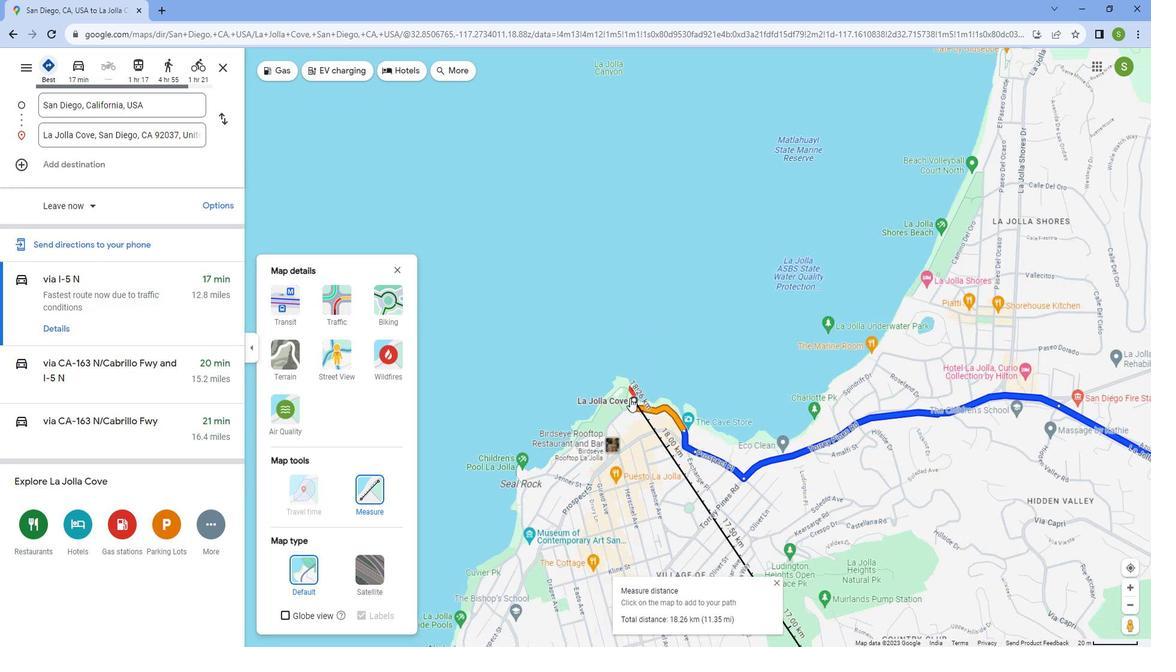 
Action: Mouse scrolled (627, 397) with delta (0, 0)
Screenshot: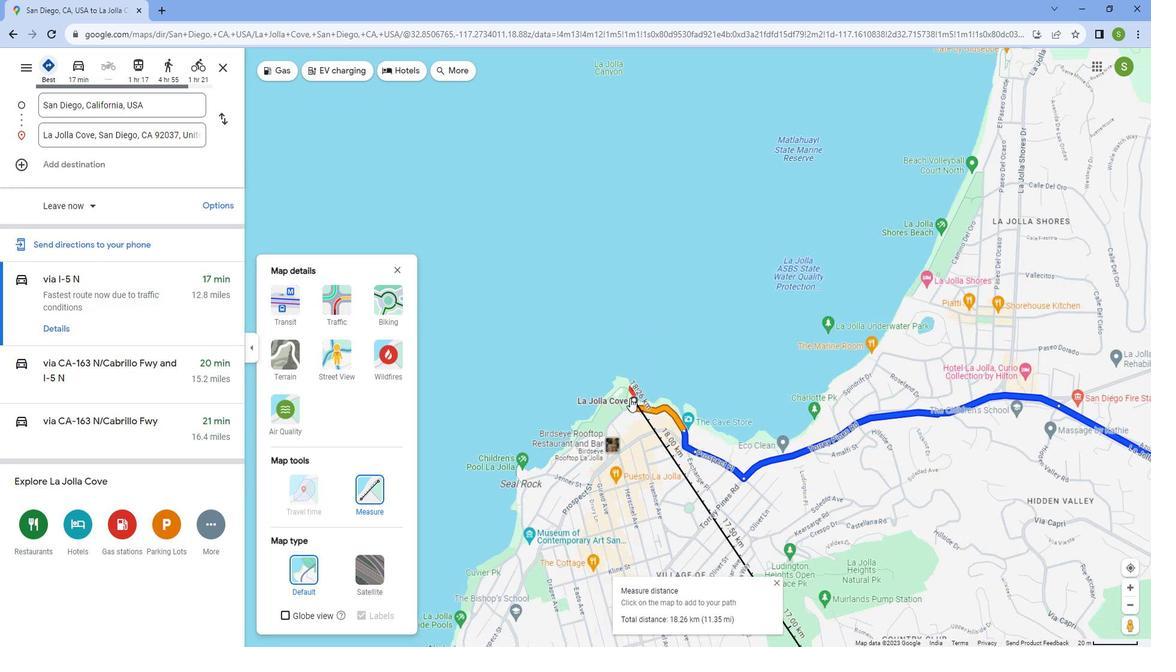 
Action: Mouse scrolled (627, 397) with delta (0, 0)
Screenshot: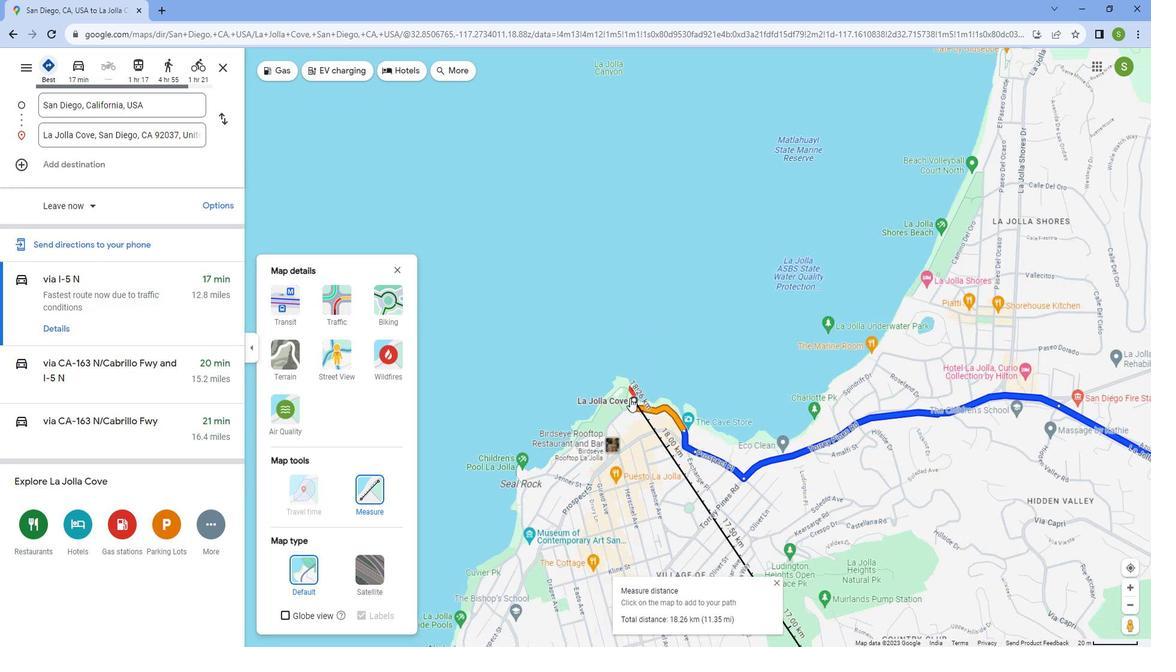 
Action: Mouse scrolled (627, 397) with delta (0, 0)
Screenshot: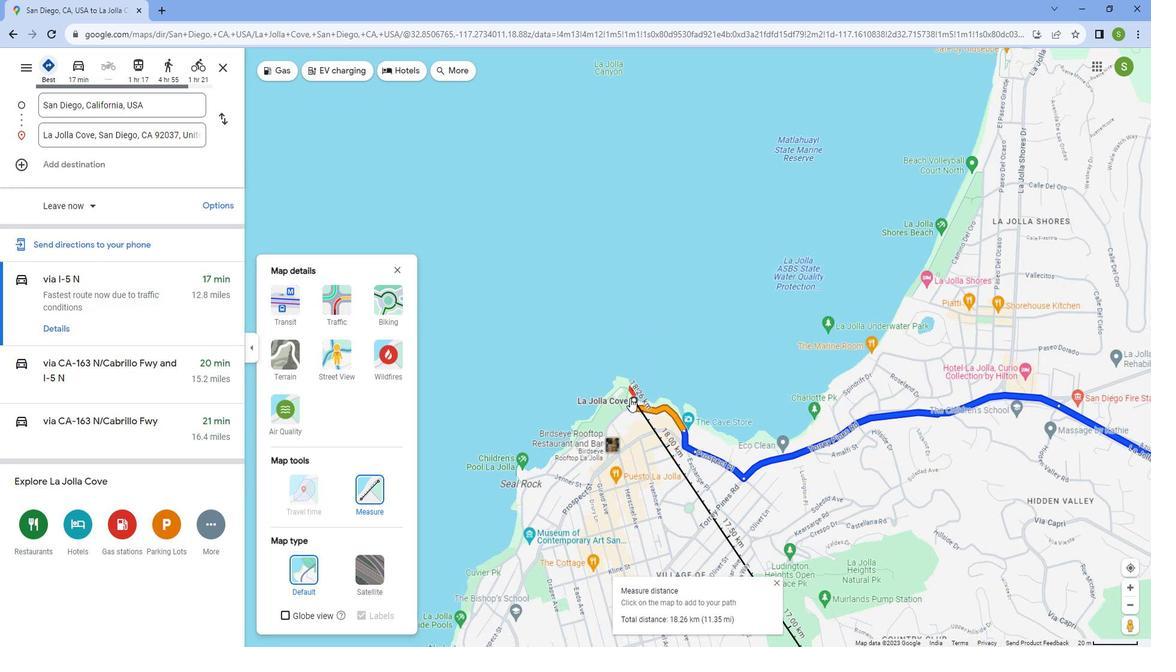 
Action: Mouse scrolled (627, 397) with delta (0, 0)
Screenshot: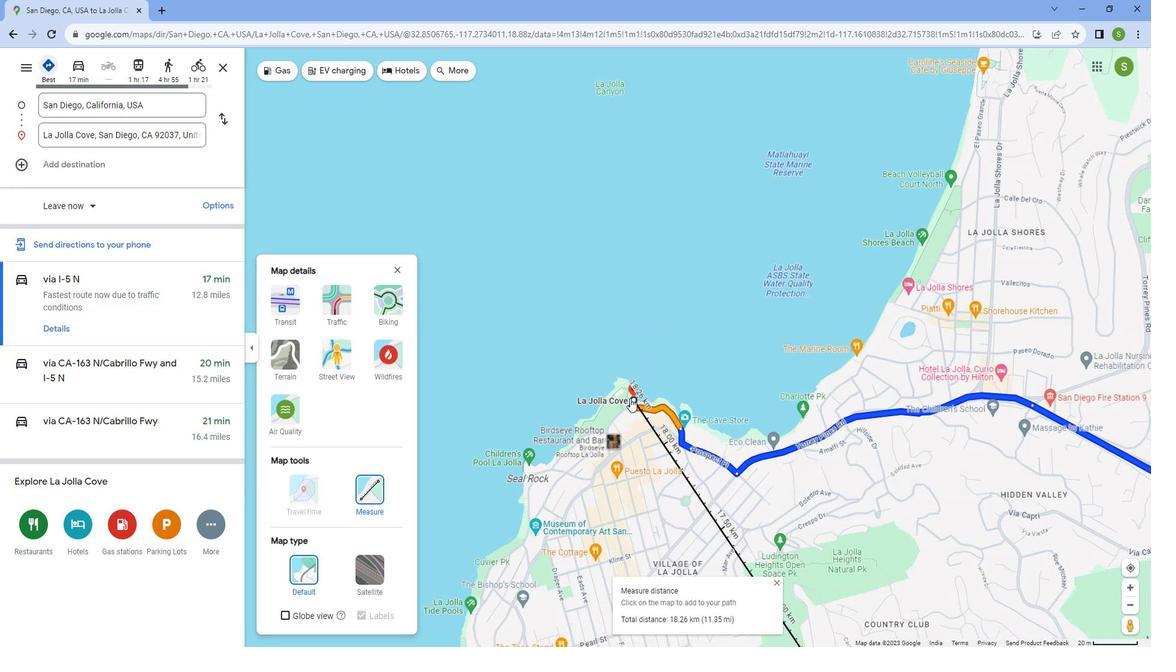 
Action: Mouse scrolled (627, 397) with delta (0, 0)
Screenshot: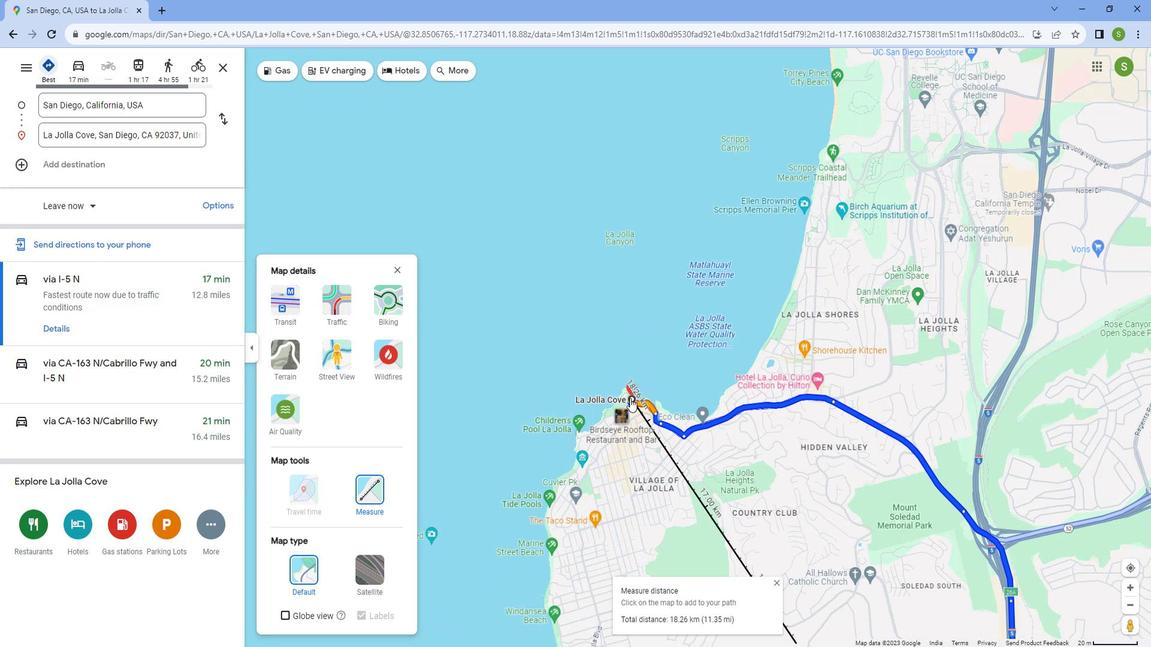 
Action: Mouse scrolled (627, 397) with delta (0, 0)
Screenshot: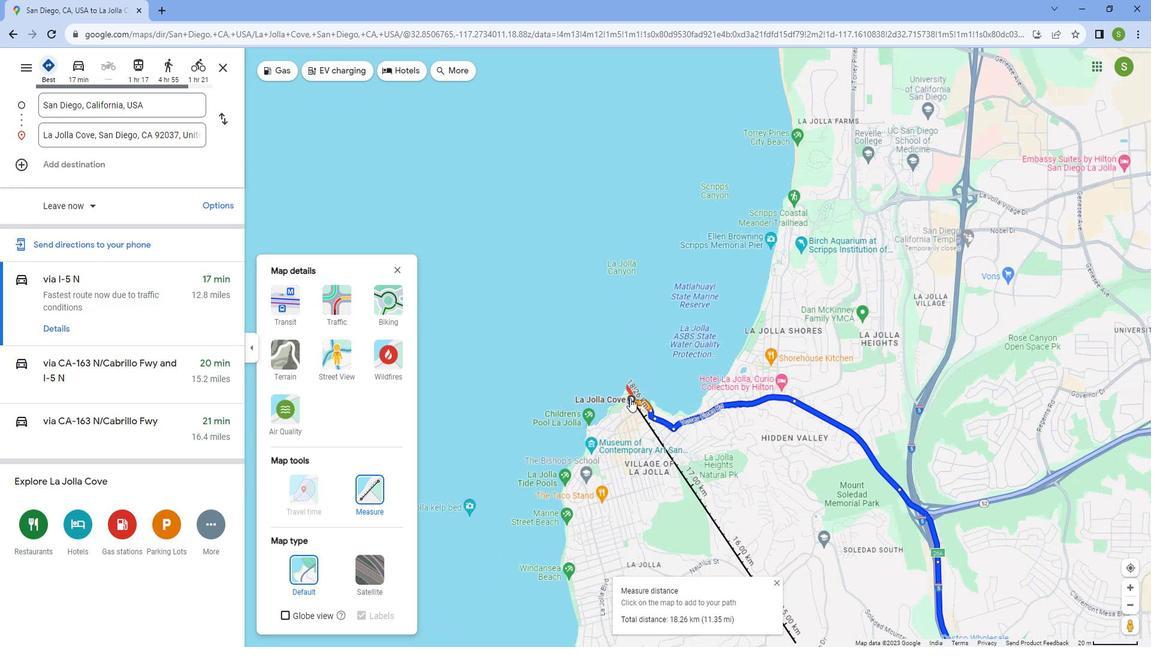 
Action: Mouse scrolled (627, 397) with delta (0, 0)
Screenshot: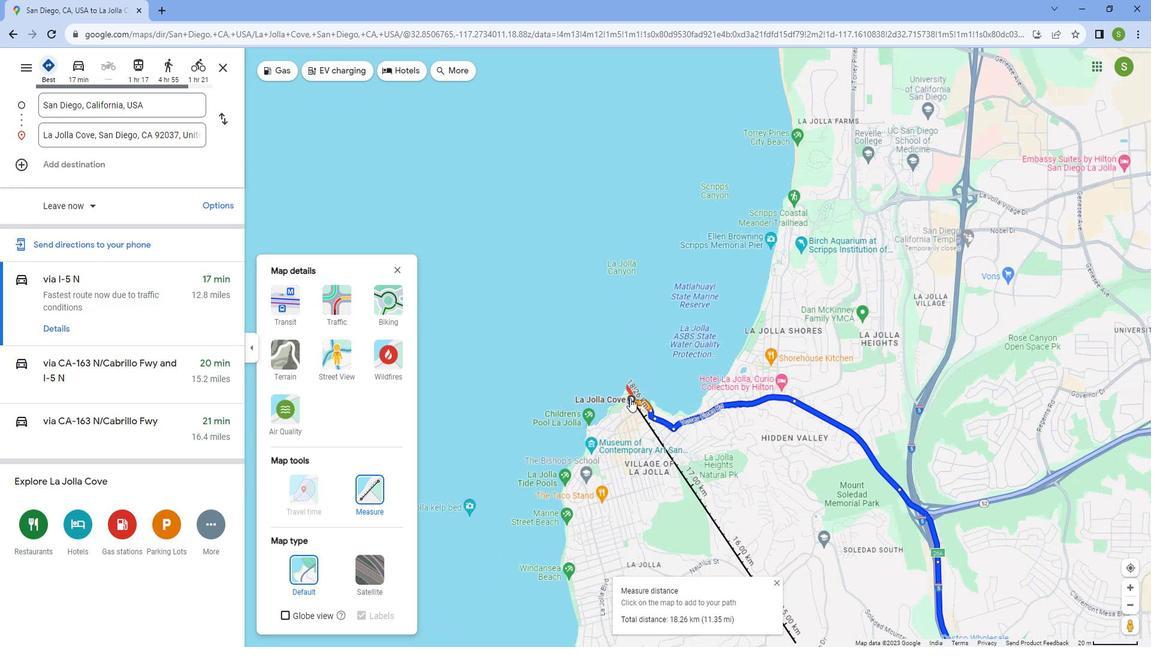 
Action: Mouse scrolled (627, 397) with delta (0, 0)
Screenshot: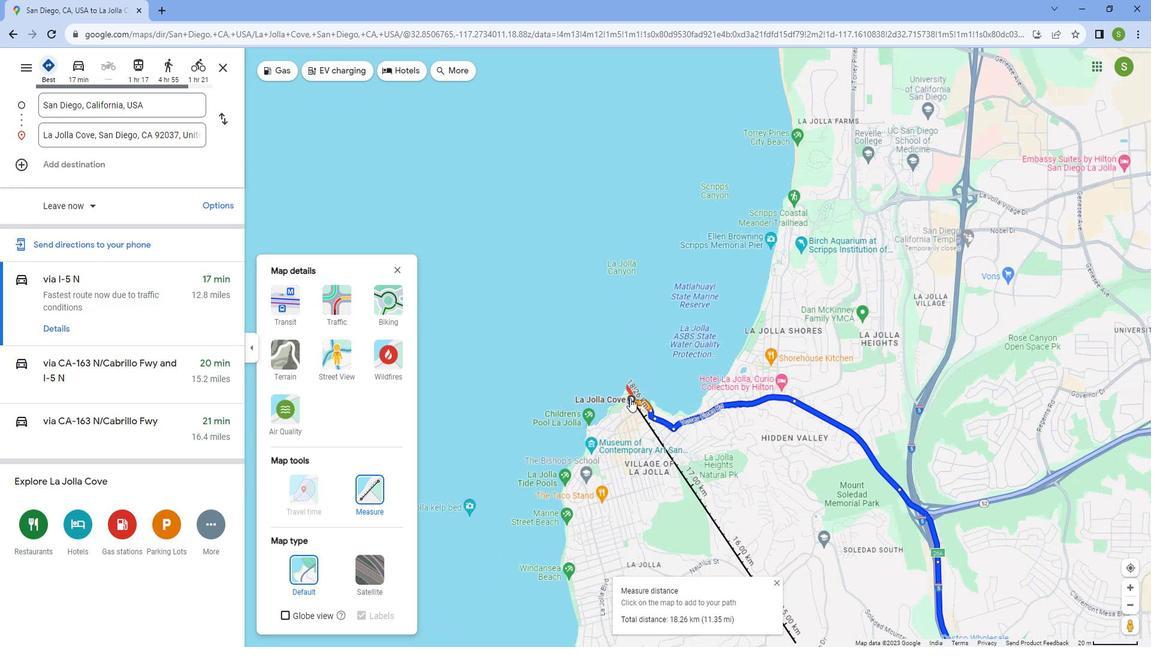 
Action: Mouse scrolled (627, 397) with delta (0, 0)
Screenshot: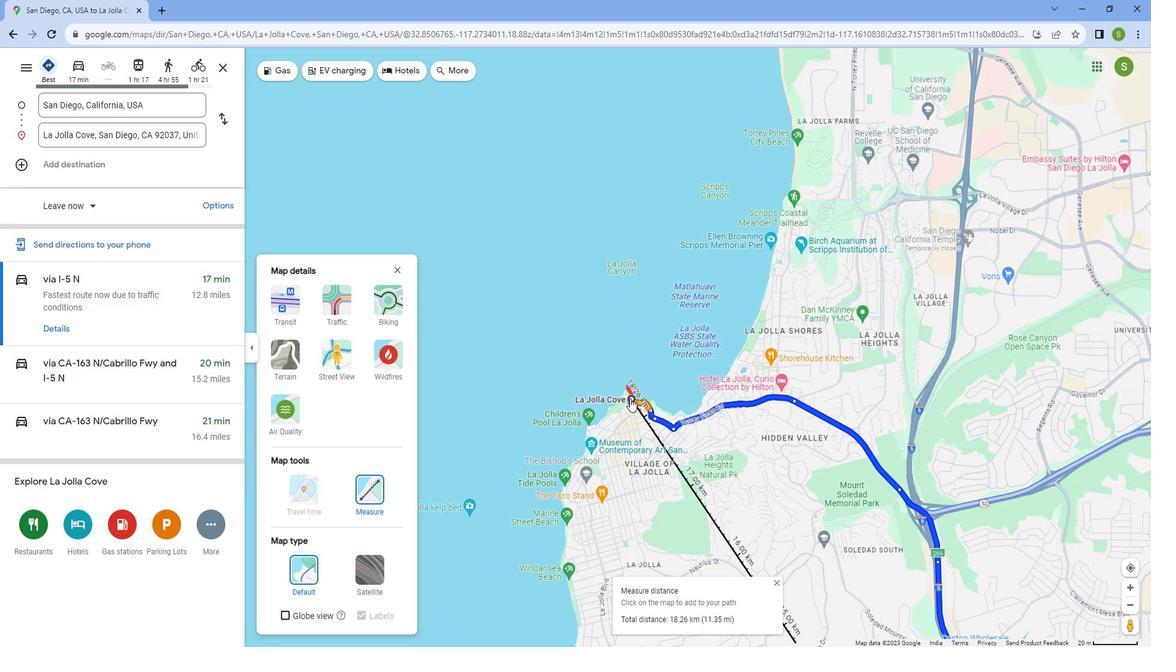 
Action: Mouse scrolled (627, 397) with delta (0, 0)
Screenshot: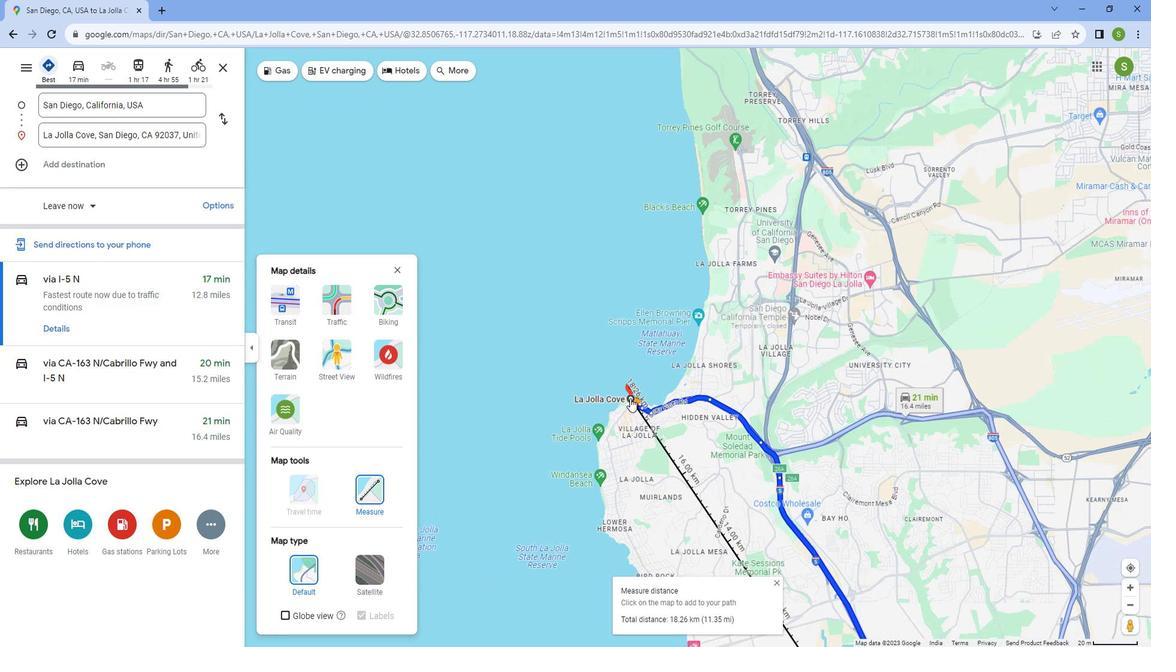 
Action: Mouse scrolled (627, 397) with delta (0, 0)
Screenshot: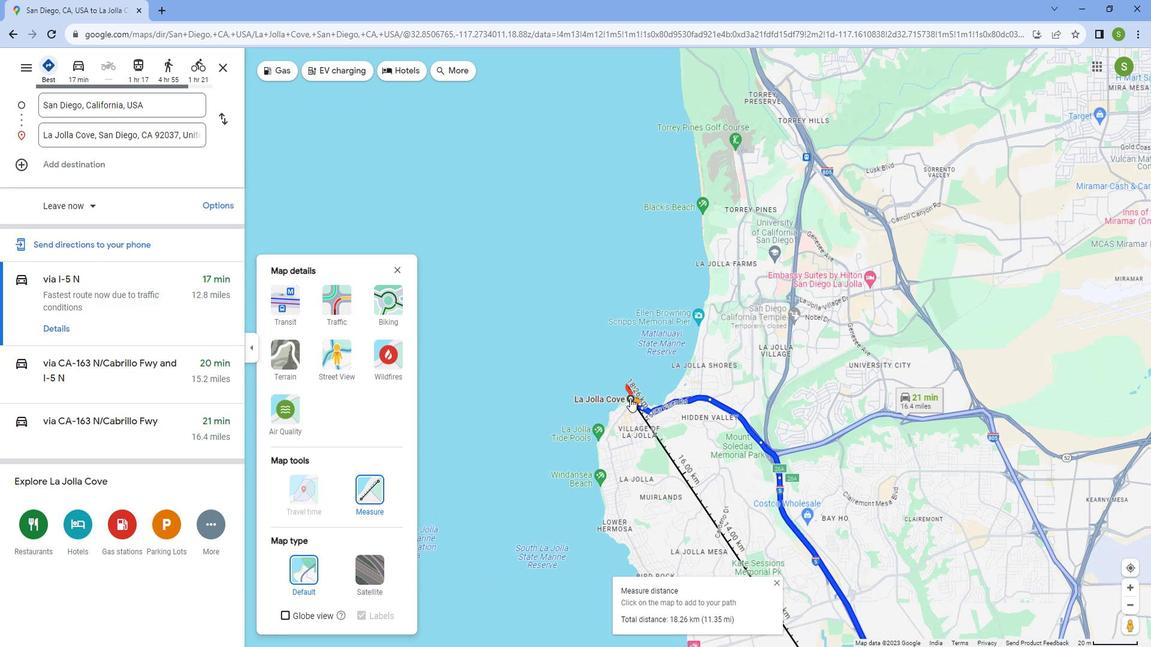 
Action: Mouse scrolled (627, 397) with delta (0, 0)
Screenshot: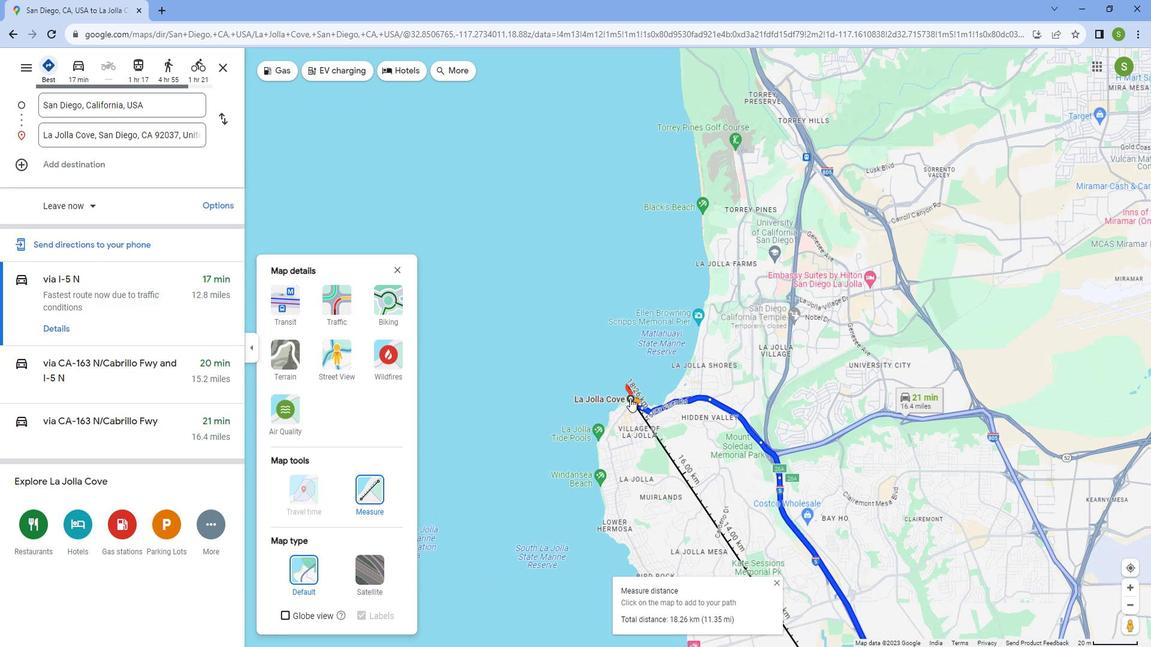 
Action: Mouse scrolled (627, 397) with delta (0, 0)
Screenshot: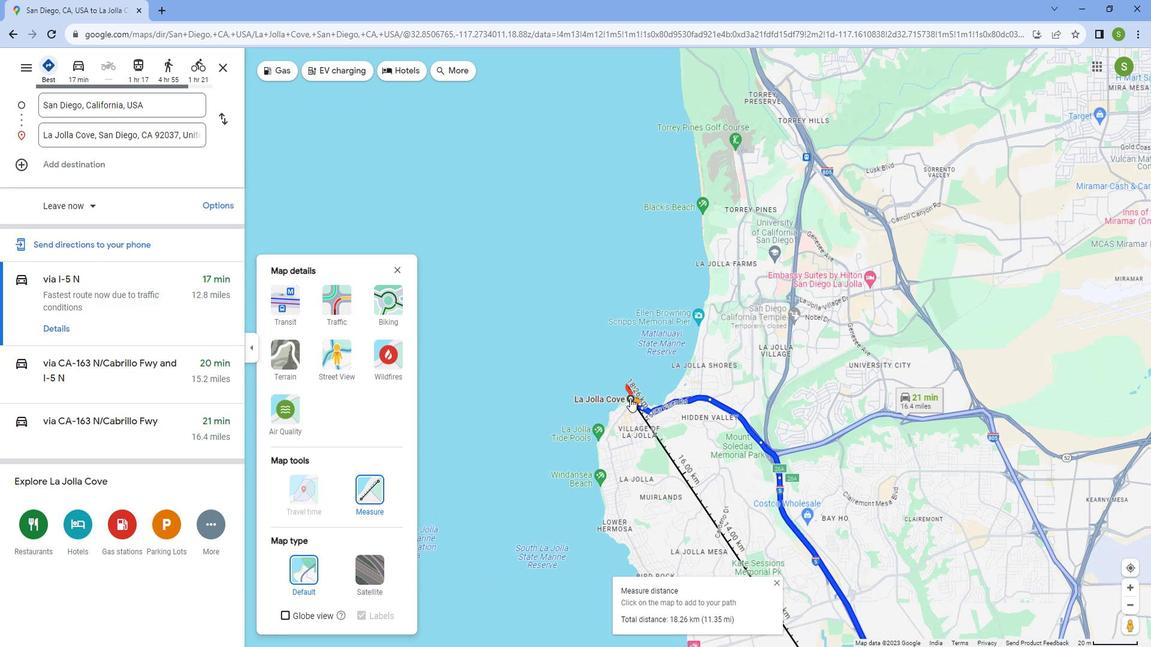 
Action: Mouse scrolled (627, 397) with delta (0, 0)
Screenshot: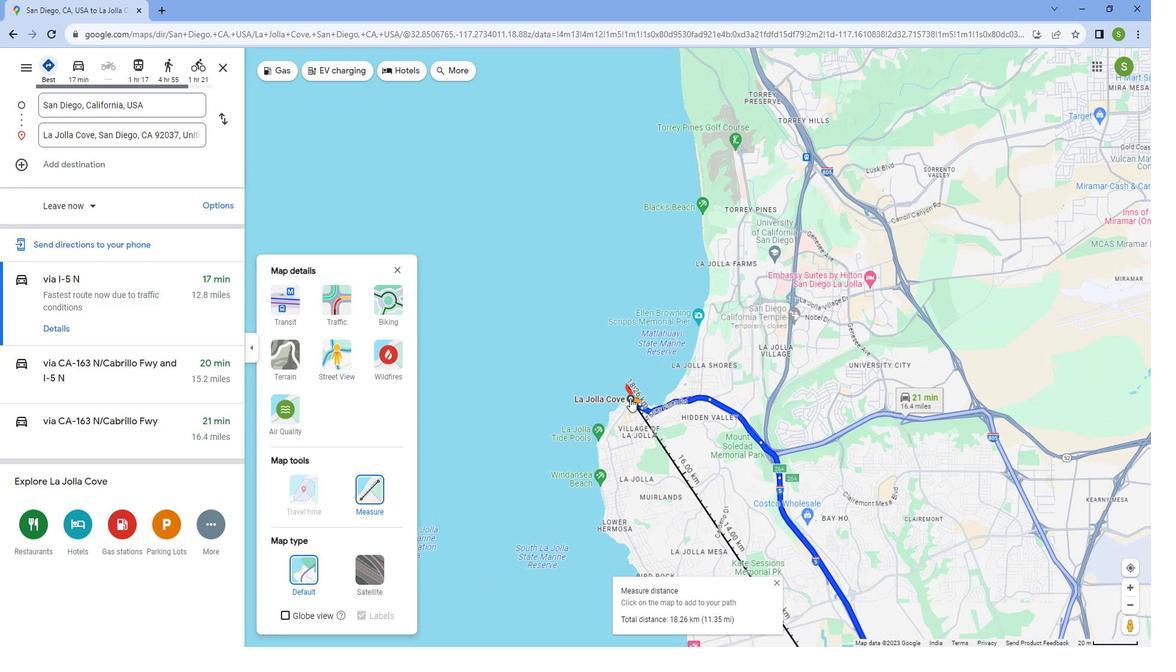 
Action: Mouse scrolled (627, 397) with delta (0, 0)
Screenshot: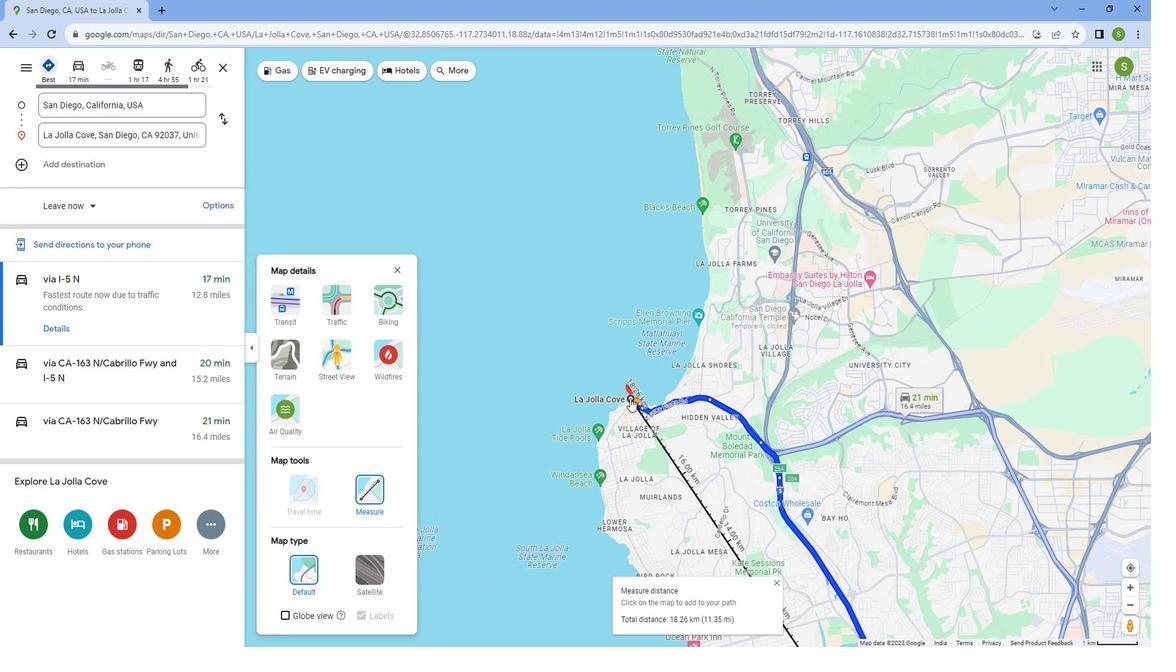 
Action: Mouse scrolled (627, 397) with delta (0, 0)
Screenshot: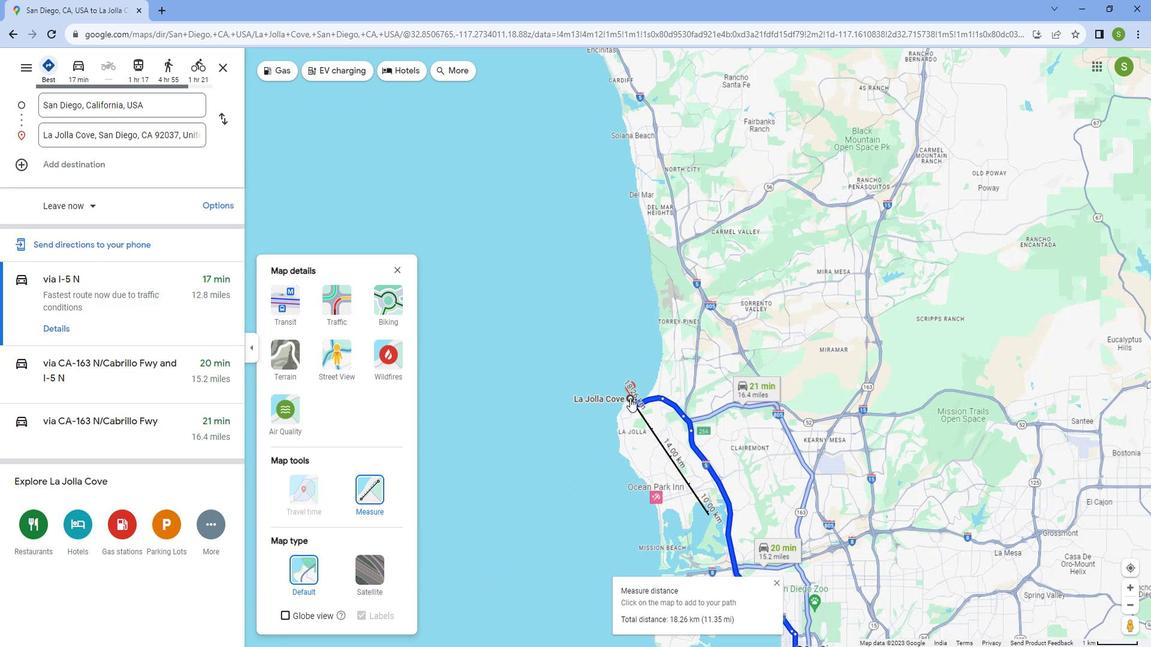 
Action: Mouse scrolled (627, 397) with delta (0, 0)
Screenshot: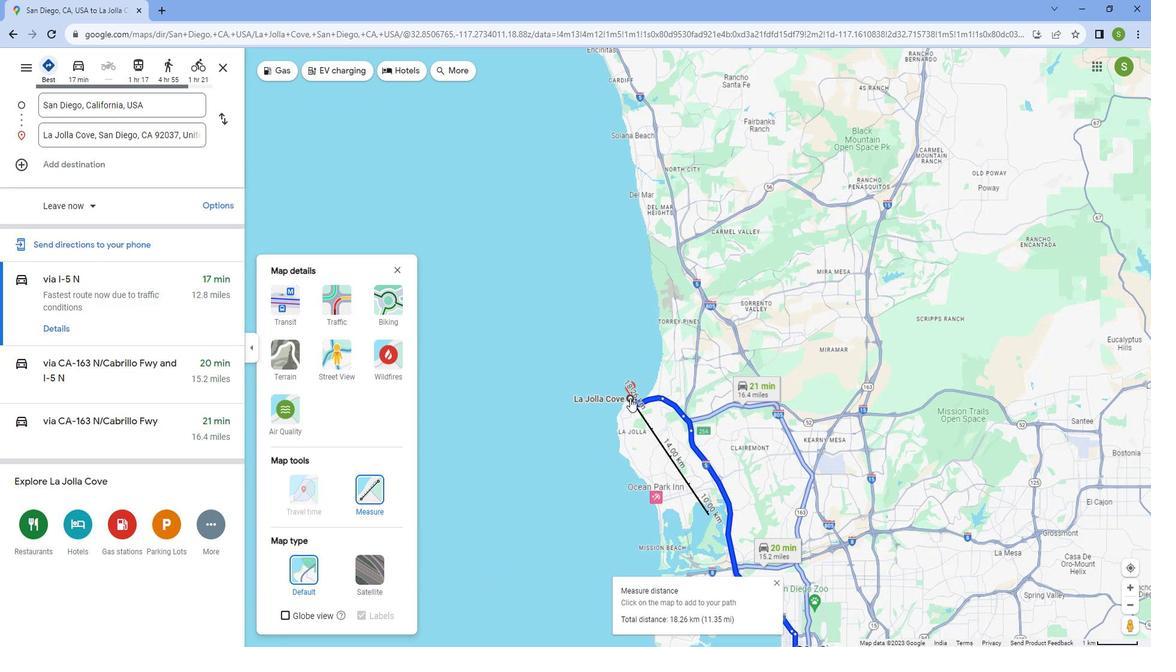 
Action: Mouse scrolled (627, 397) with delta (0, 0)
Screenshot: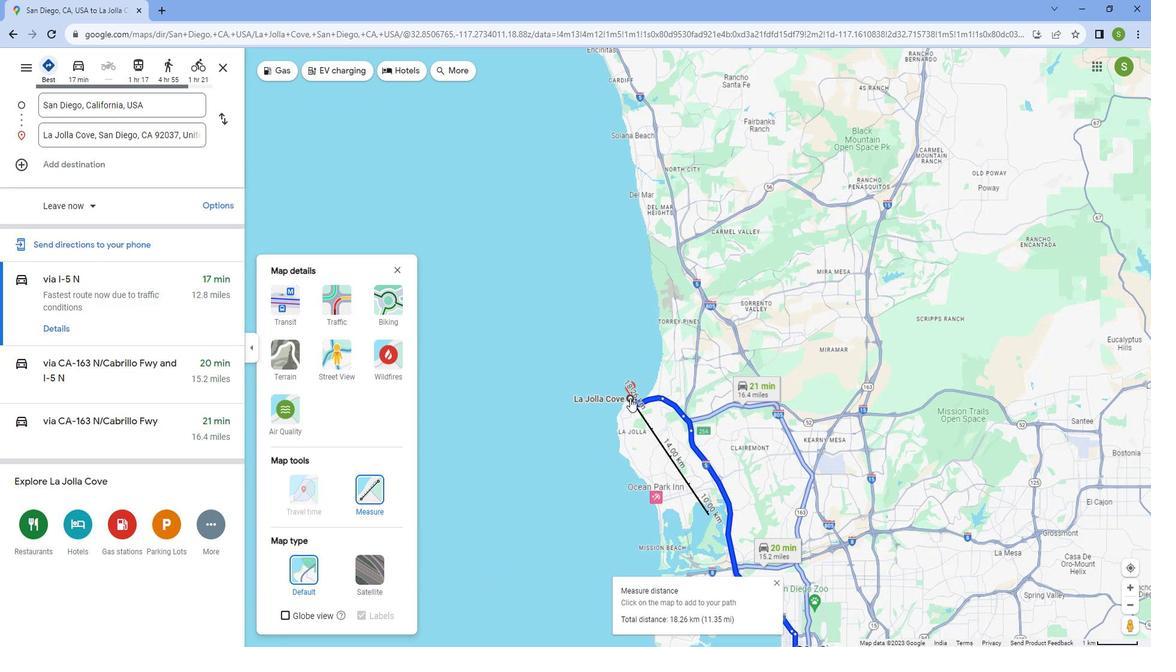 
Action: Mouse scrolled (627, 397) with delta (0, 0)
Screenshot: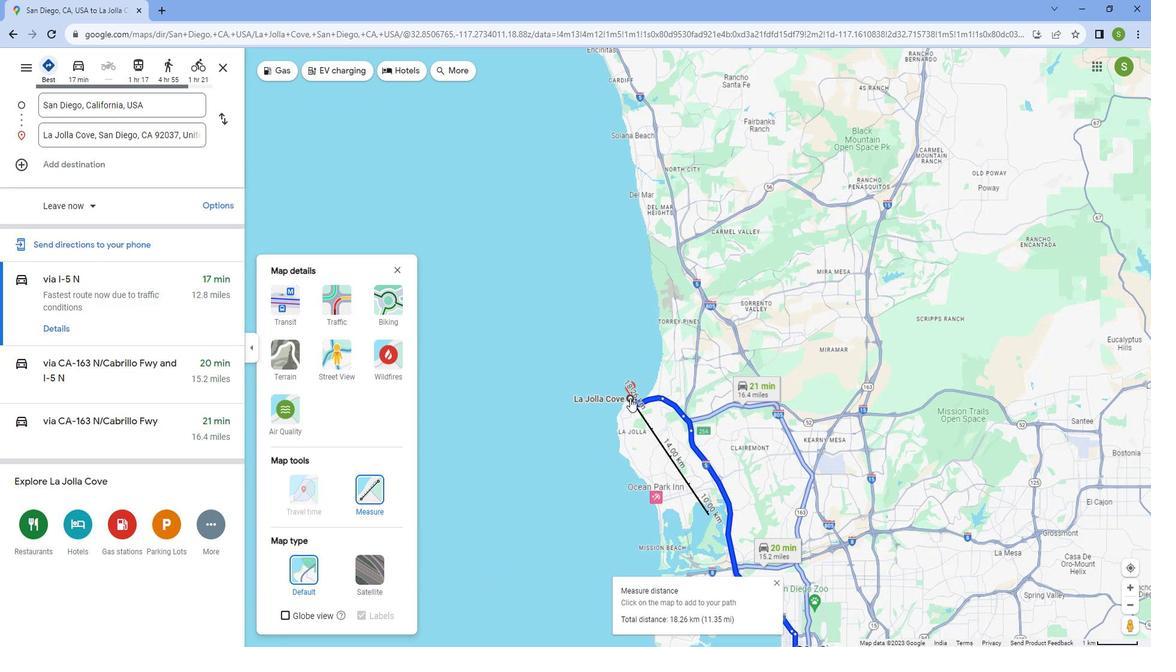 
Action: Mouse scrolled (627, 397) with delta (0, 0)
Screenshot: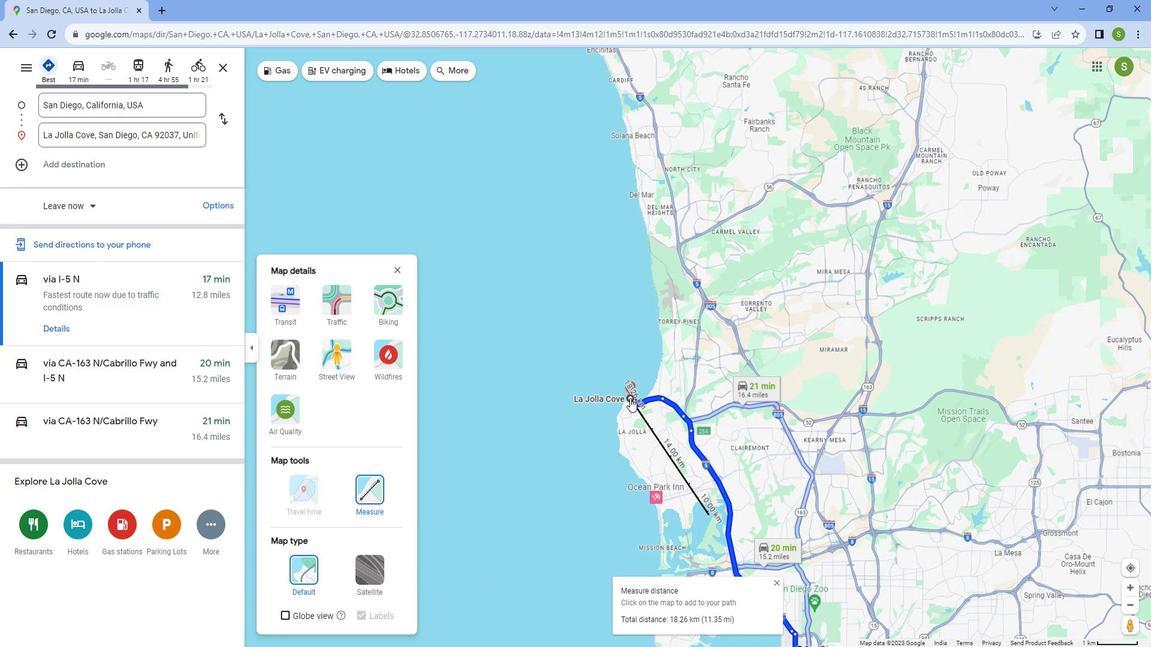 
Action: Mouse scrolled (627, 397) with delta (0, 0)
Screenshot: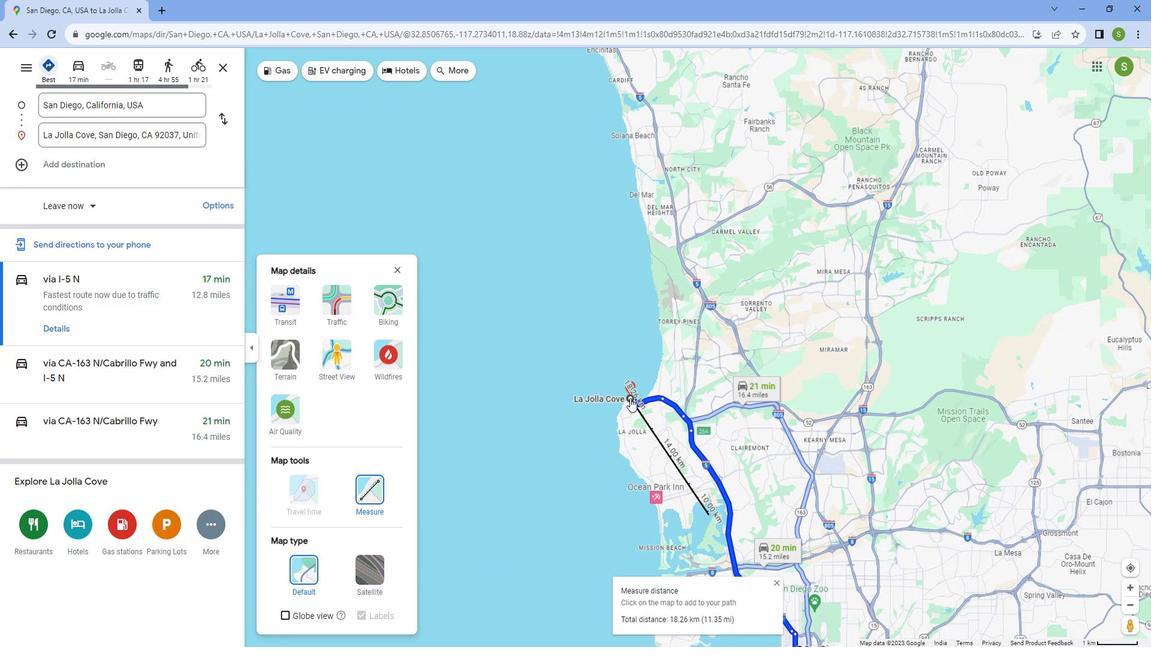 
Action: Mouse moved to (702, 430)
Screenshot: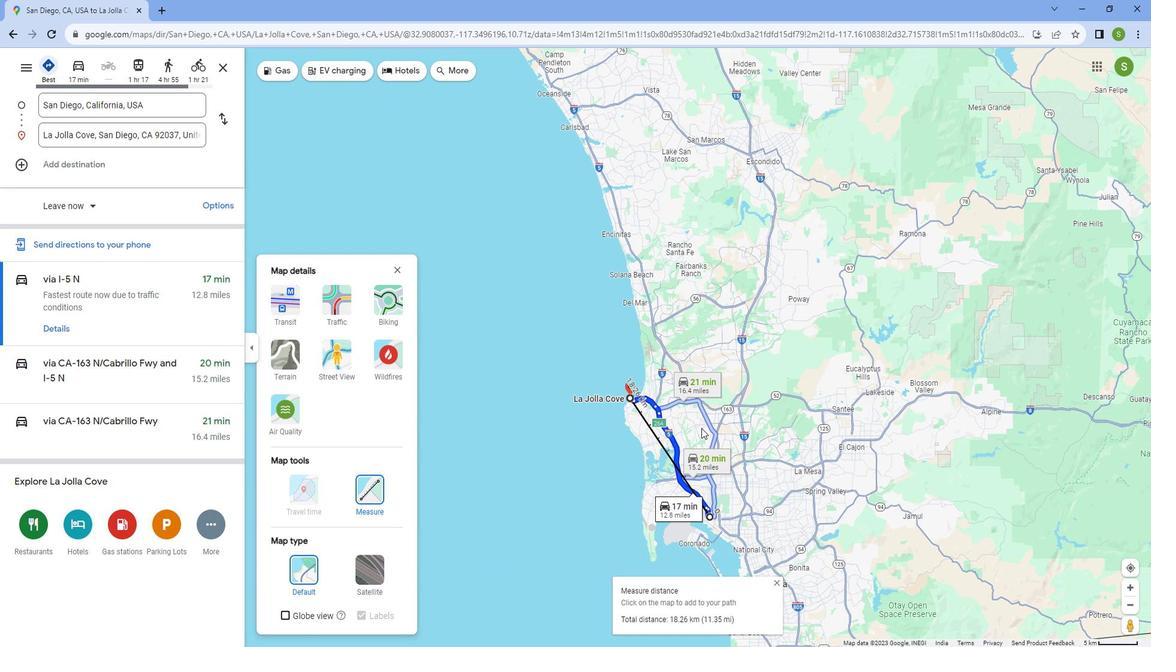 
Action: Mouse scrolled (702, 430) with delta (0, 0)
Screenshot: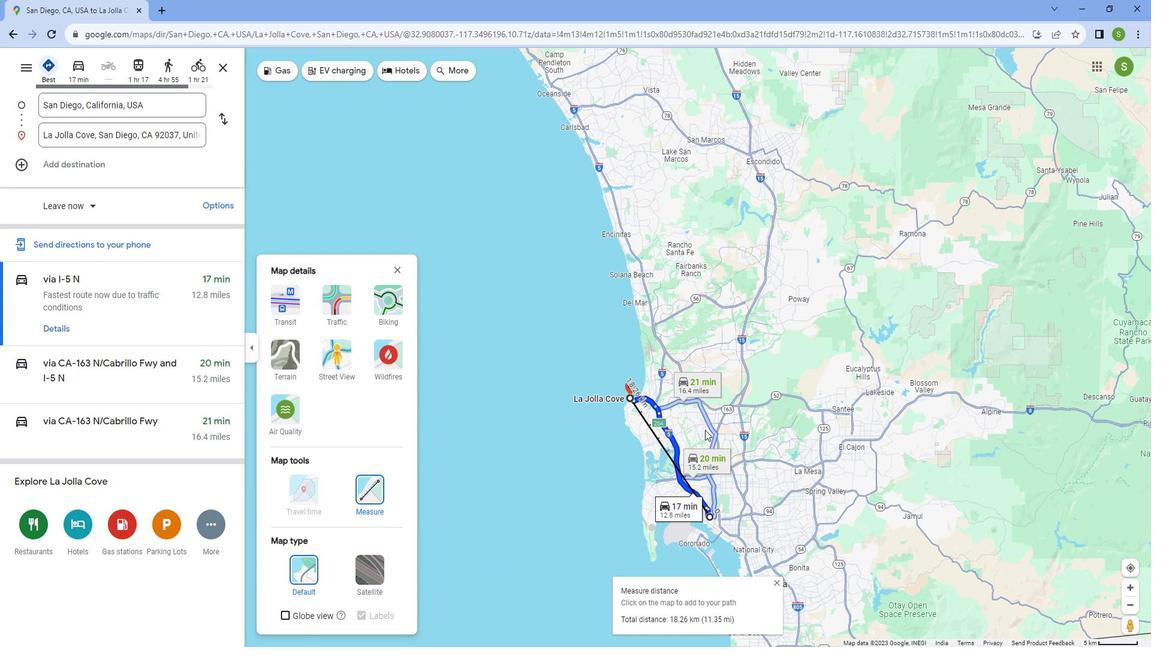 
Action: Mouse scrolled (702, 430) with delta (0, 0)
Screenshot: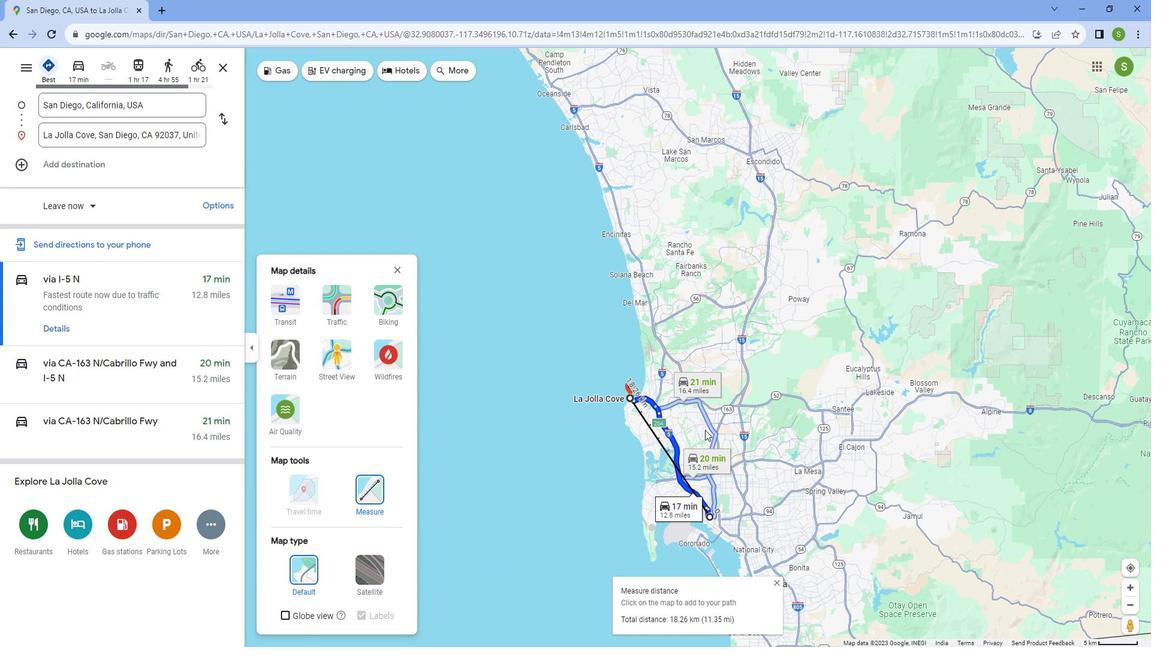 
Action: Mouse scrolled (702, 430) with delta (0, 0)
Screenshot: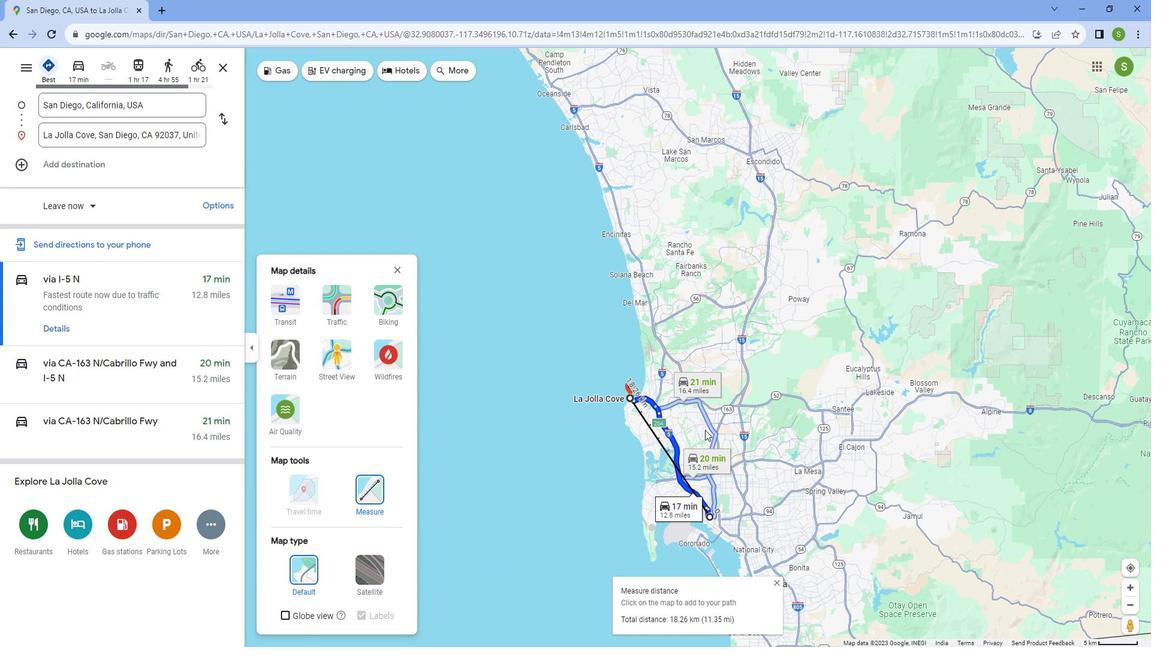 
Action: Mouse moved to (700, 430)
Screenshot: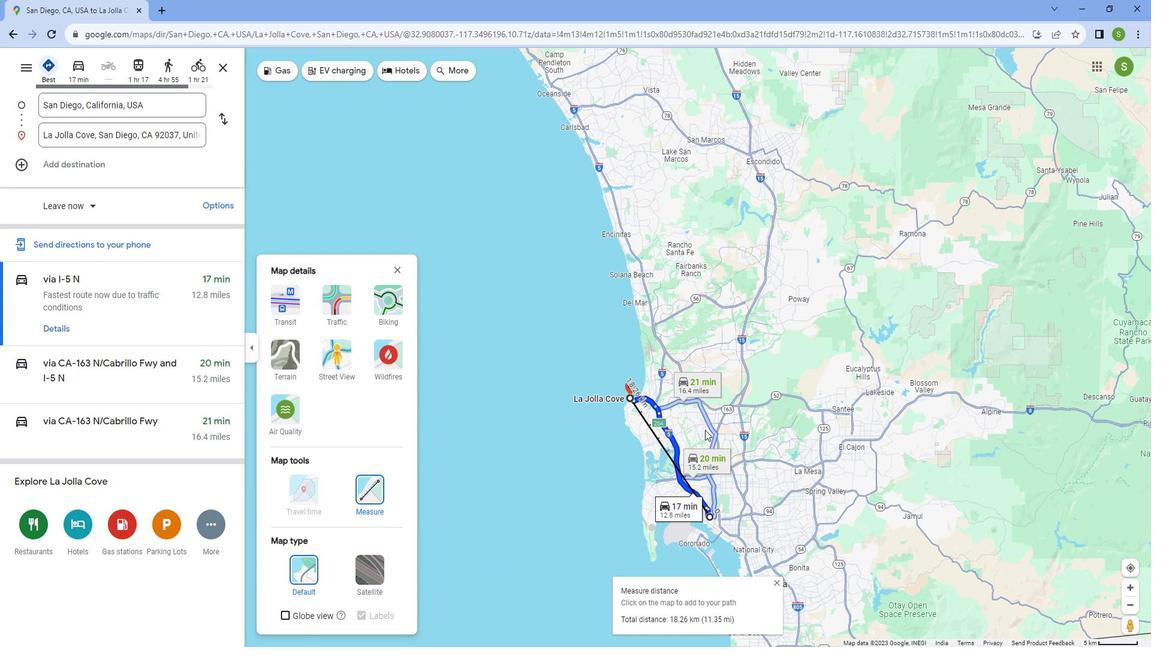 
Action: Mouse scrolled (700, 431) with delta (0, 1)
Screenshot: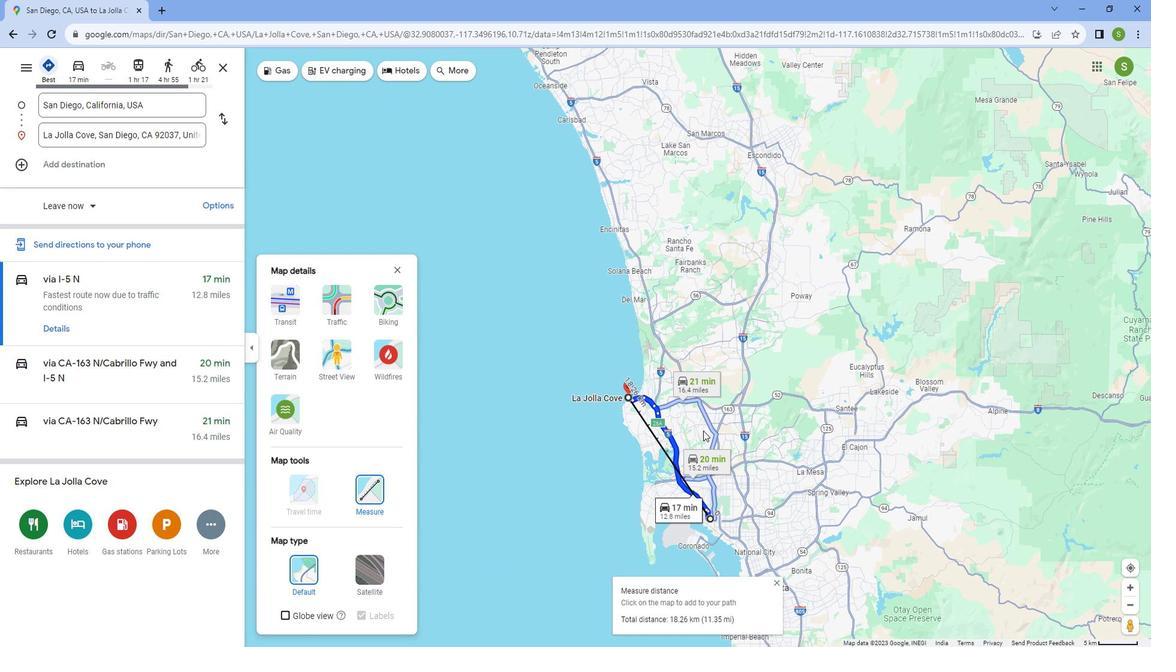 
Action: Mouse scrolled (700, 431) with delta (0, 1)
Screenshot: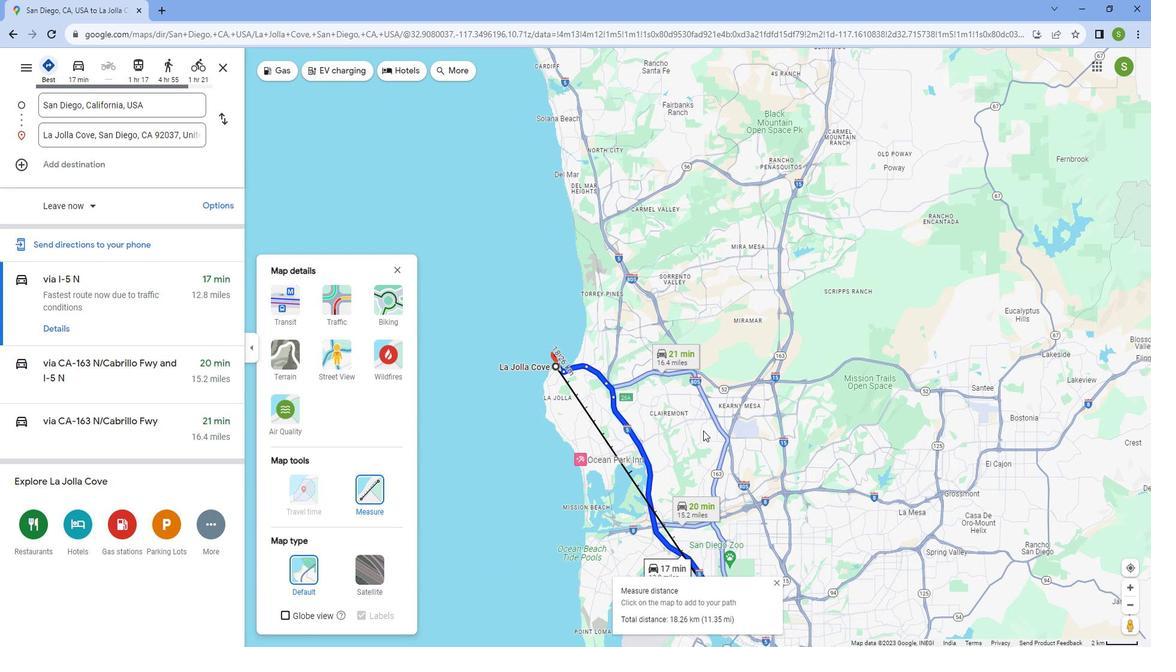 
Action: Mouse scrolled (700, 431) with delta (0, 1)
Screenshot: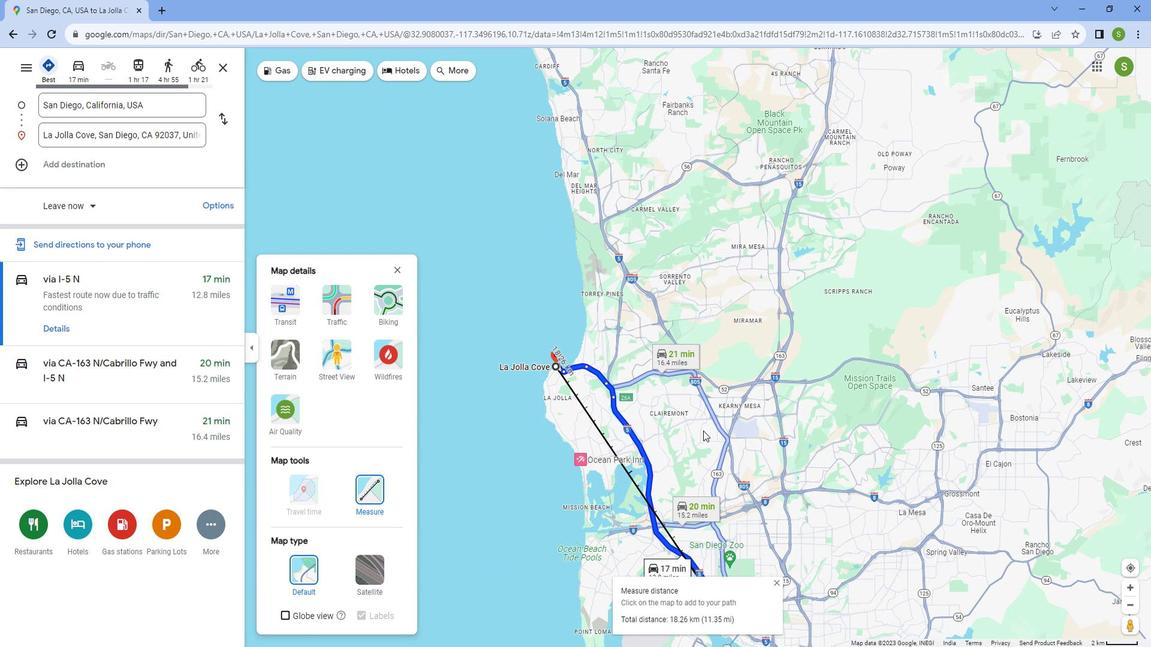 
Action: Mouse moved to (678, 427)
Screenshot: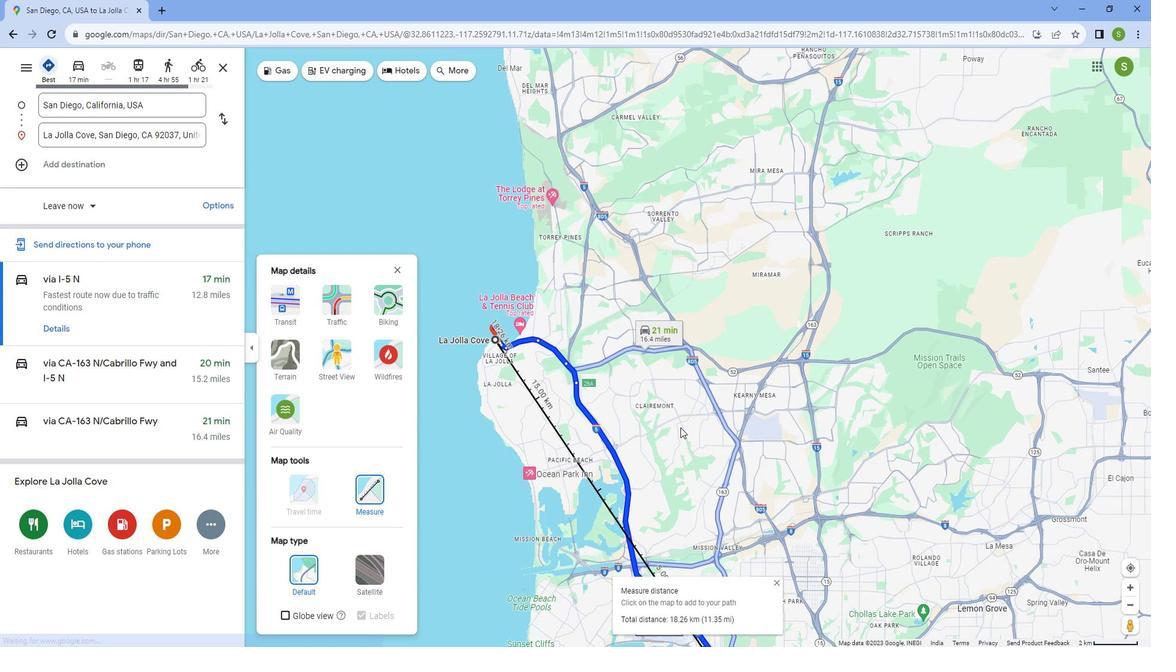 
